 Task: Create a roof rack for outdoor enthusiasts.
Action: Mouse pressed left at (149, 98)
Screenshot: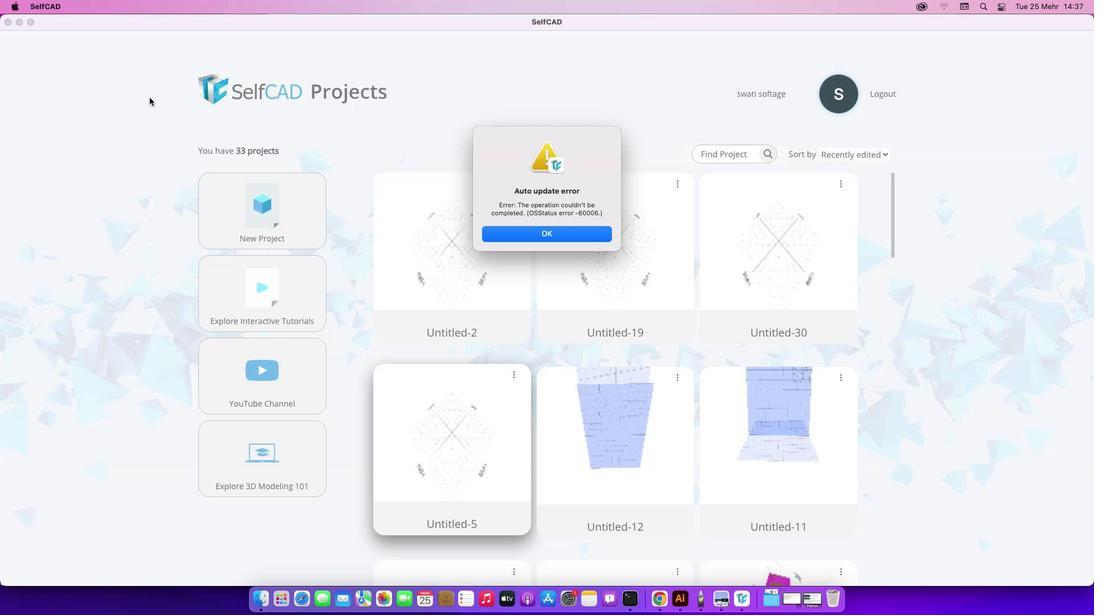 
Action: Mouse moved to (531, 236)
Screenshot: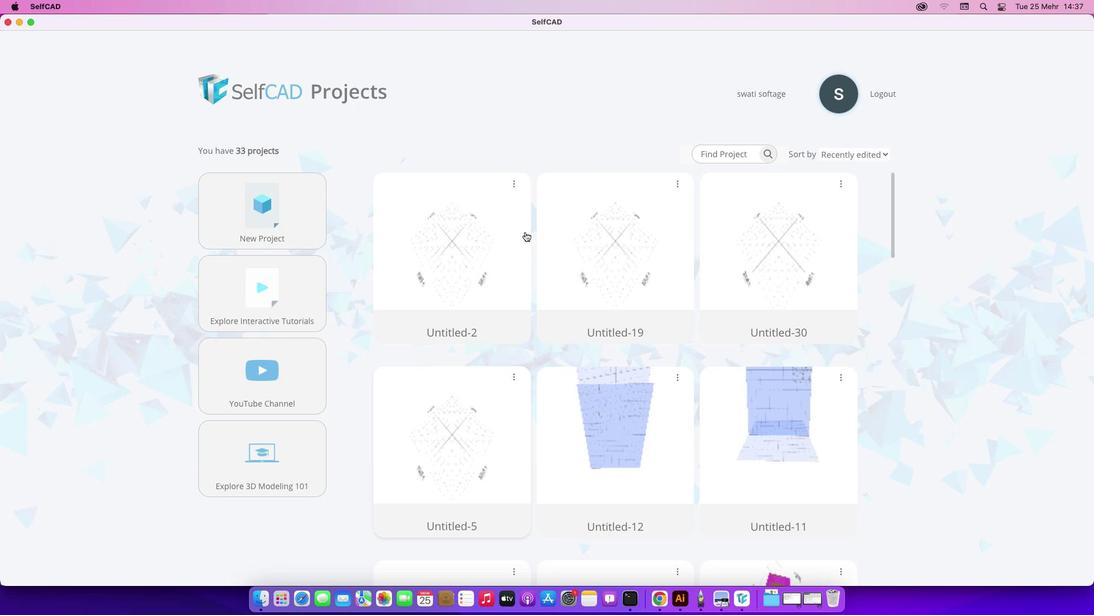 
Action: Mouse pressed left at (531, 236)
Screenshot: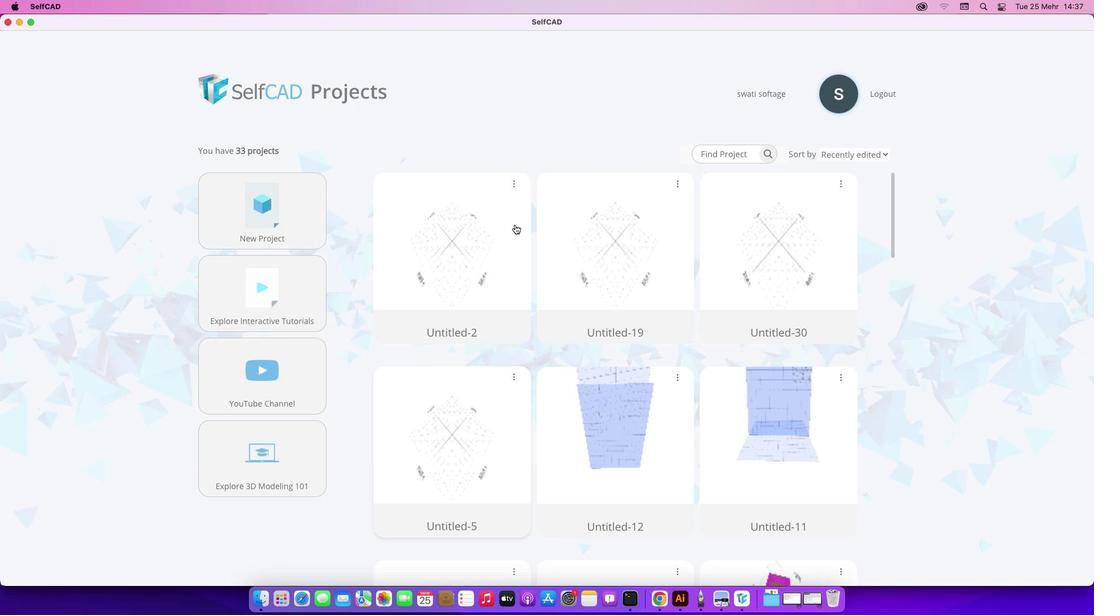
Action: Mouse moved to (263, 125)
Screenshot: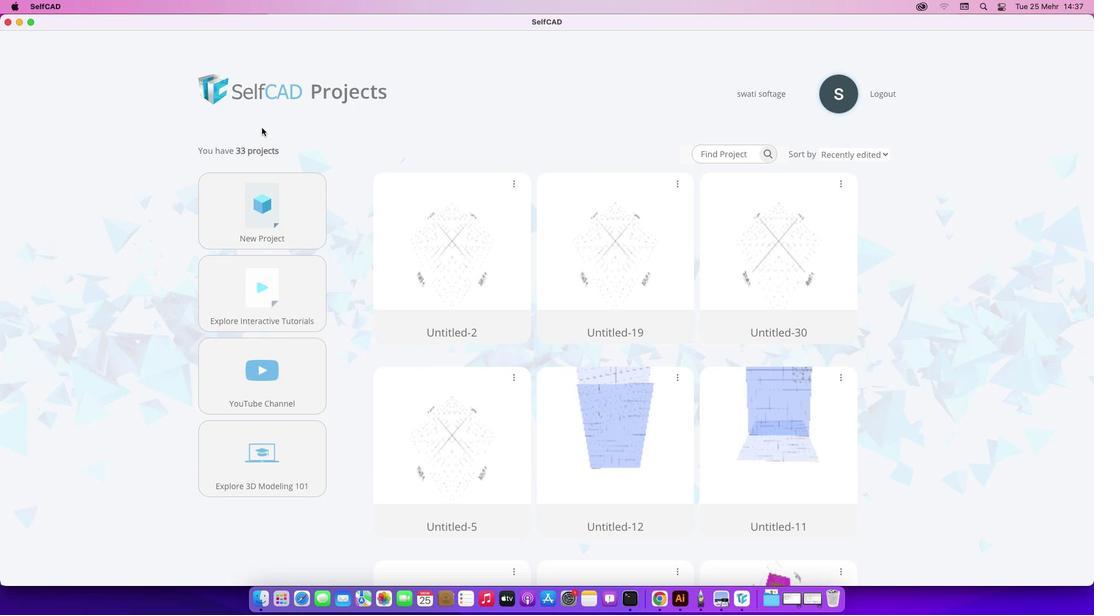 
Action: Mouse pressed left at (263, 125)
Screenshot: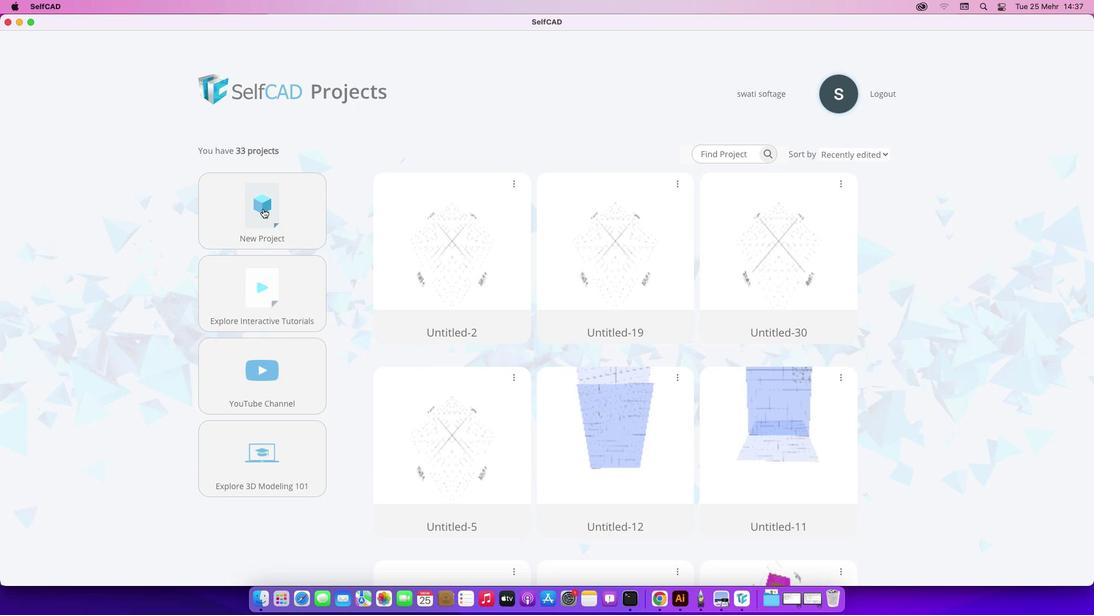 
Action: Mouse moved to (263, 210)
Screenshot: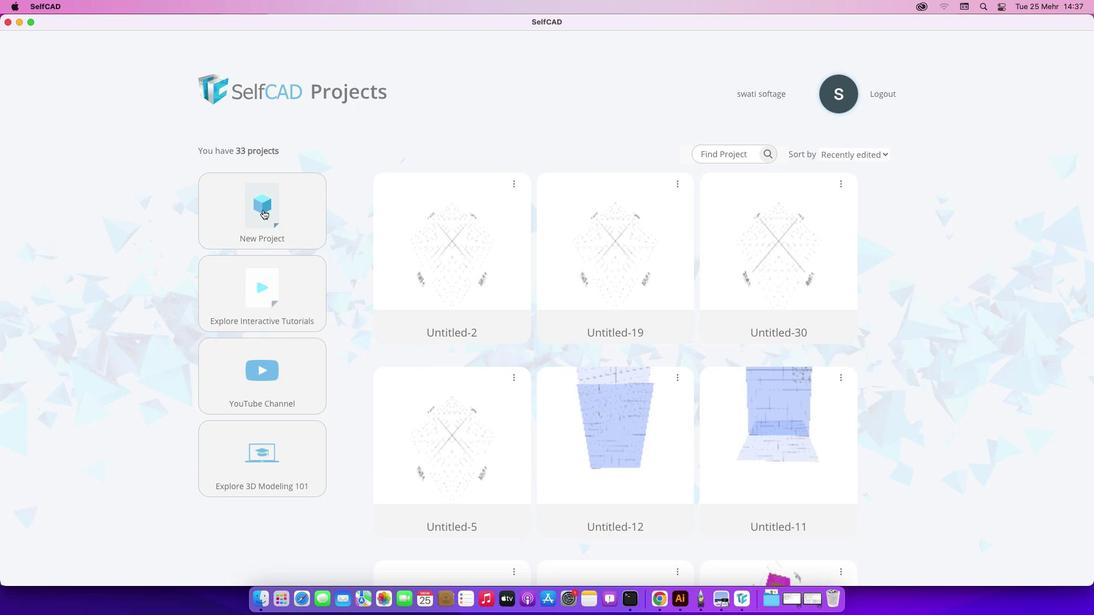 
Action: Mouse pressed left at (263, 210)
Screenshot: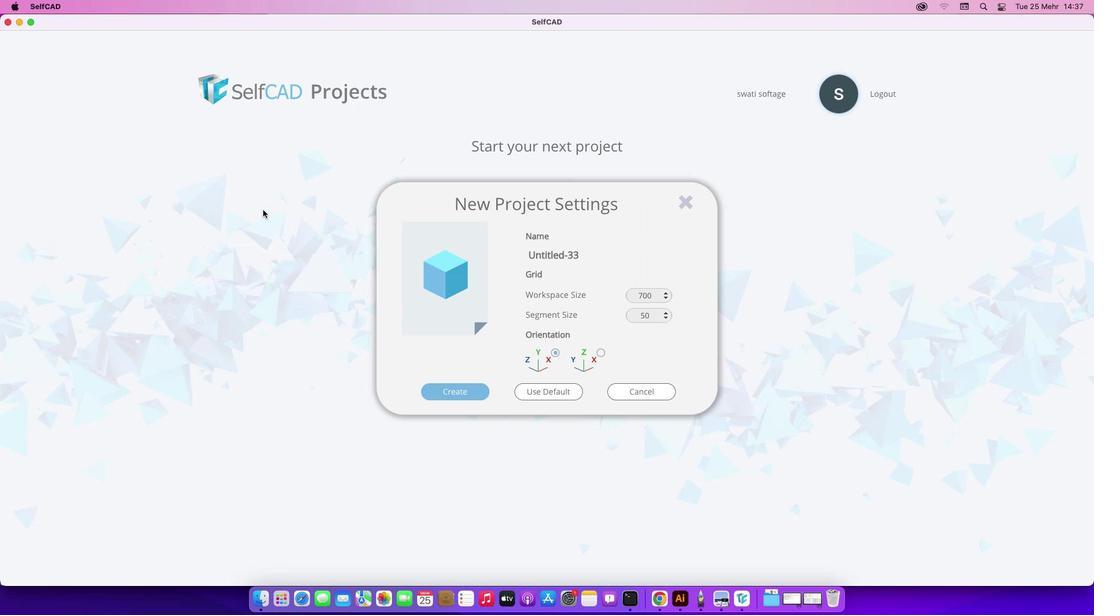 
Action: Mouse moved to (454, 389)
Screenshot: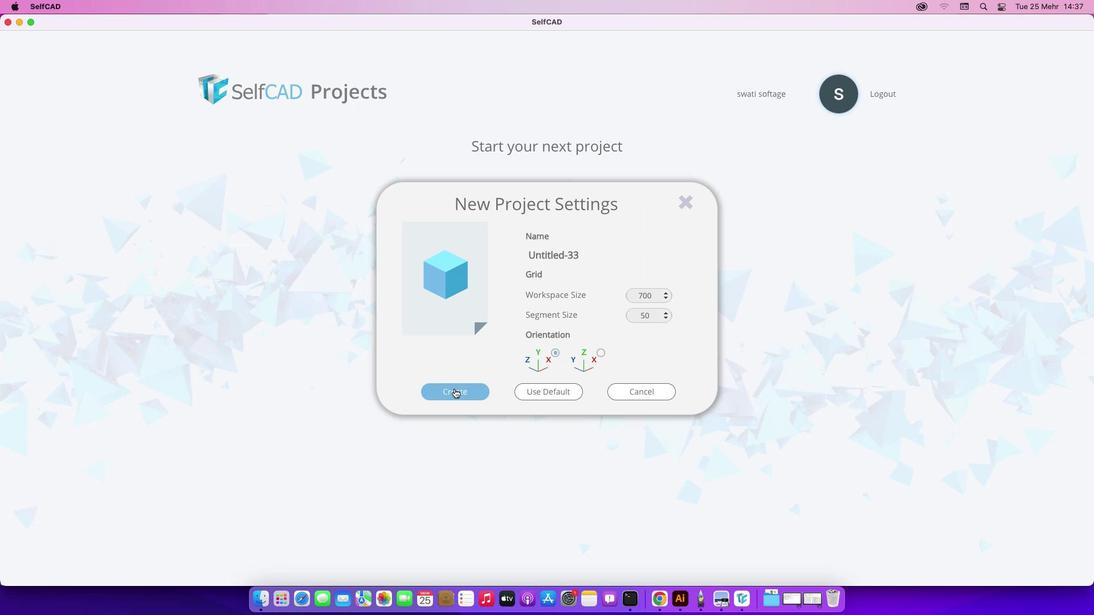 
Action: Mouse pressed left at (454, 389)
Screenshot: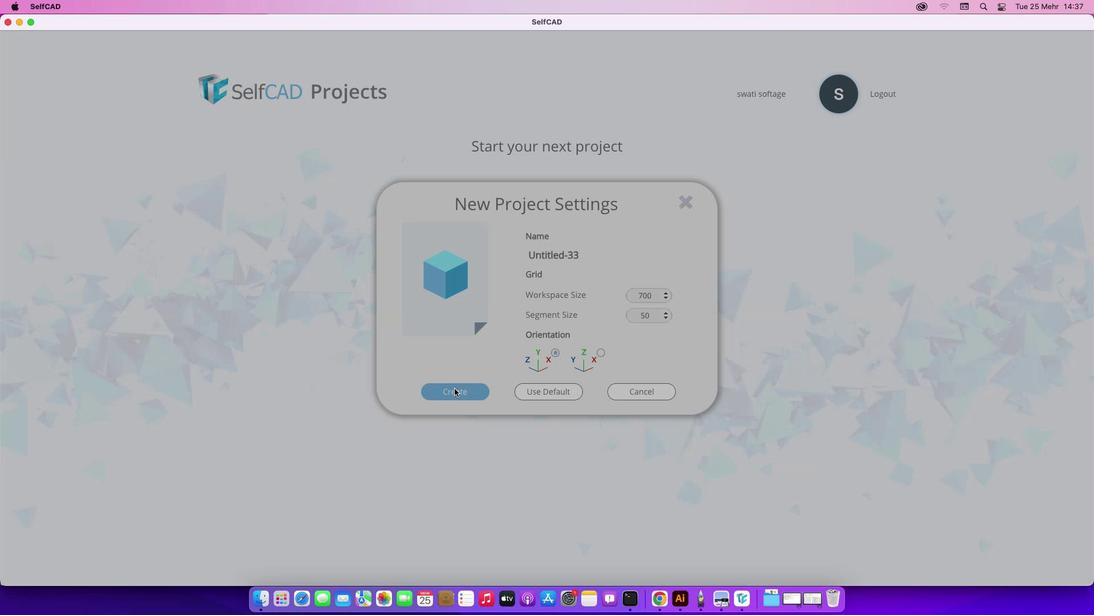 
Action: Mouse moved to (399, 490)
Screenshot: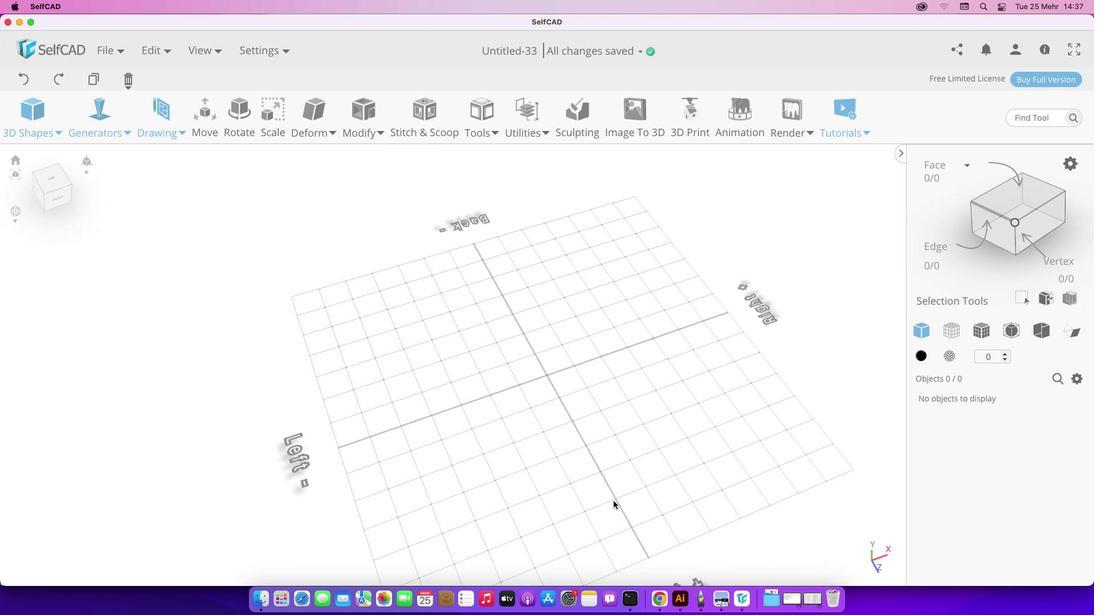 
Action: Mouse pressed left at (399, 490)
Screenshot: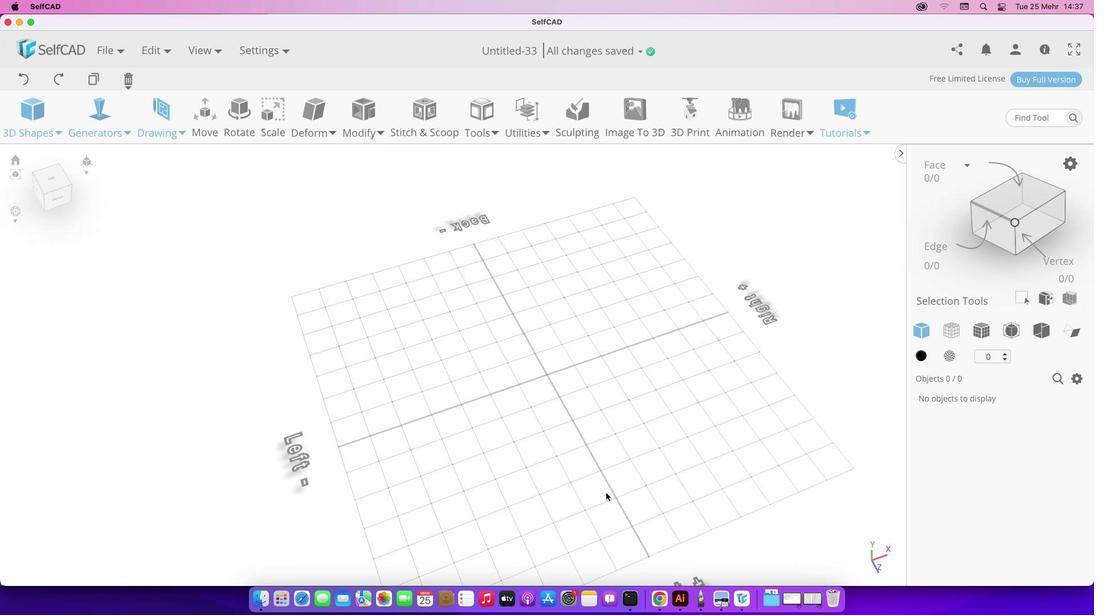 
Action: Mouse moved to (131, 171)
Screenshot: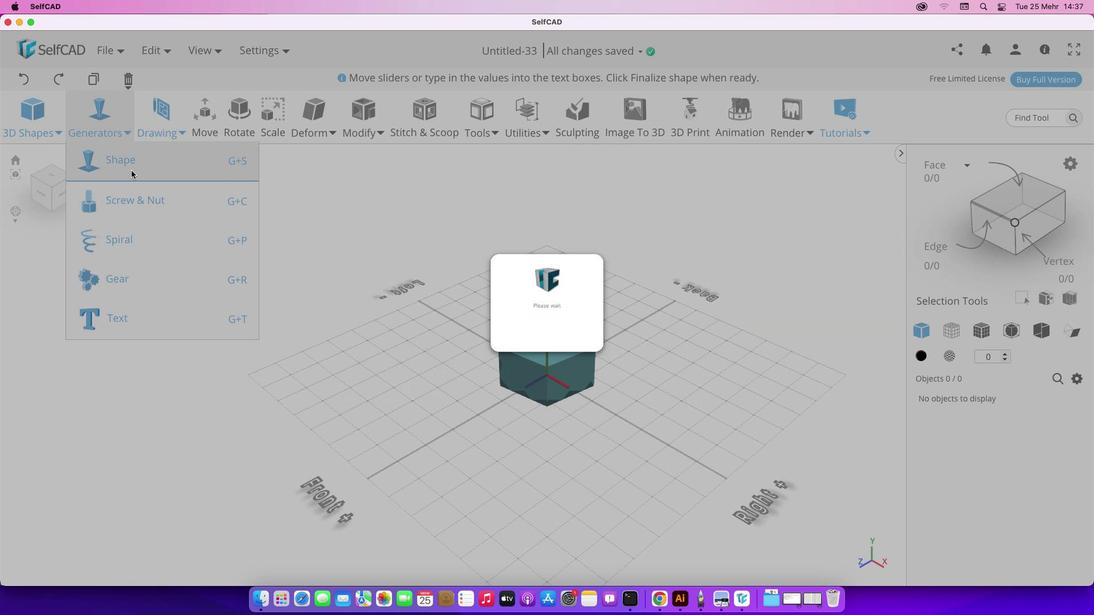 
Action: Mouse pressed left at (131, 171)
Screenshot: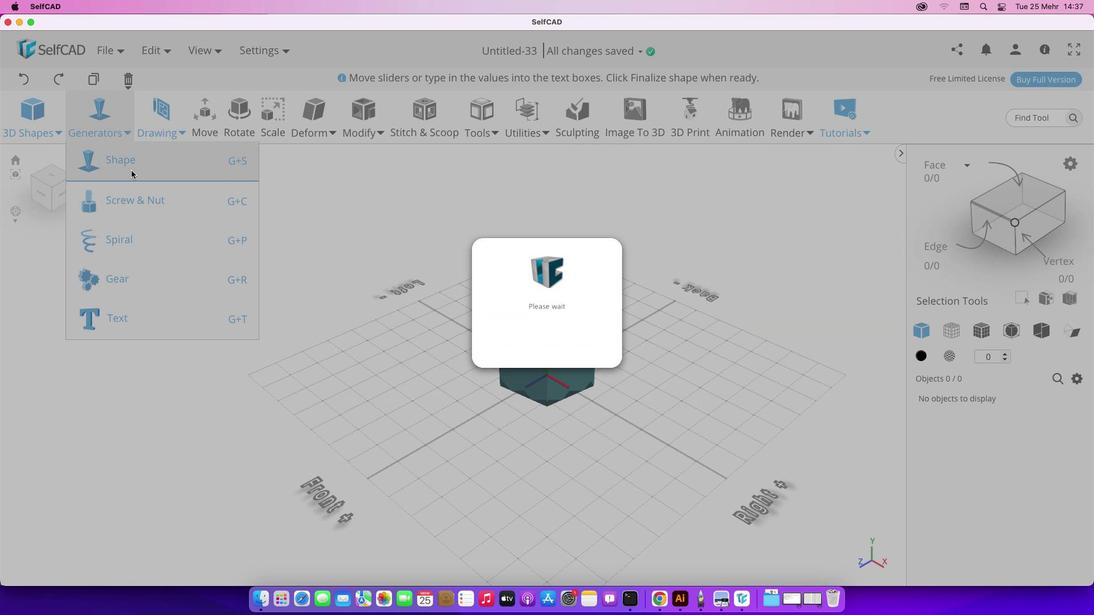 
Action: Mouse moved to (419, 480)
Screenshot: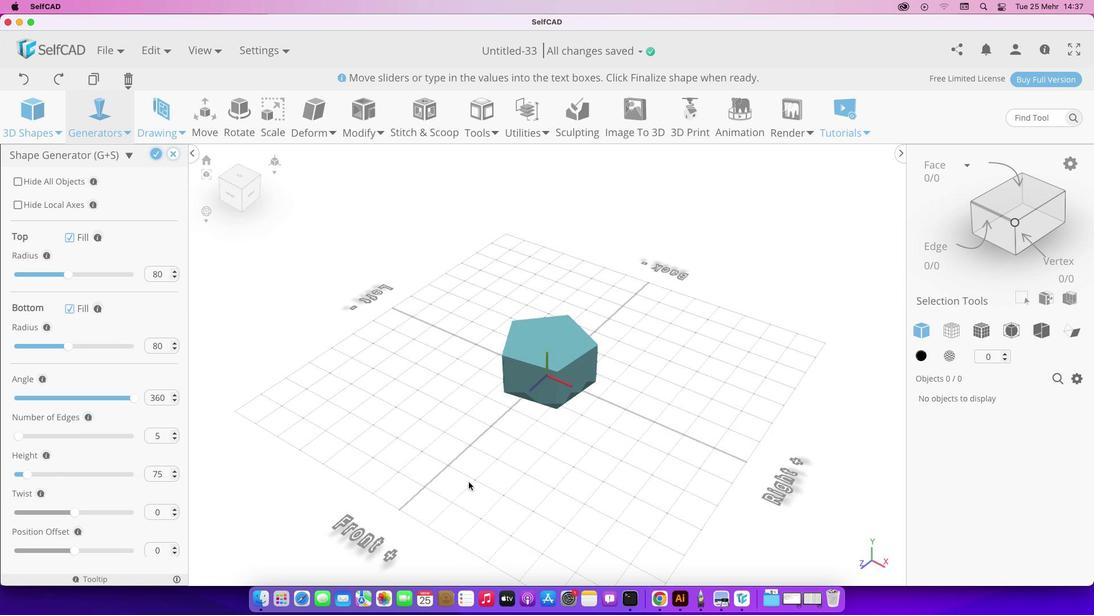 
Action: Mouse pressed left at (419, 480)
Screenshot: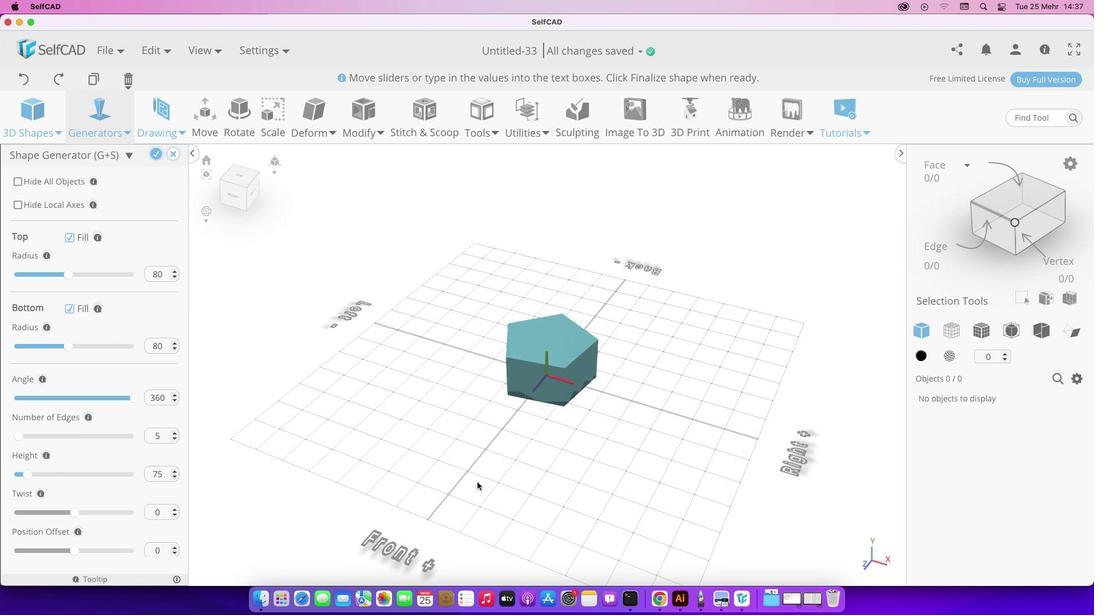 
Action: Mouse moved to (64, 273)
Screenshot: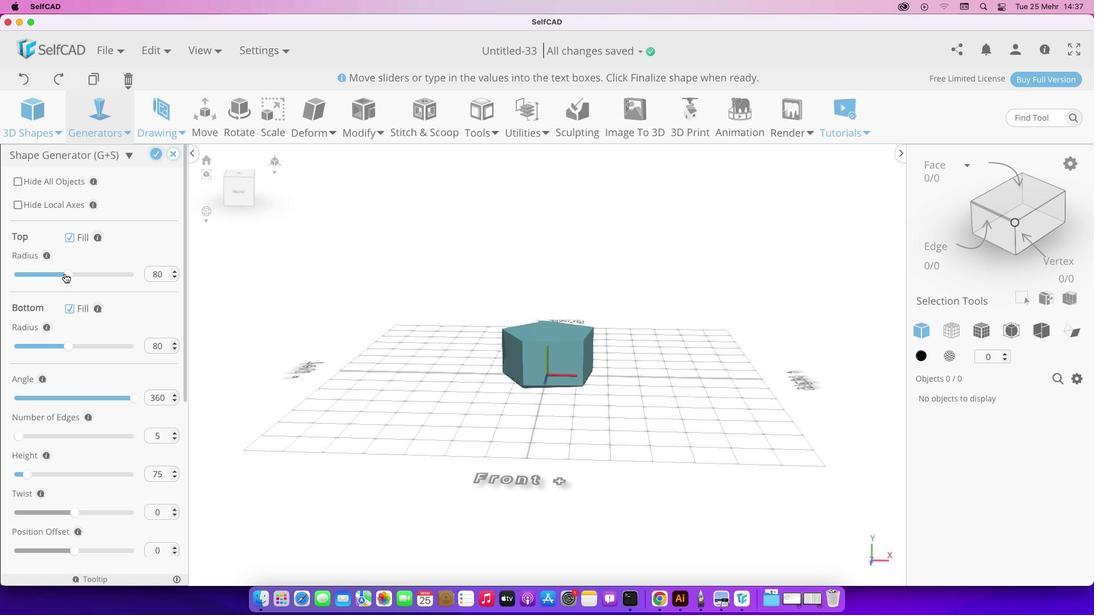 
Action: Mouse pressed left at (64, 273)
Screenshot: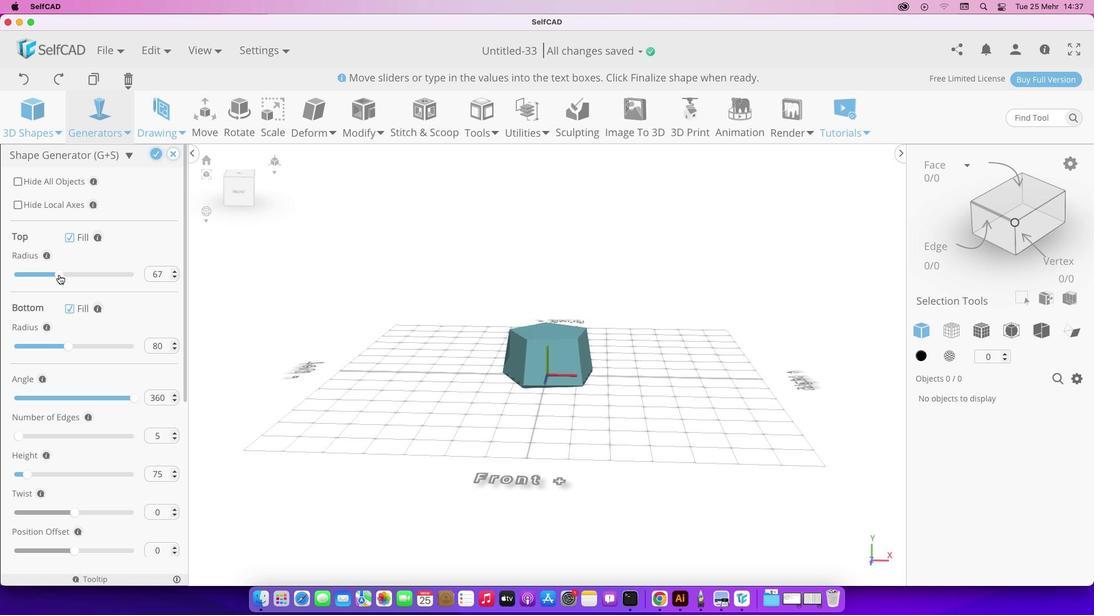 
Action: Mouse moved to (66, 344)
Screenshot: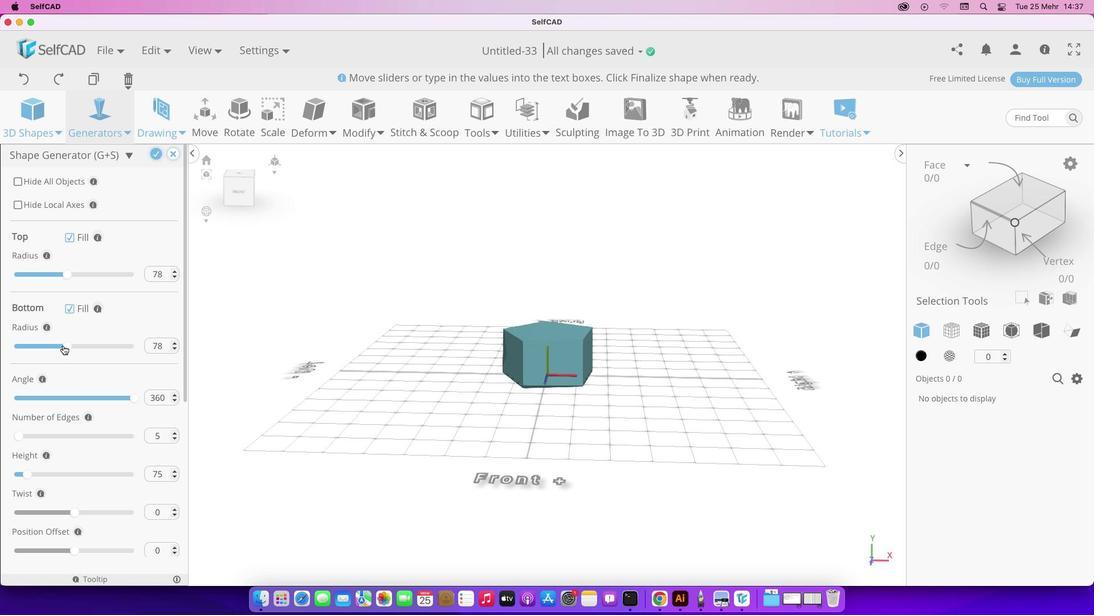 
Action: Mouse pressed left at (66, 344)
Screenshot: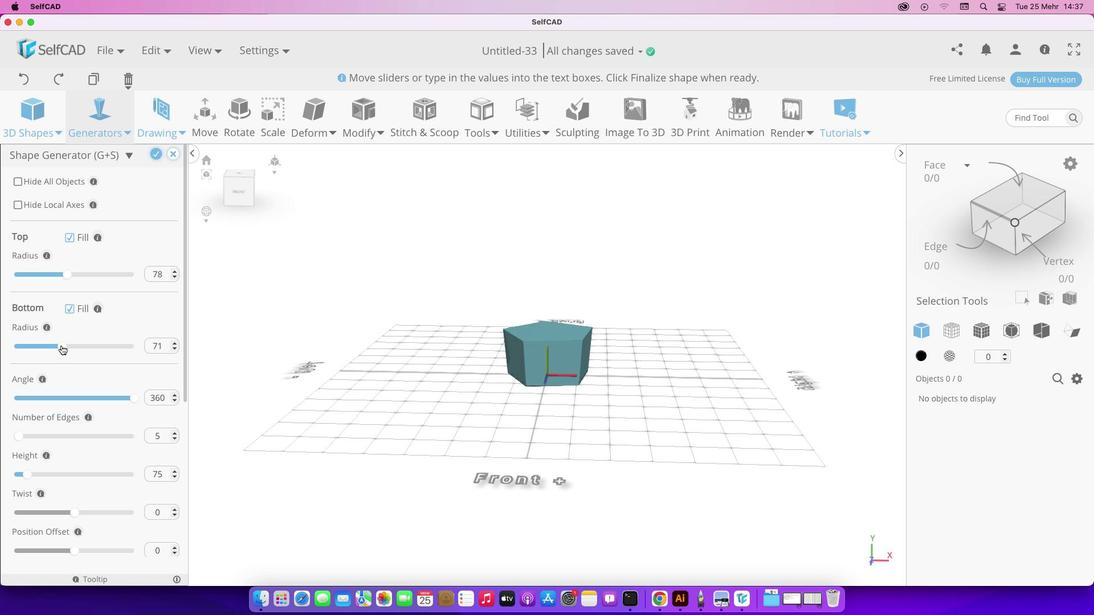 
Action: Mouse moved to (134, 397)
Screenshot: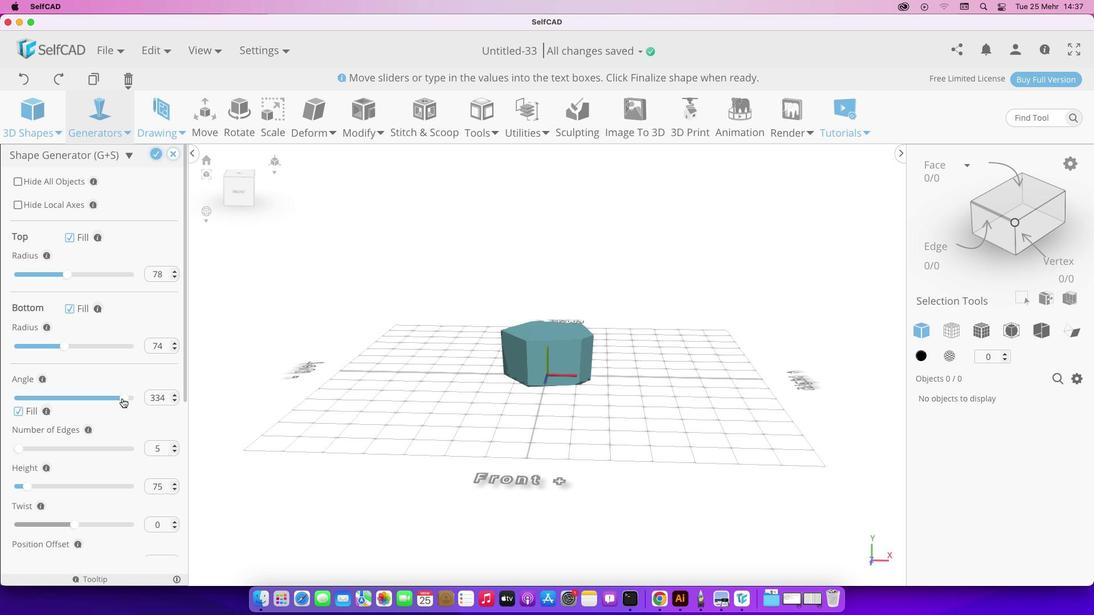 
Action: Mouse pressed left at (134, 397)
Screenshot: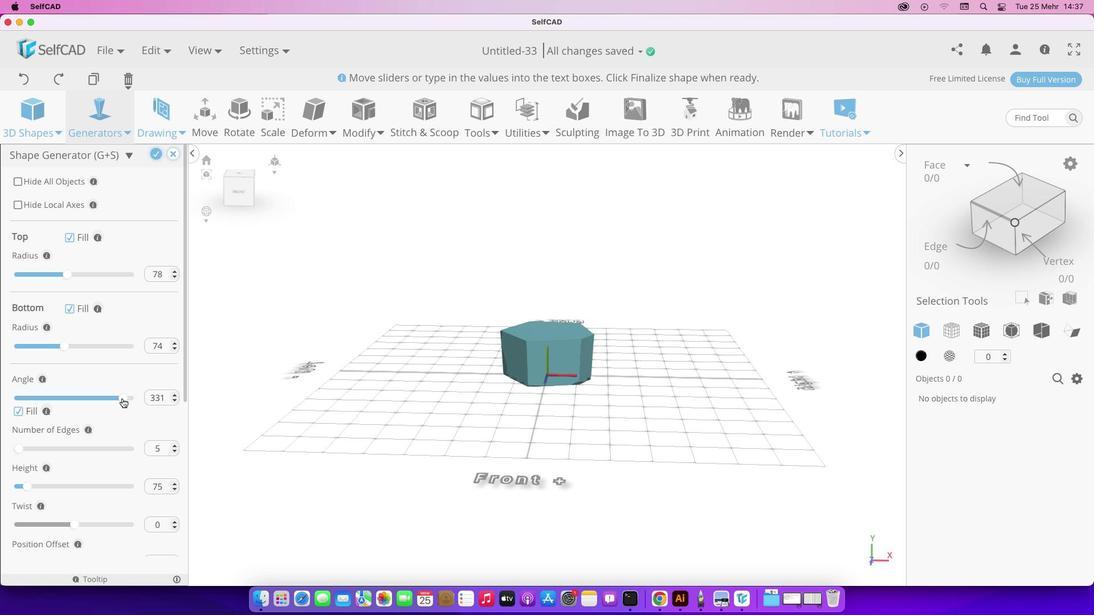 
Action: Mouse moved to (17, 449)
Screenshot: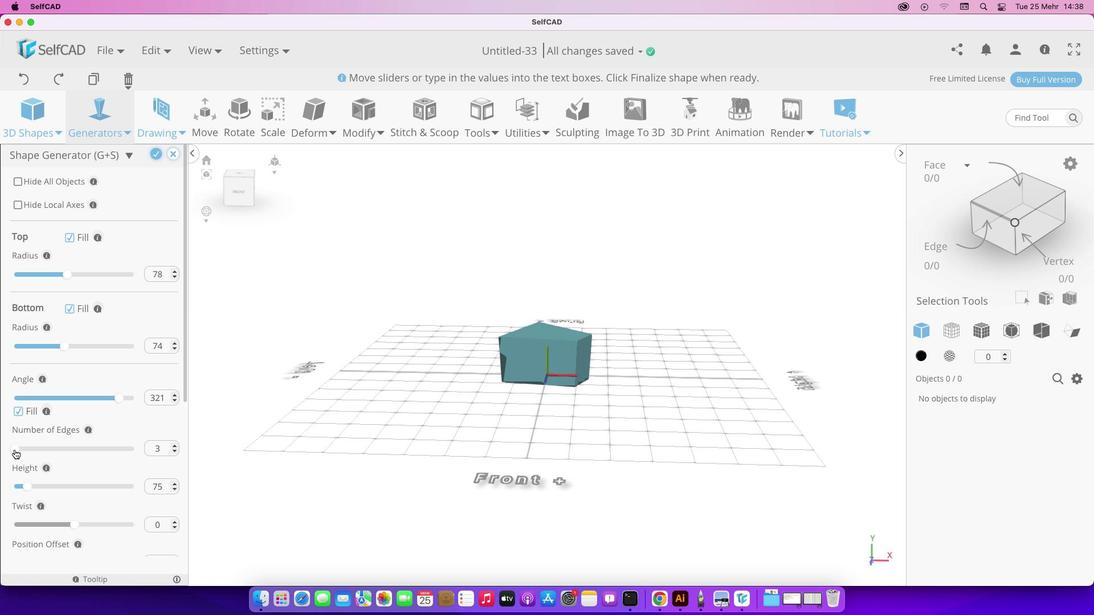 
Action: Mouse pressed left at (17, 449)
Screenshot: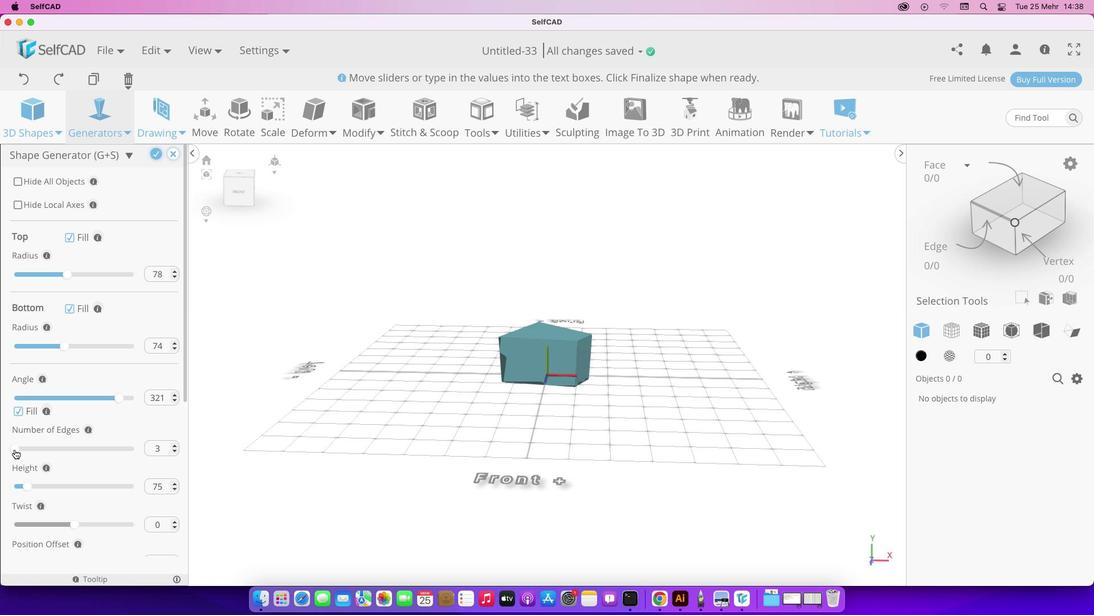 
Action: Mouse moved to (332, 425)
Screenshot: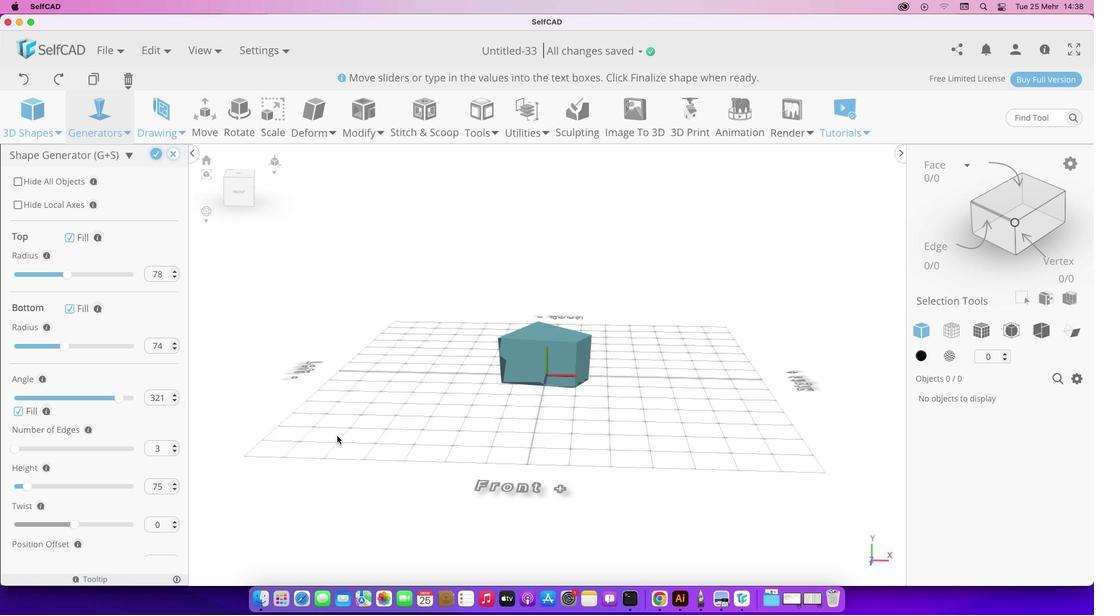 
Action: Mouse pressed left at (332, 425)
Screenshot: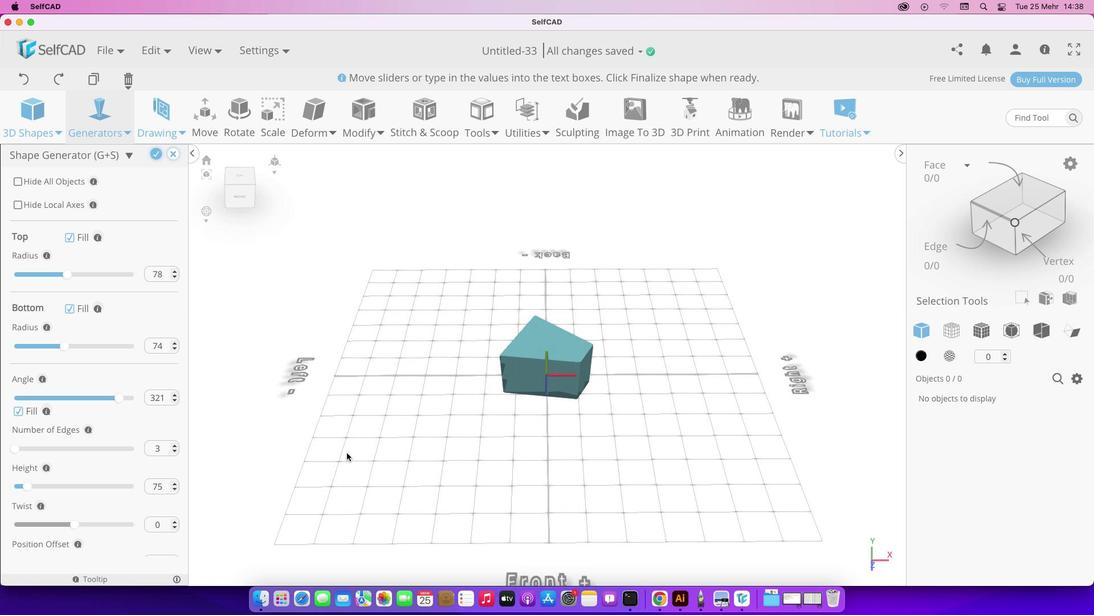 
Action: Mouse moved to (76, 471)
Screenshot: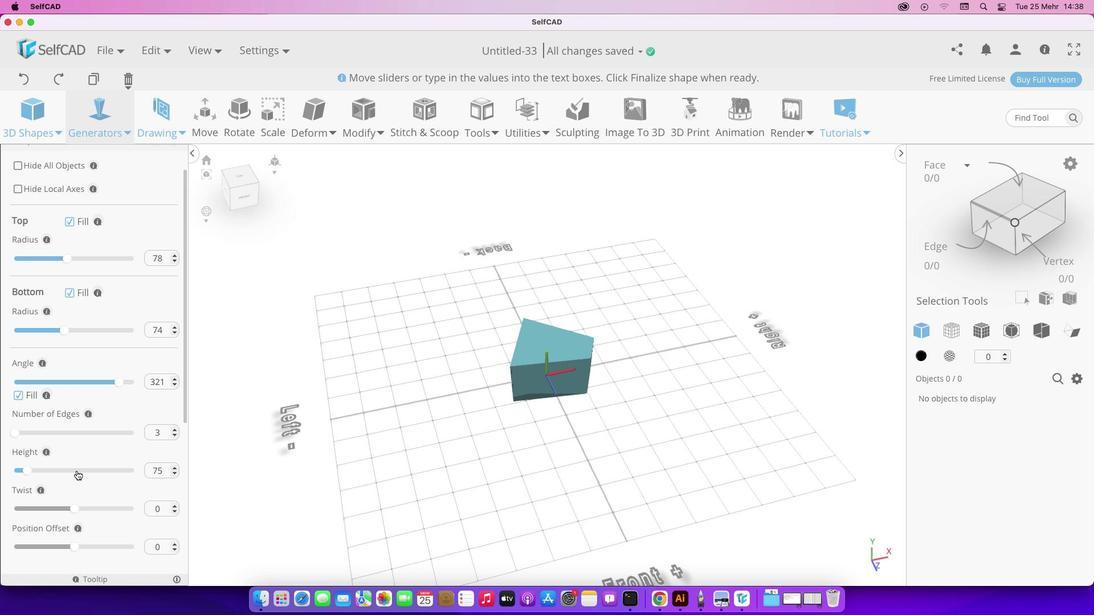 
Action: Mouse scrolled (76, 471) with delta (0, 0)
Screenshot: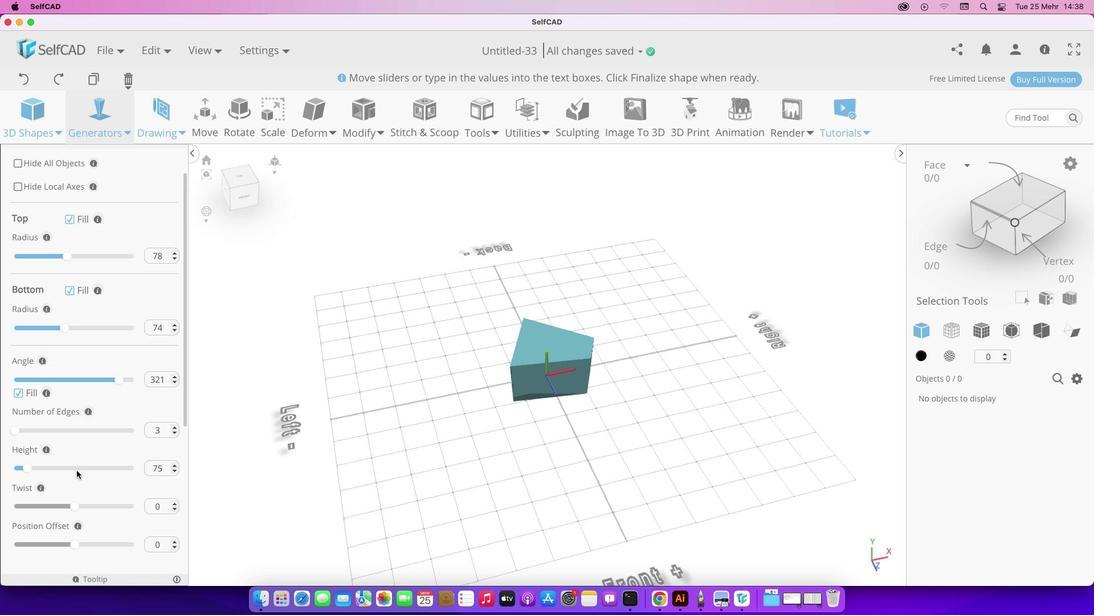
Action: Mouse scrolled (76, 471) with delta (0, 0)
Screenshot: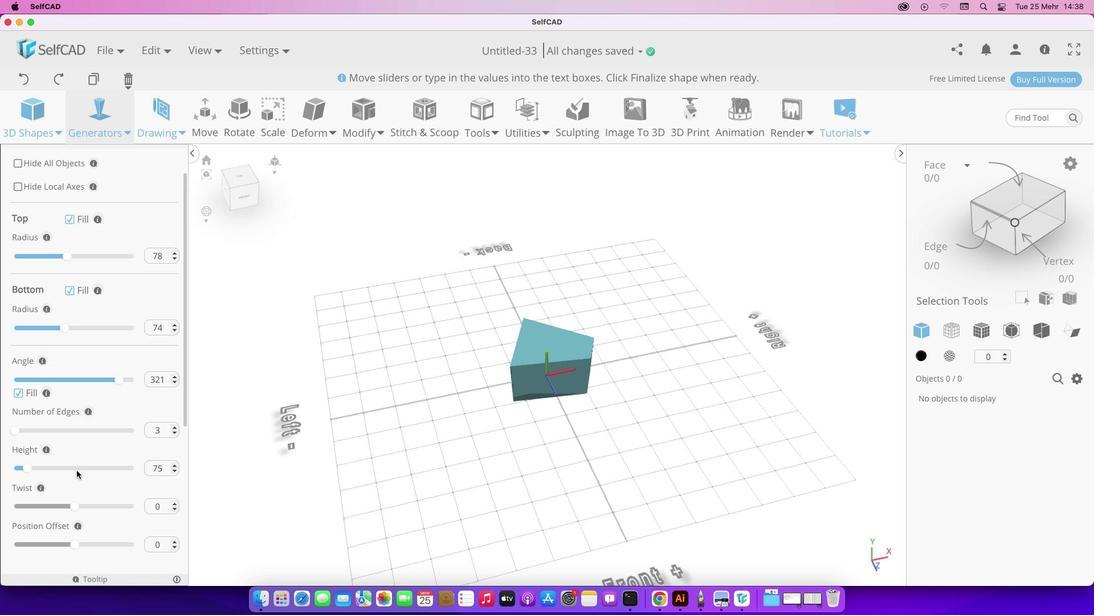 
Action: Mouse scrolled (76, 471) with delta (0, 0)
Screenshot: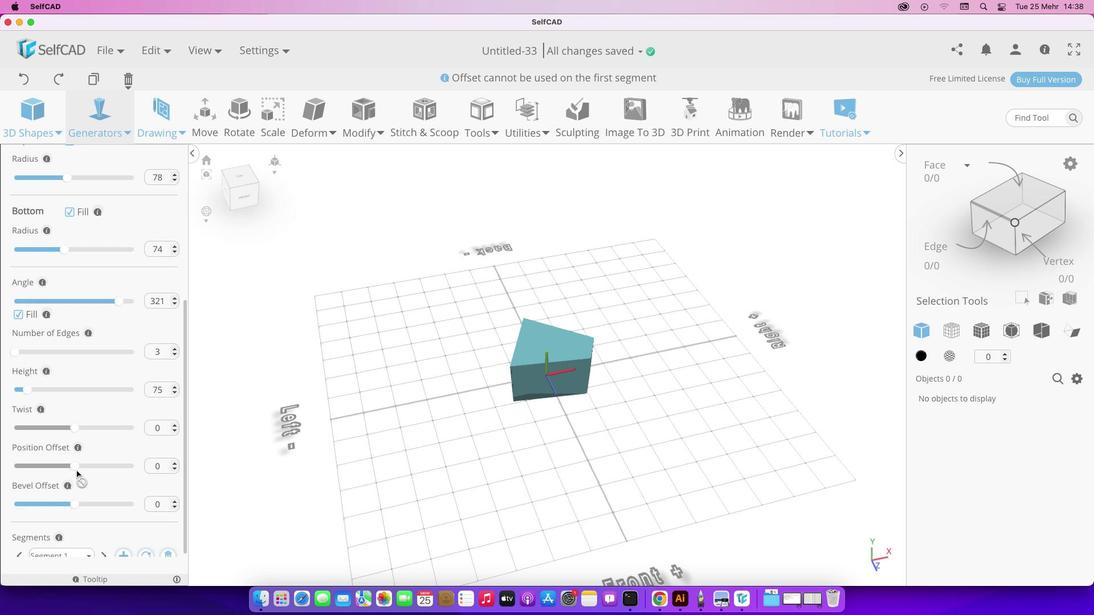 
Action: Mouse scrolled (76, 471) with delta (0, 0)
Screenshot: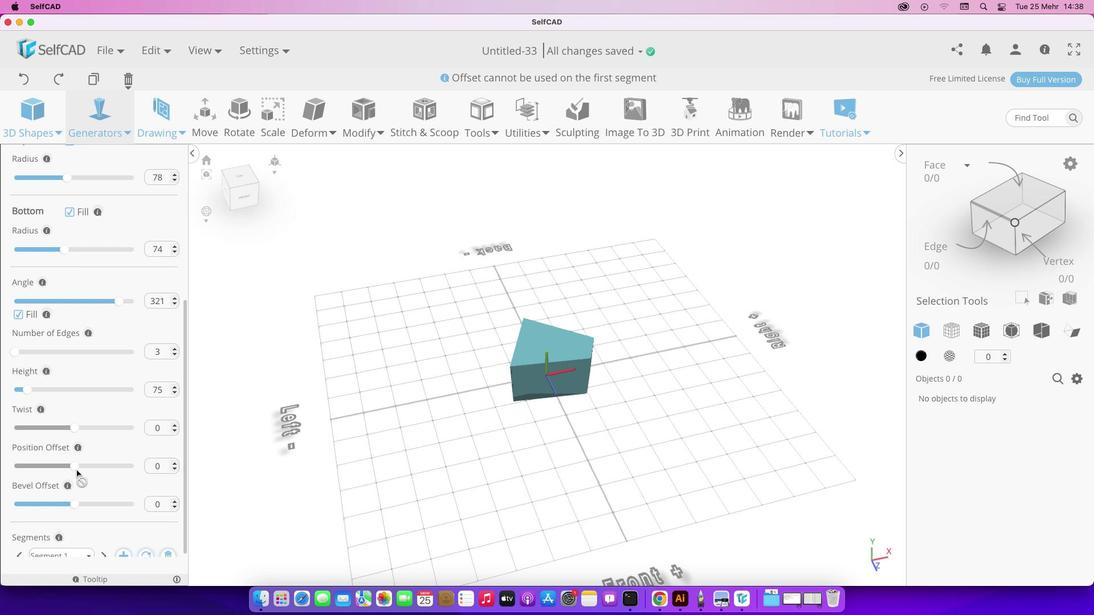 
Action: Mouse scrolled (76, 471) with delta (0, 0)
Screenshot: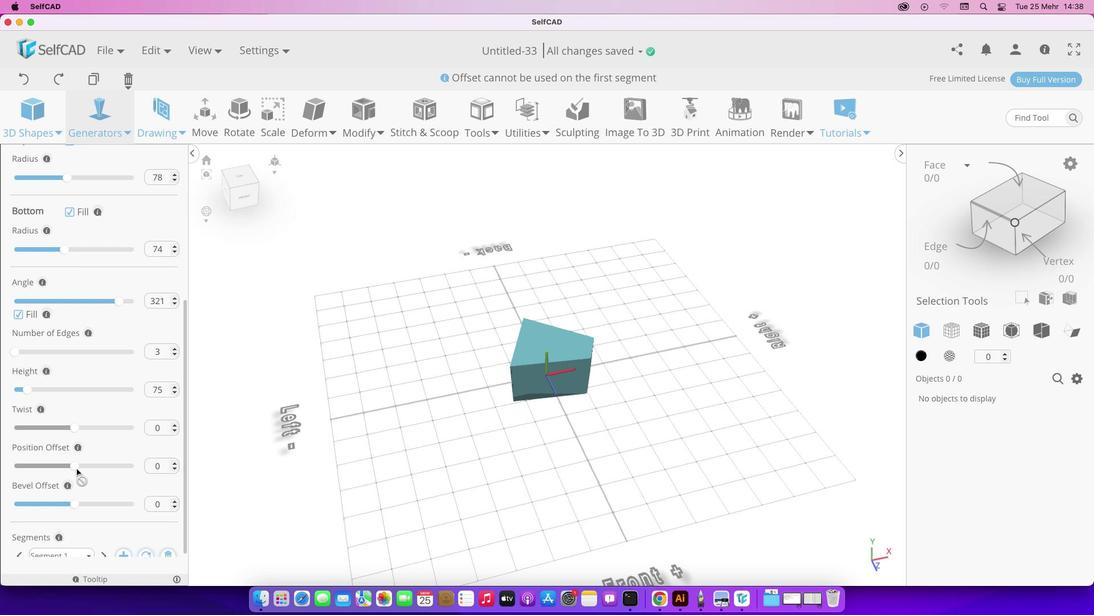 
Action: Mouse scrolled (76, 471) with delta (0, -1)
Screenshot: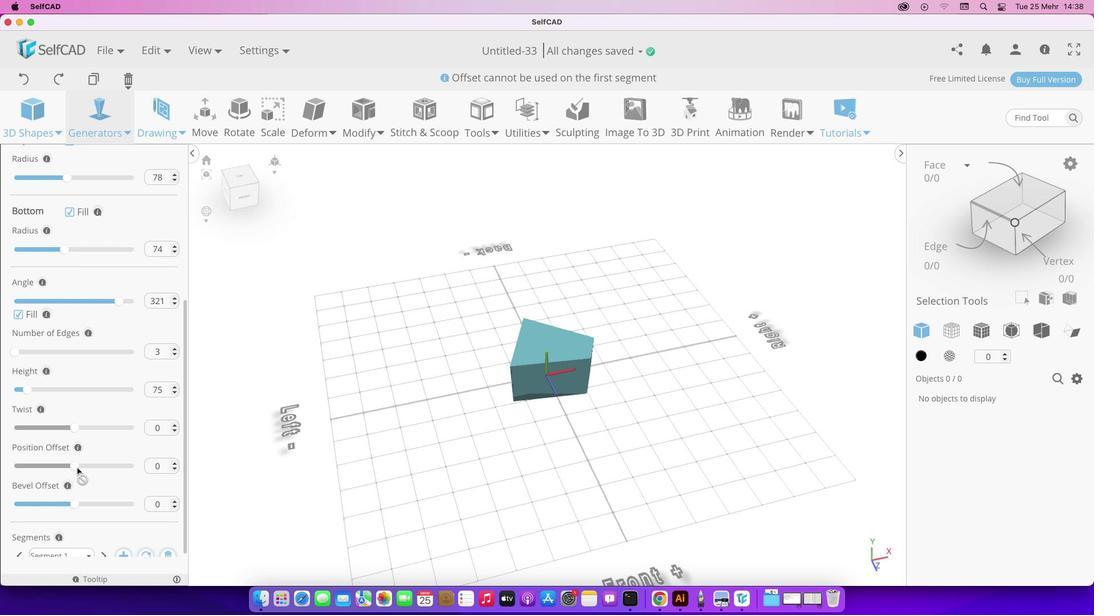 
Action: Mouse moved to (63, 305)
Screenshot: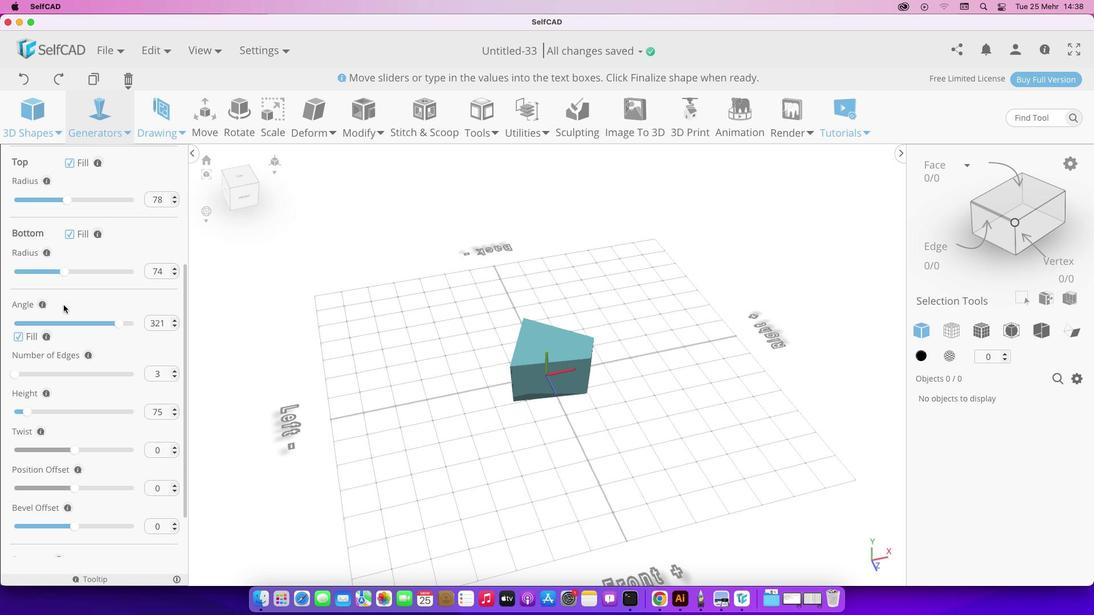 
Action: Mouse scrolled (63, 305) with delta (0, 0)
Screenshot: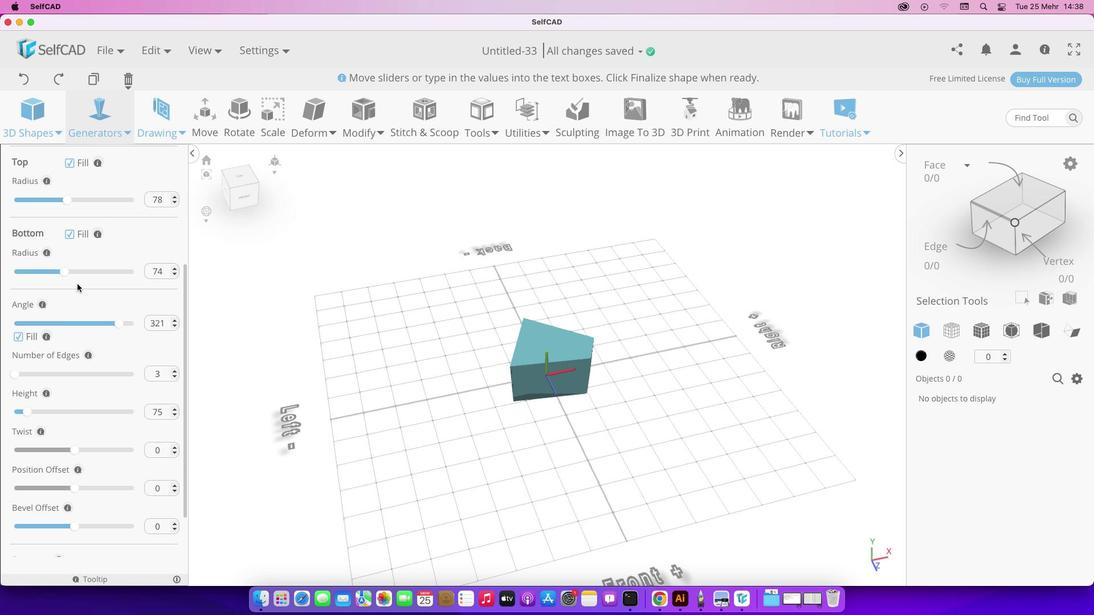 
Action: Mouse scrolled (63, 305) with delta (0, 0)
Screenshot: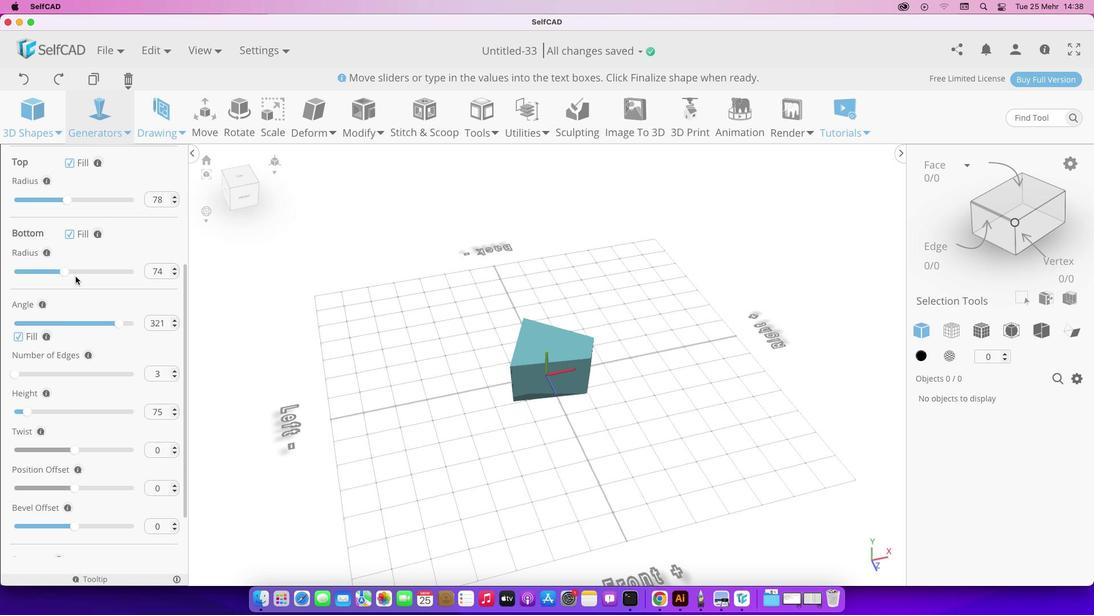 
Action: Mouse moved to (62, 271)
Screenshot: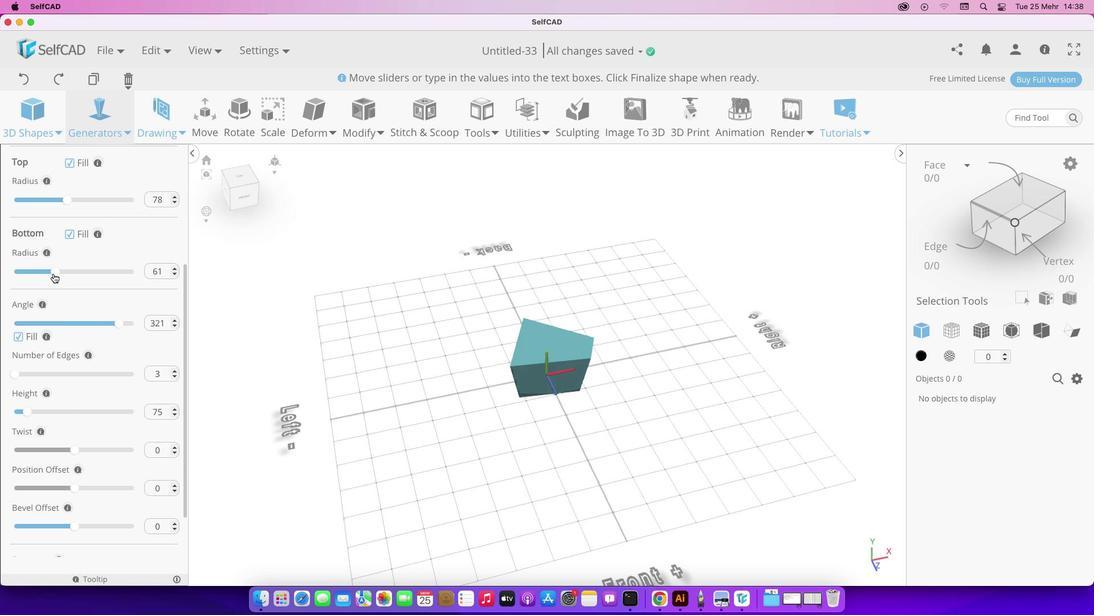 
Action: Mouse pressed left at (62, 271)
Screenshot: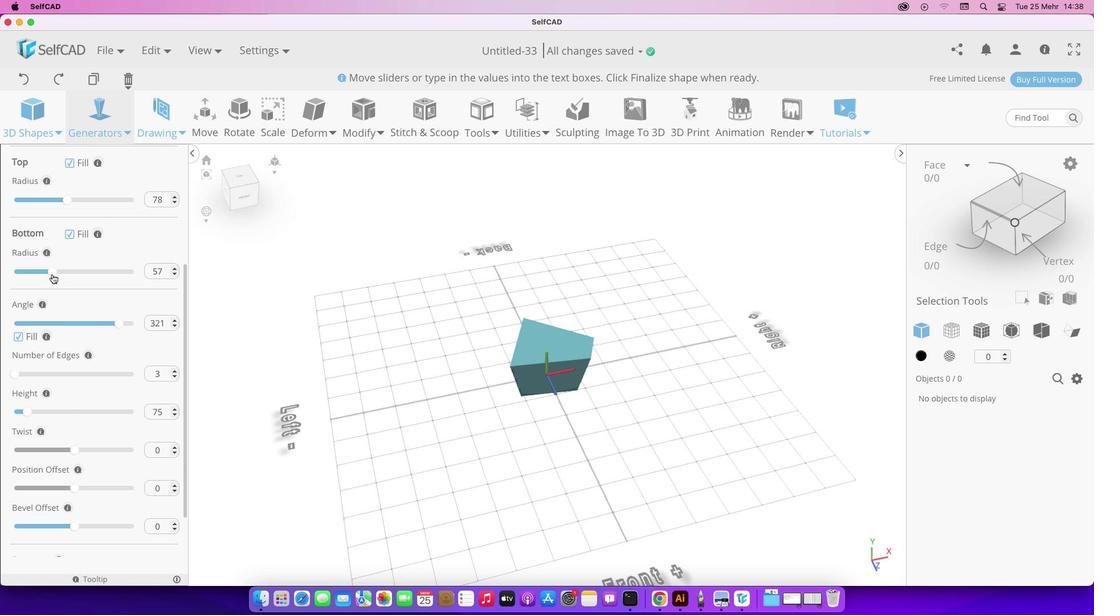 
Action: Mouse moved to (64, 200)
Screenshot: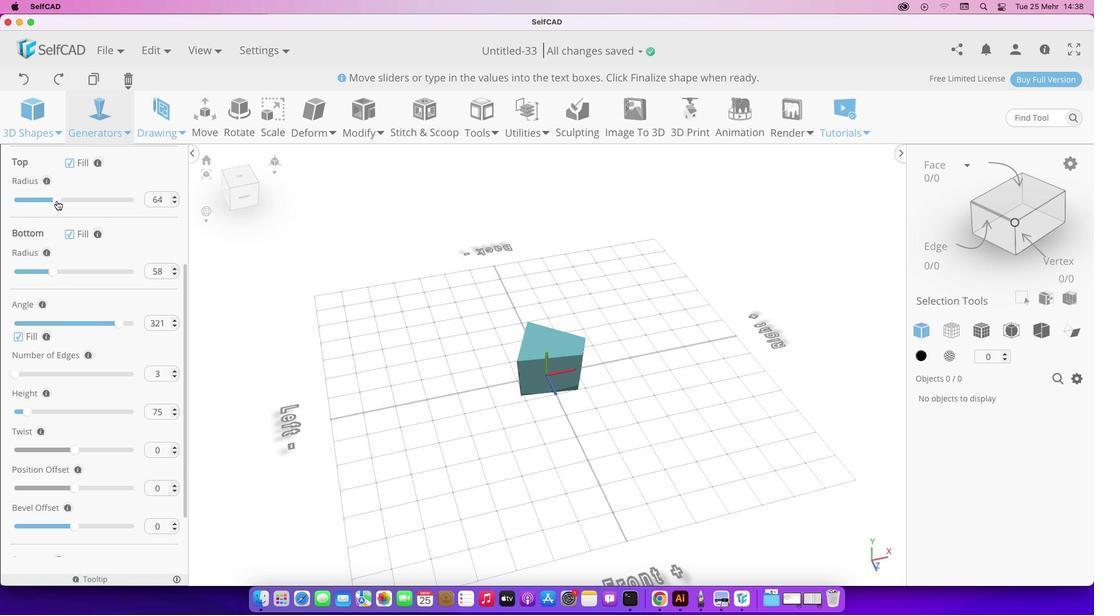 
Action: Mouse pressed left at (64, 200)
Screenshot: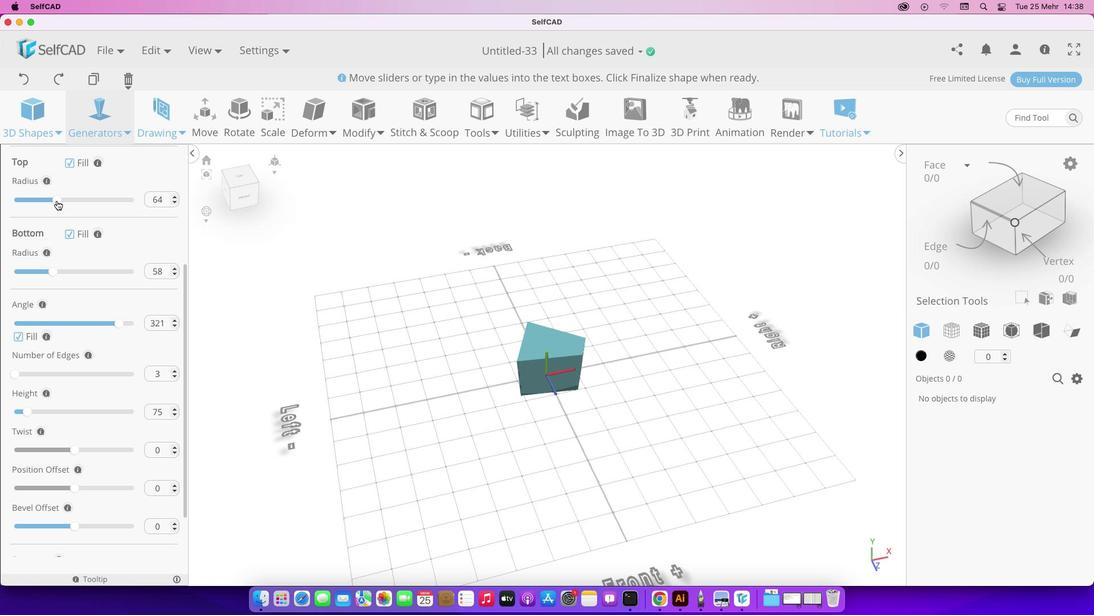 
Action: Mouse moved to (114, 268)
Screenshot: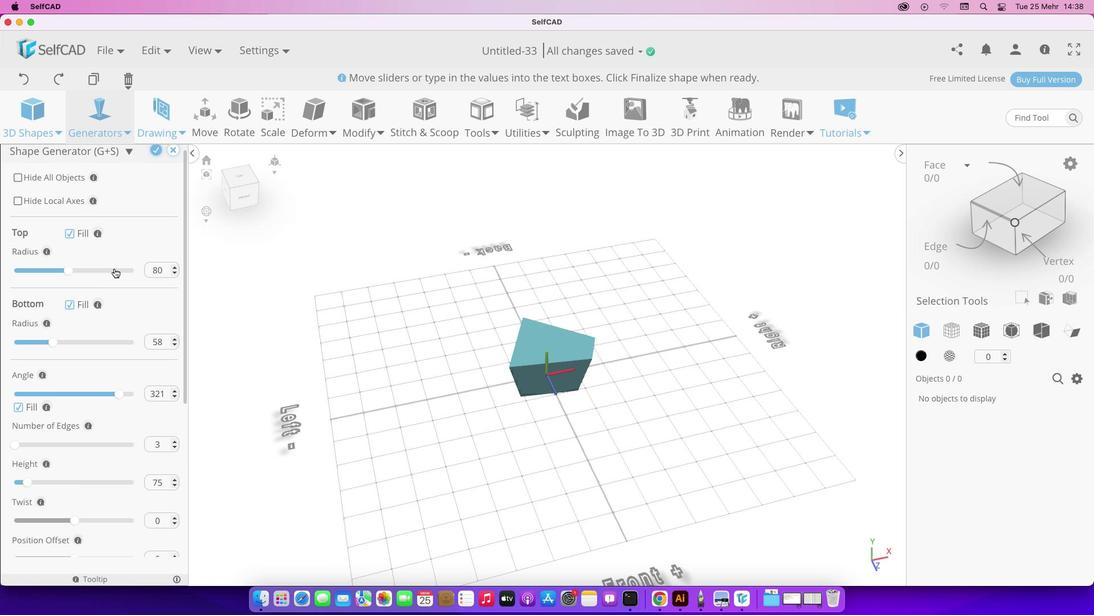 
Action: Mouse scrolled (114, 268) with delta (0, 0)
Screenshot: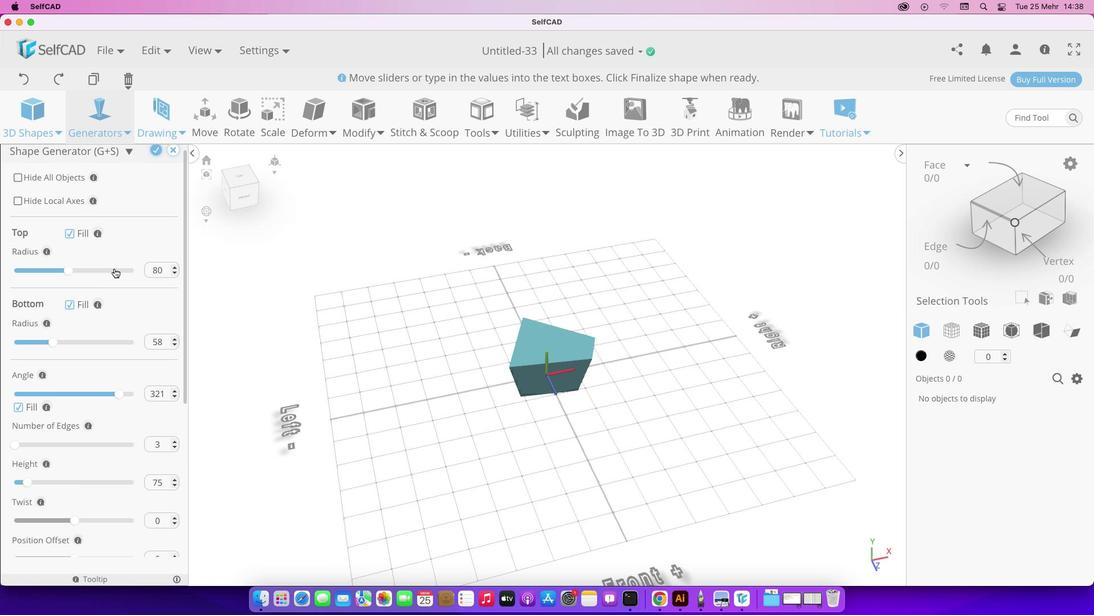 
Action: Mouse scrolled (114, 268) with delta (0, 0)
Screenshot: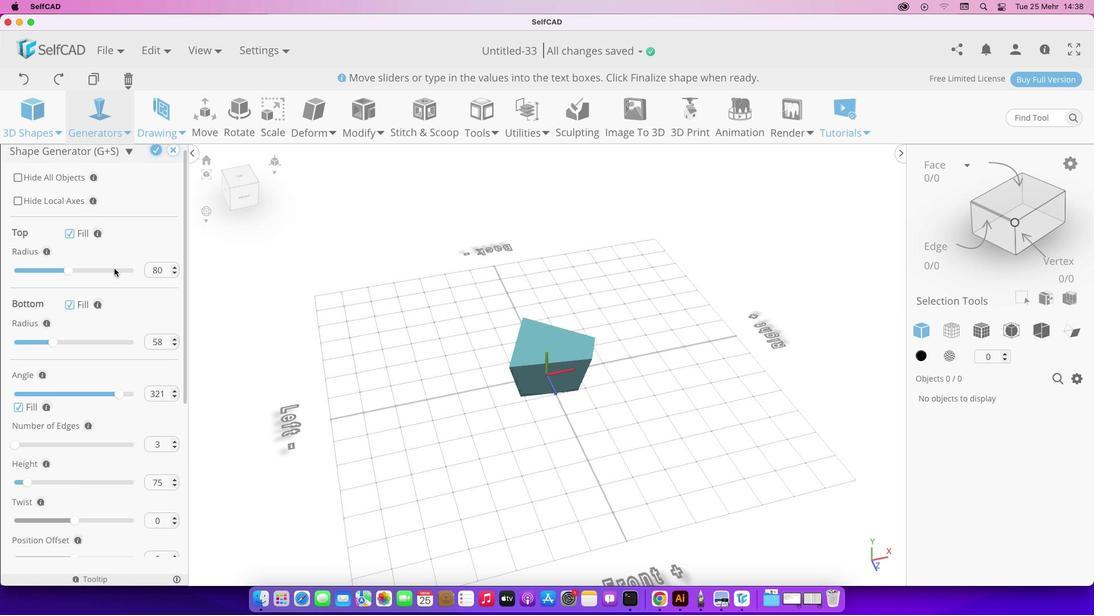 
Action: Mouse scrolled (114, 268) with delta (0, 1)
Screenshot: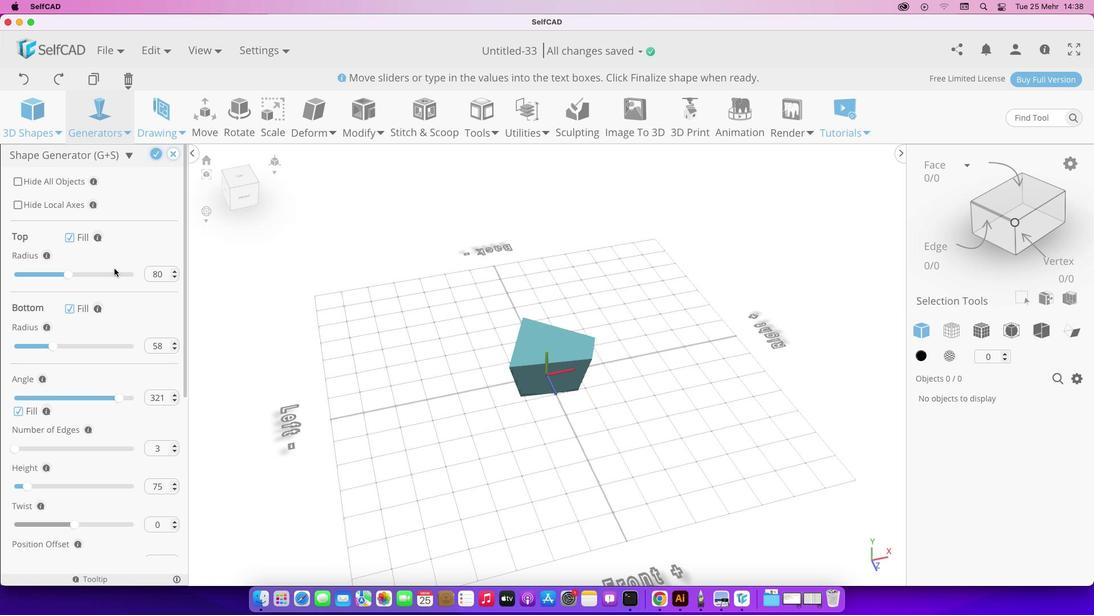 
Action: Mouse scrolled (114, 268) with delta (0, 0)
Screenshot: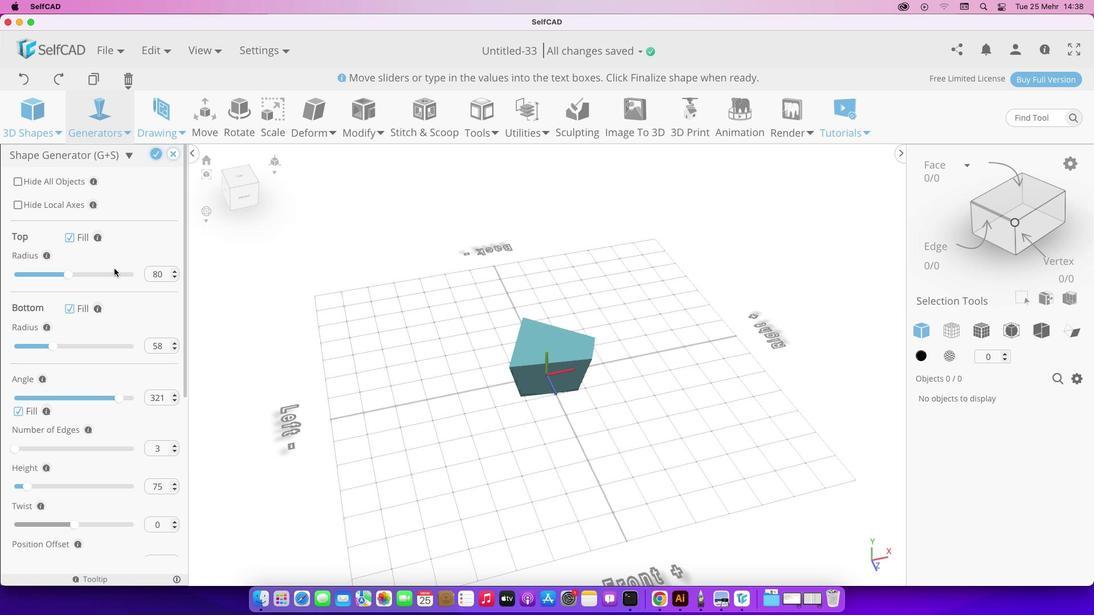 
Action: Mouse scrolled (114, 268) with delta (0, 0)
Screenshot: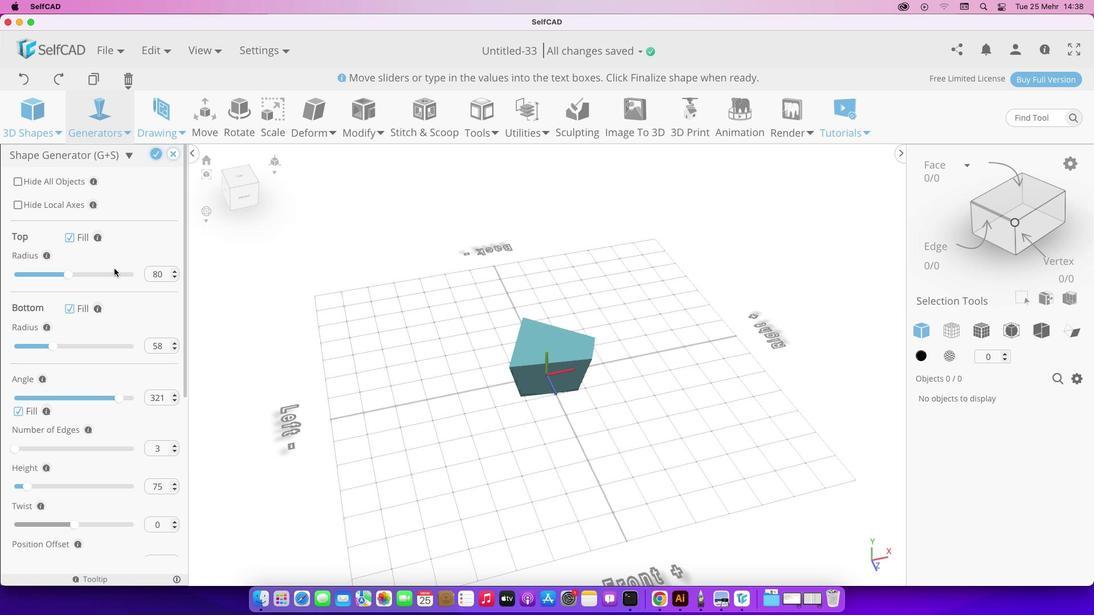 
Action: Mouse scrolled (114, 268) with delta (0, 1)
Screenshot: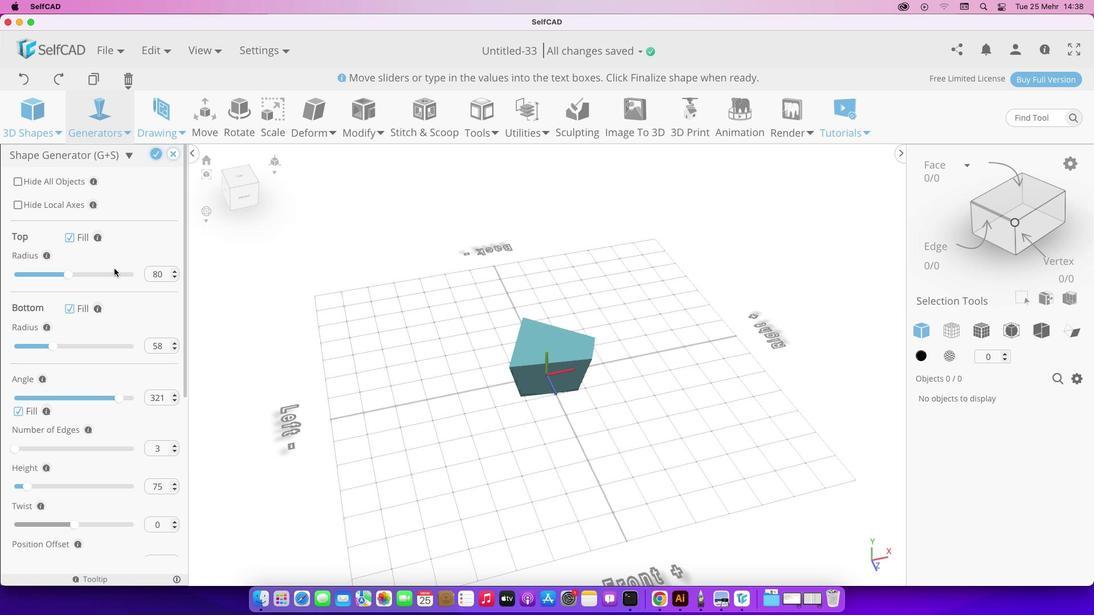
Action: Mouse moved to (114, 269)
Screenshot: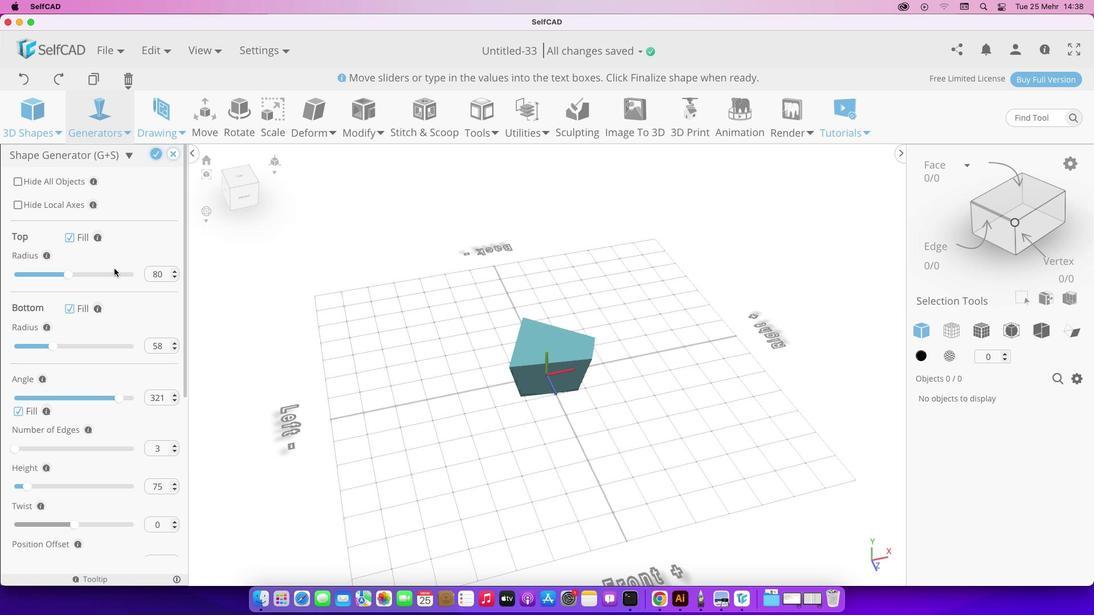 
Action: Mouse scrolled (114, 269) with delta (0, 2)
Screenshot: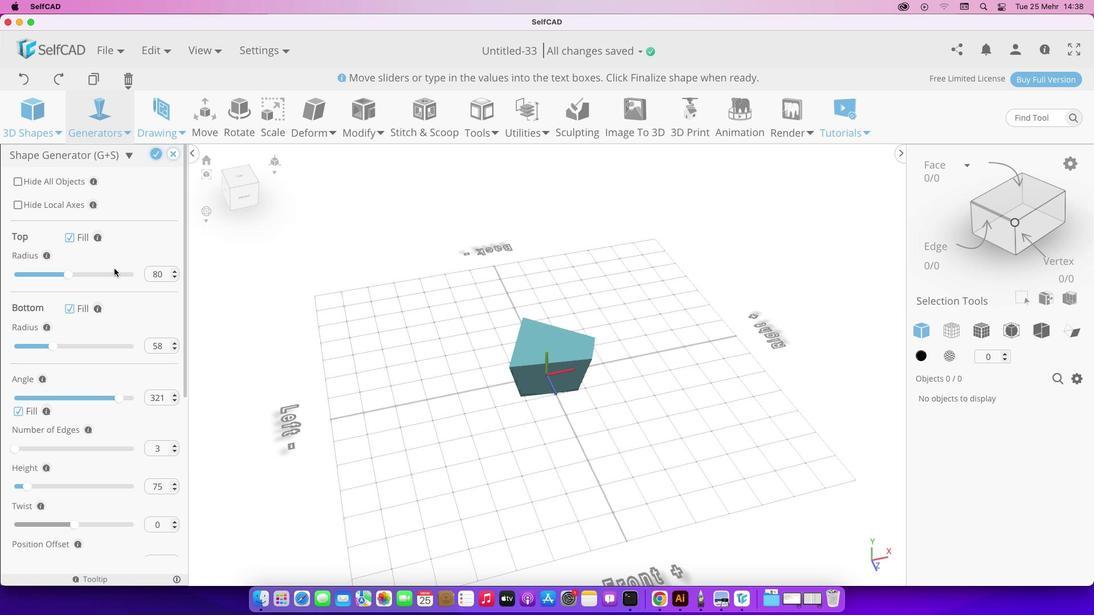 
Action: Mouse moved to (51, 343)
Screenshot: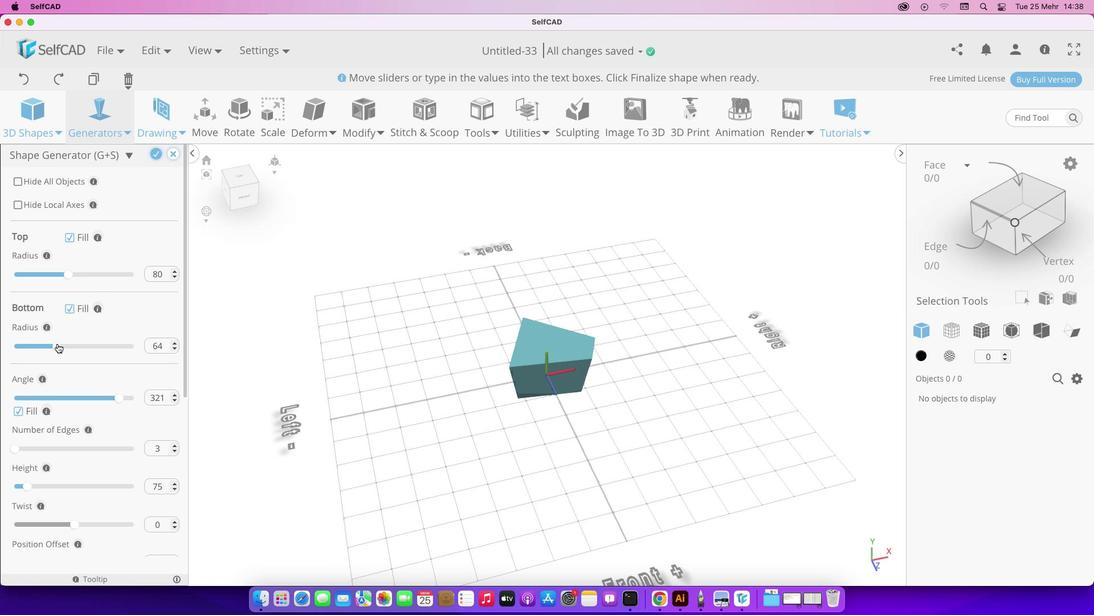 
Action: Mouse pressed left at (51, 343)
Screenshot: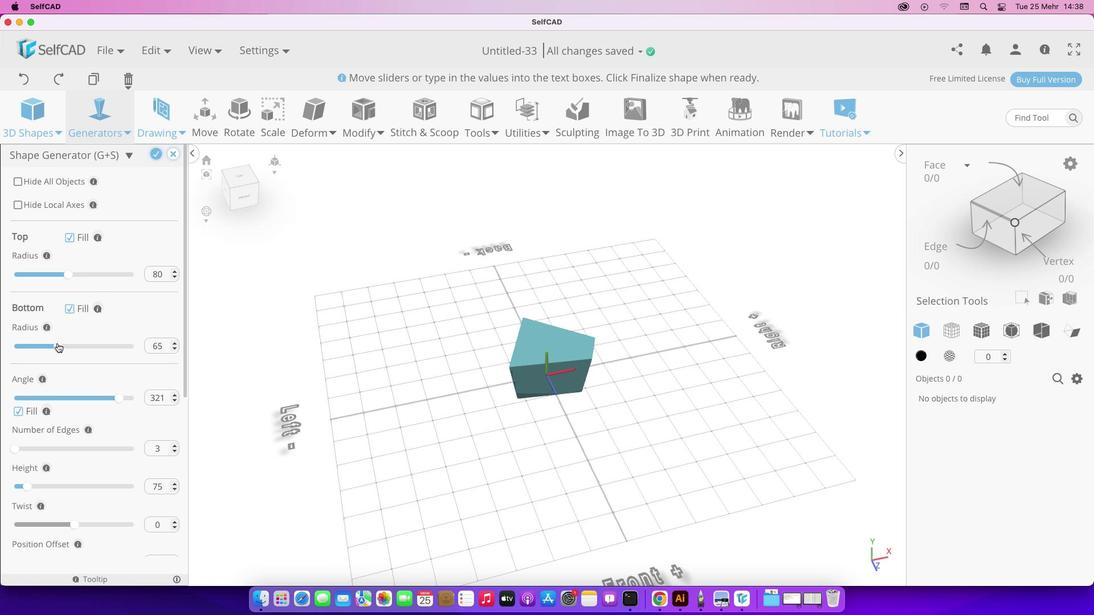 
Action: Mouse moved to (63, 420)
Screenshot: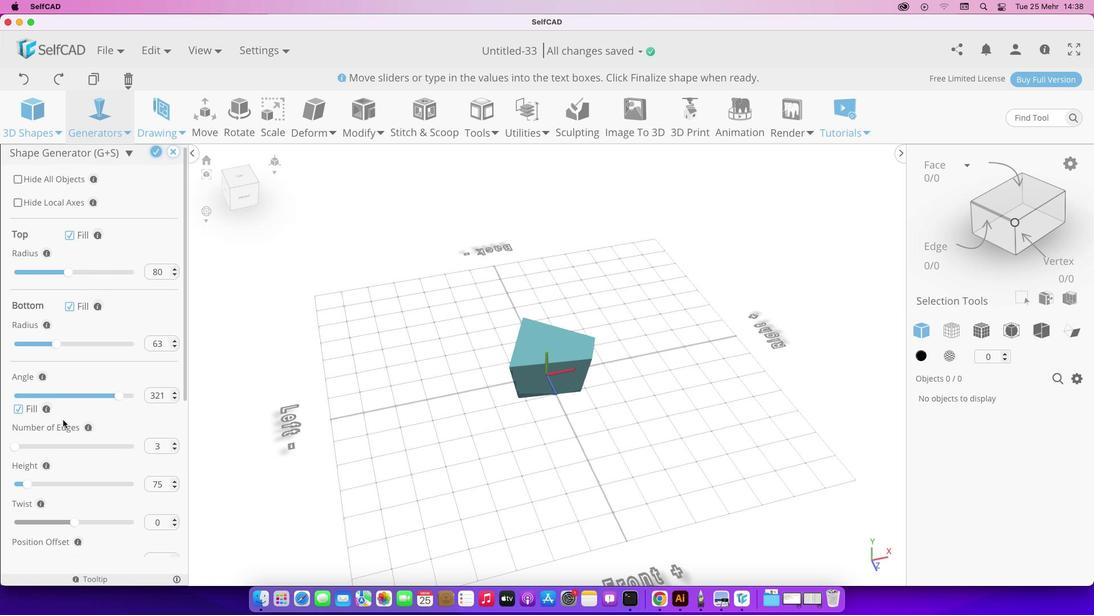 
Action: Mouse scrolled (63, 420) with delta (0, 0)
Screenshot: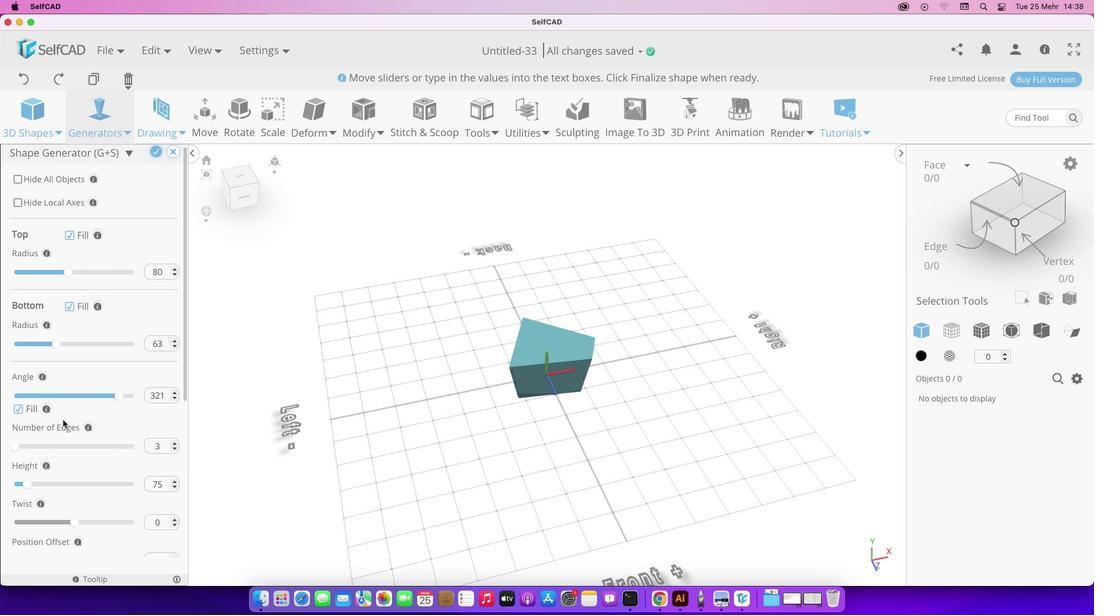 
Action: Mouse scrolled (63, 420) with delta (0, 0)
Screenshot: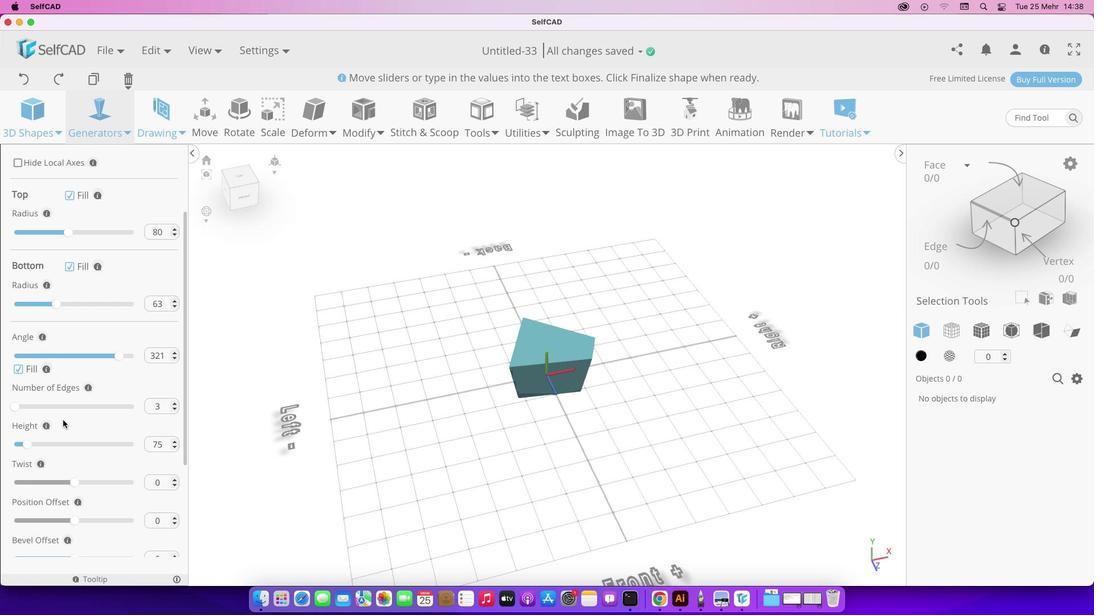 
Action: Mouse scrolled (63, 420) with delta (0, 0)
Screenshot: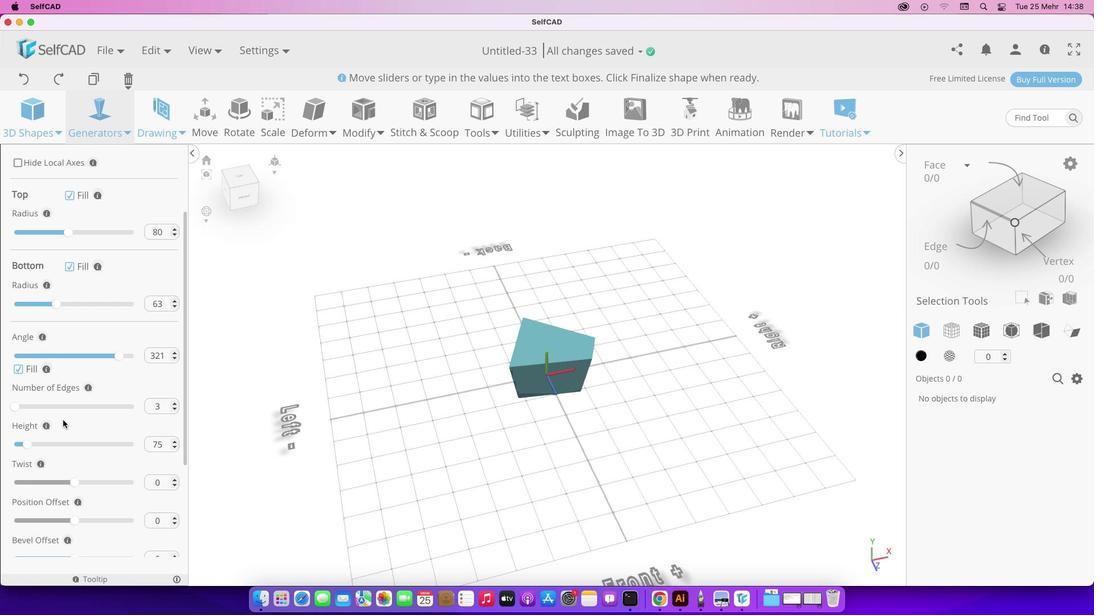 
Action: Mouse scrolled (63, 420) with delta (0, 0)
Screenshot: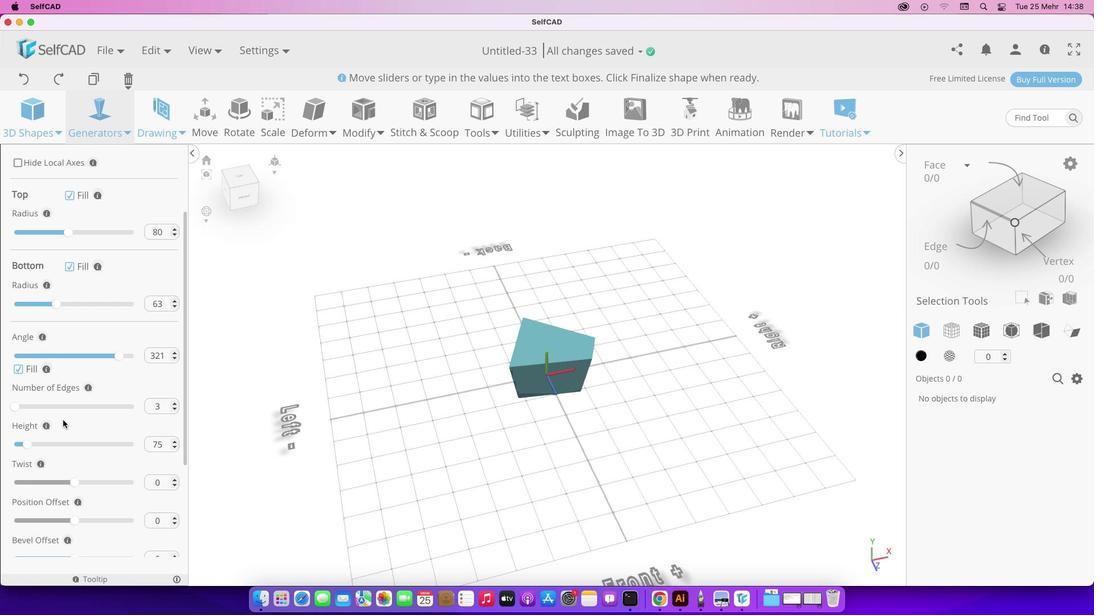 
Action: Mouse scrolled (63, 420) with delta (0, 0)
Screenshot: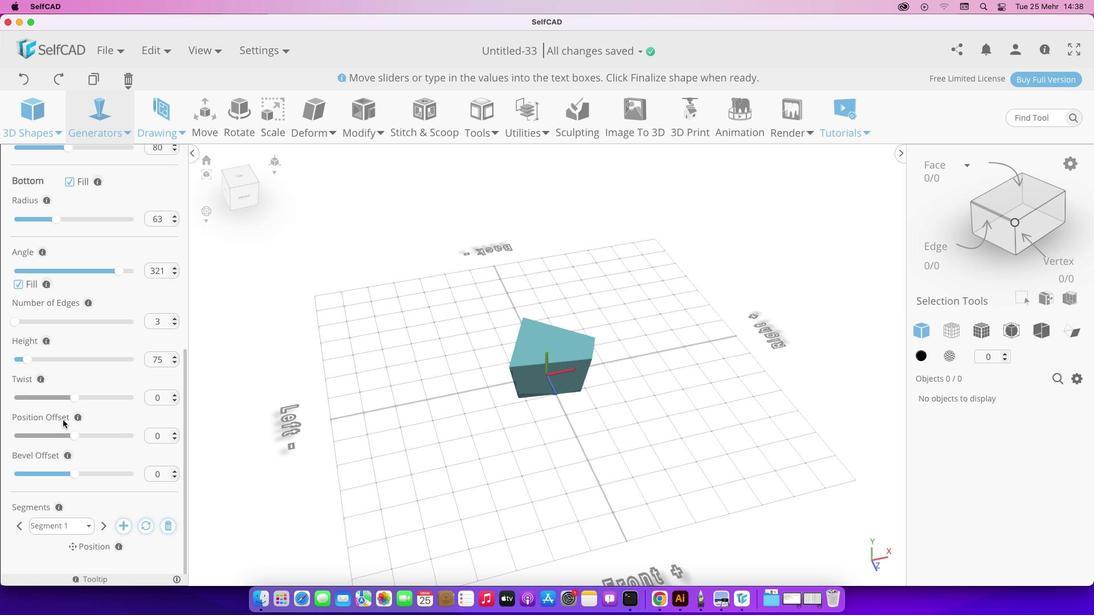 
Action: Mouse scrolled (63, 420) with delta (0, 0)
Screenshot: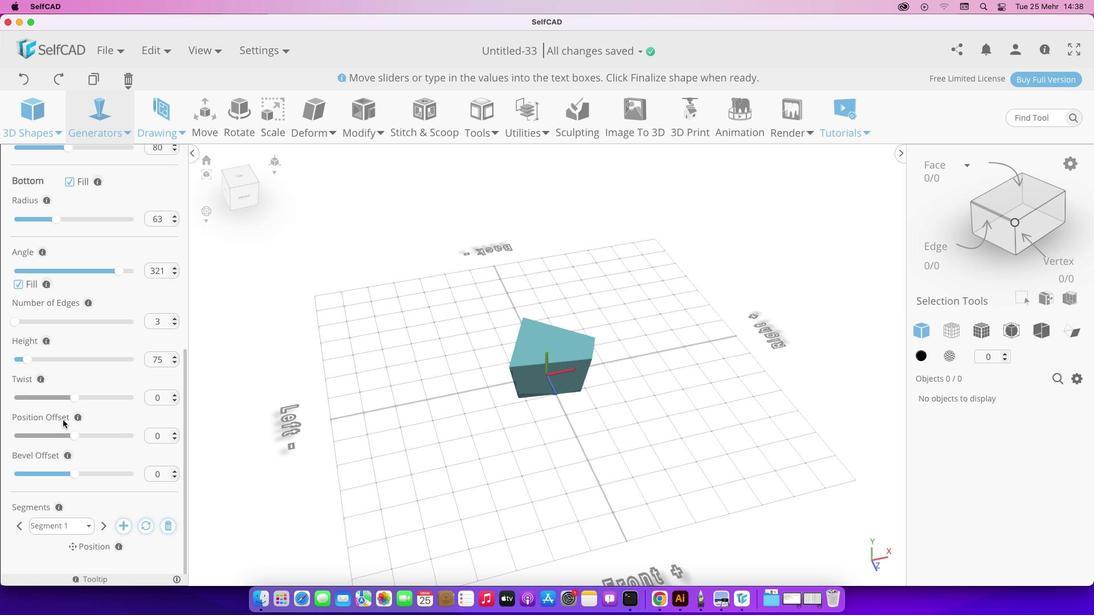 
Action: Mouse scrolled (63, 420) with delta (0, -1)
Screenshot: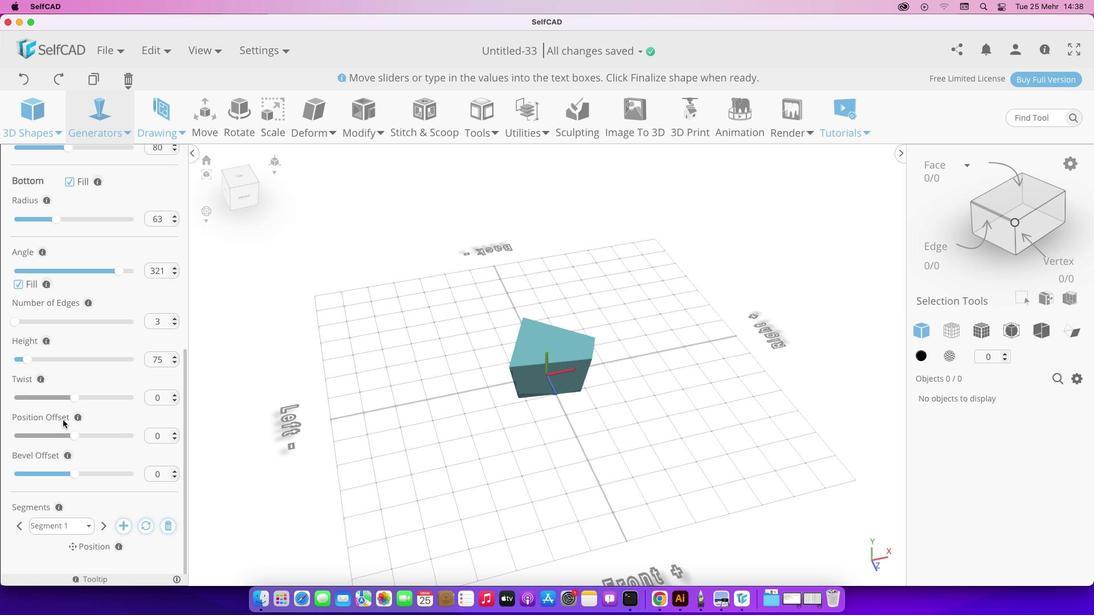 
Action: Mouse moved to (74, 397)
Screenshot: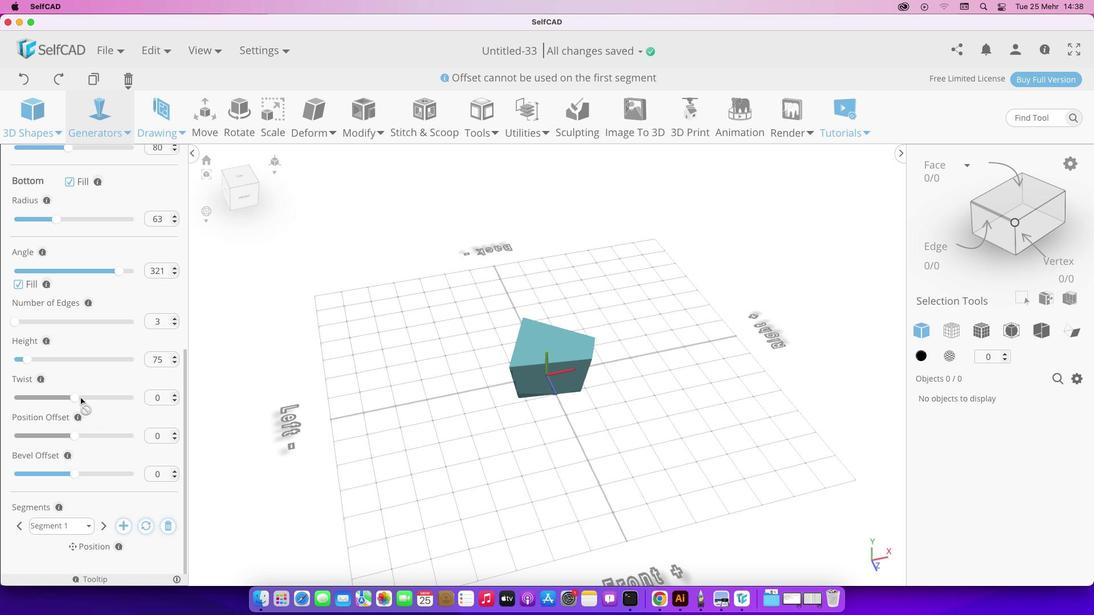 
Action: Mouse pressed left at (74, 397)
Screenshot: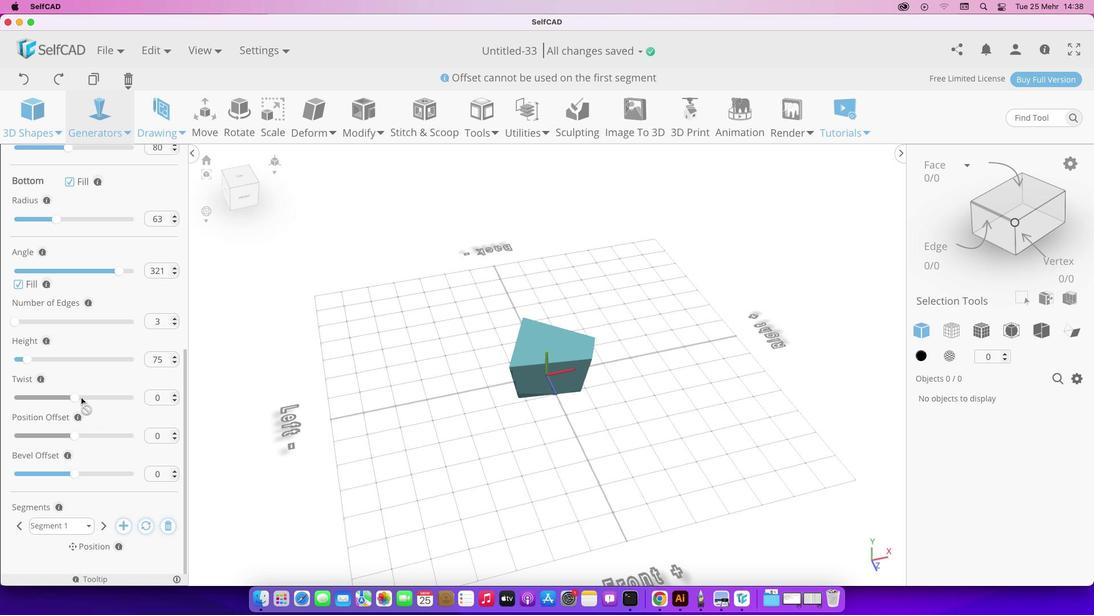 
Action: Mouse moved to (75, 475)
Screenshot: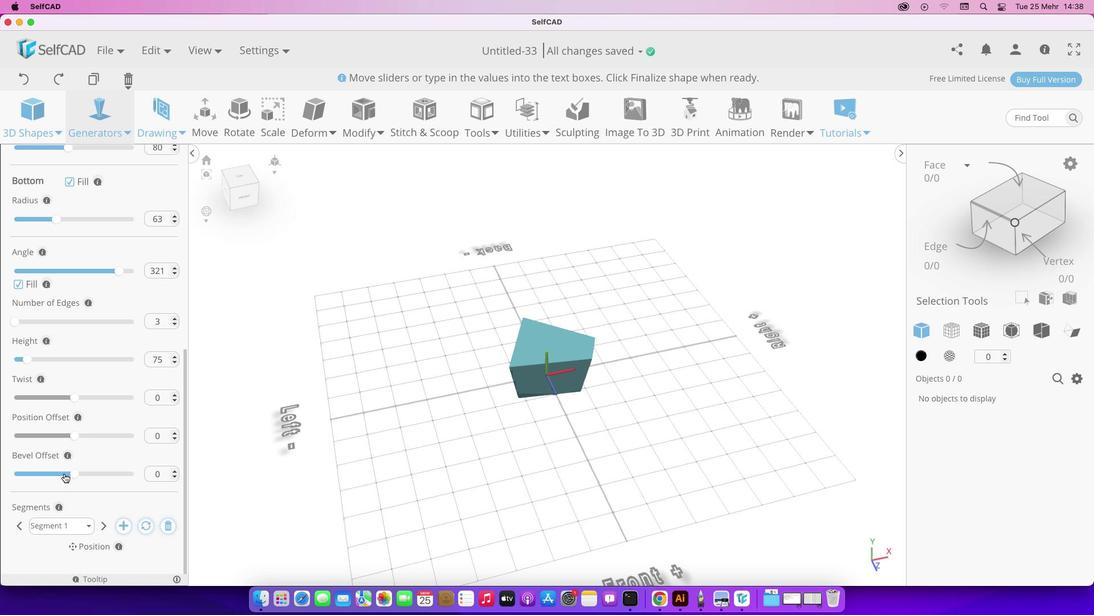 
Action: Mouse pressed left at (75, 475)
Screenshot: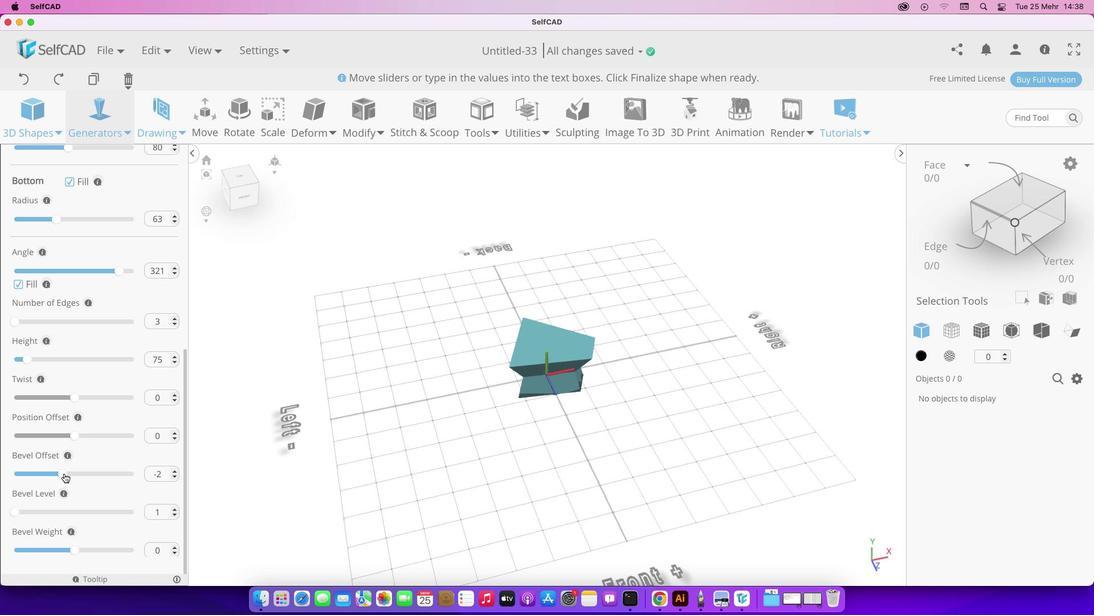 
Action: Mouse moved to (127, 474)
Screenshot: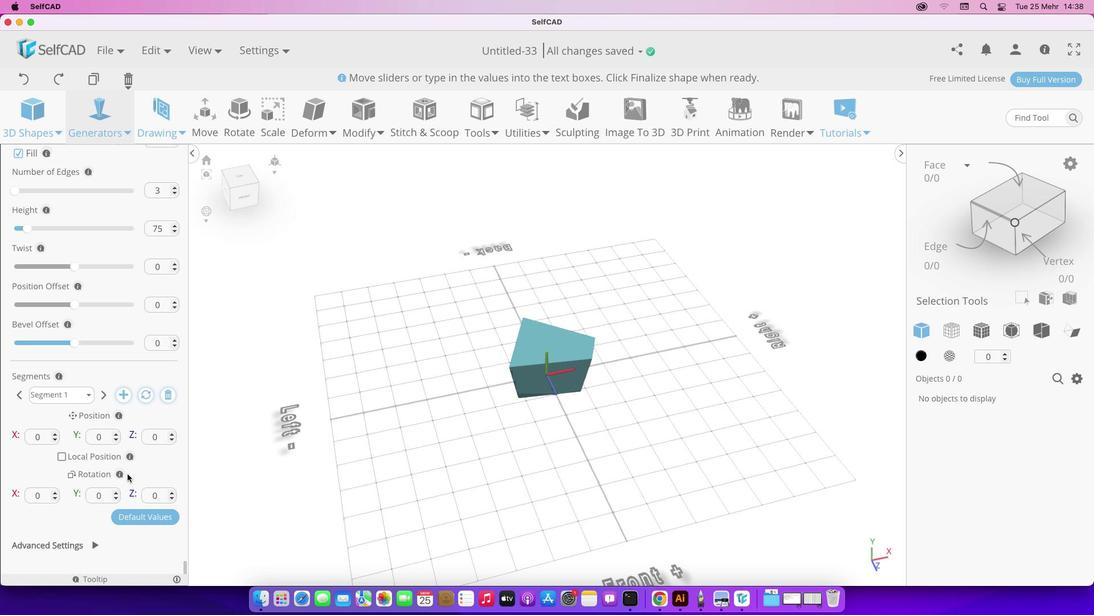 
Action: Mouse scrolled (127, 474) with delta (0, 0)
Screenshot: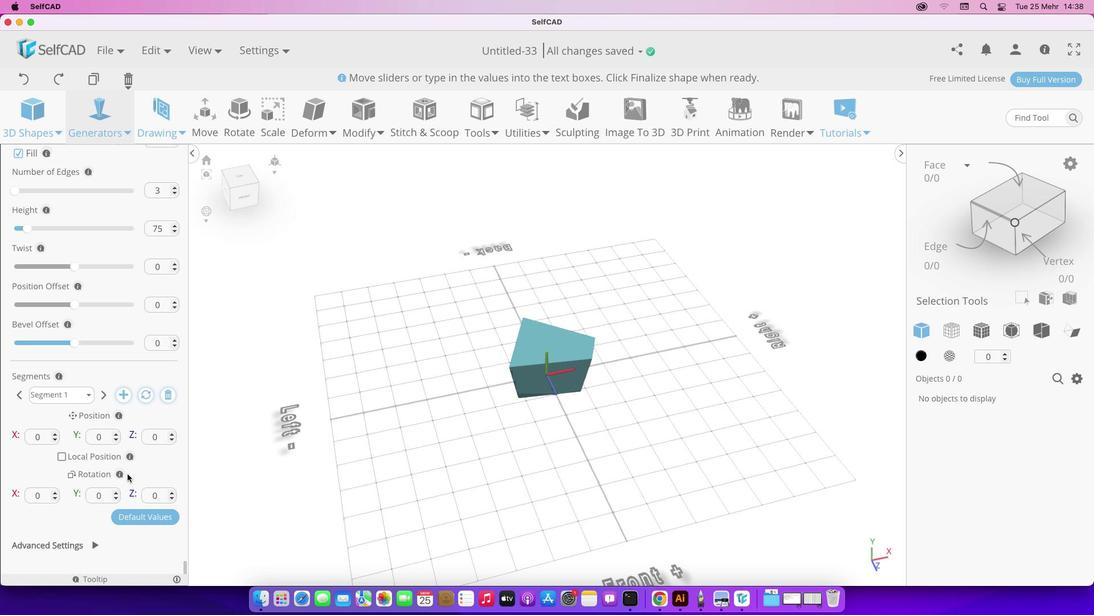 
Action: Mouse scrolled (127, 474) with delta (0, 0)
Screenshot: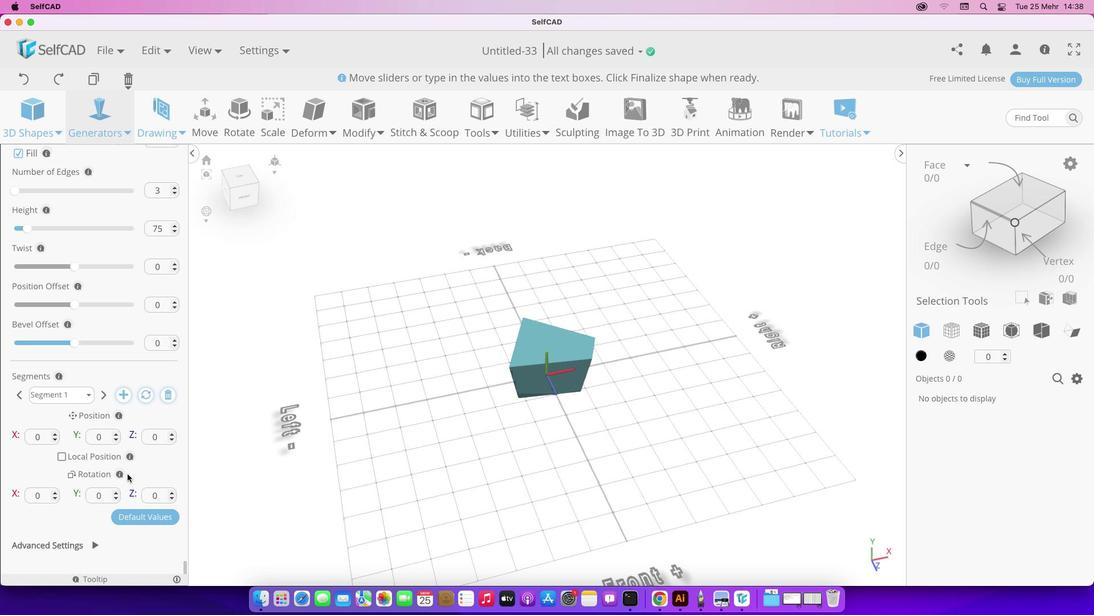 
Action: Mouse scrolled (127, 474) with delta (0, -1)
Screenshot: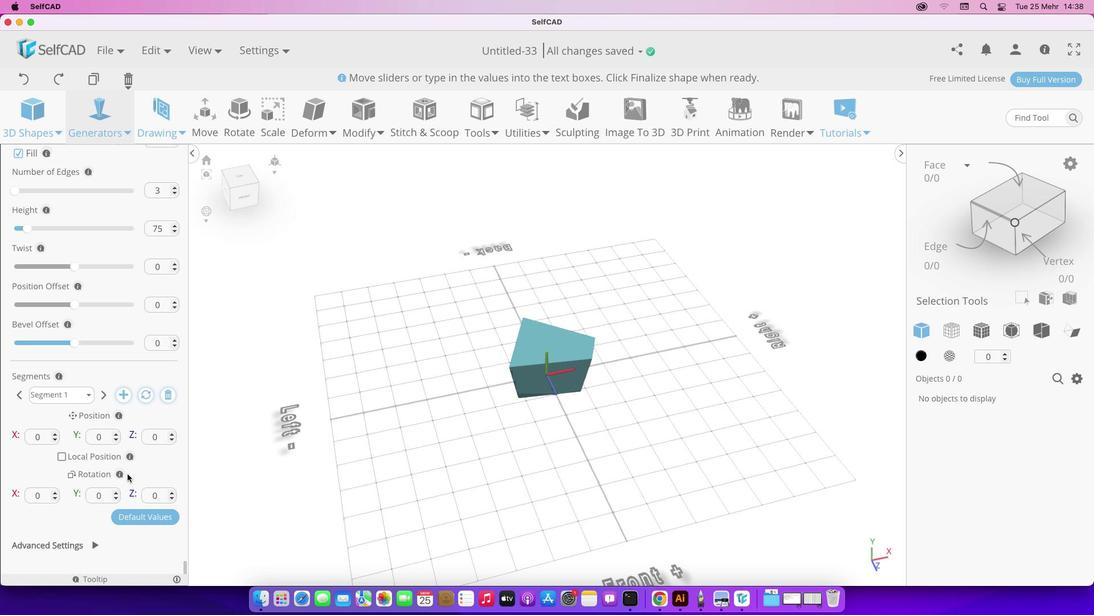 
Action: Mouse scrolled (127, 474) with delta (0, -2)
Screenshot: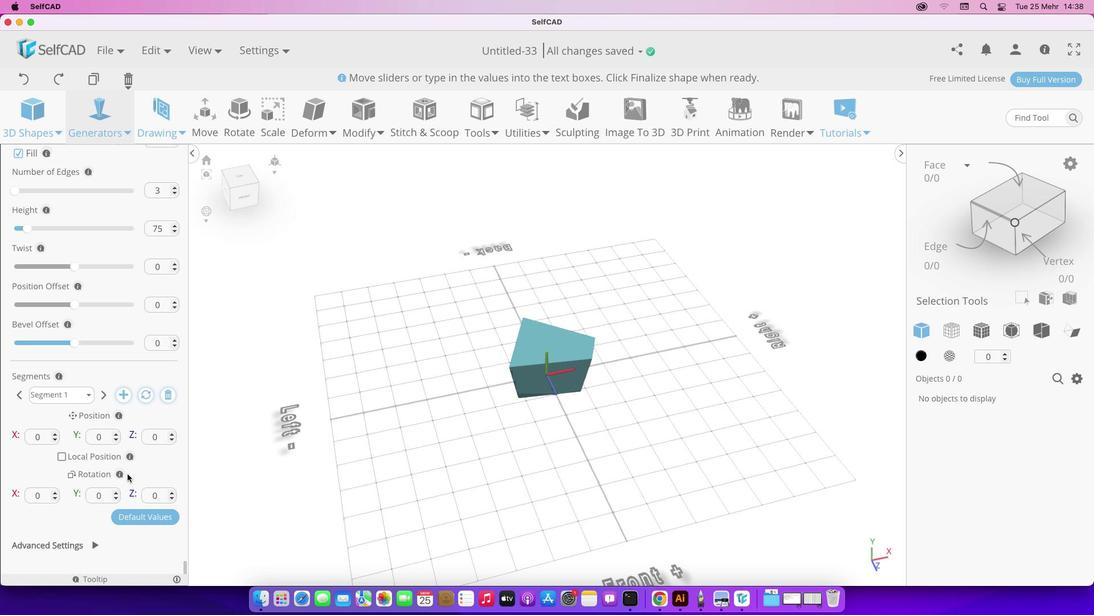 
Action: Mouse moved to (127, 474)
Screenshot: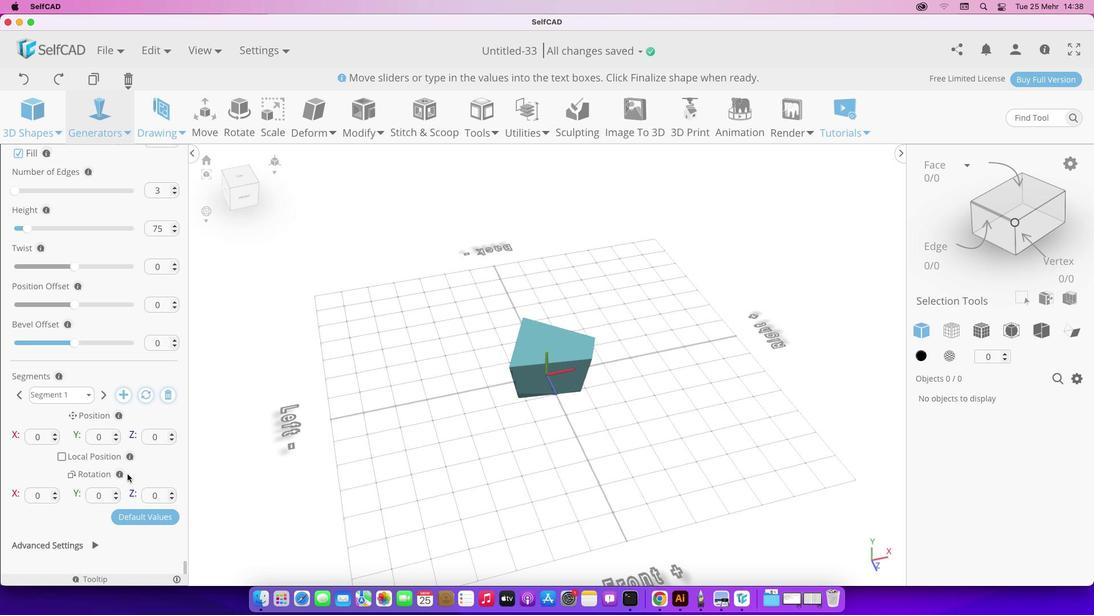 
Action: Mouse scrolled (127, 474) with delta (0, 0)
Screenshot: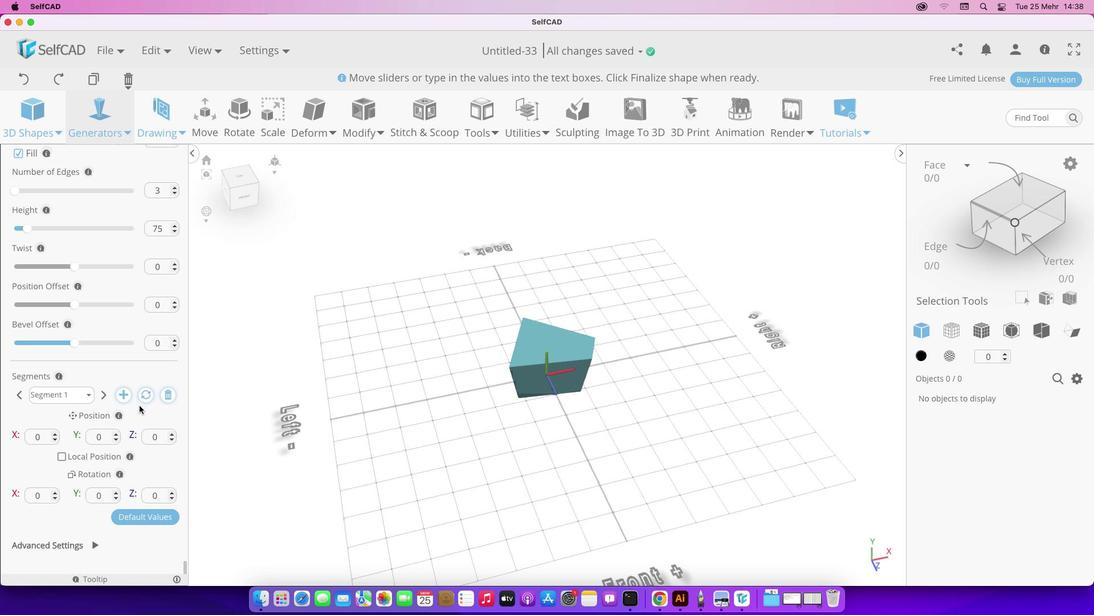 
Action: Mouse scrolled (127, 474) with delta (0, 0)
Screenshot: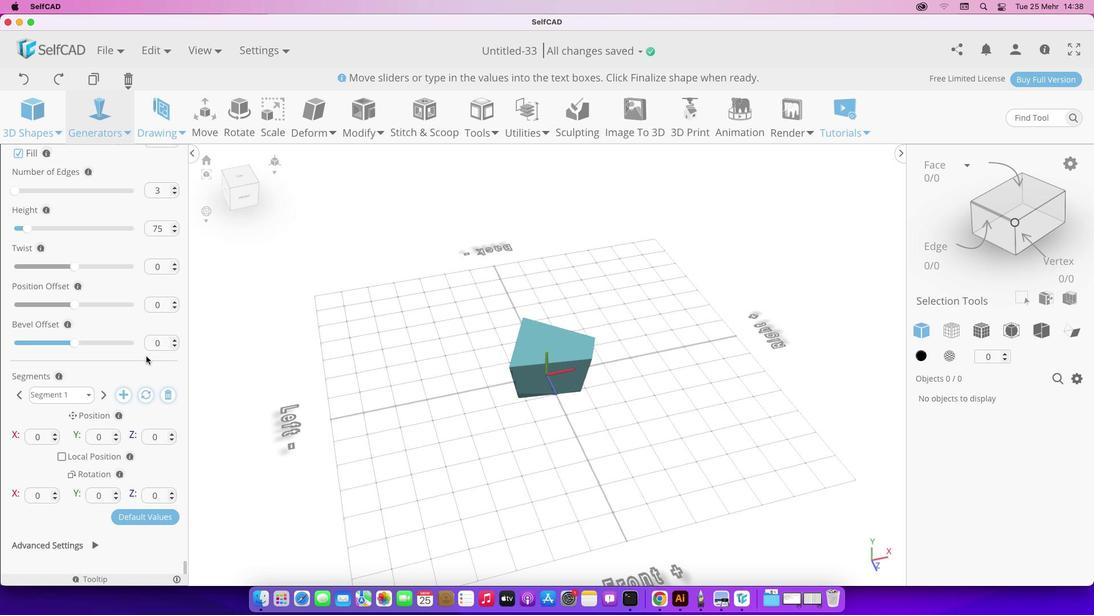 
Action: Mouse scrolled (127, 474) with delta (0, -1)
Screenshot: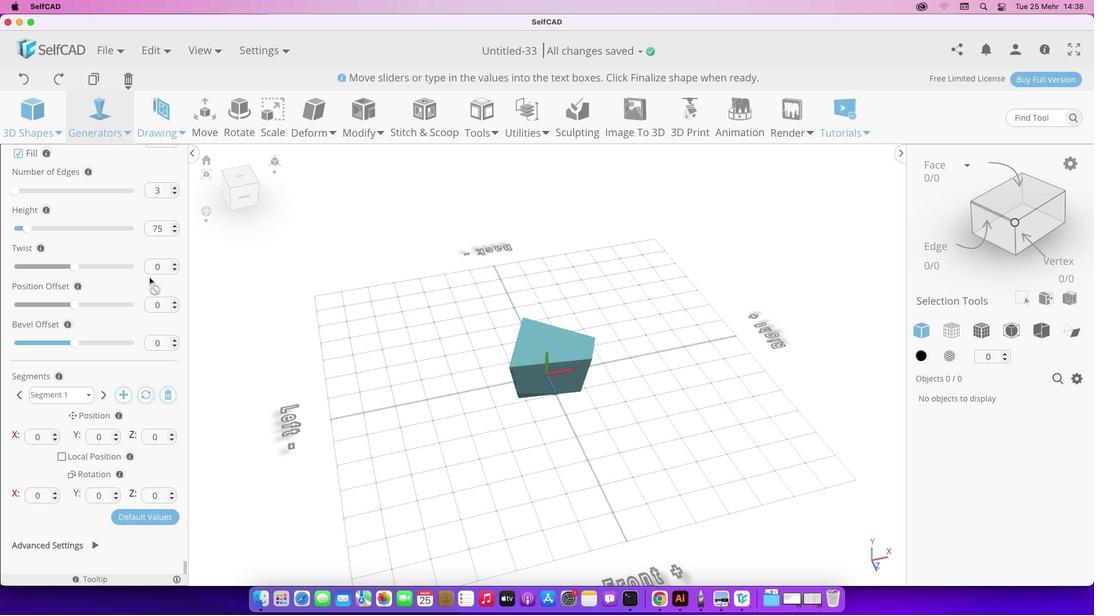 
Action: Mouse scrolled (127, 474) with delta (0, -2)
Screenshot: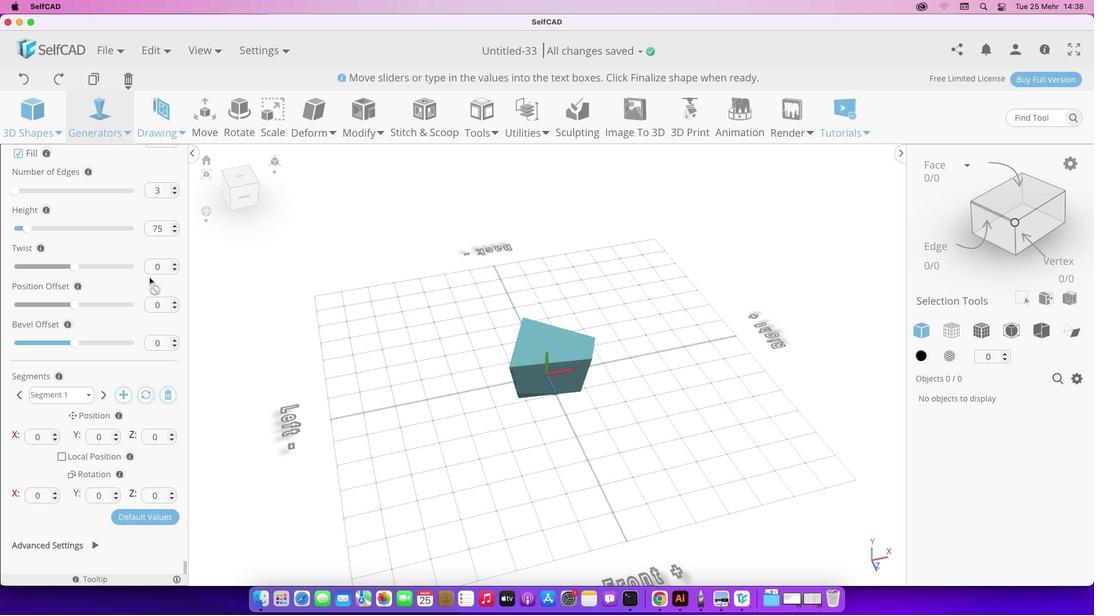 
Action: Mouse moved to (418, 485)
Screenshot: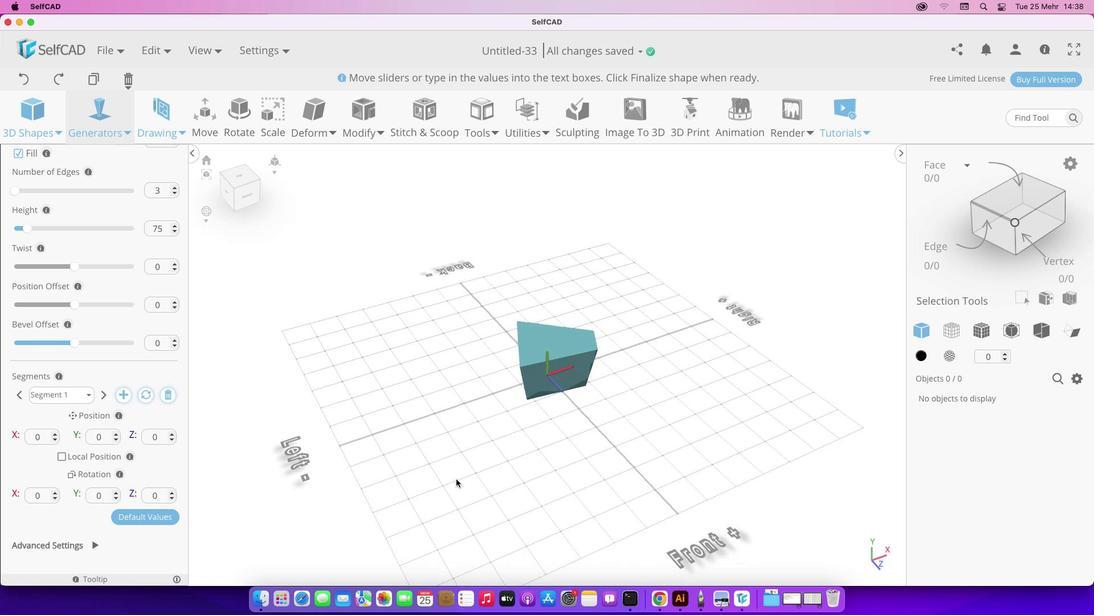 
Action: Mouse pressed left at (418, 485)
Screenshot: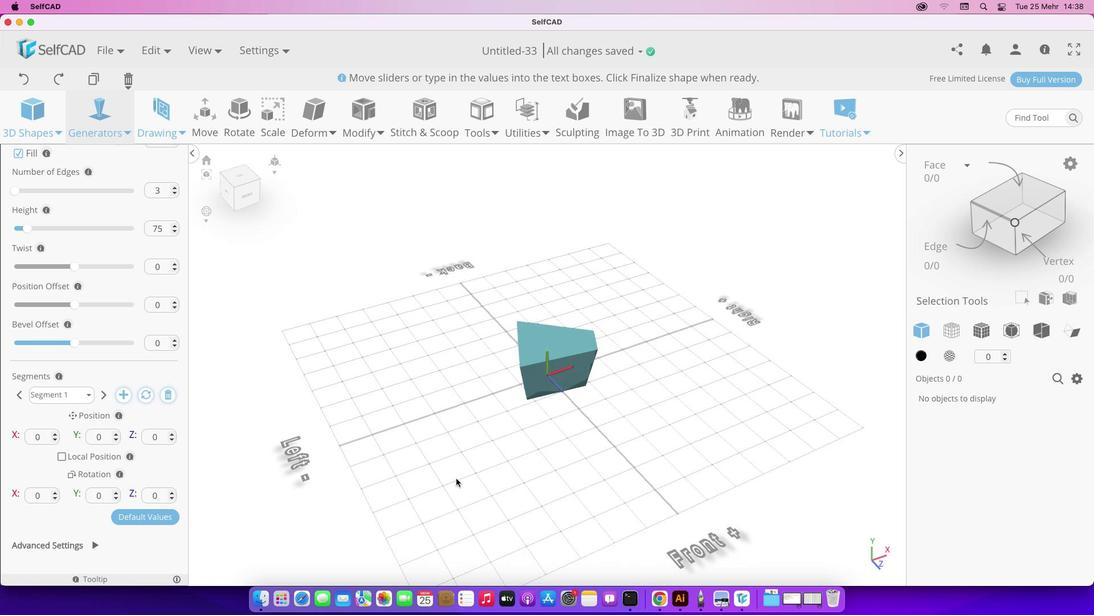 
Action: Mouse moved to (163, 349)
Screenshot: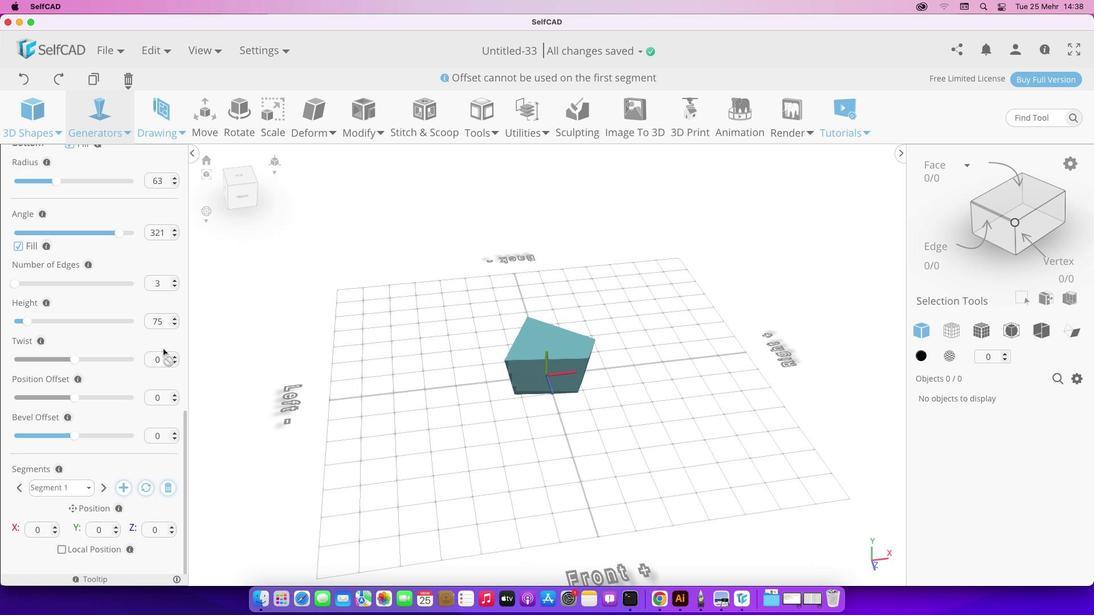 
Action: Mouse scrolled (163, 349) with delta (0, 0)
Screenshot: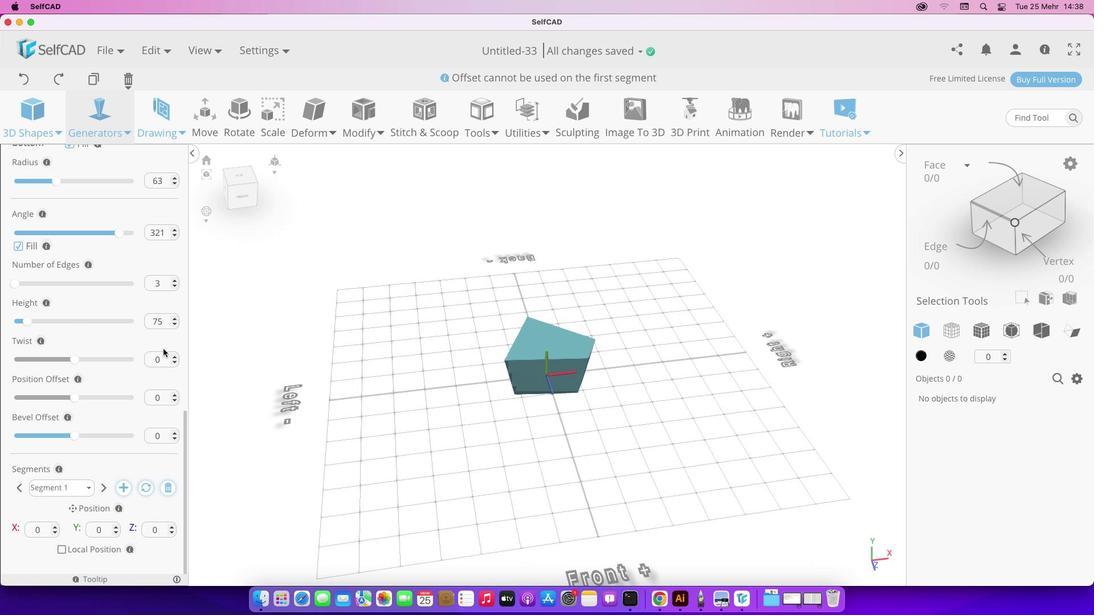 
Action: Mouse scrolled (163, 349) with delta (0, 0)
Screenshot: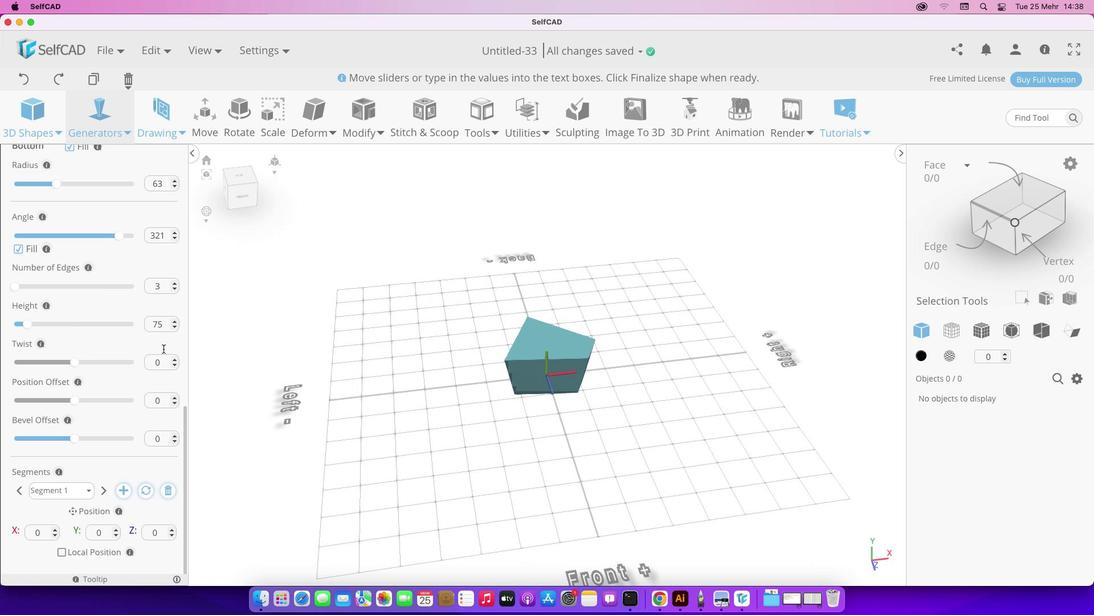 
Action: Mouse scrolled (163, 349) with delta (0, 1)
Screenshot: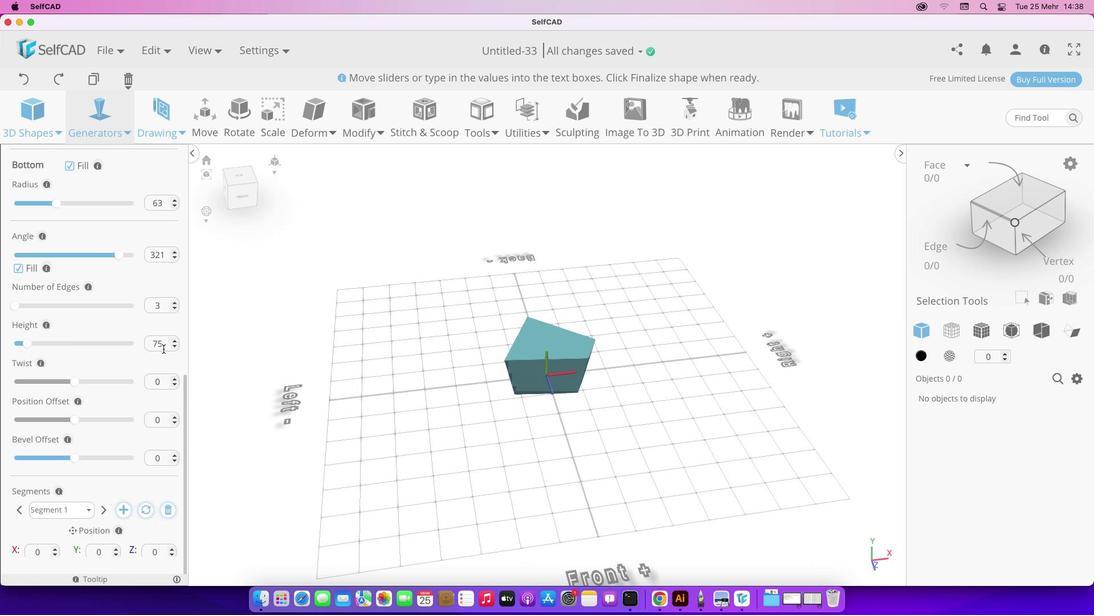 
Action: Mouse scrolled (163, 349) with delta (0, 0)
Screenshot: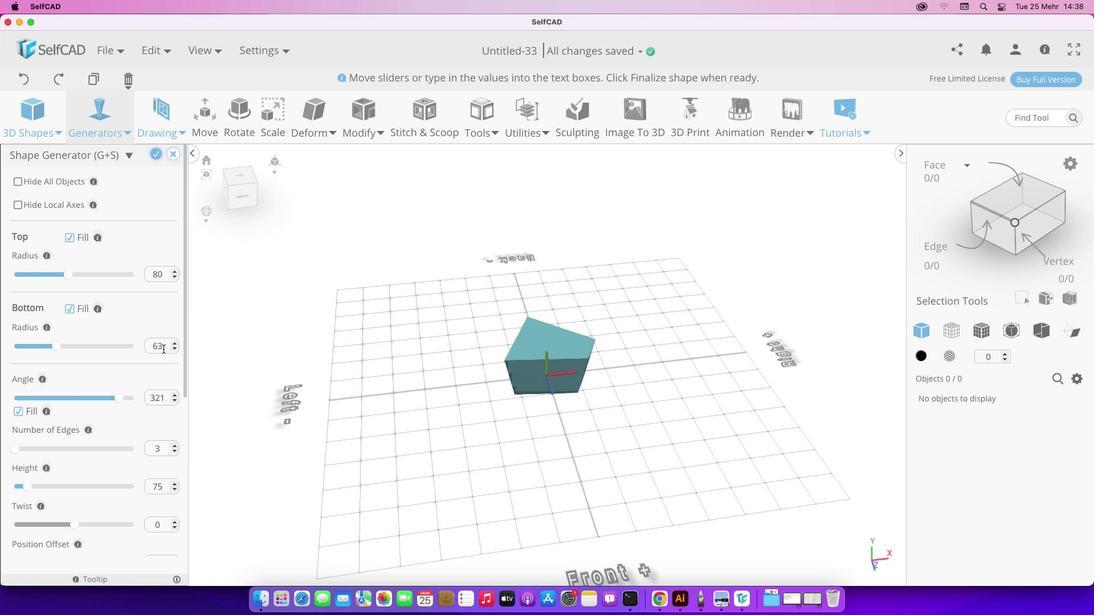 
Action: Mouse scrolled (163, 349) with delta (0, 0)
Screenshot: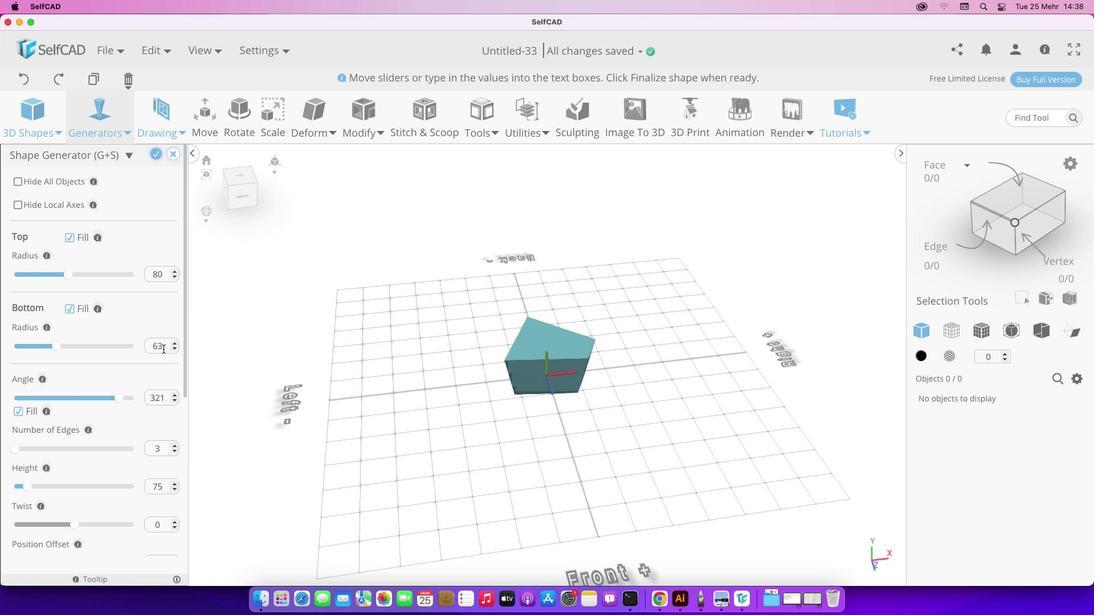 
Action: Mouse scrolled (163, 349) with delta (0, 1)
Screenshot: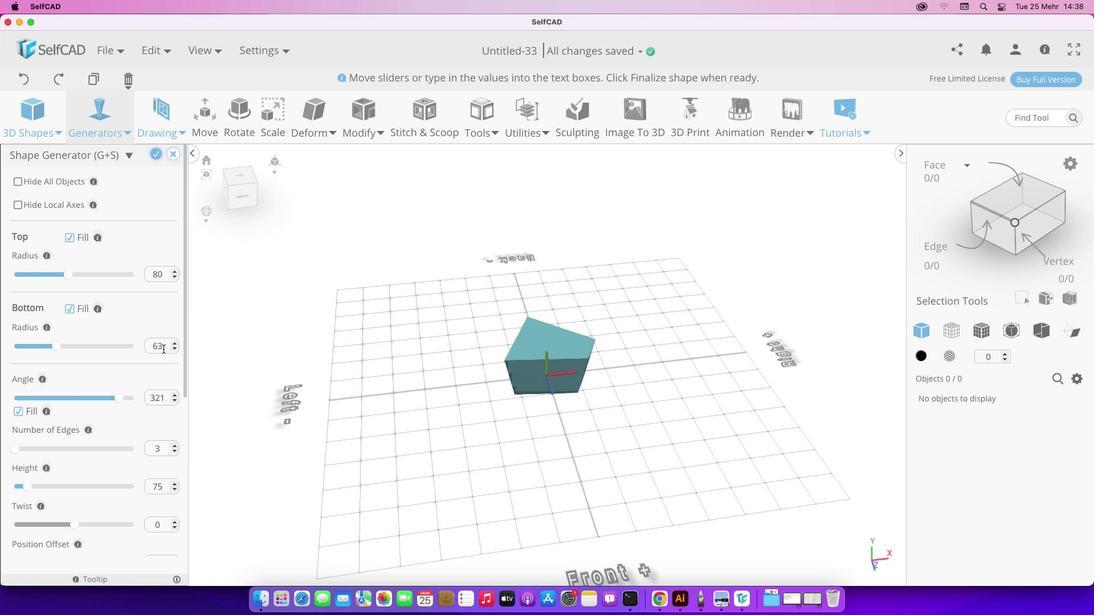 
Action: Mouse scrolled (163, 349) with delta (0, 2)
Screenshot: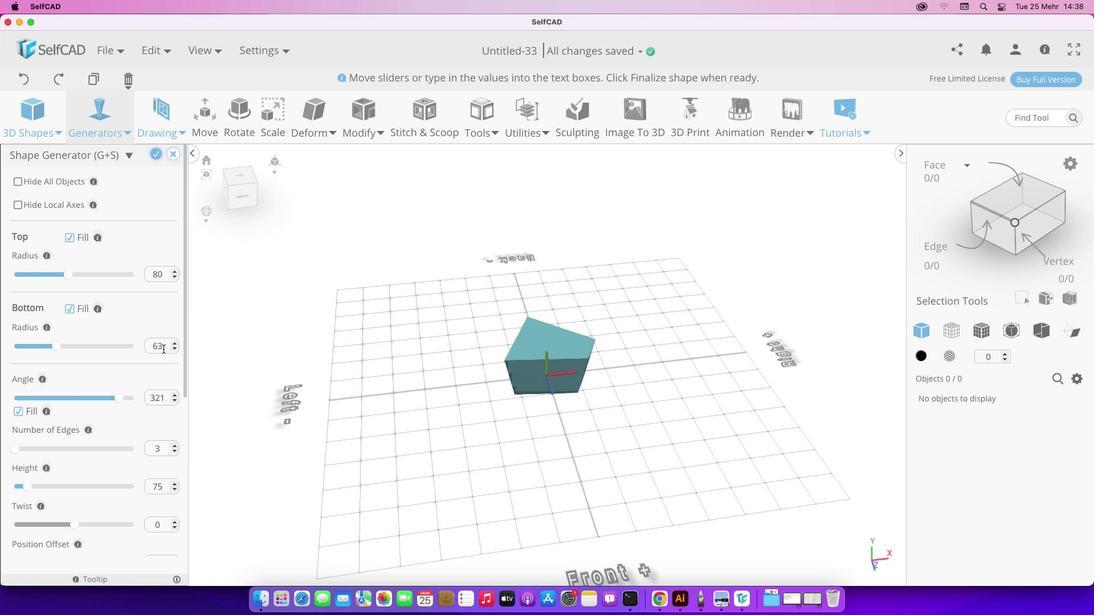 
Action: Mouse moved to (71, 238)
Screenshot: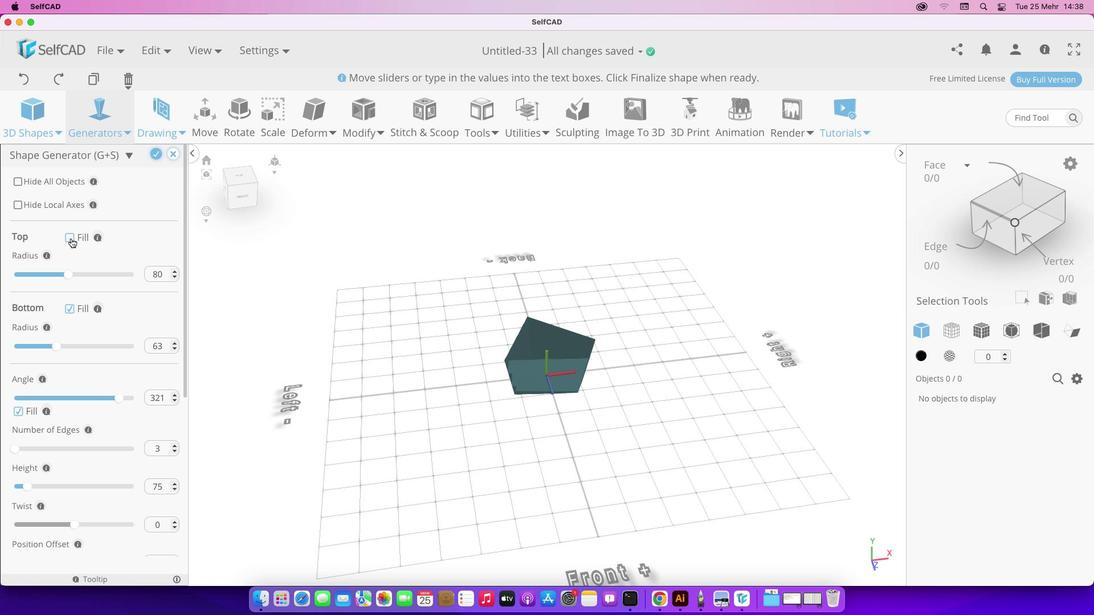 
Action: Mouse pressed left at (71, 238)
Screenshot: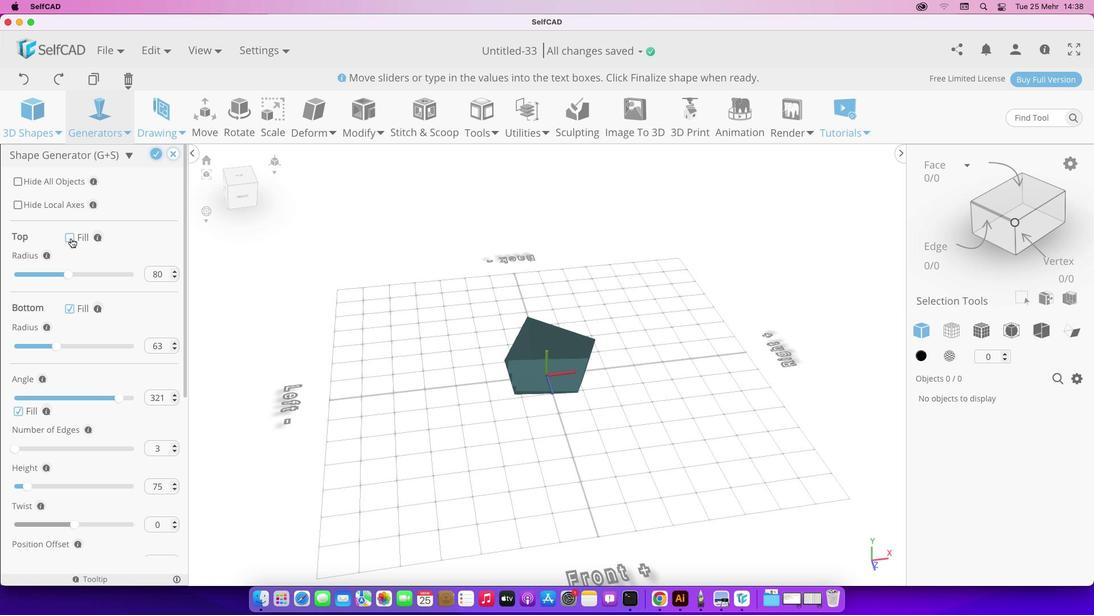 
Action: Mouse moved to (70, 276)
Screenshot: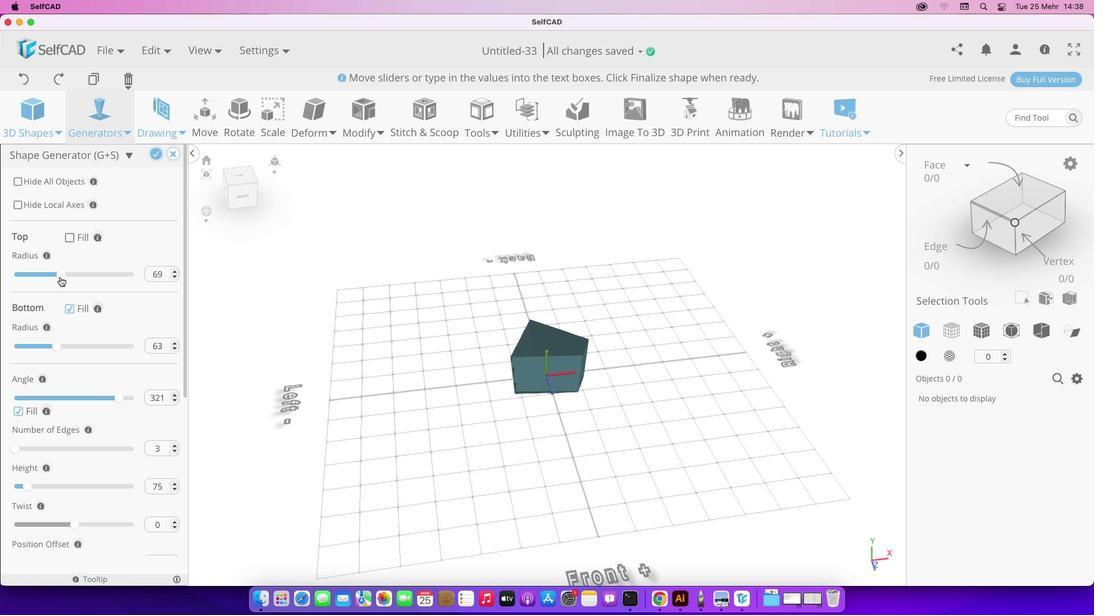 
Action: Mouse pressed left at (70, 276)
Screenshot: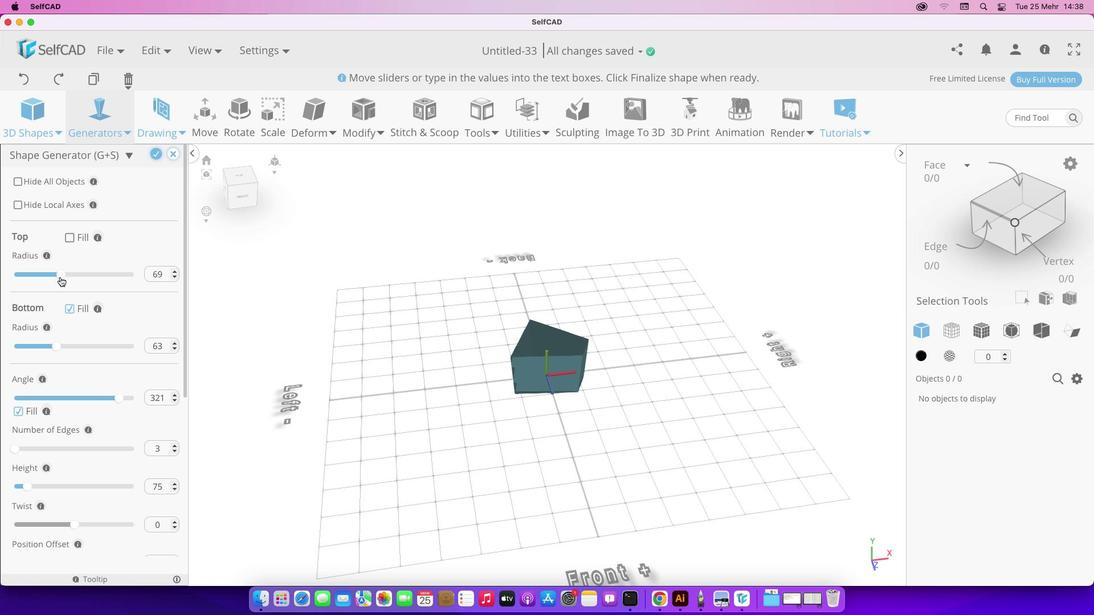 
Action: Mouse moved to (71, 308)
Screenshot: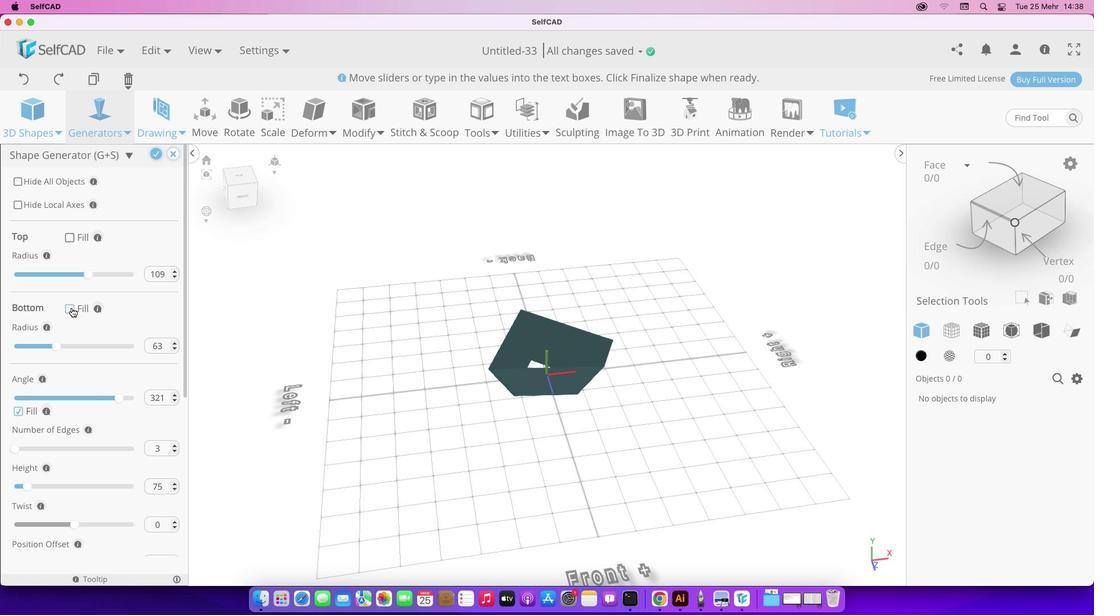 
Action: Mouse pressed left at (71, 308)
Screenshot: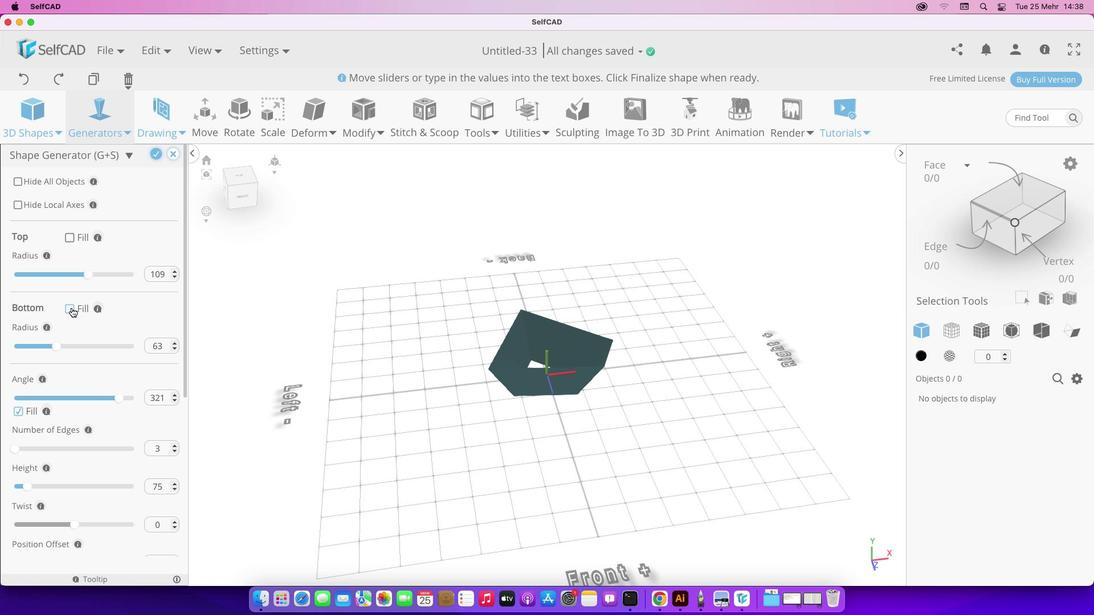 
Action: Mouse pressed left at (71, 308)
Screenshot: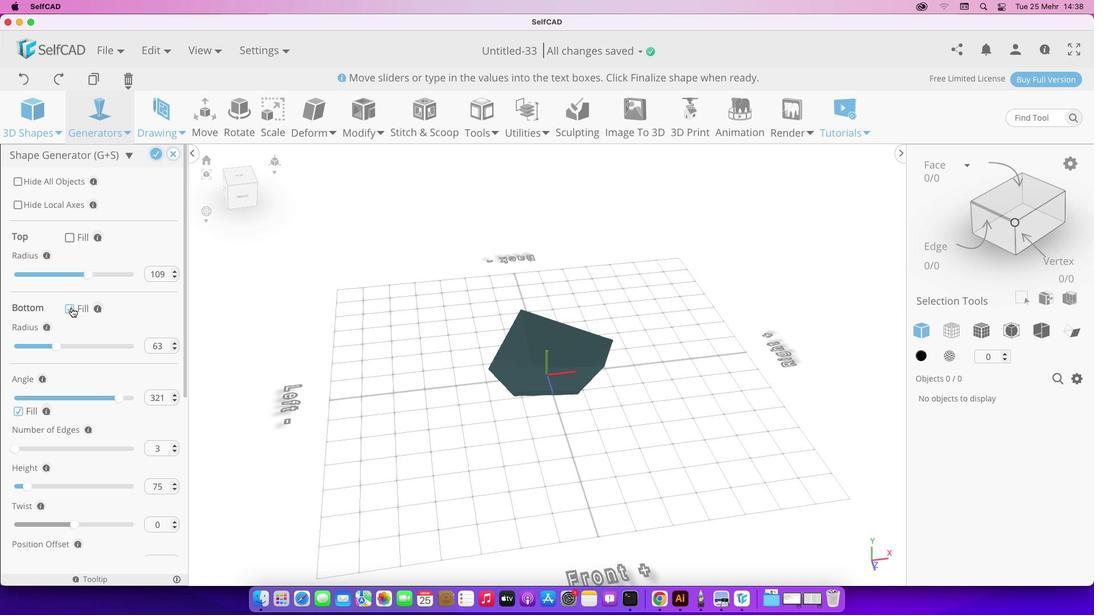 
Action: Mouse pressed left at (71, 308)
Screenshot: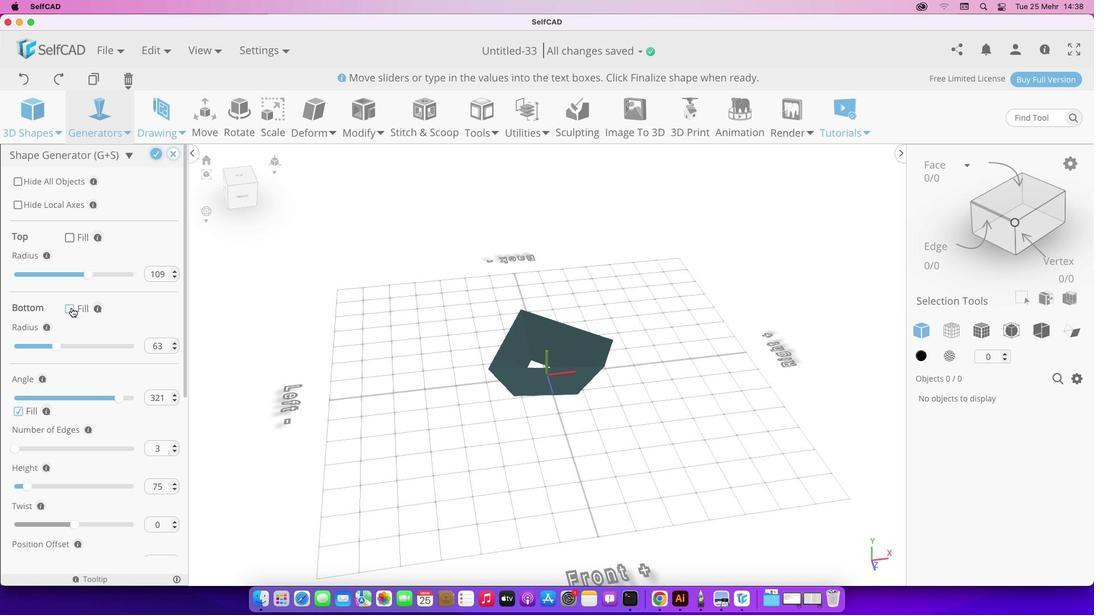 
Action: Mouse moved to (120, 399)
Screenshot: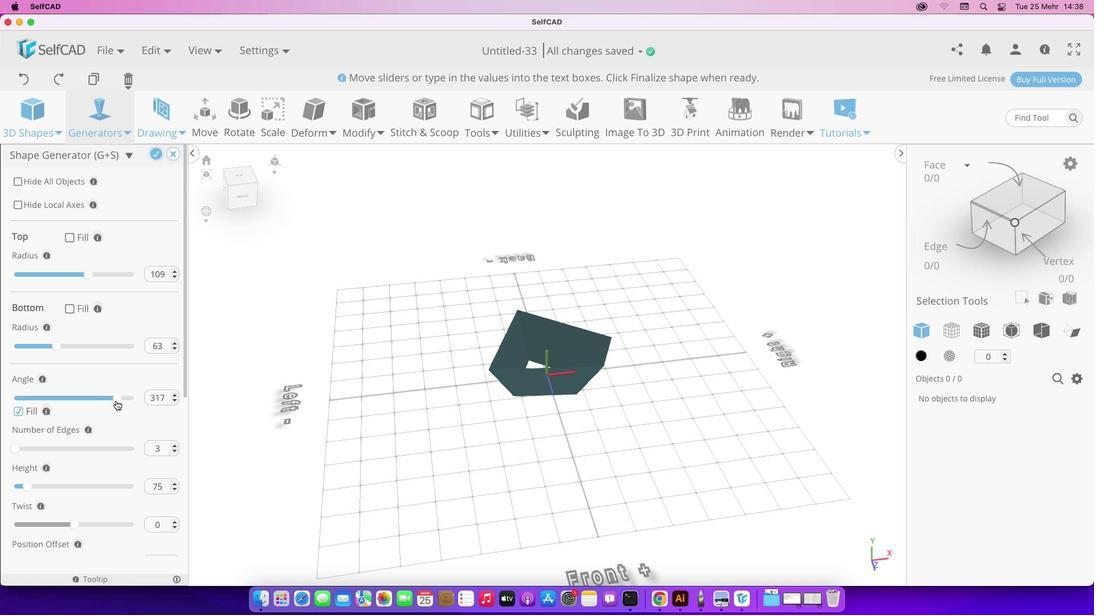 
Action: Mouse pressed left at (120, 399)
Screenshot: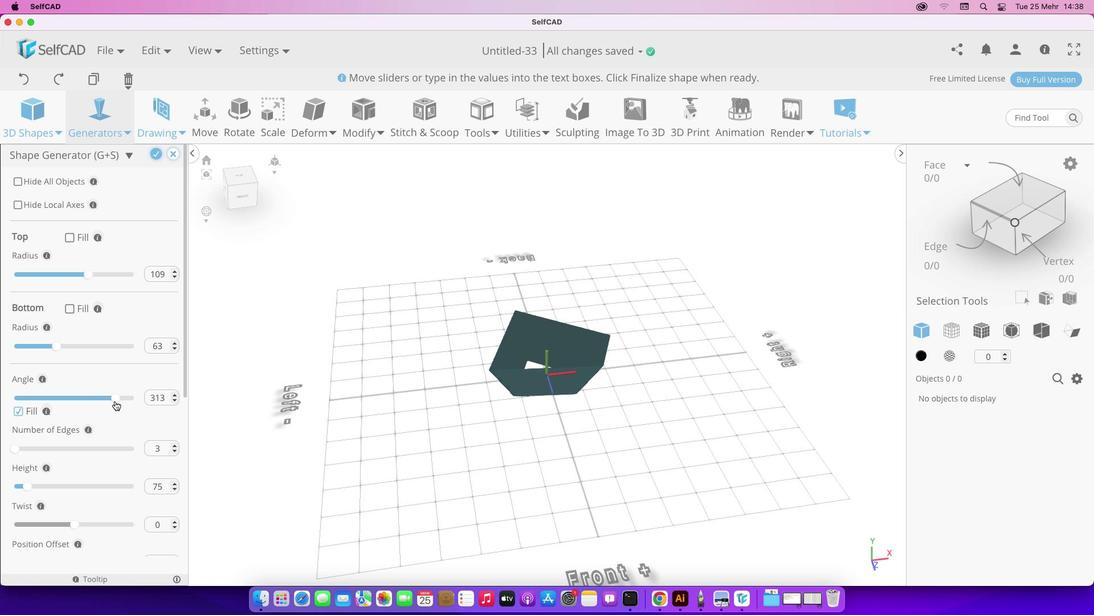 
Action: Mouse moved to (527, 464)
Screenshot: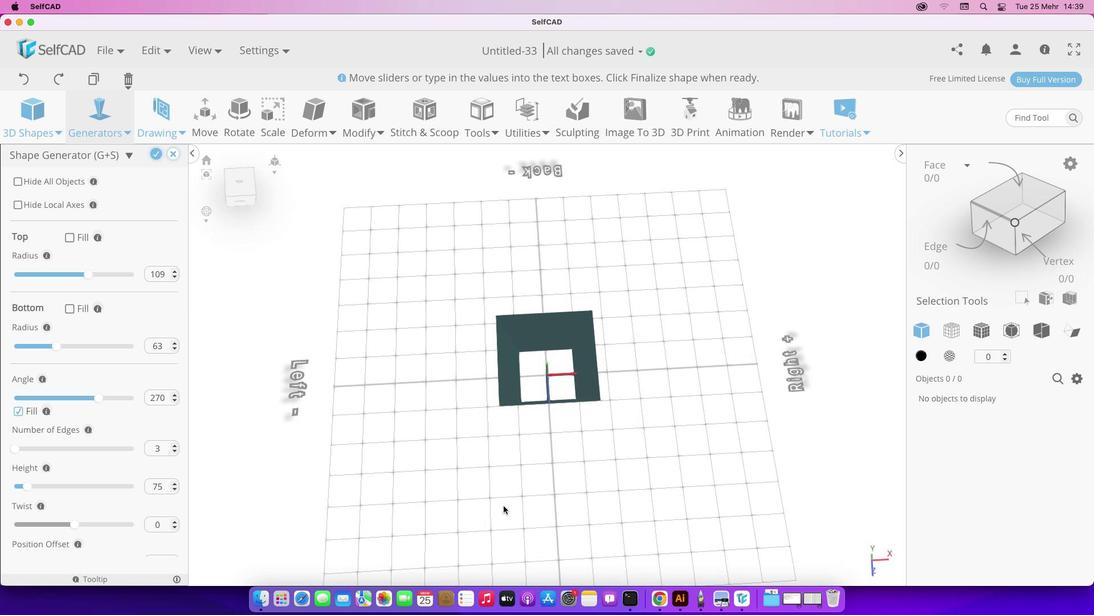 
Action: Mouse pressed left at (527, 464)
Screenshot: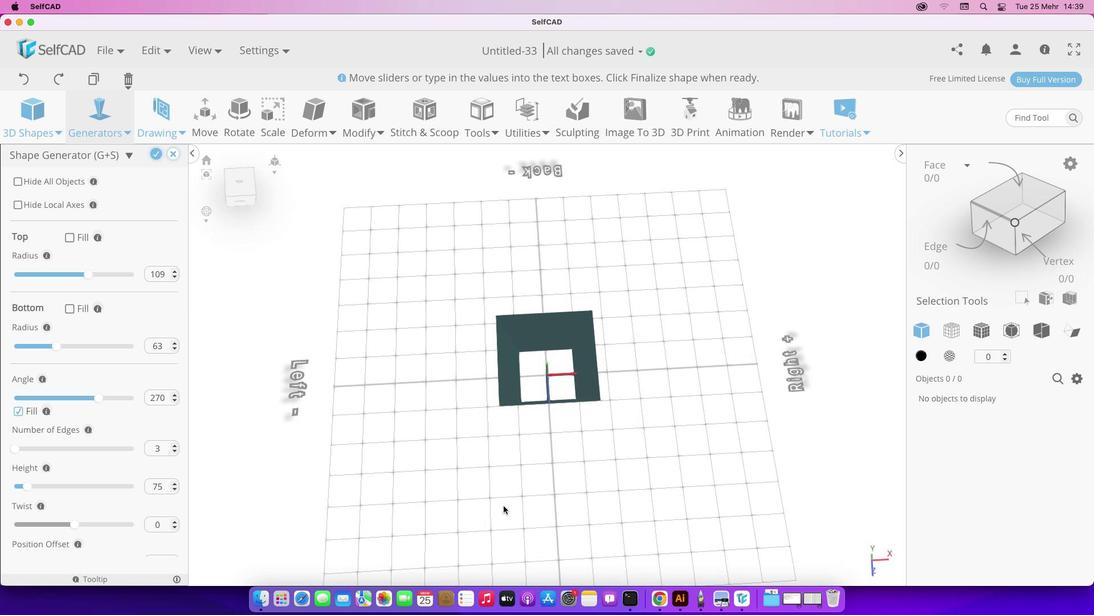 
Action: Mouse moved to (100, 398)
Screenshot: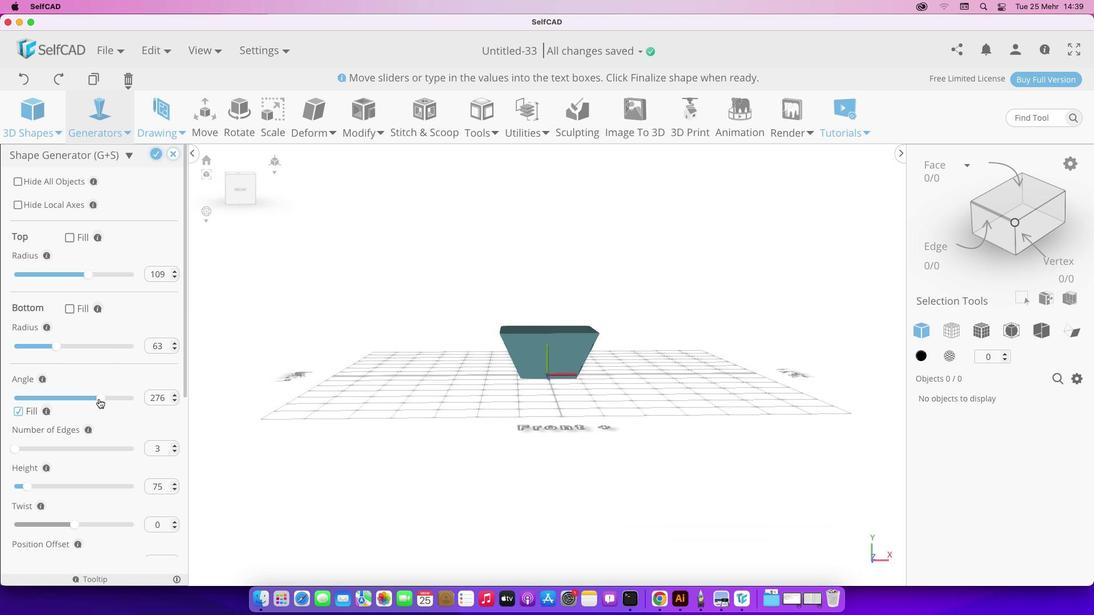 
Action: Mouse pressed left at (100, 398)
Screenshot: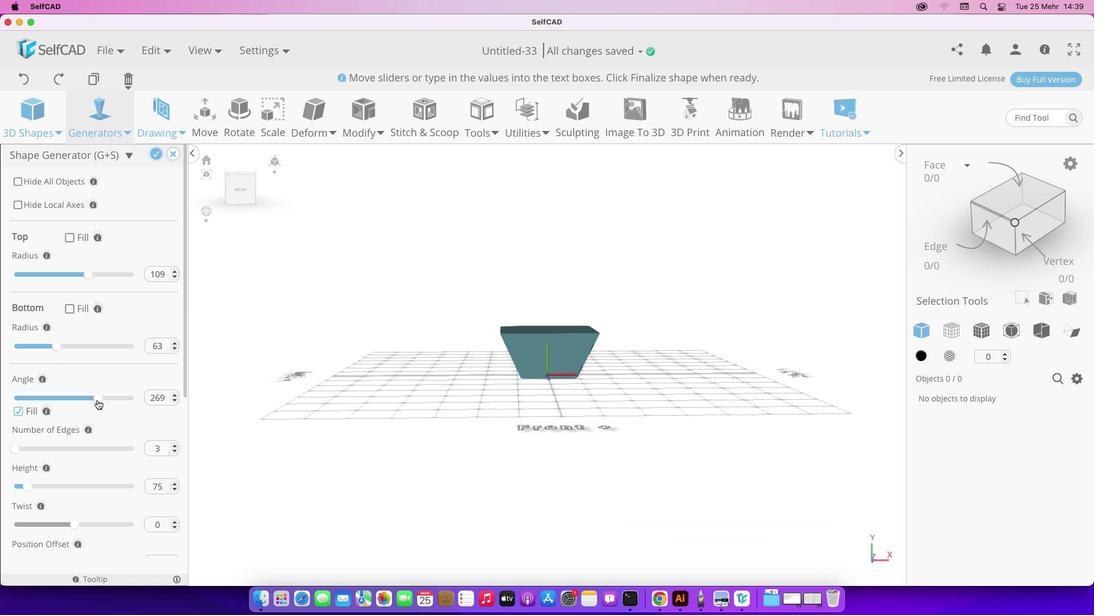 
Action: Mouse moved to (54, 346)
Screenshot: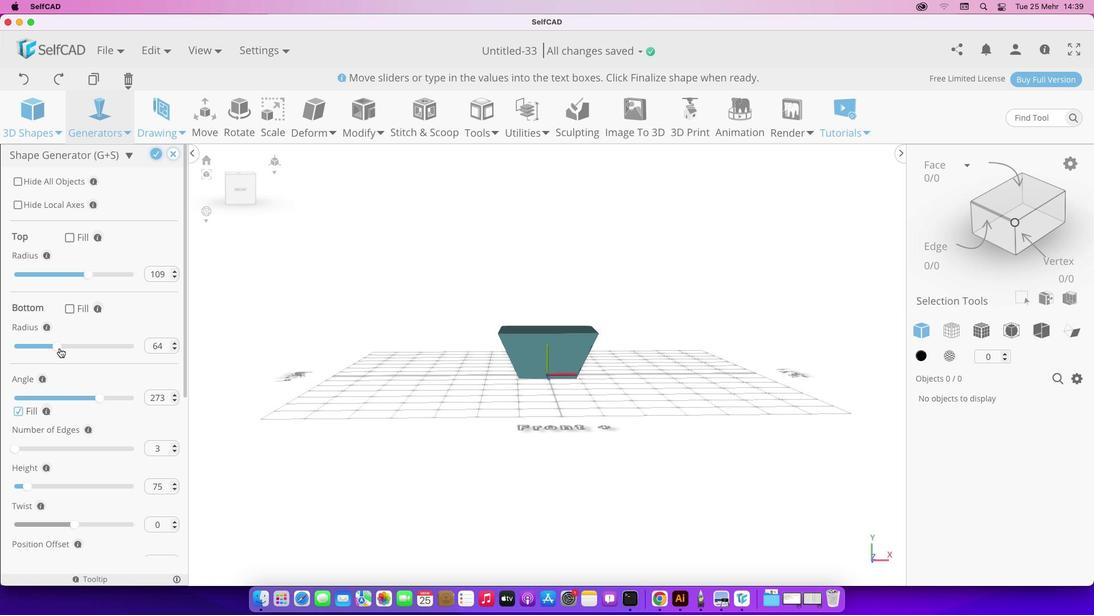 
Action: Mouse pressed left at (54, 346)
Screenshot: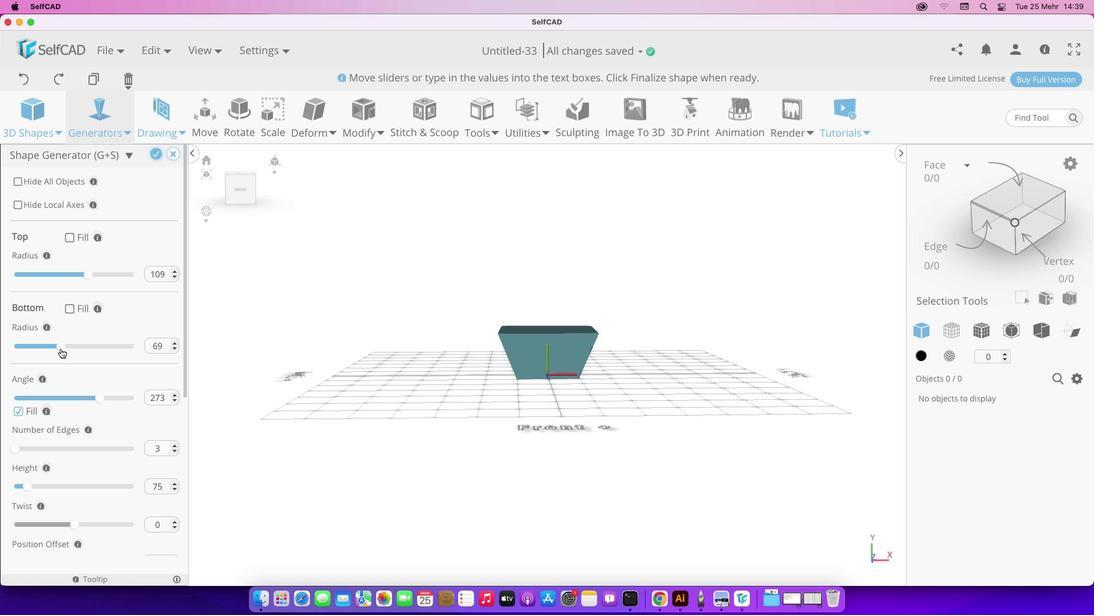 
Action: Mouse moved to (409, 401)
Screenshot: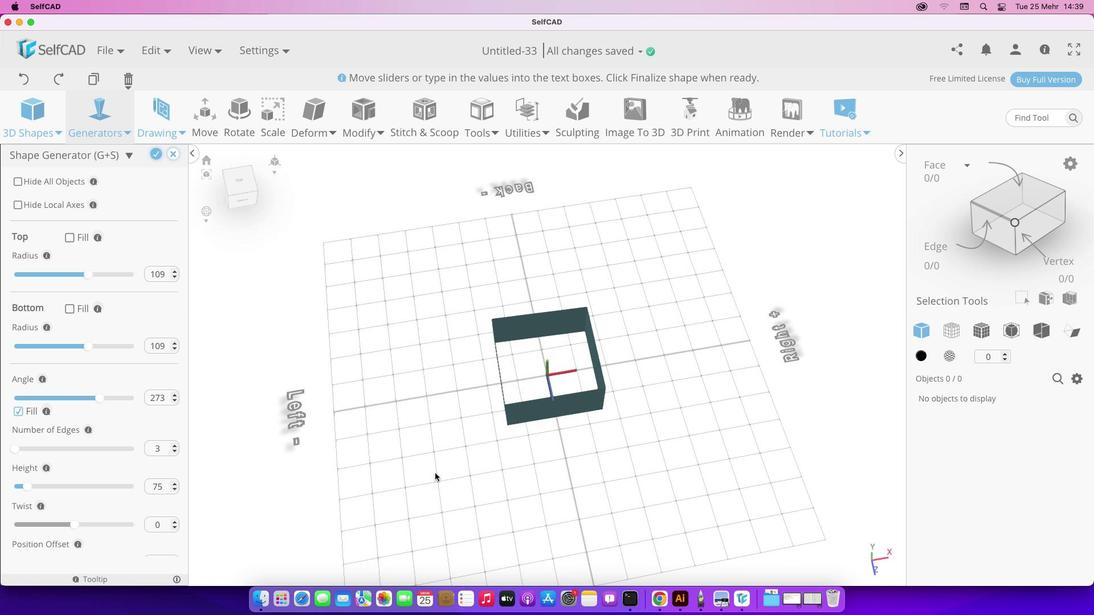 
Action: Mouse pressed left at (409, 401)
Screenshot: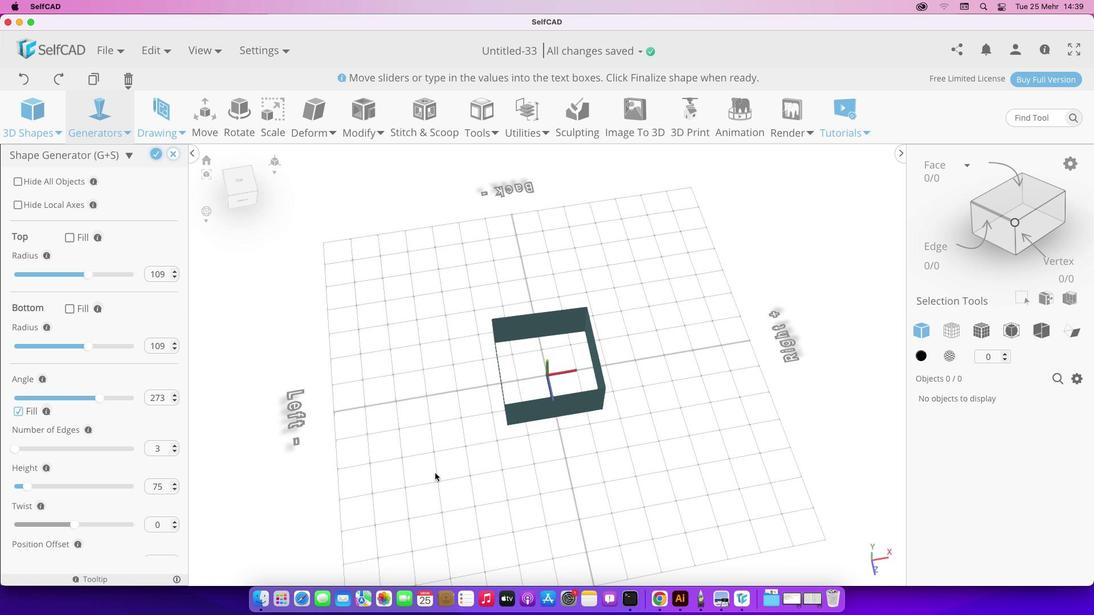 
Action: Mouse moved to (27, 488)
Screenshot: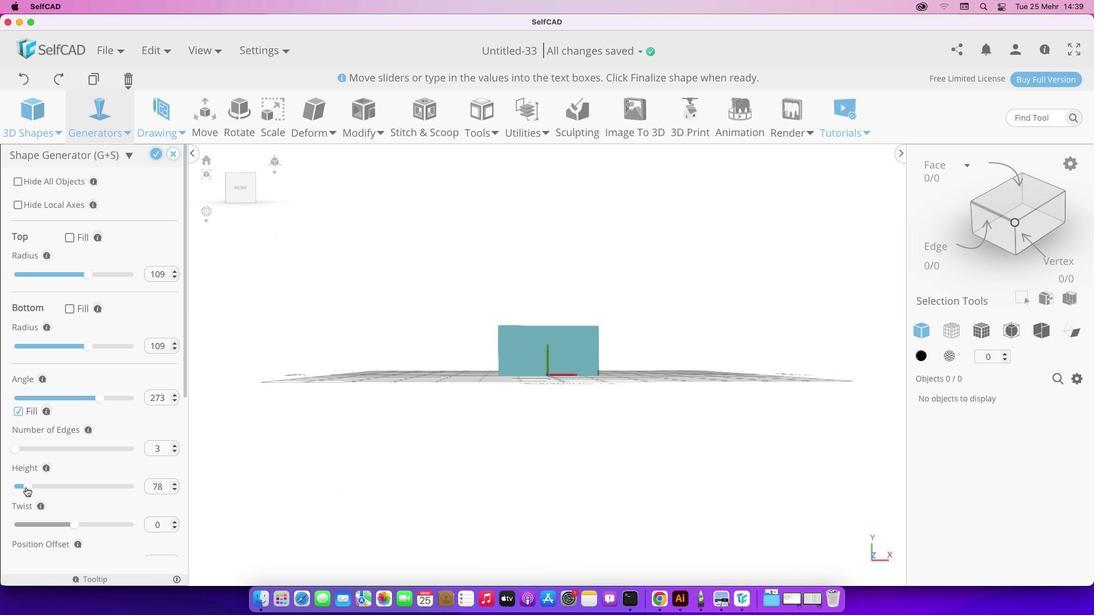 
Action: Mouse pressed left at (27, 488)
Screenshot: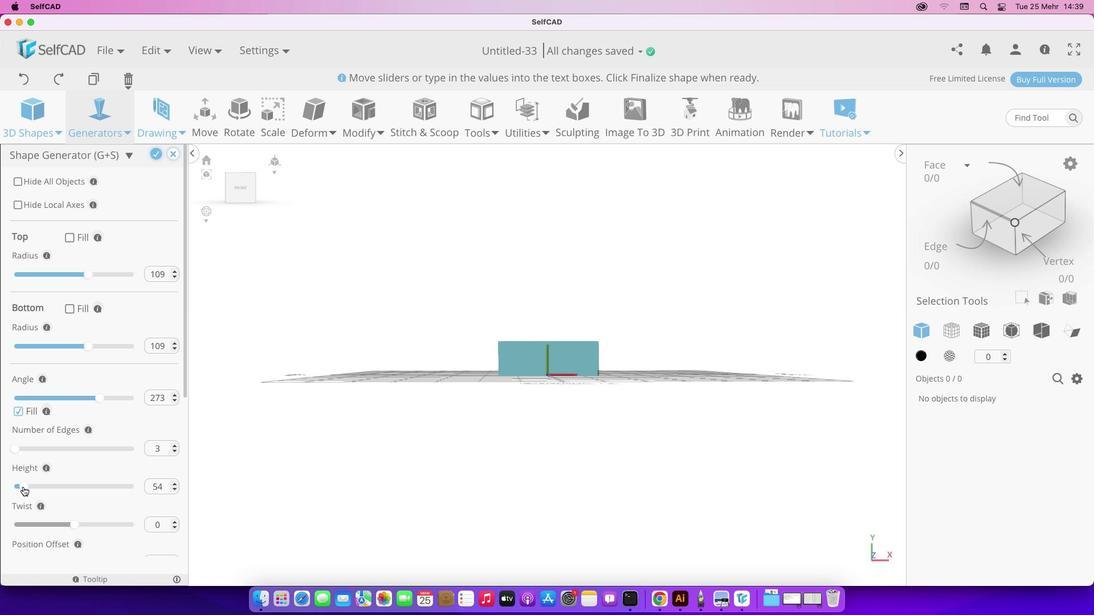 
Action: Mouse moved to (454, 417)
Screenshot: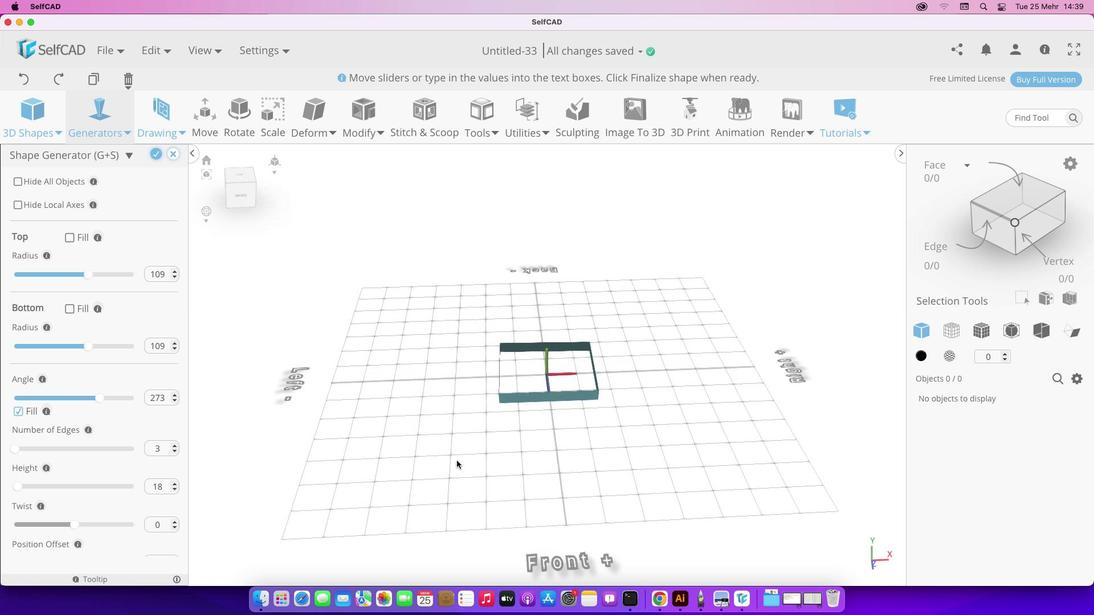 
Action: Mouse pressed left at (454, 417)
Screenshot: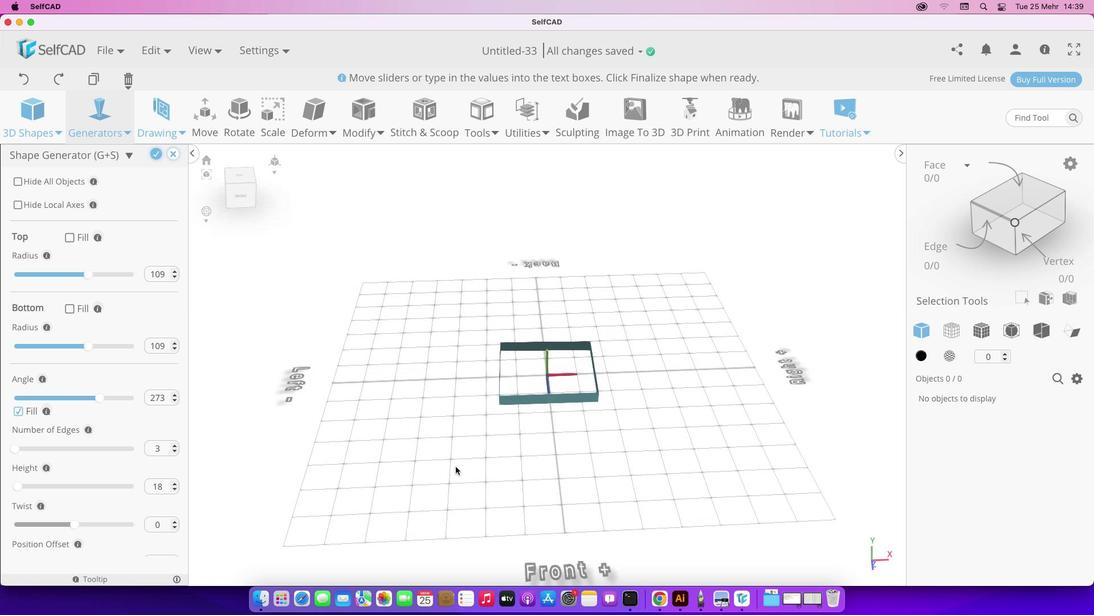 
Action: Mouse moved to (71, 240)
Screenshot: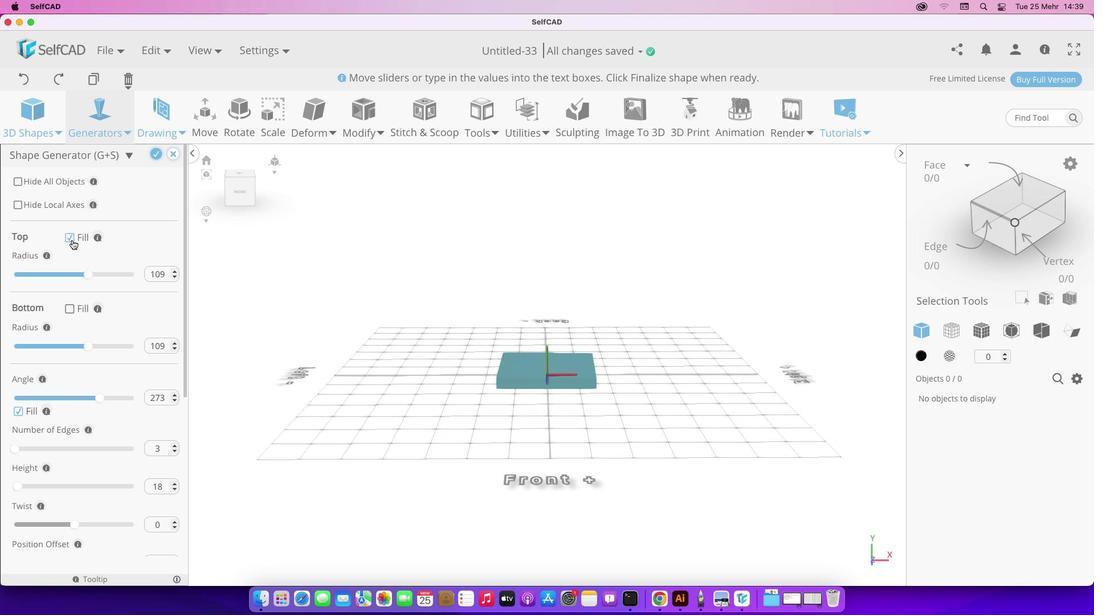 
Action: Mouse pressed left at (71, 240)
Screenshot: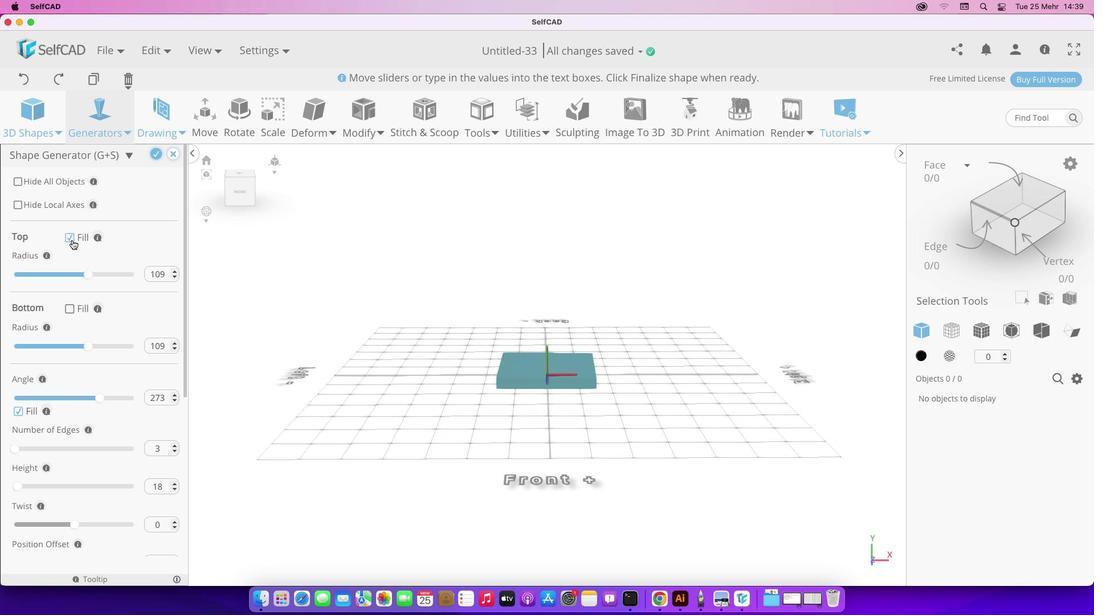 
Action: Mouse moved to (441, 436)
Screenshot: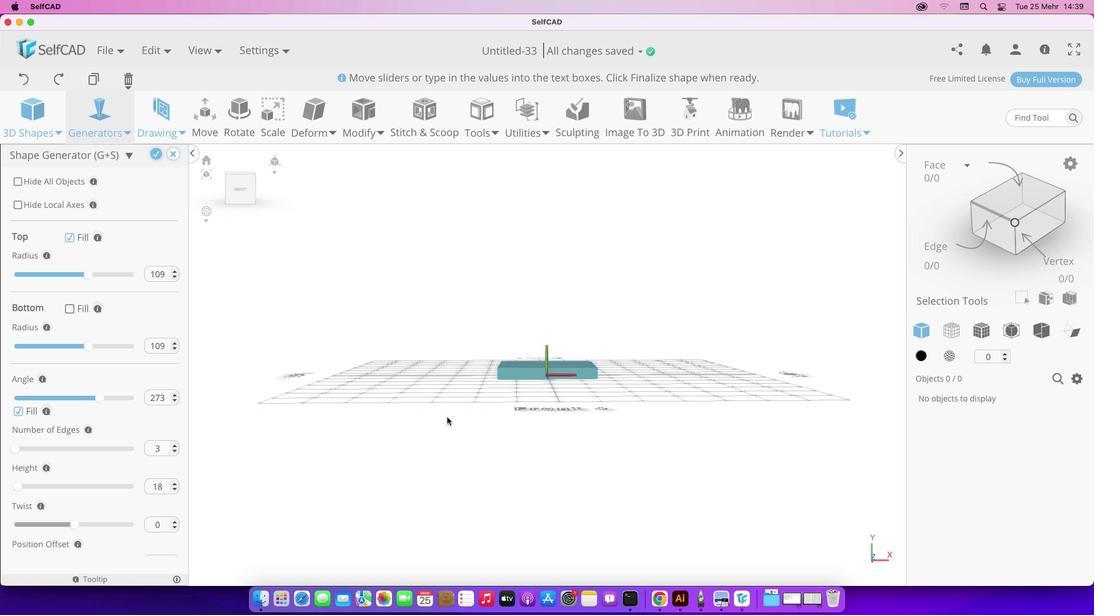 
Action: Mouse pressed left at (441, 436)
Screenshot: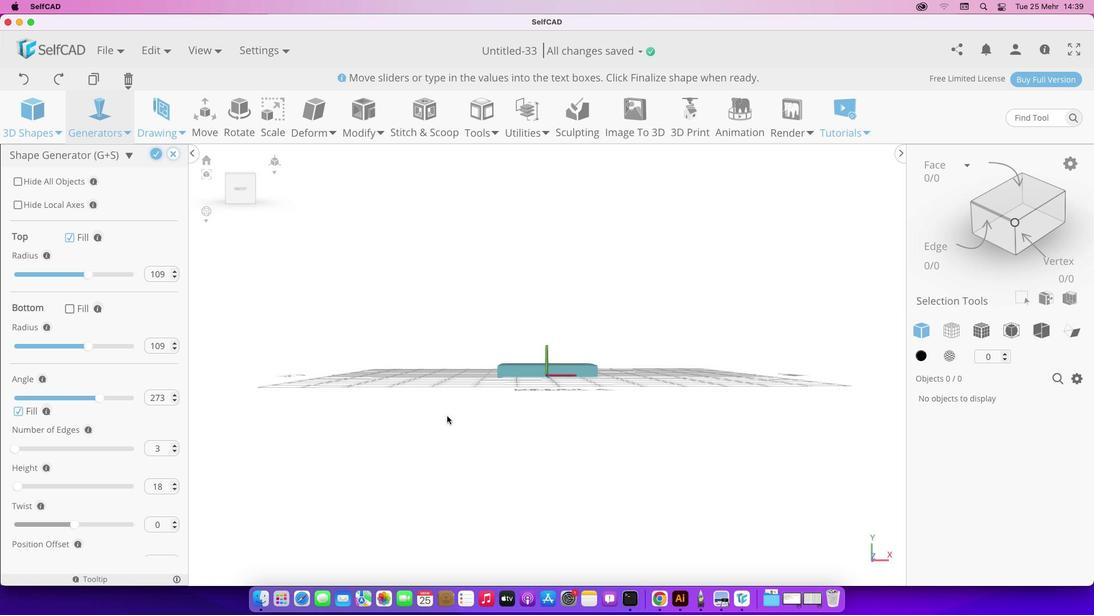 
Action: Mouse moved to (68, 235)
Screenshot: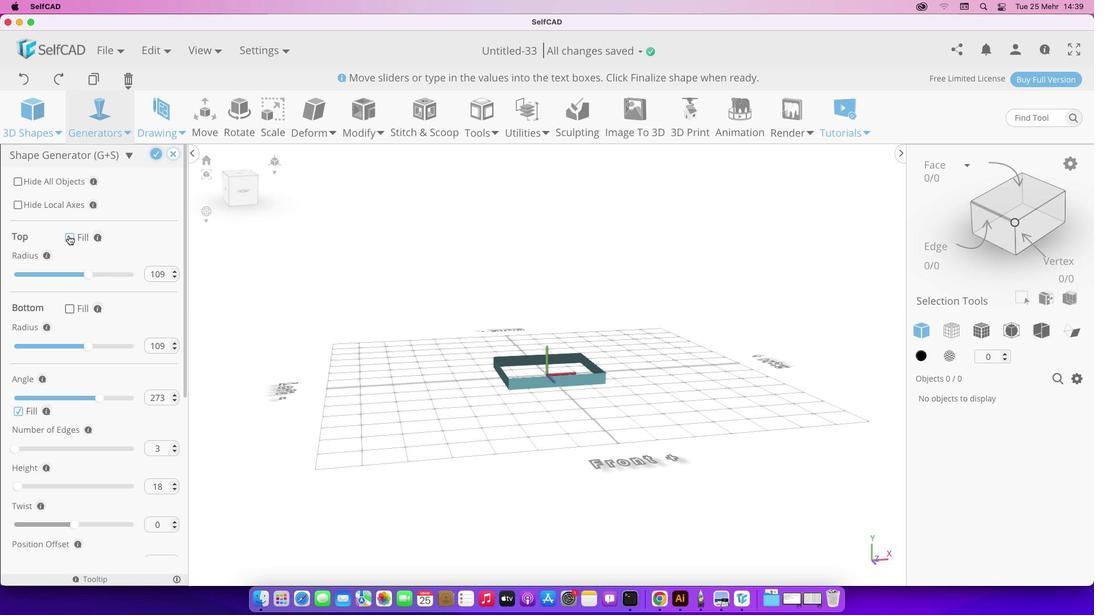 
Action: Mouse pressed left at (68, 235)
Screenshot: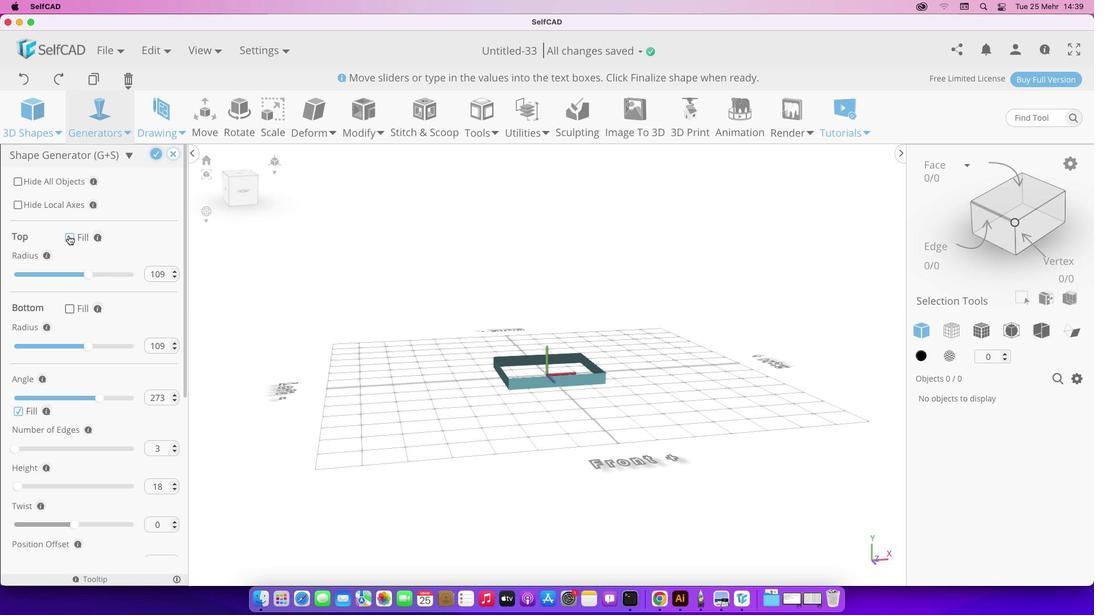 
Action: Mouse moved to (526, 452)
Screenshot: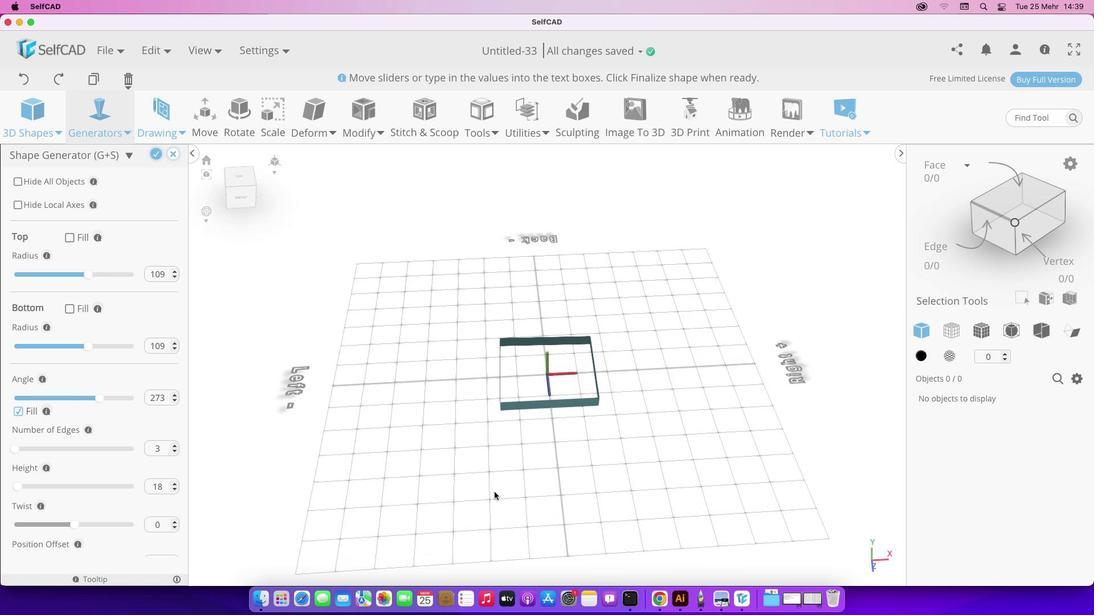
Action: Mouse pressed left at (526, 452)
Screenshot: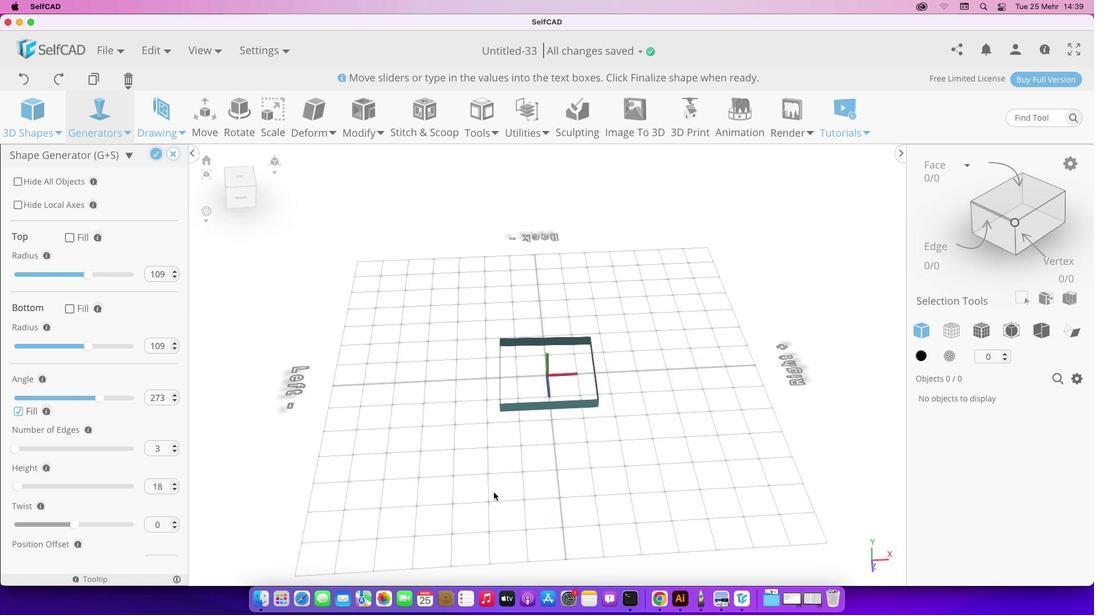 
Action: Mouse moved to (14, 449)
Screenshot: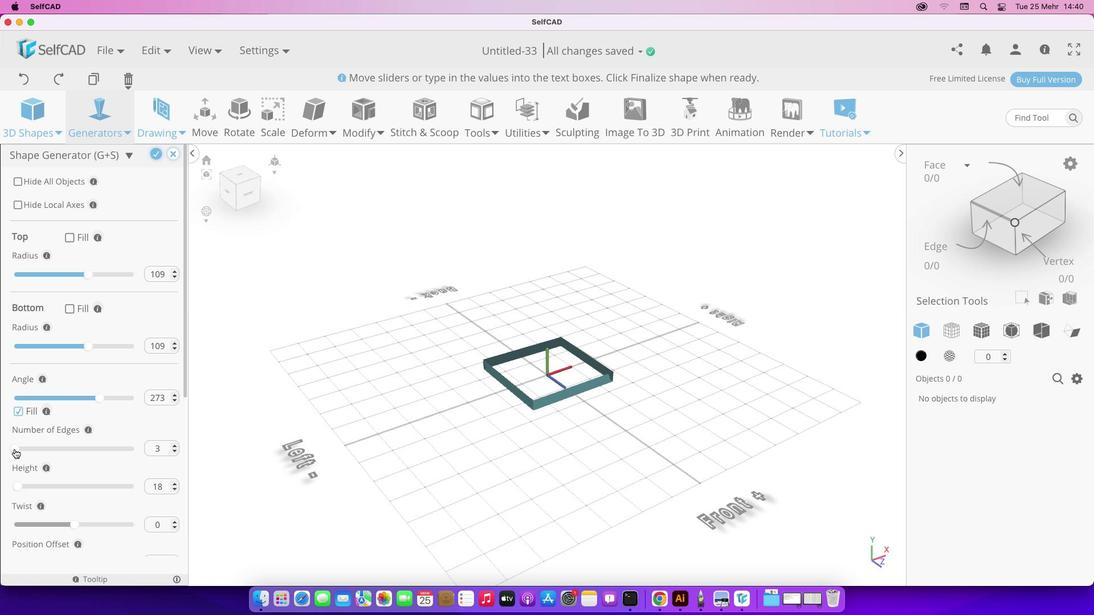 
Action: Mouse pressed left at (14, 449)
Screenshot: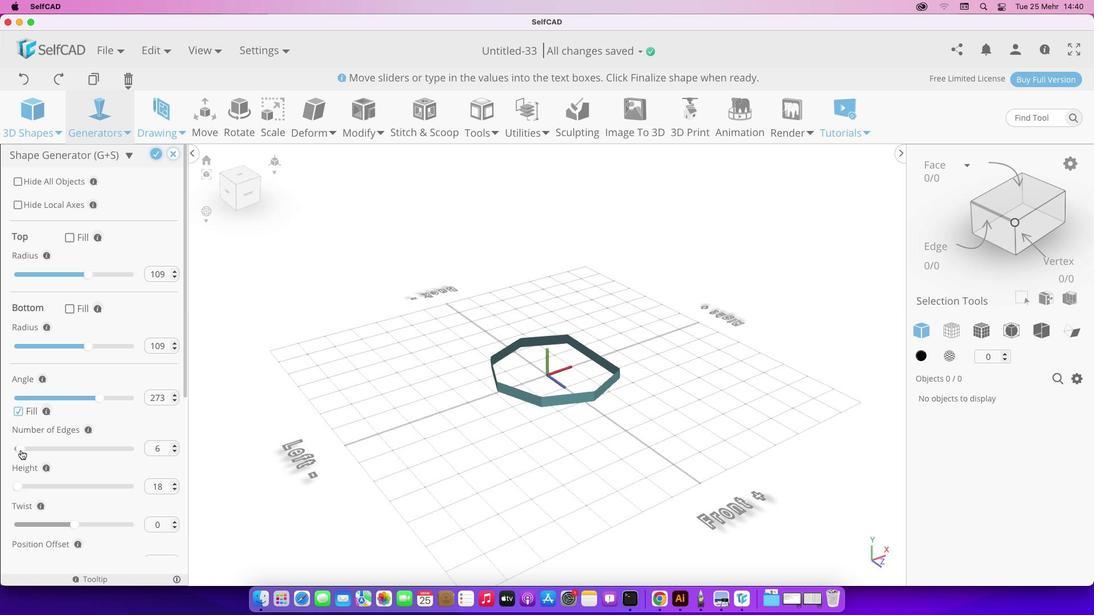 
Action: Mouse moved to (485, 444)
Screenshot: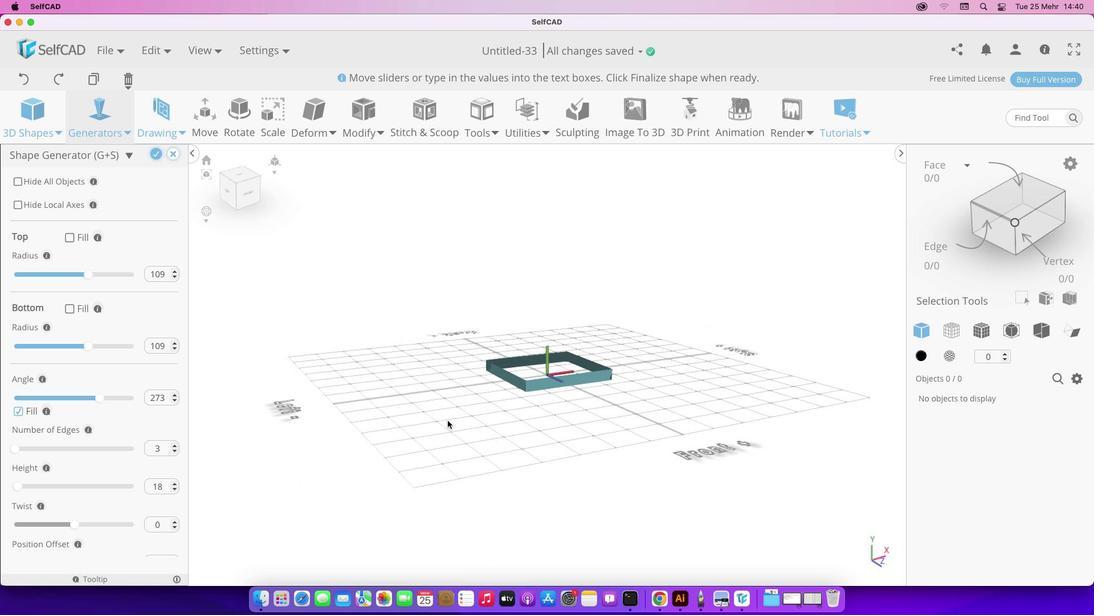 
Action: Mouse pressed left at (485, 444)
Screenshot: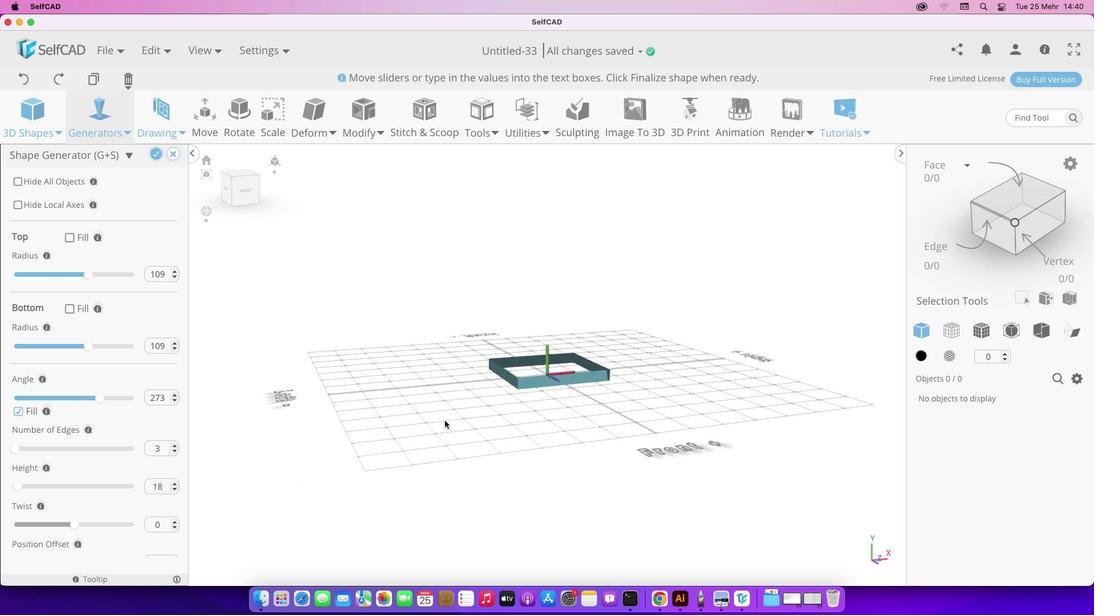 
Action: Mouse moved to (335, 327)
Screenshot: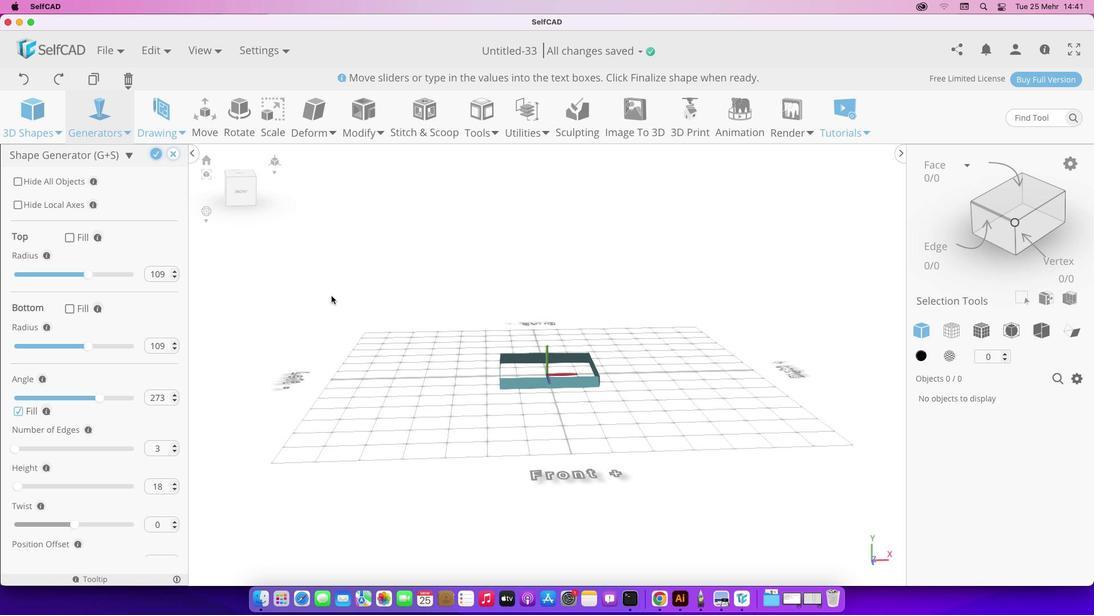 
Action: Mouse pressed left at (335, 327)
Screenshot: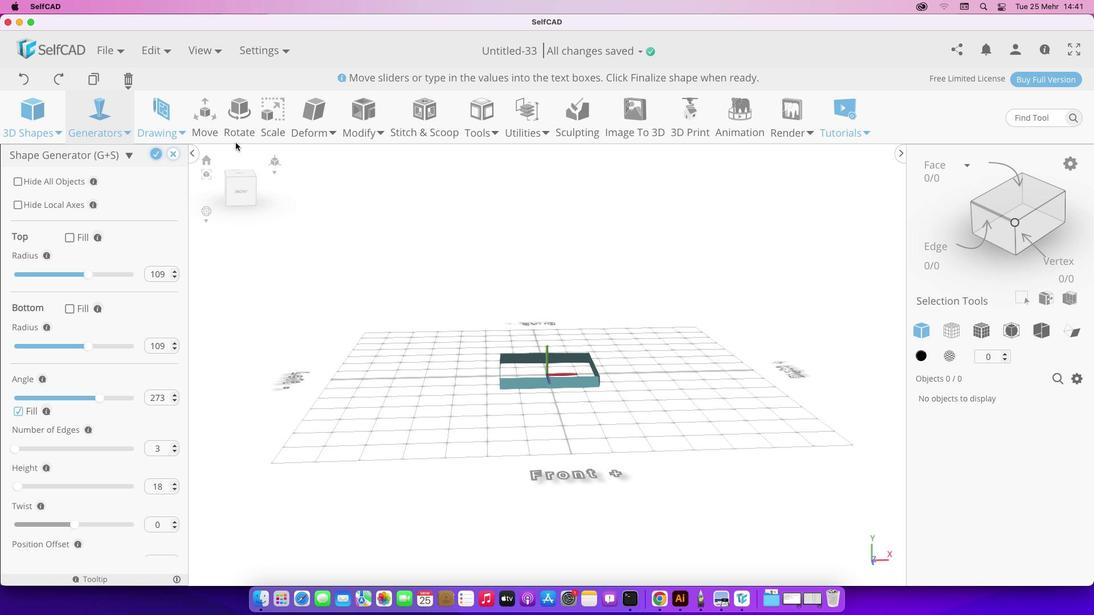 
Action: Mouse moved to (153, 149)
Screenshot: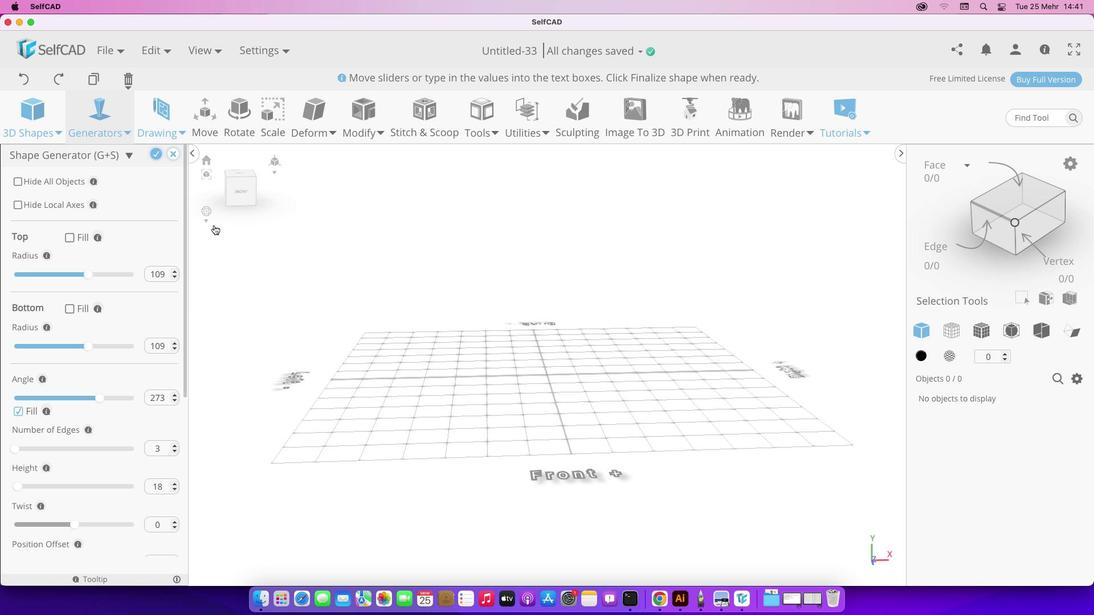 
Action: Mouse pressed left at (153, 149)
Screenshot: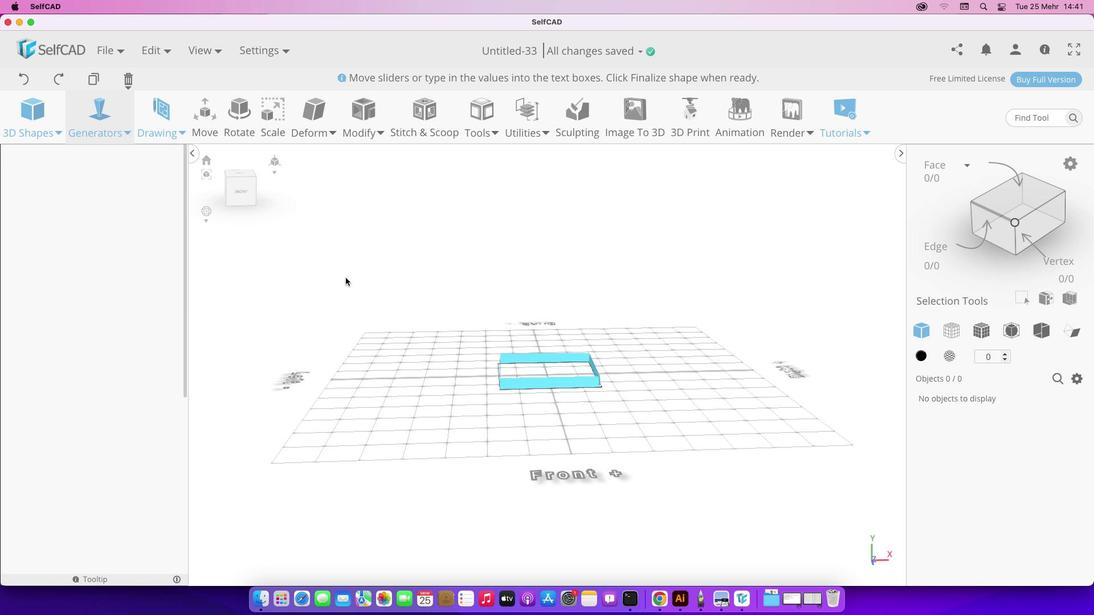 
Action: Mouse moved to (401, 291)
Screenshot: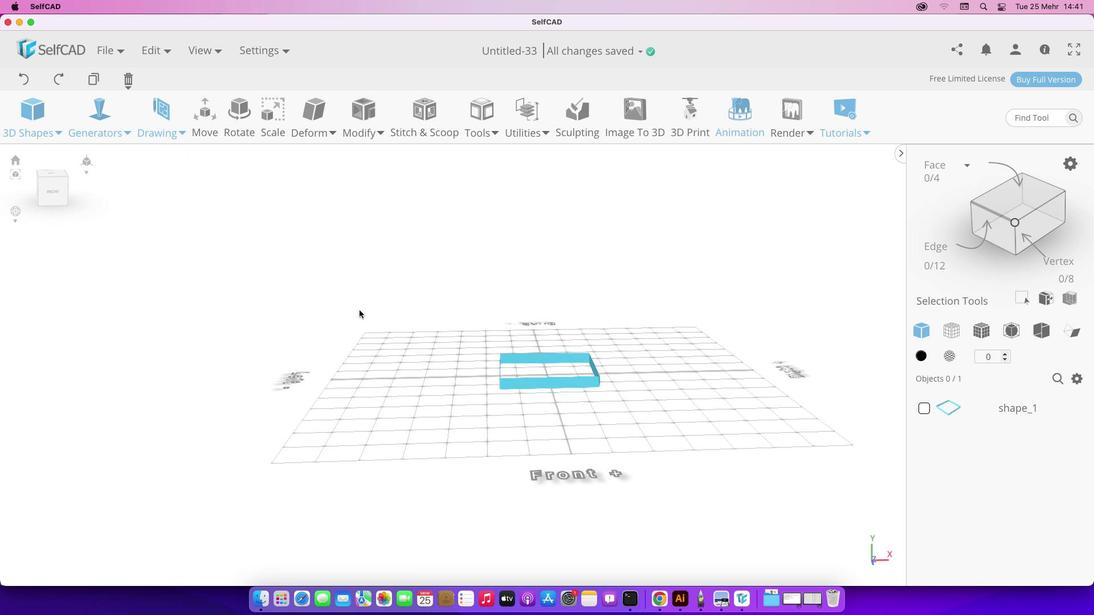 
Action: Mouse pressed left at (401, 291)
Screenshot: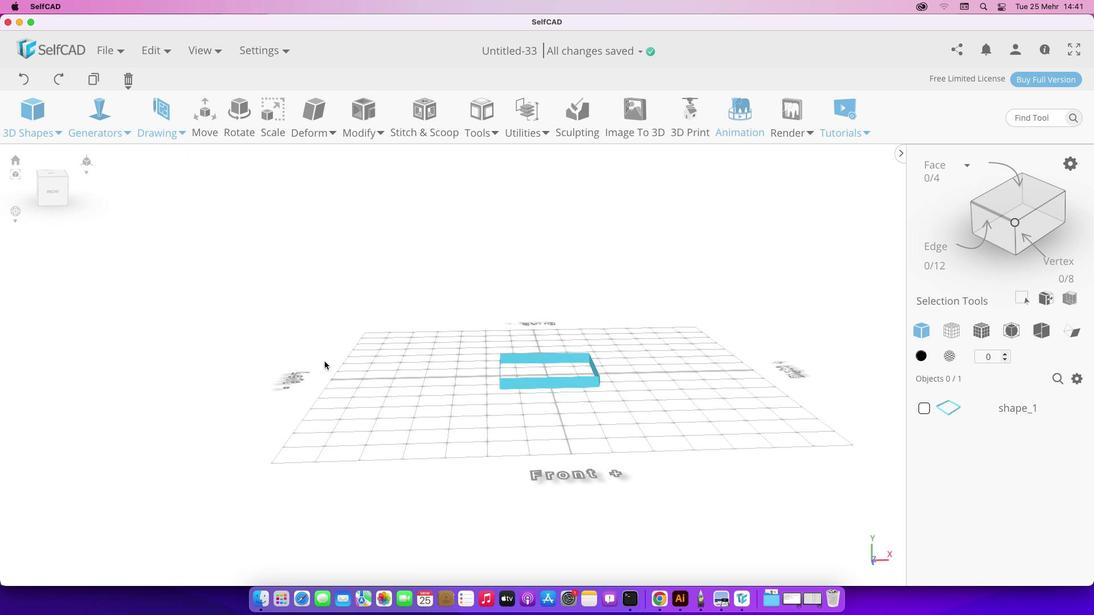 
Action: Mouse moved to (473, 441)
Screenshot: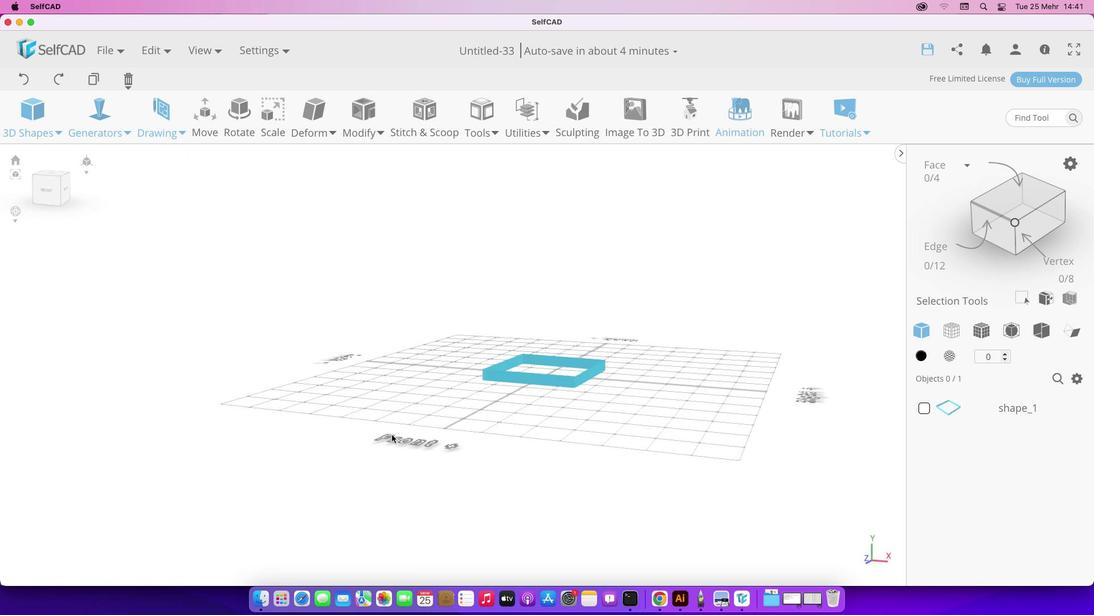 
Action: Mouse pressed left at (473, 441)
Screenshot: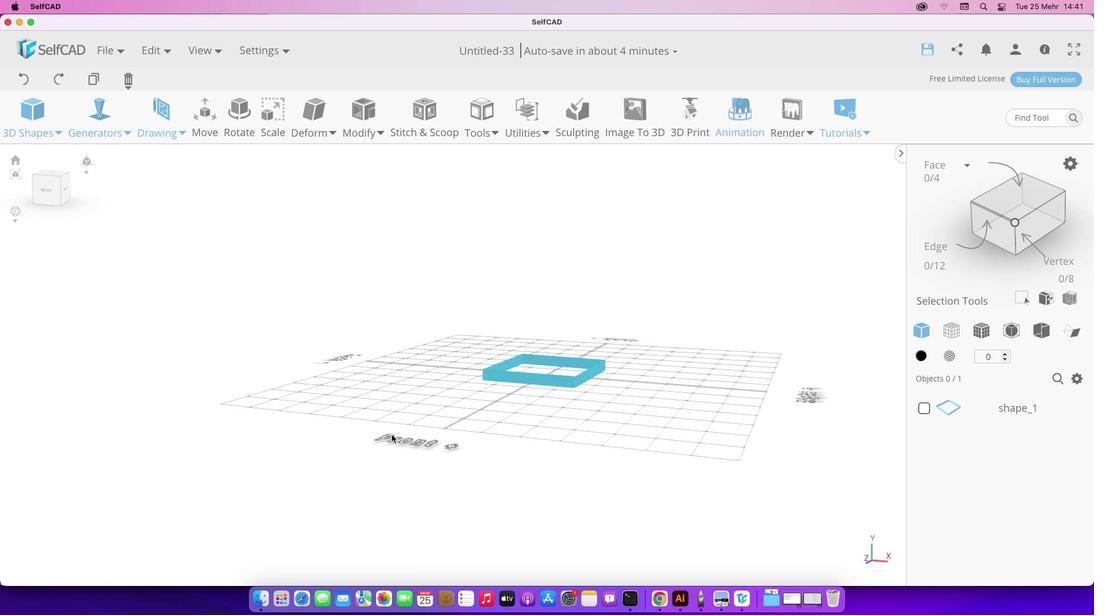 
Action: Mouse moved to (533, 405)
Screenshot: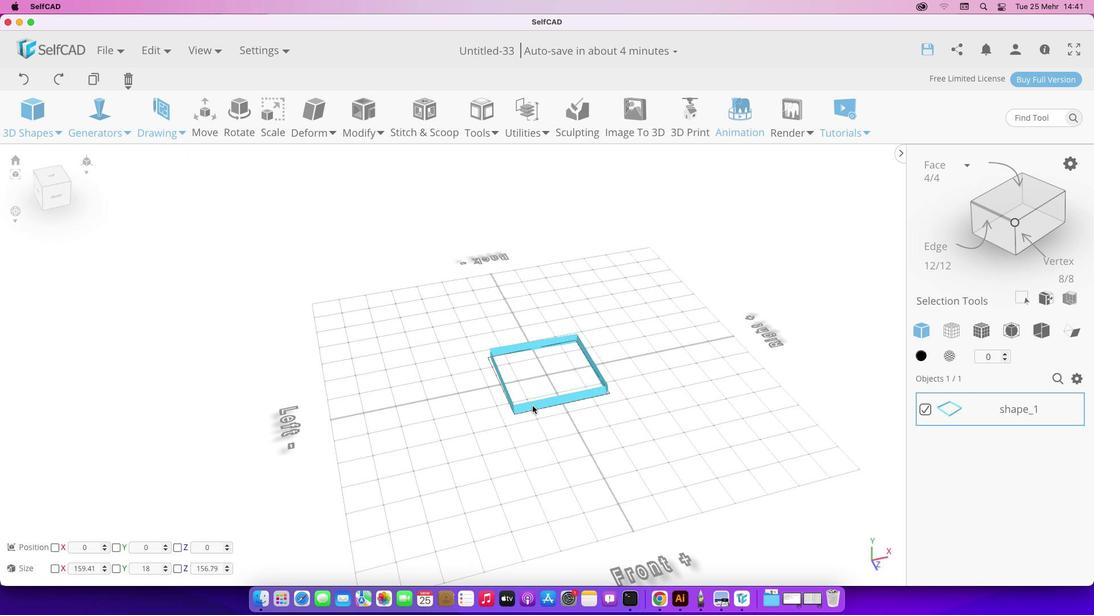 
Action: Mouse pressed left at (533, 405)
Screenshot: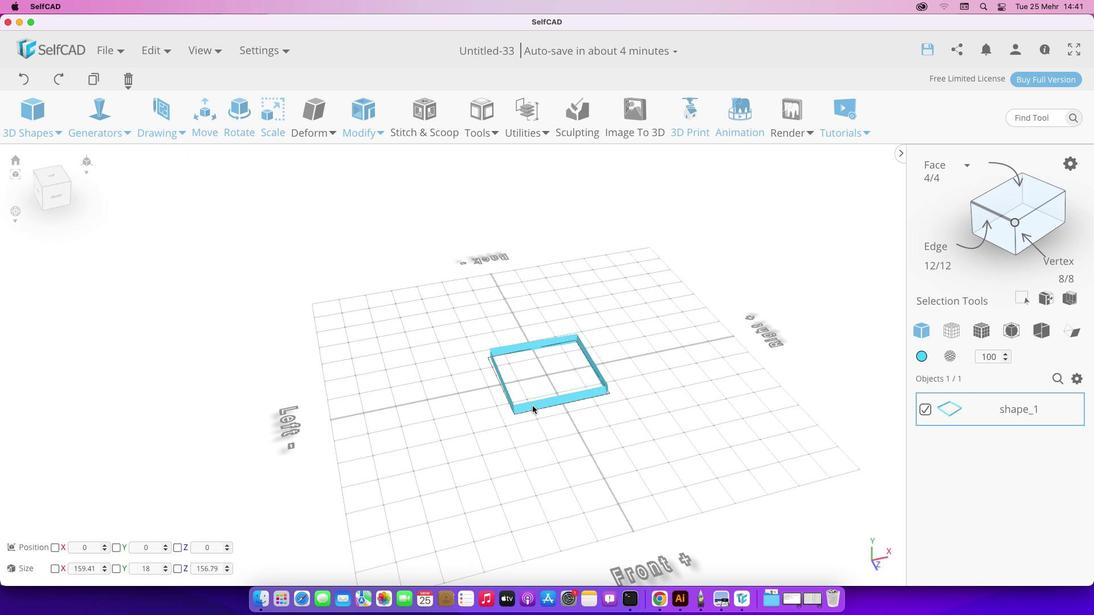 
Action: Mouse moved to (179, 124)
Screenshot: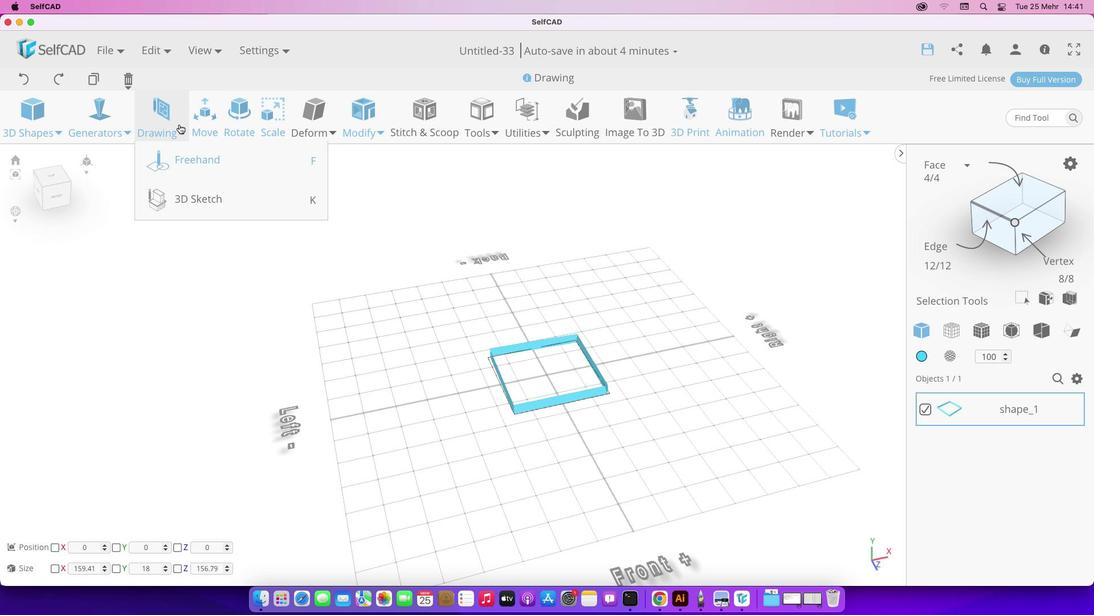 
Action: Mouse pressed left at (179, 124)
Screenshot: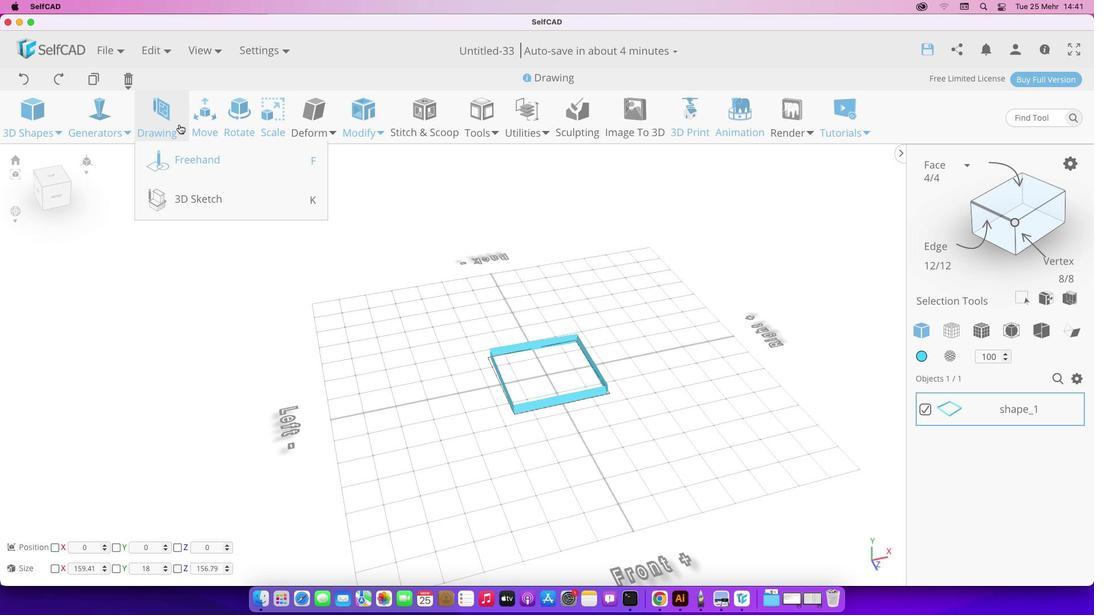 
Action: Mouse moved to (332, 135)
Screenshot: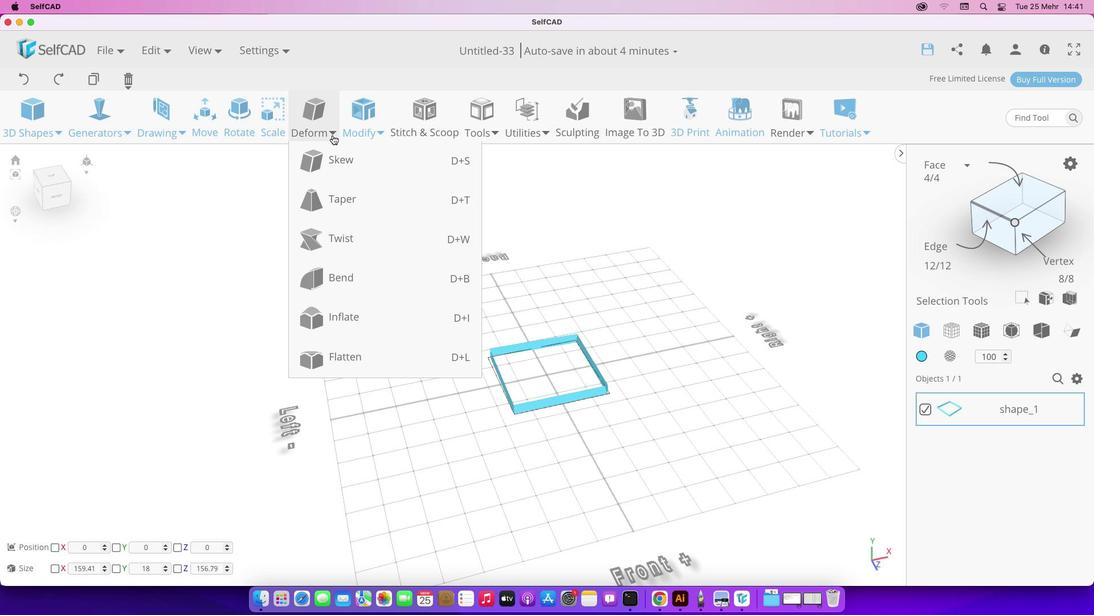 
Action: Mouse pressed left at (332, 135)
Screenshot: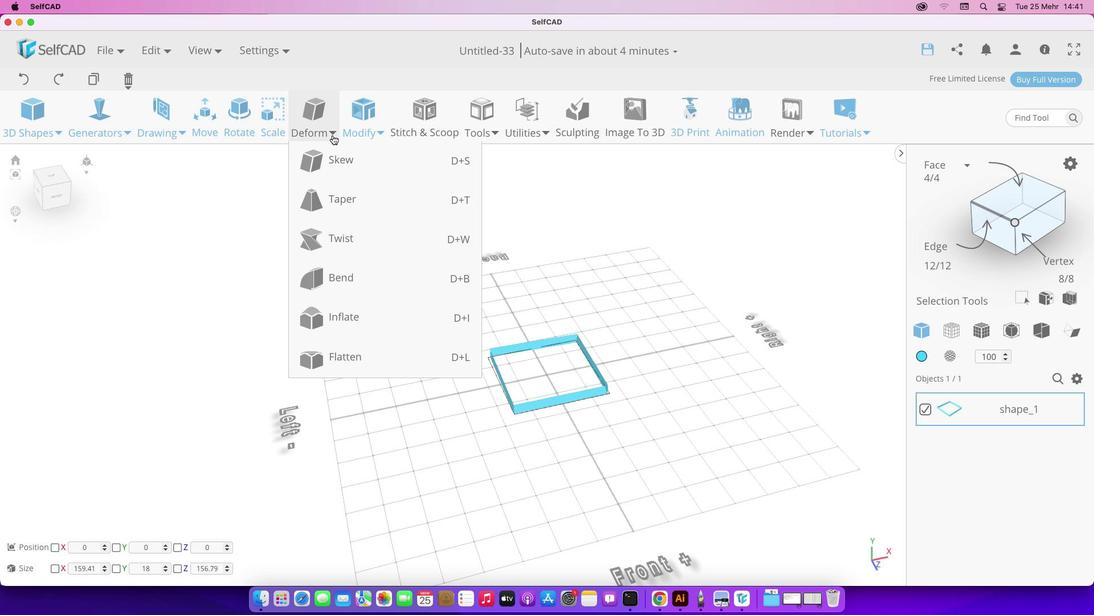 
Action: Mouse moved to (313, 116)
Screenshot: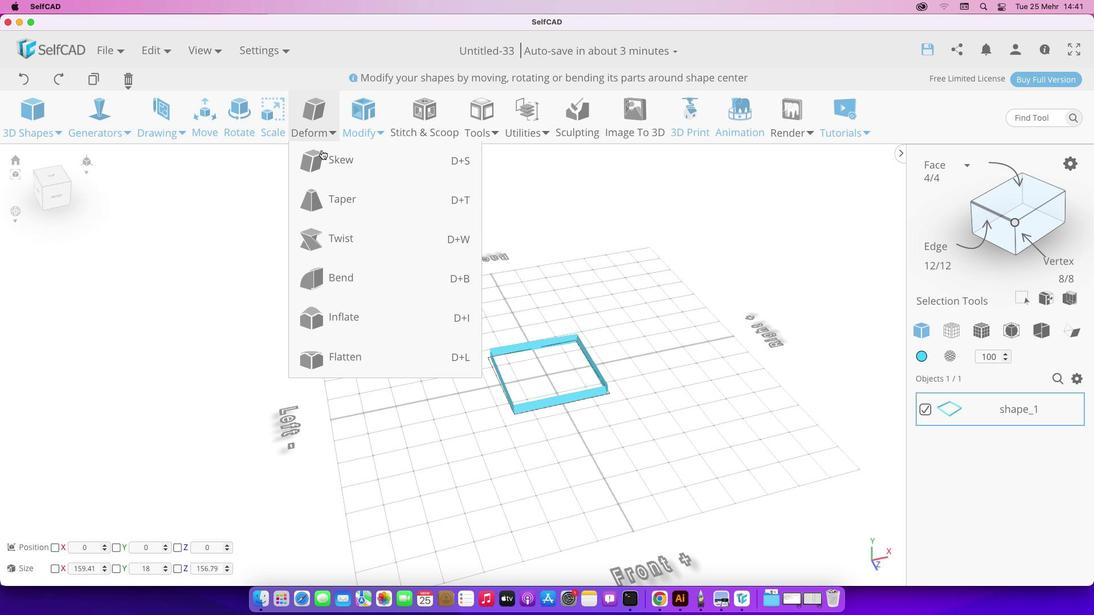 
Action: Mouse pressed left at (313, 116)
Screenshot: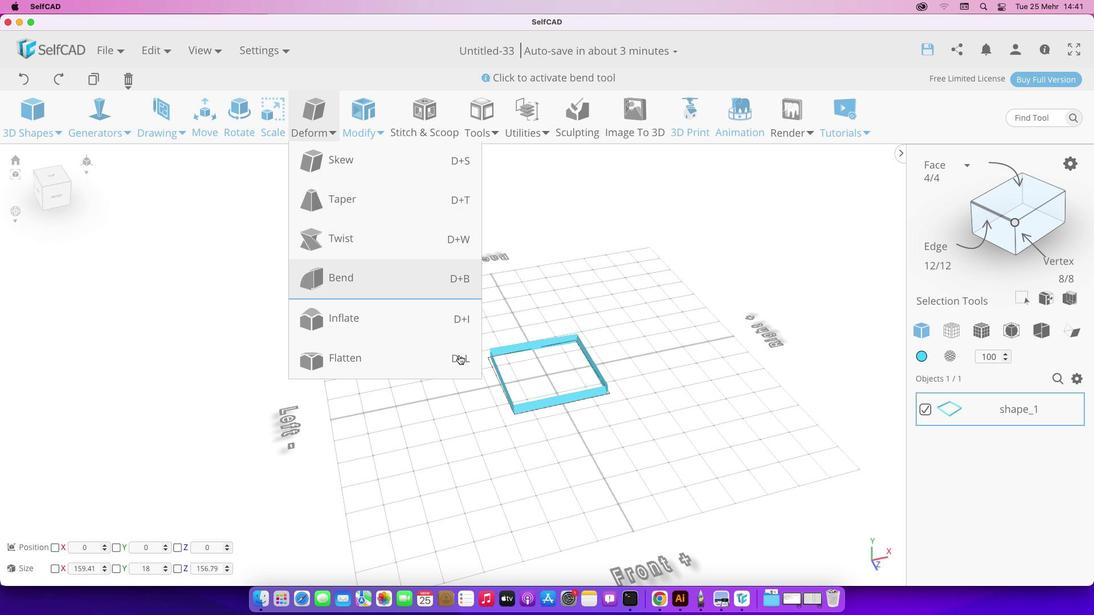 
Action: Mouse moved to (506, 350)
Screenshot: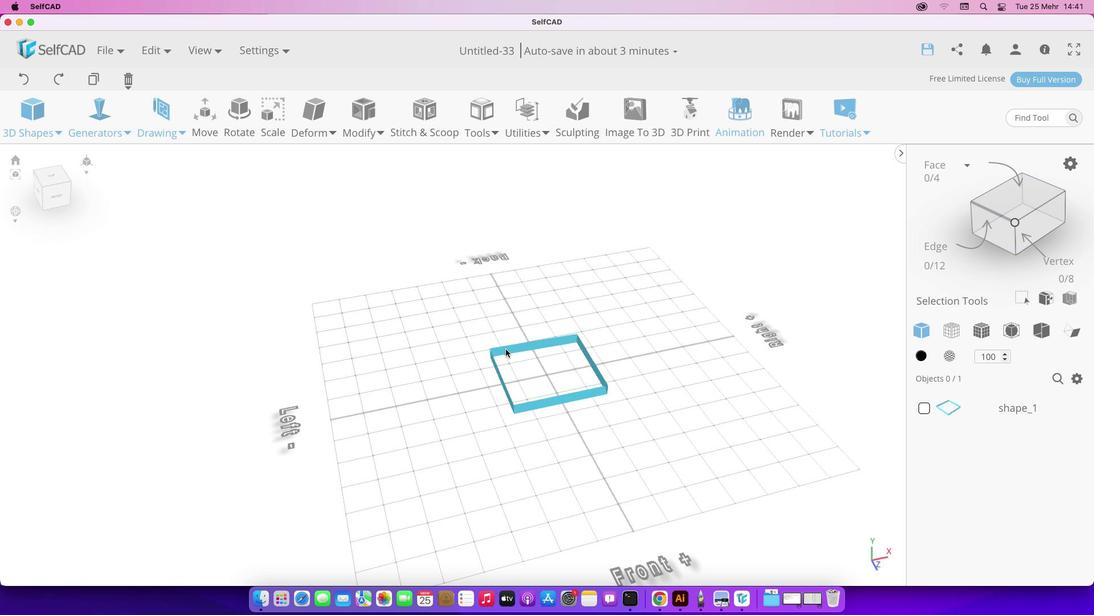 
Action: Mouse pressed left at (506, 350)
Screenshot: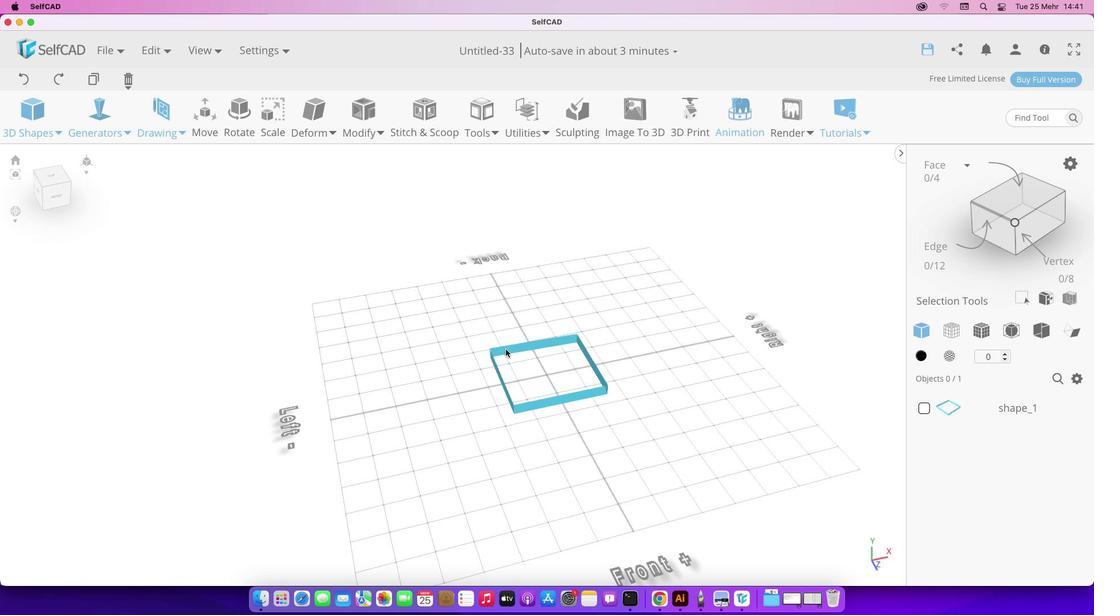 
Action: Mouse pressed left at (506, 350)
Screenshot: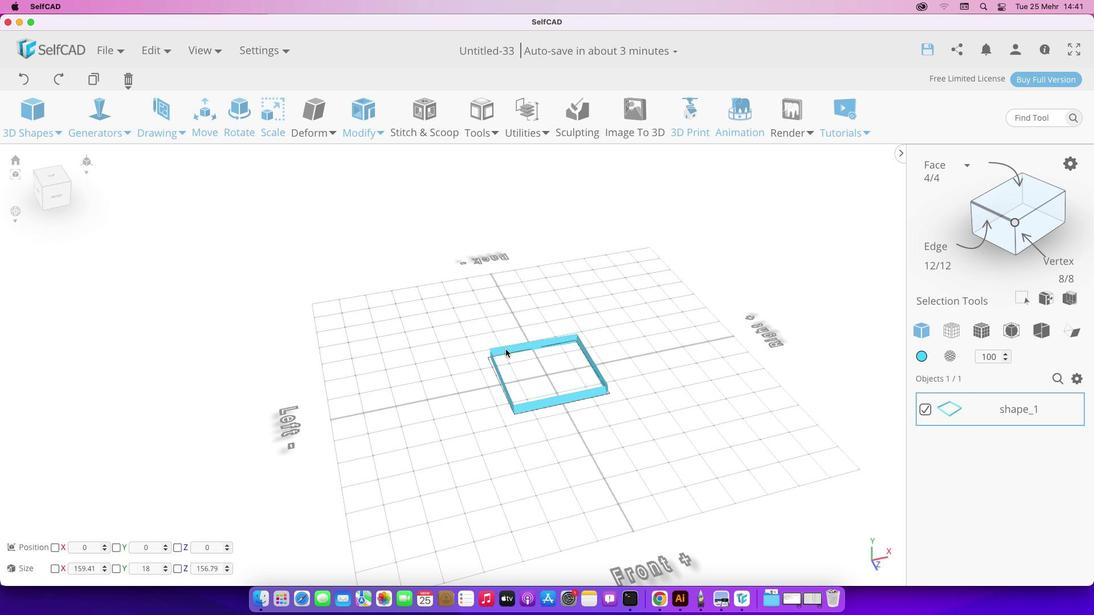 
Action: Mouse moved to (315, 128)
Screenshot: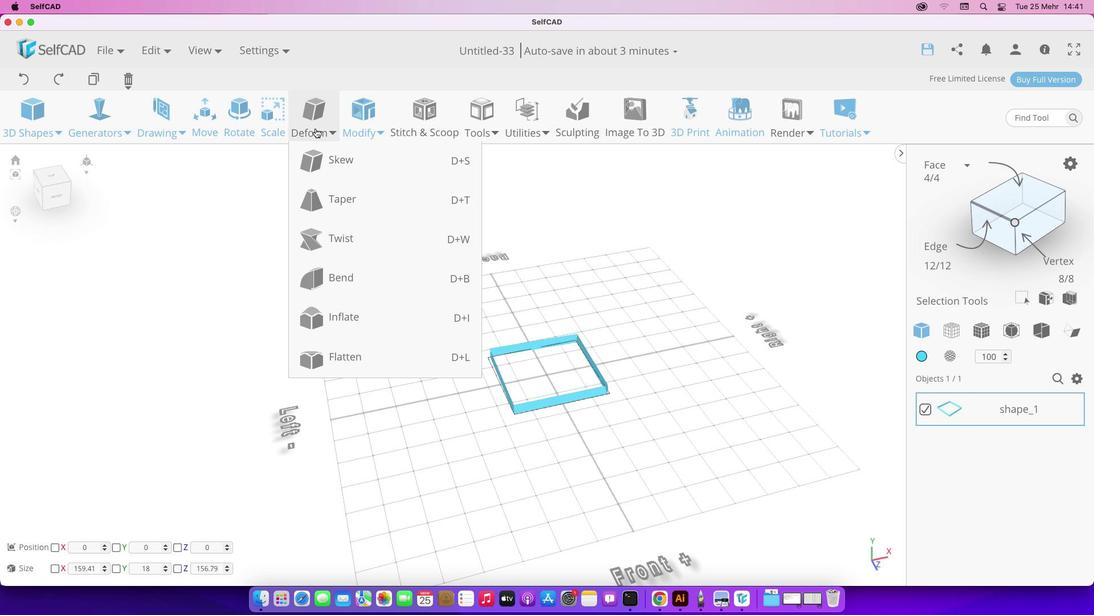 
Action: Mouse pressed left at (315, 128)
Screenshot: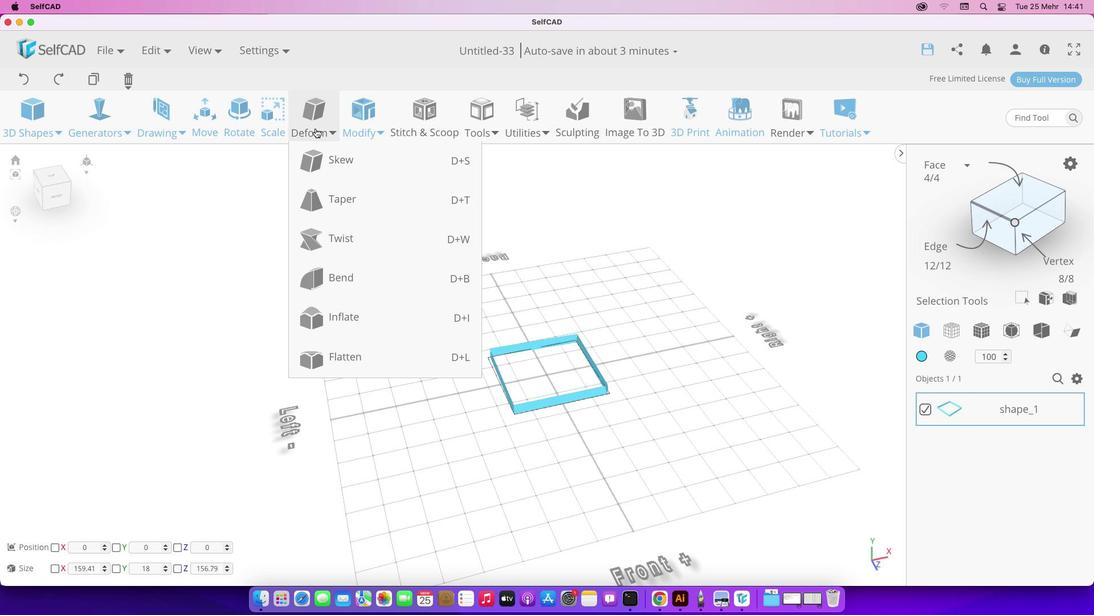
Action: Mouse moved to (379, 121)
Screenshot: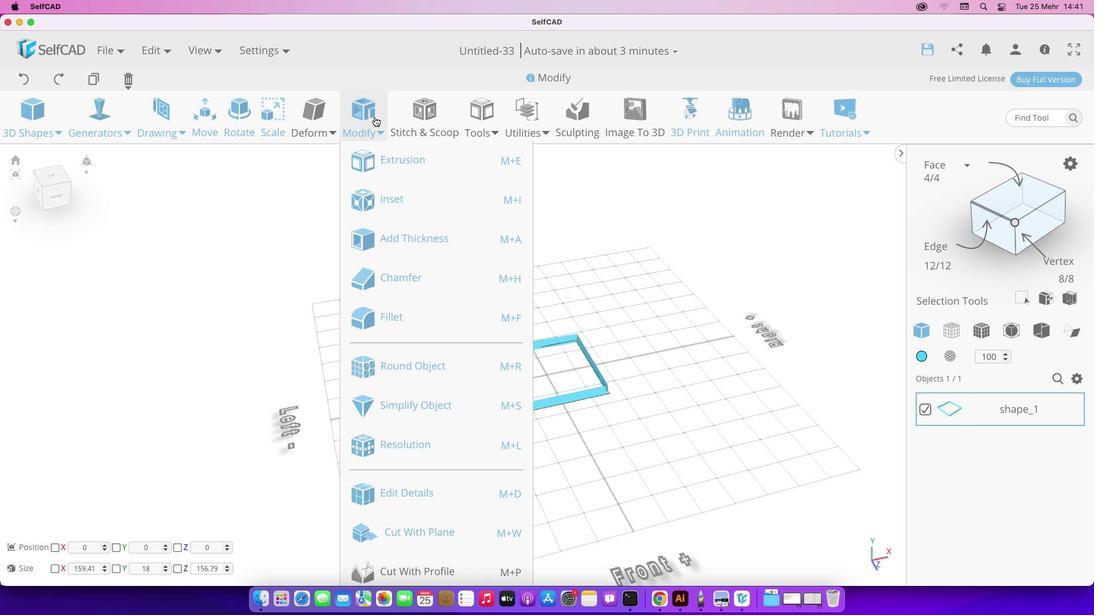 
Action: Mouse pressed left at (379, 121)
Screenshot: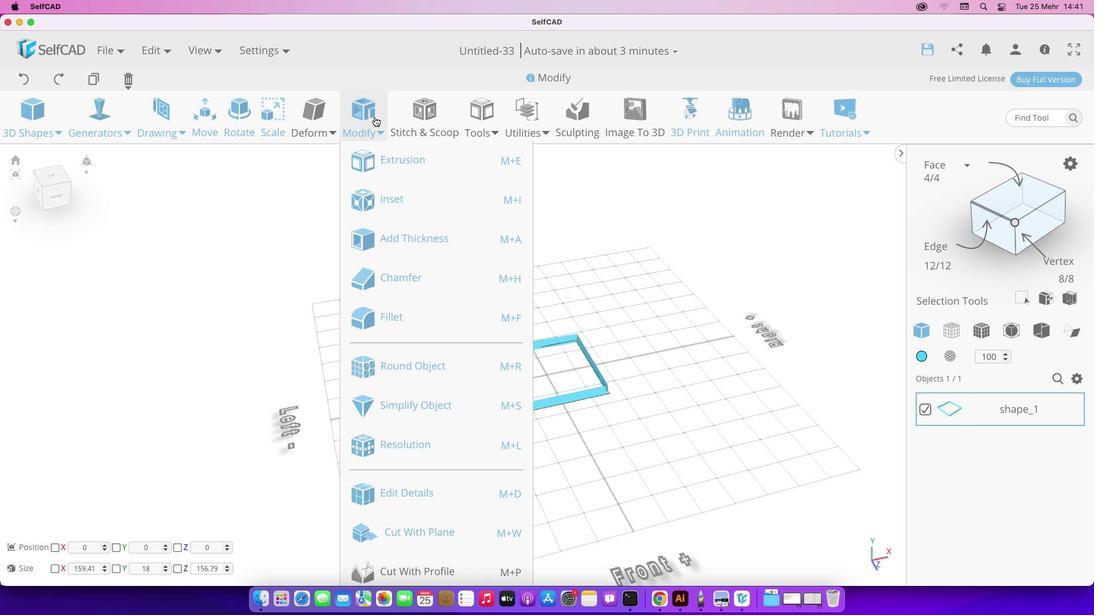 
Action: Mouse moved to (368, 118)
Screenshot: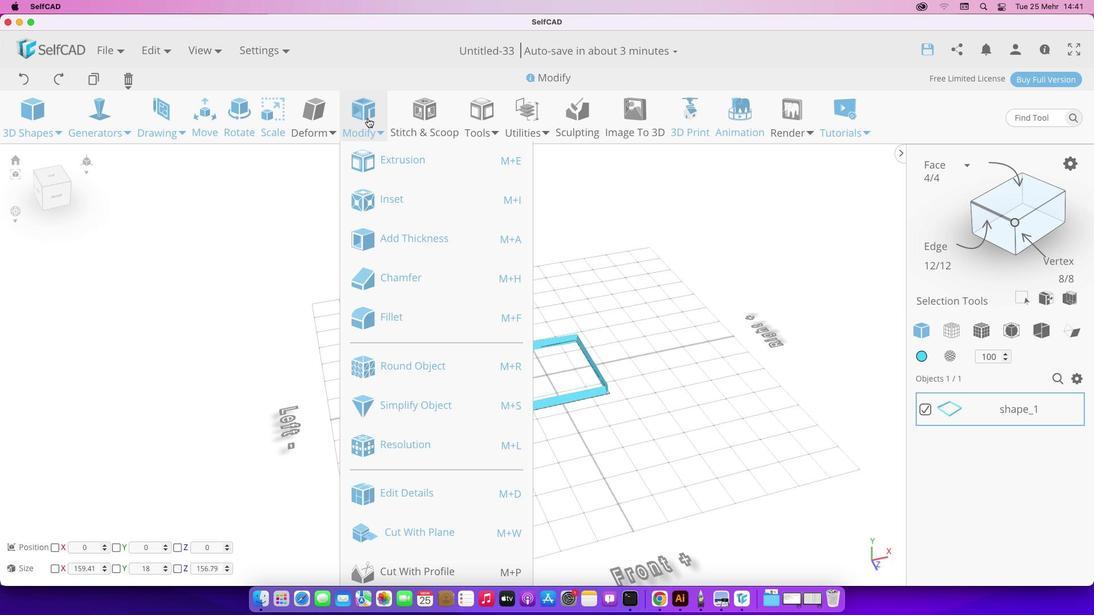 
Action: Mouse pressed left at (368, 118)
Screenshot: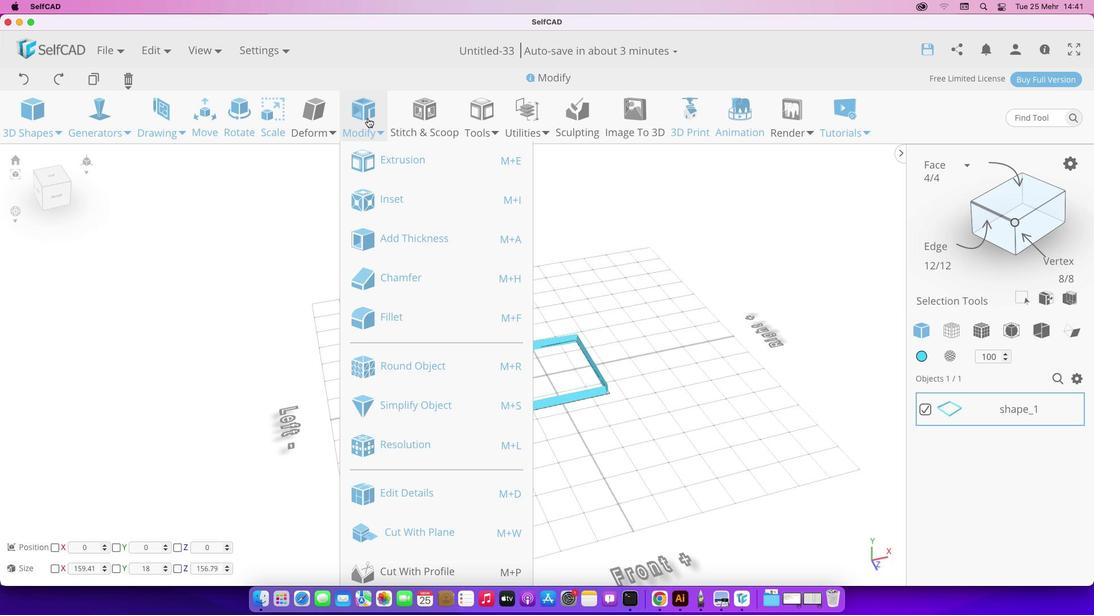 
Action: Mouse moved to (363, 119)
Screenshot: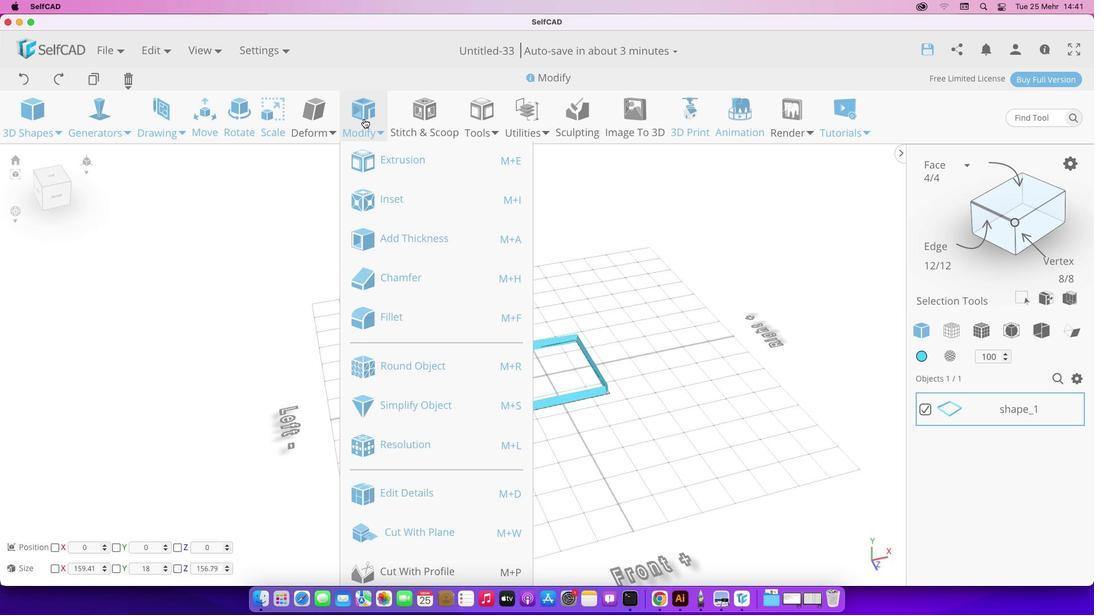 
Action: Mouse pressed left at (363, 119)
Screenshot: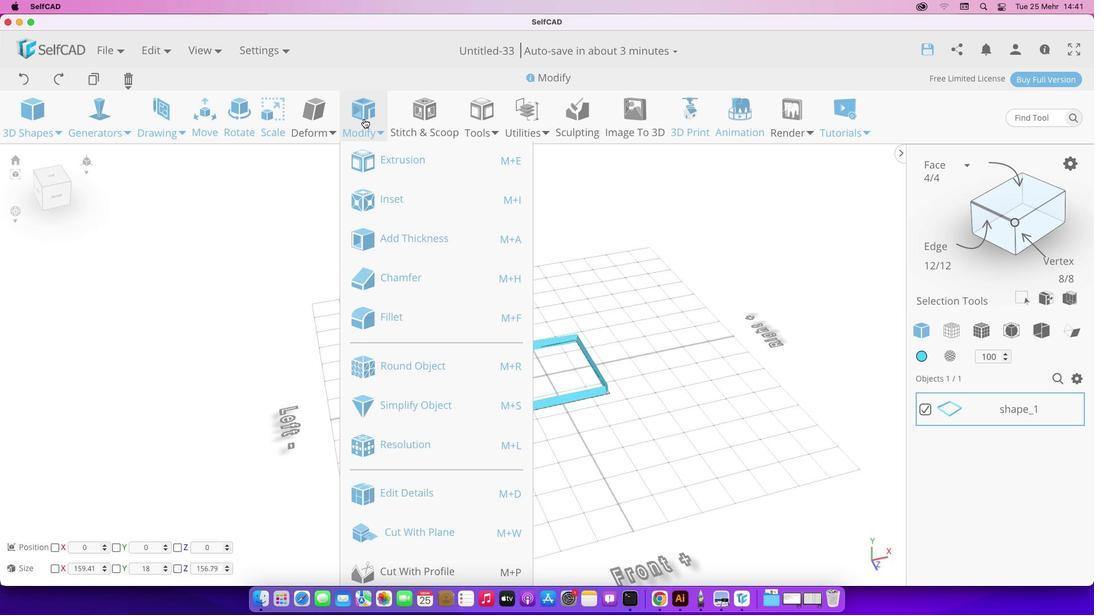 
Action: Mouse moved to (275, 208)
Screenshot: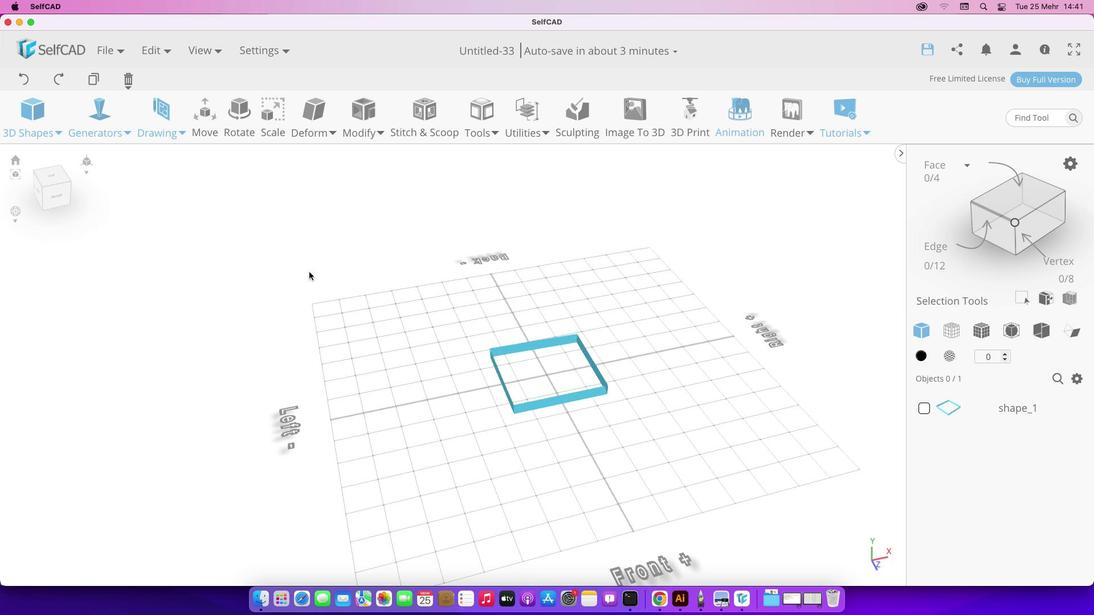 
Action: Mouse pressed left at (275, 208)
Screenshot: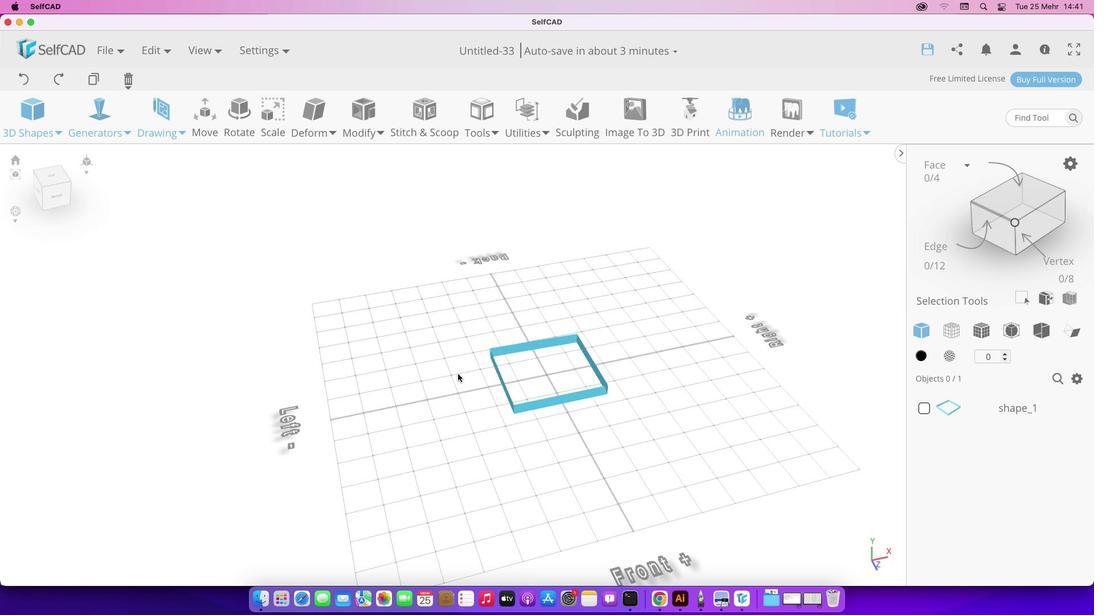 
Action: Mouse moved to (586, 441)
Screenshot: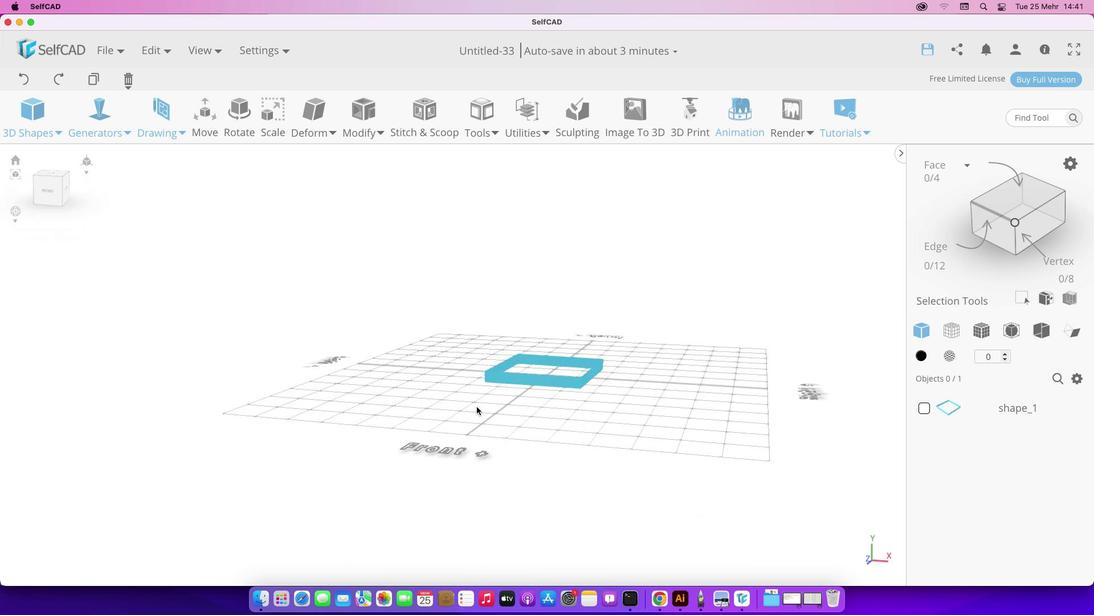 
Action: Mouse pressed left at (586, 441)
Screenshot: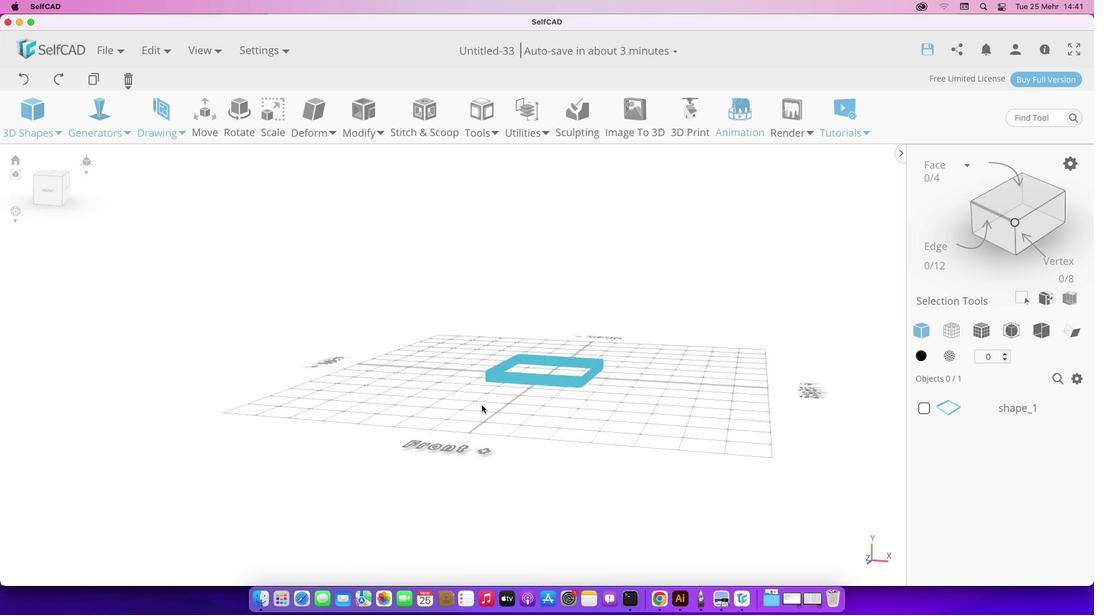 
Action: Mouse moved to (563, 380)
Screenshot: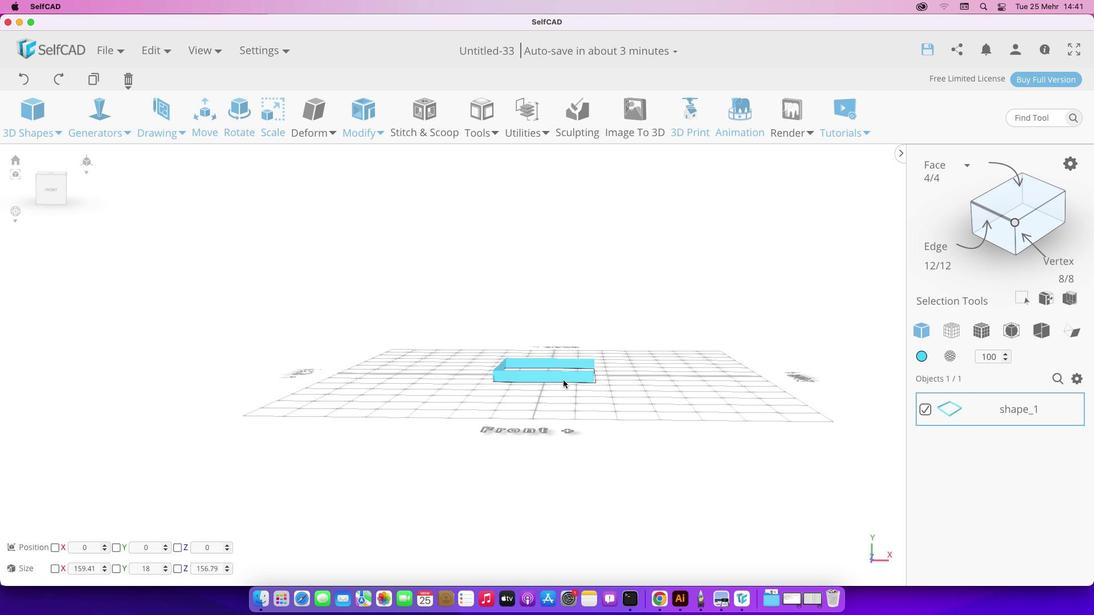 
Action: Mouse pressed left at (563, 380)
Screenshot: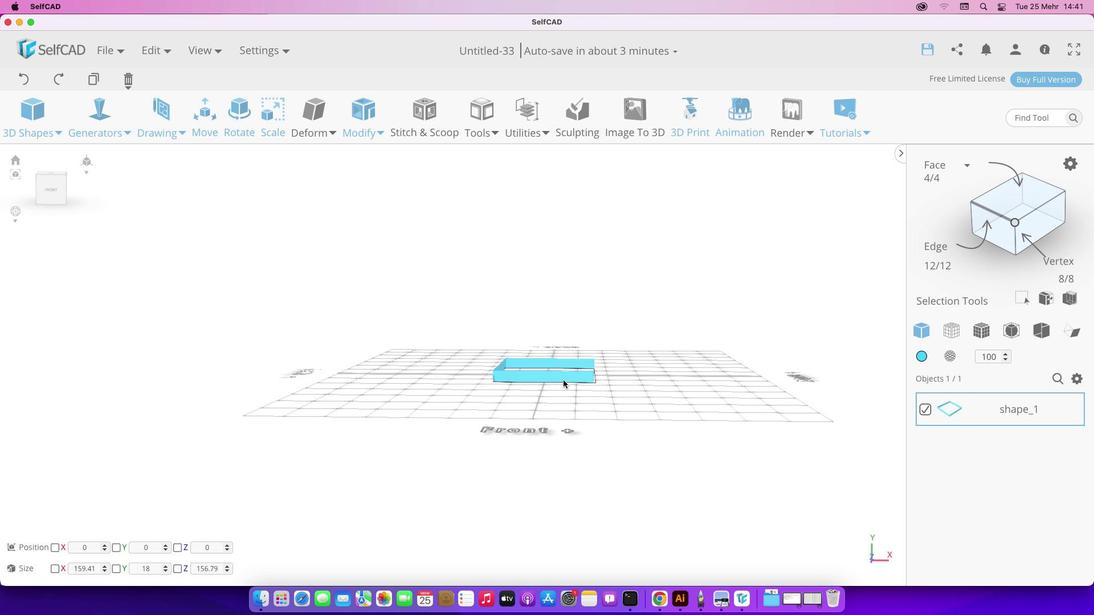 
Action: Key pressed Key.alt
Screenshot: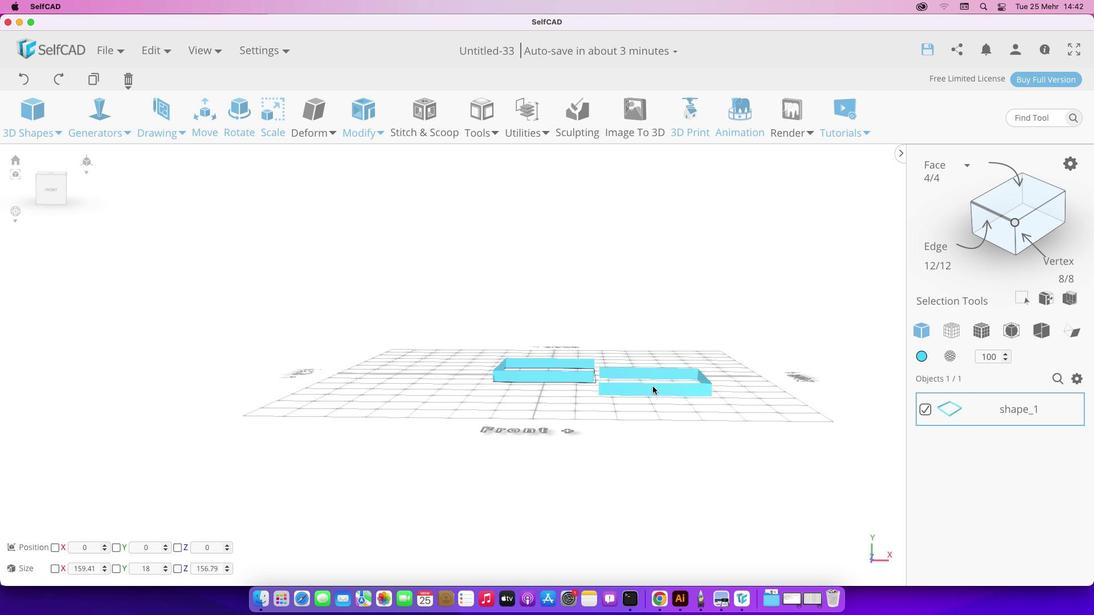 
Action: Mouse pressed left at (563, 380)
Screenshot: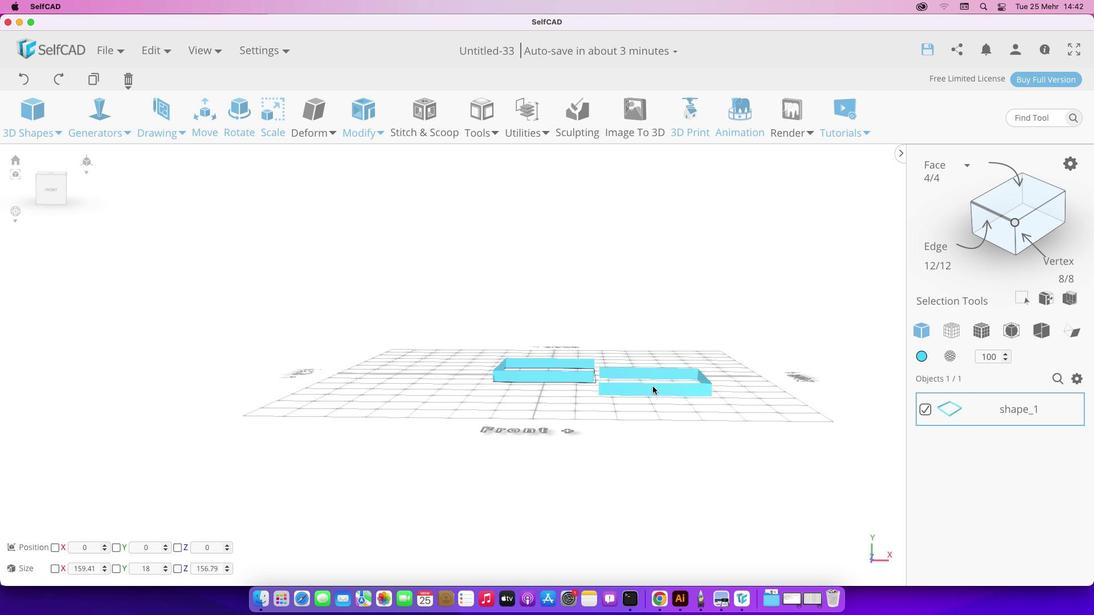 
Action: Mouse moved to (632, 476)
Screenshot: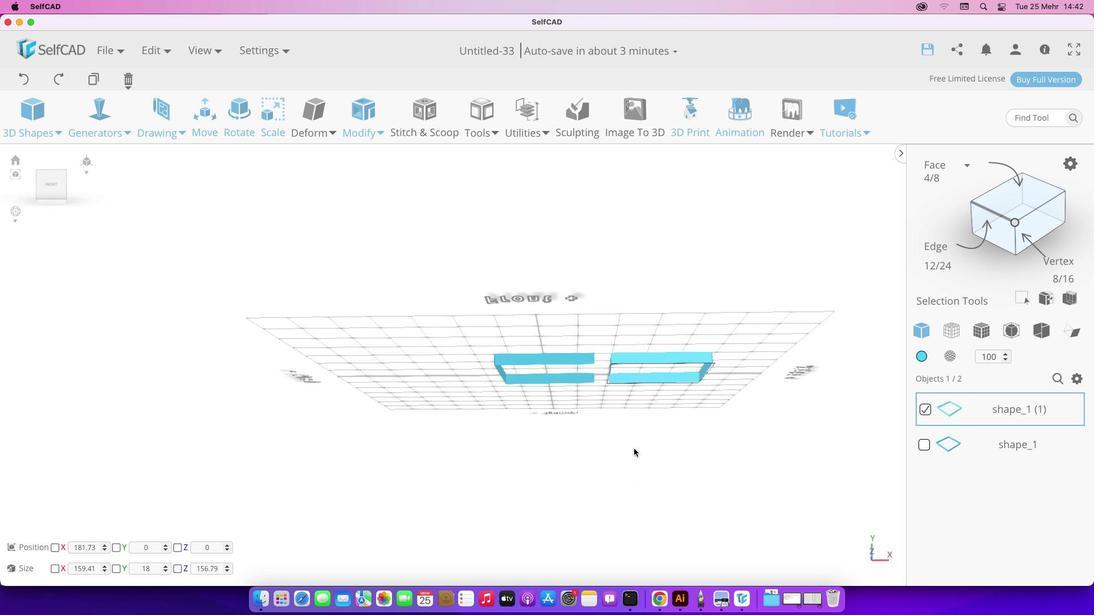 
Action: Mouse pressed left at (632, 476)
Screenshot: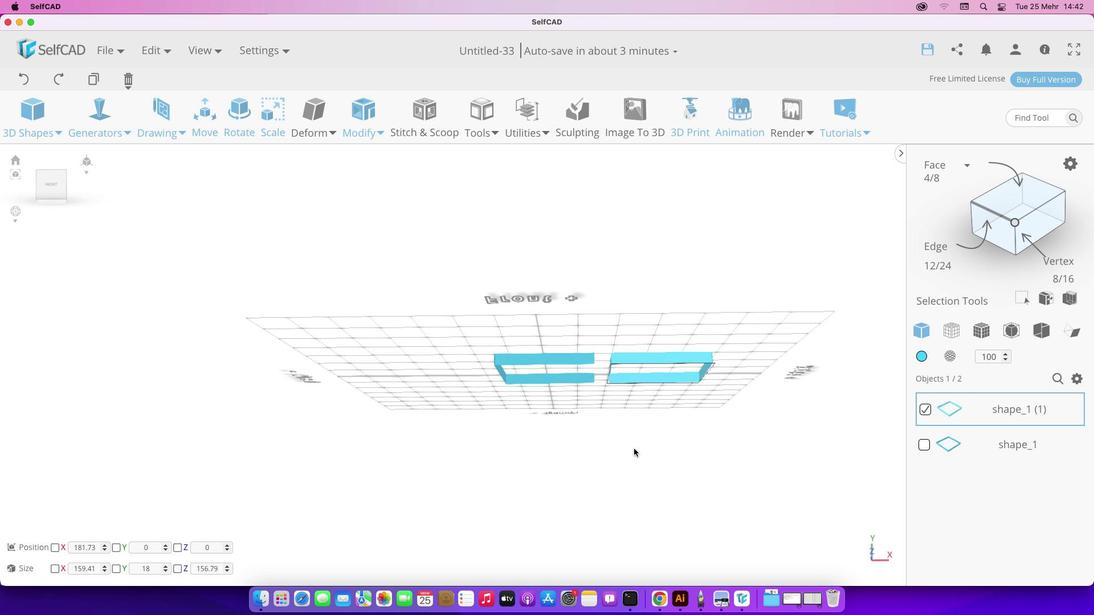 
Action: Mouse moved to (107, 547)
Screenshot: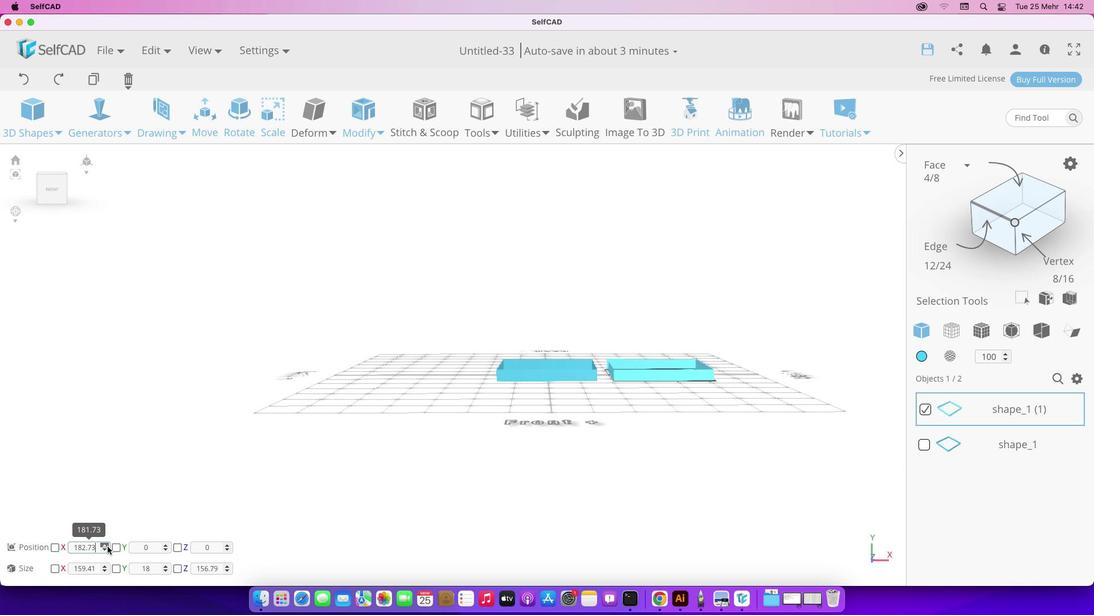 
Action: Mouse pressed left at (107, 547)
Screenshot: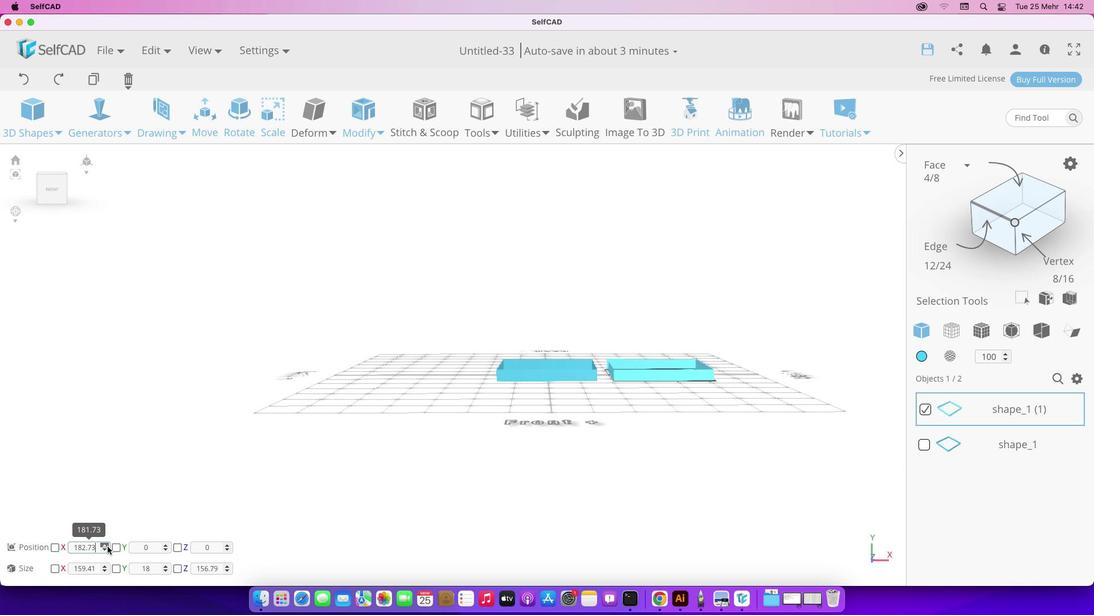 
Action: Mouse moved to (166, 547)
Screenshot: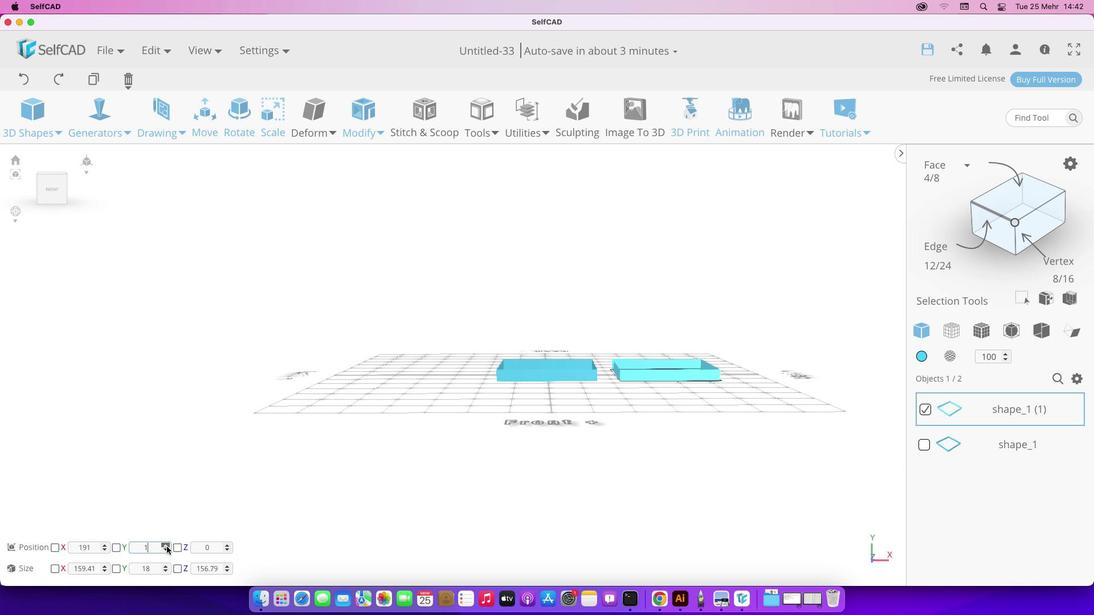 
Action: Mouse pressed left at (166, 547)
Screenshot: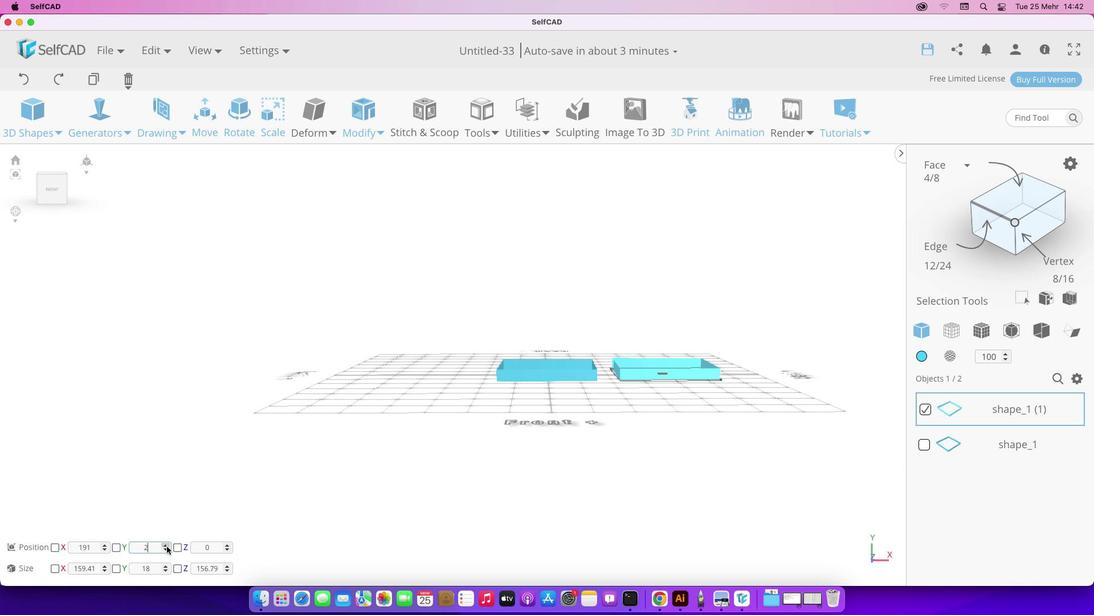 
Action: Mouse pressed left at (166, 547)
Screenshot: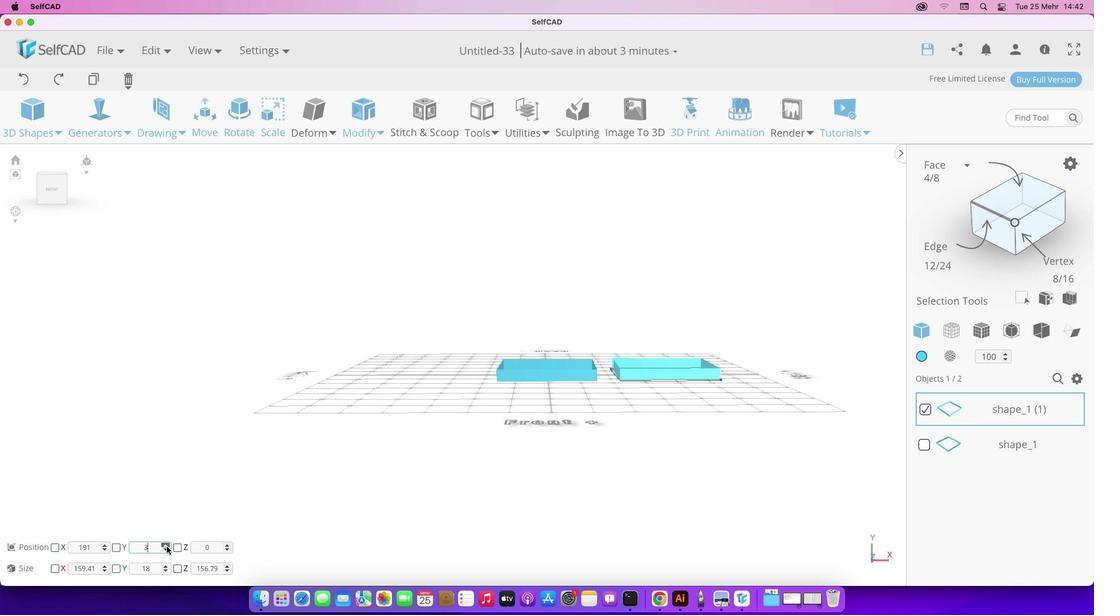 
Action: Mouse pressed left at (166, 547)
Screenshot: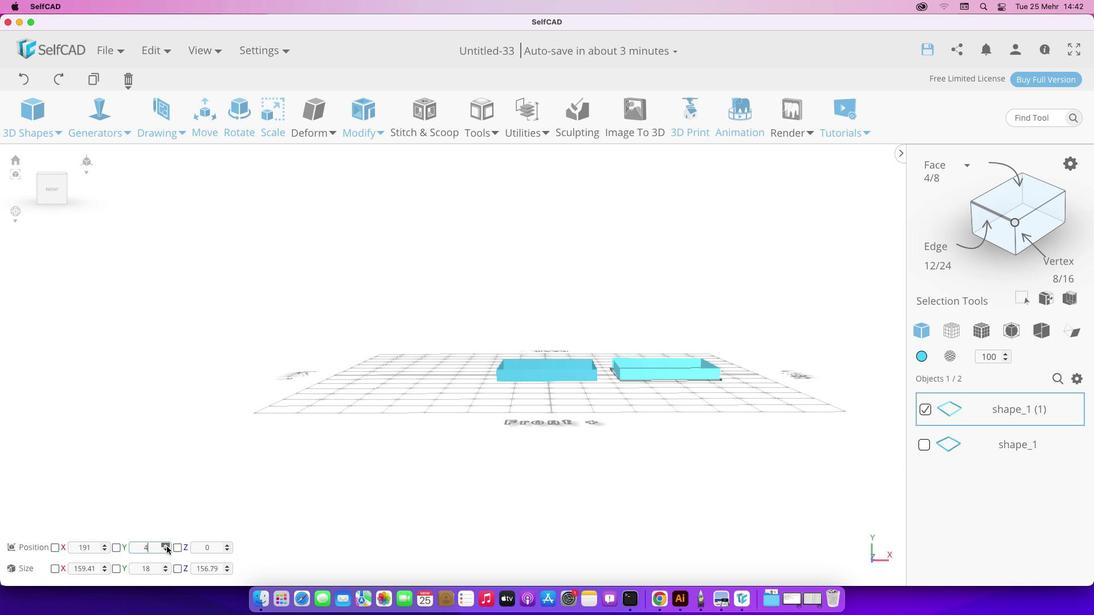 
Action: Mouse pressed left at (166, 547)
Screenshot: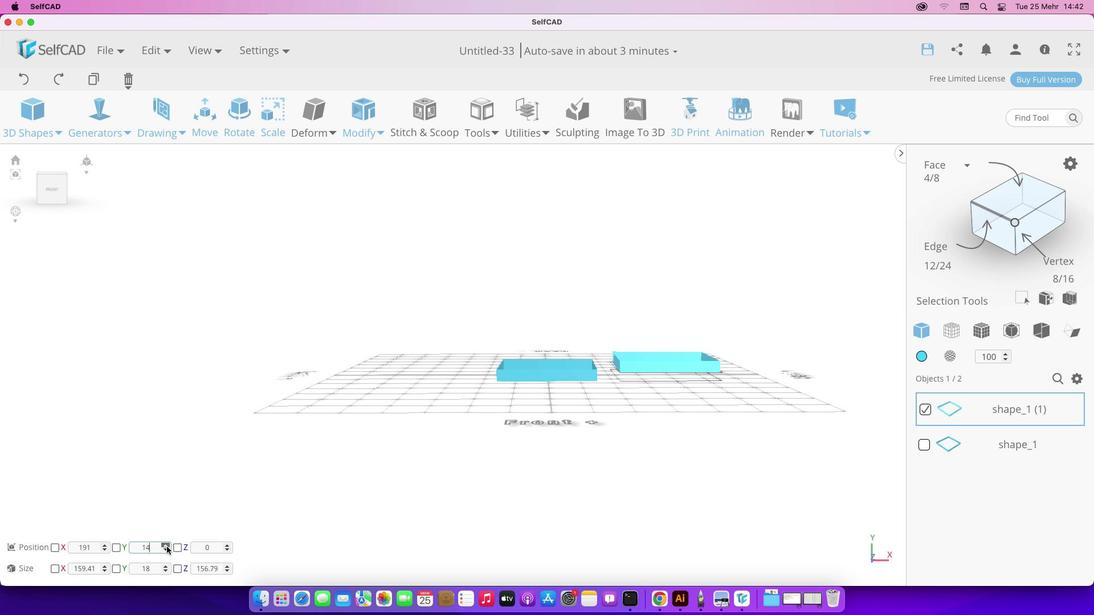 
Action: Mouse moved to (166, 547)
Screenshot: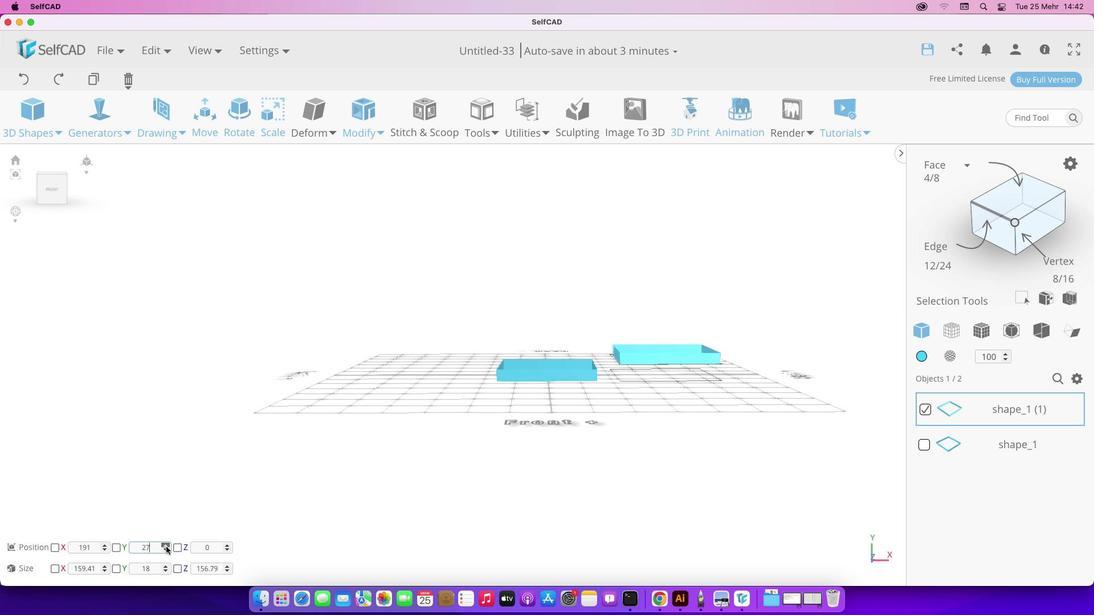 
Action: Mouse pressed left at (166, 547)
Screenshot: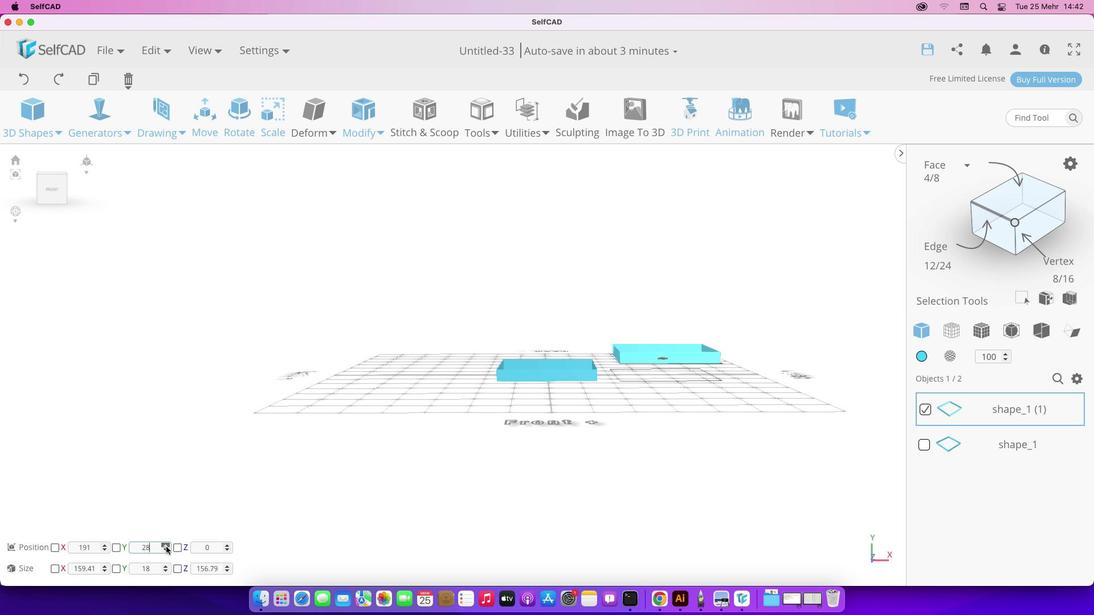 
Action: Mouse pressed left at (166, 547)
Screenshot: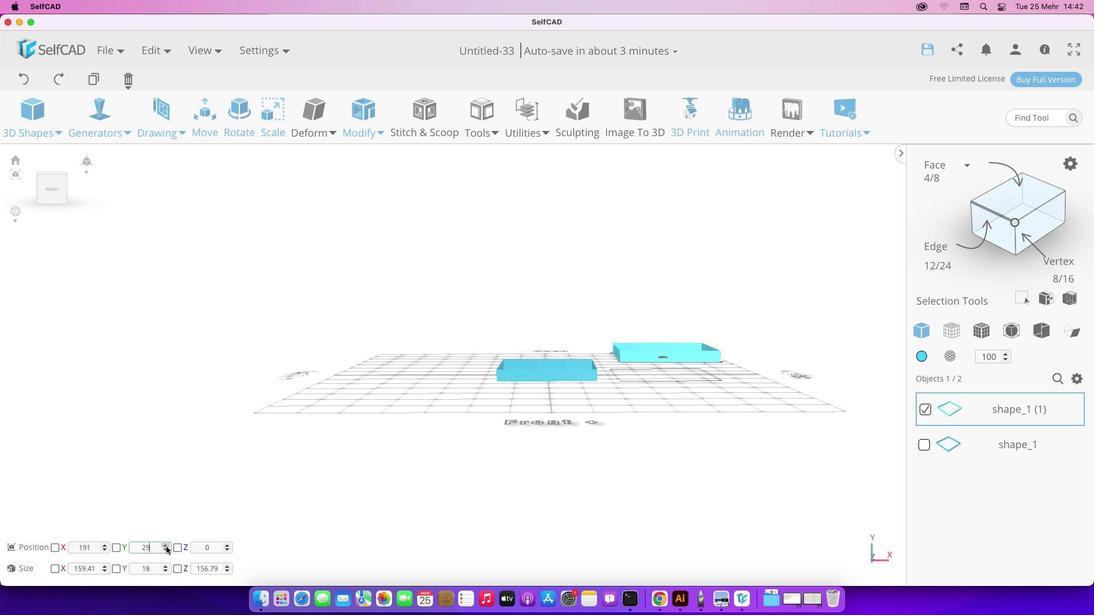 
Action: Mouse pressed left at (166, 547)
Screenshot: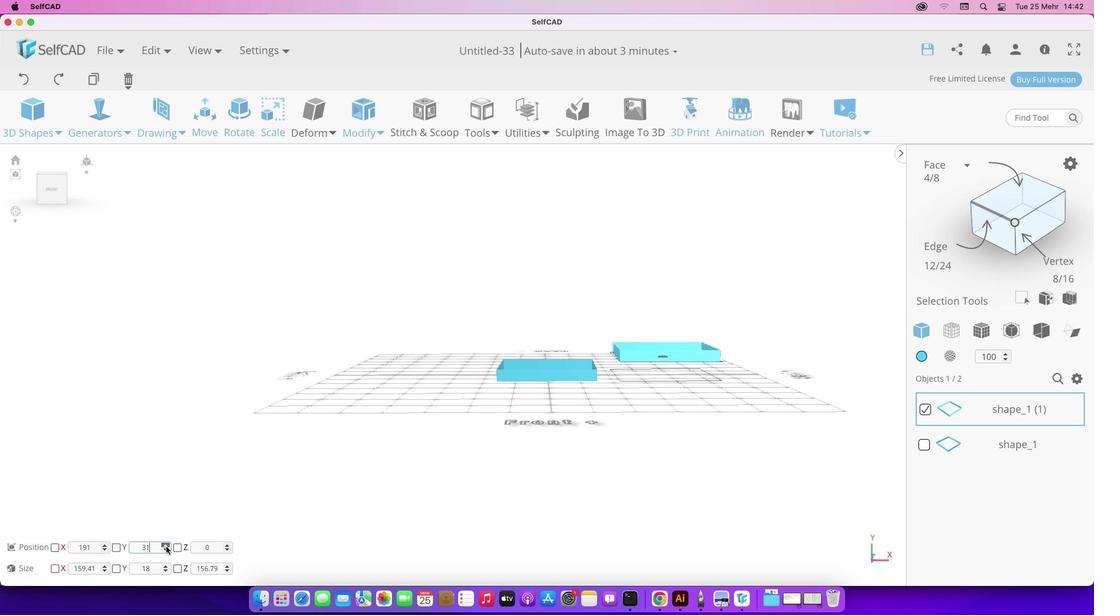 
Action: Mouse pressed left at (166, 547)
Screenshot: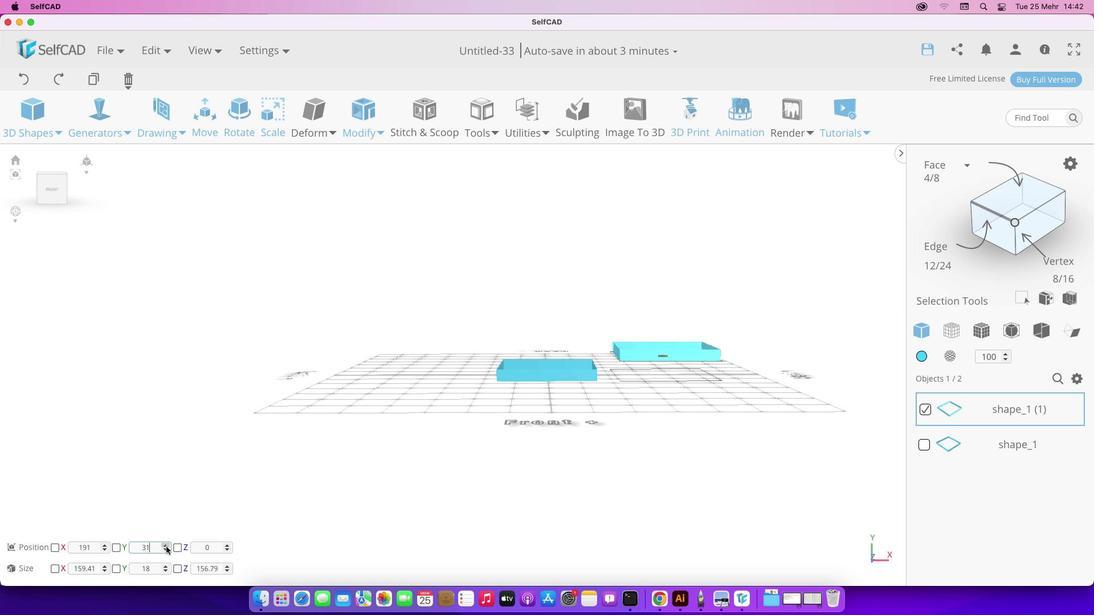 
Action: Mouse pressed left at (166, 547)
Screenshot: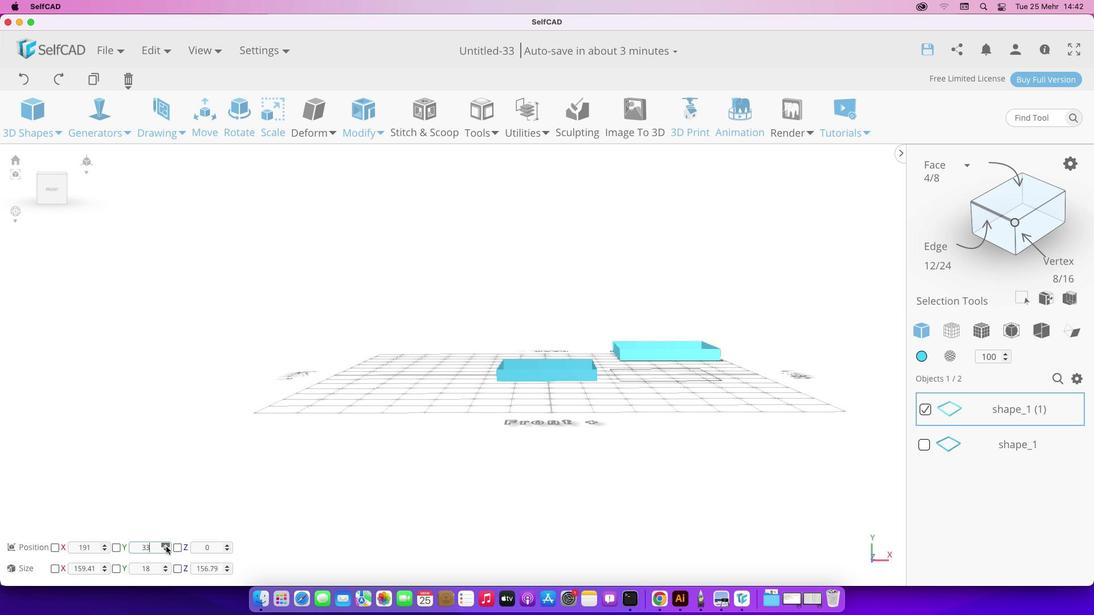 
Action: Mouse pressed left at (166, 547)
Screenshot: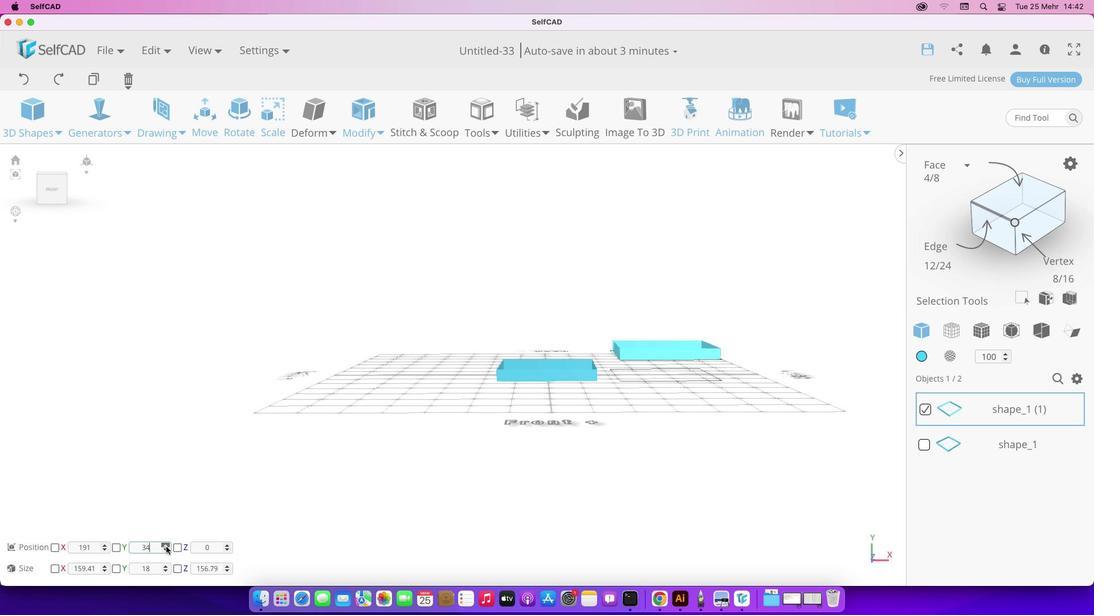
Action: Mouse pressed left at (166, 547)
Screenshot: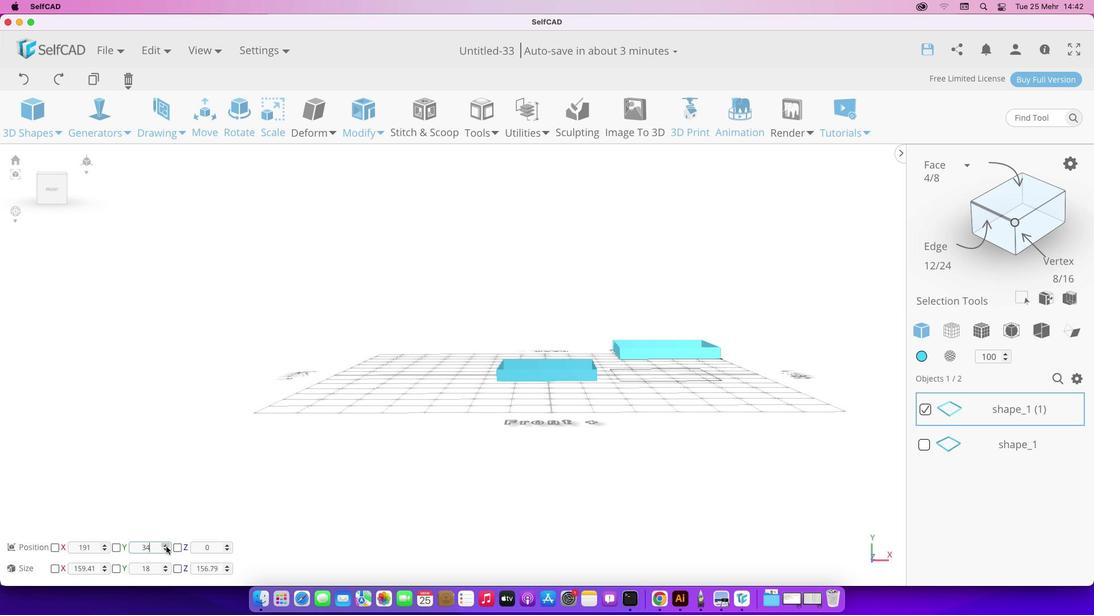 
Action: Mouse pressed left at (166, 547)
Screenshot: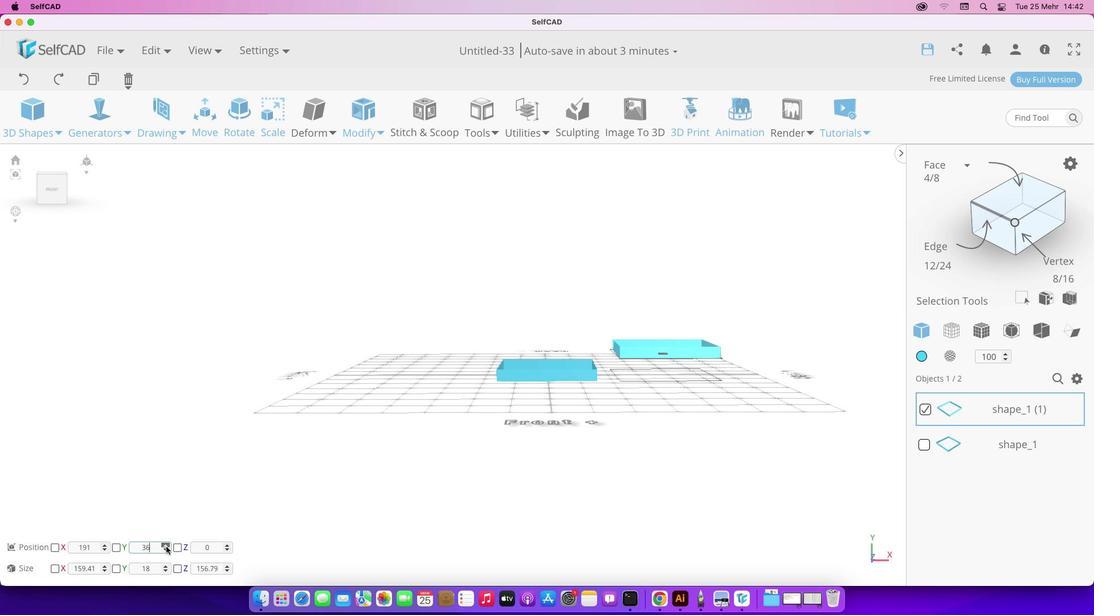 
Action: Mouse pressed left at (166, 547)
Screenshot: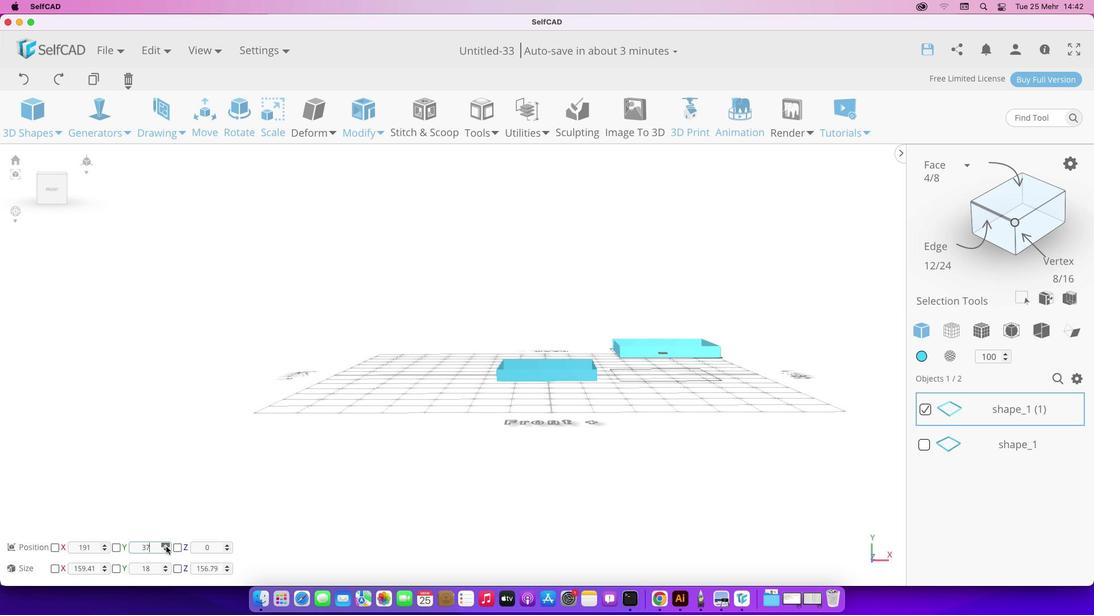 
Action: Mouse pressed left at (166, 547)
Screenshot: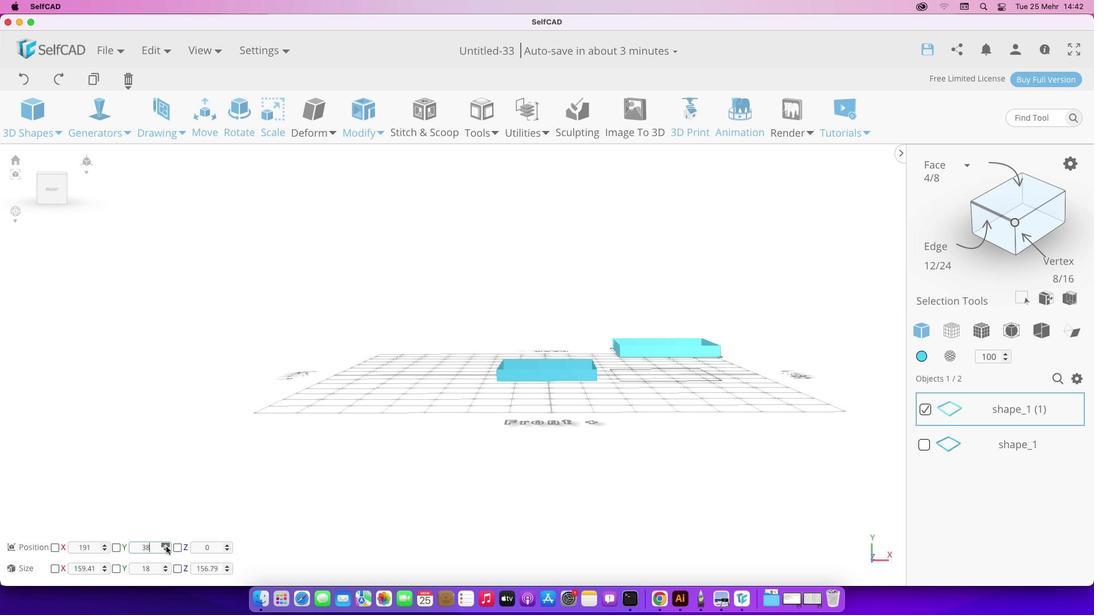
Action: Mouse pressed left at (166, 547)
Screenshot: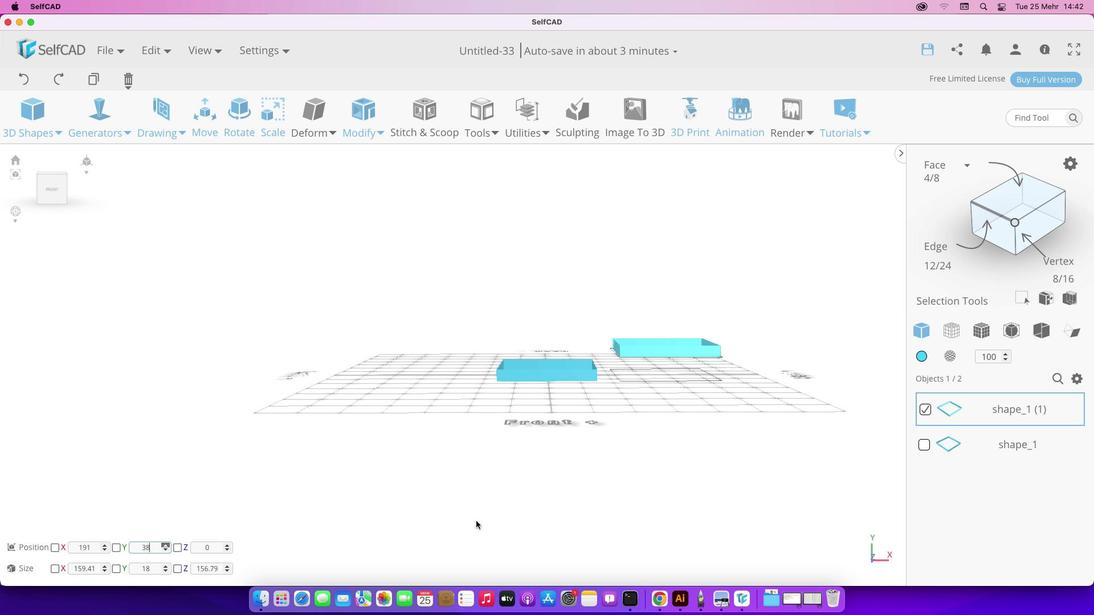 
Action: Mouse moved to (166, 547)
Screenshot: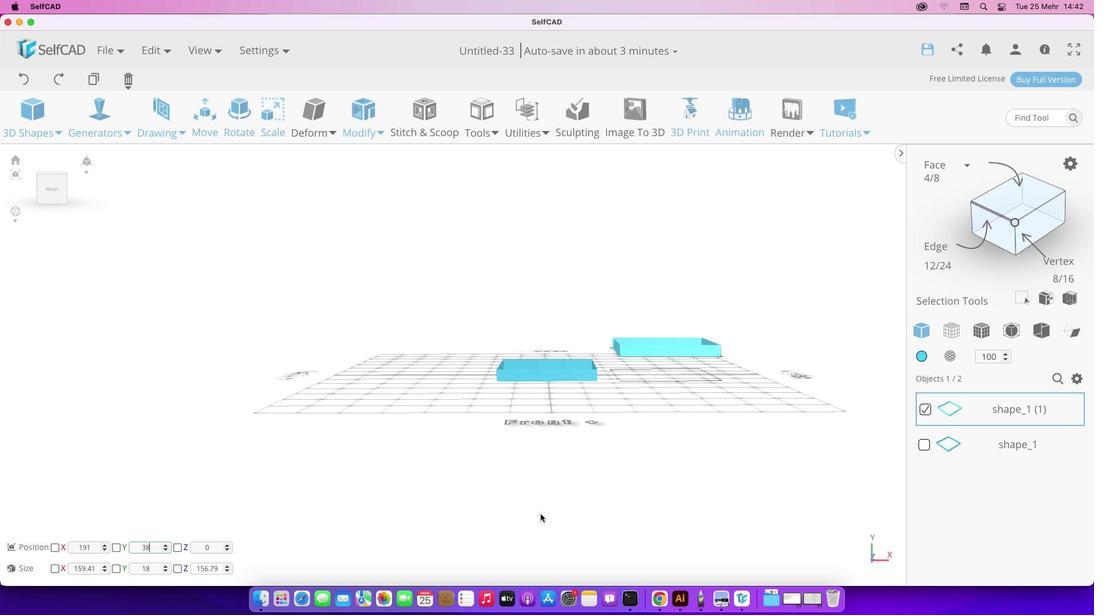 
Action: Mouse pressed left at (166, 547)
Screenshot: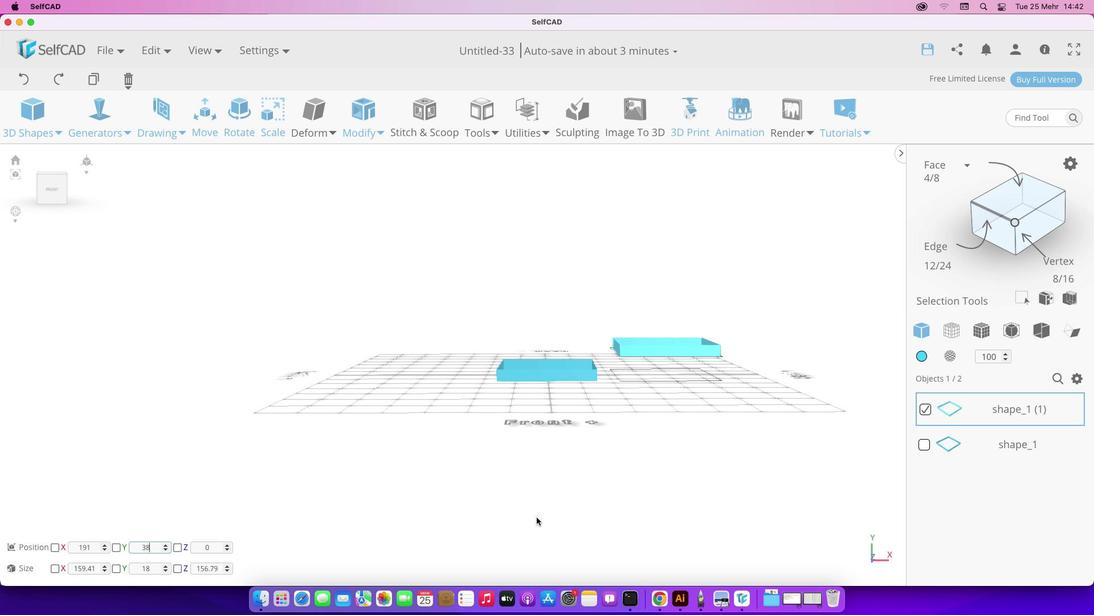 
Action: Mouse moved to (531, 526)
Screenshot: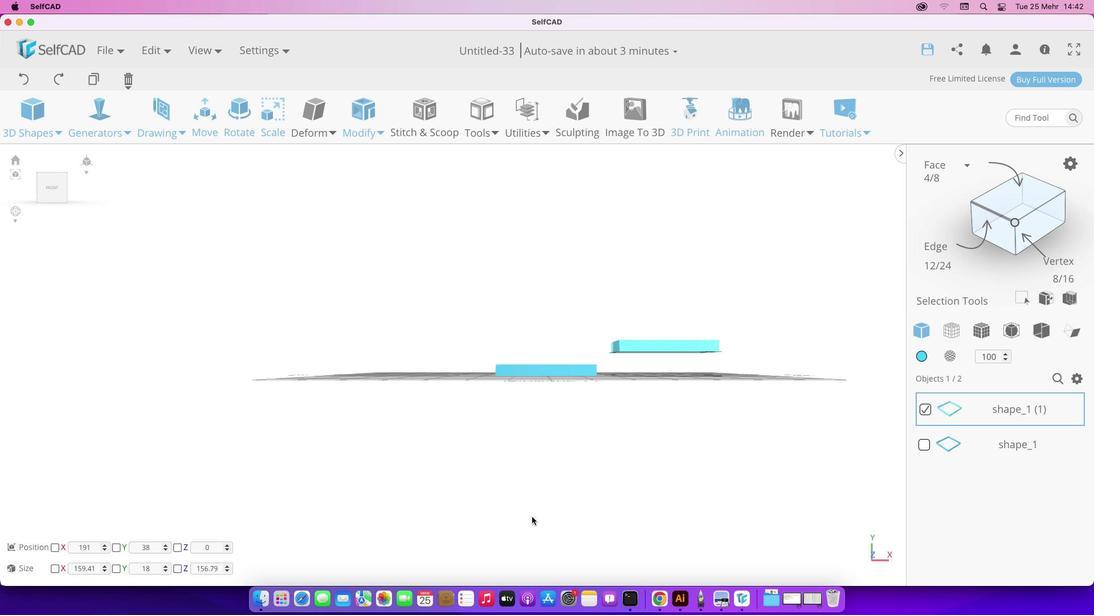 
Action: Mouse pressed left at (531, 526)
Screenshot: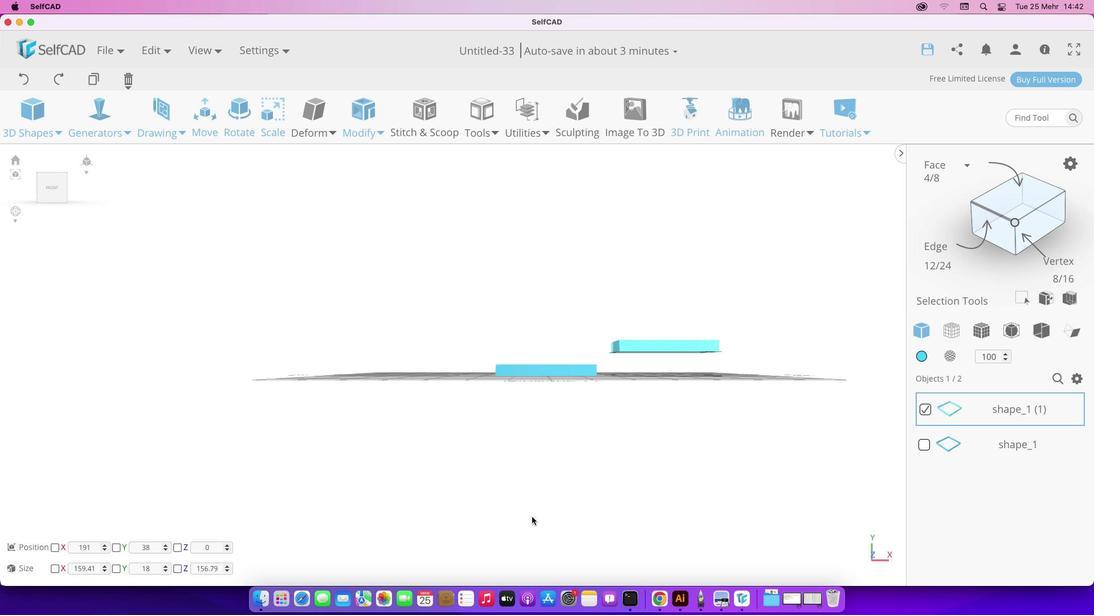 
Action: Mouse moved to (228, 550)
Screenshot: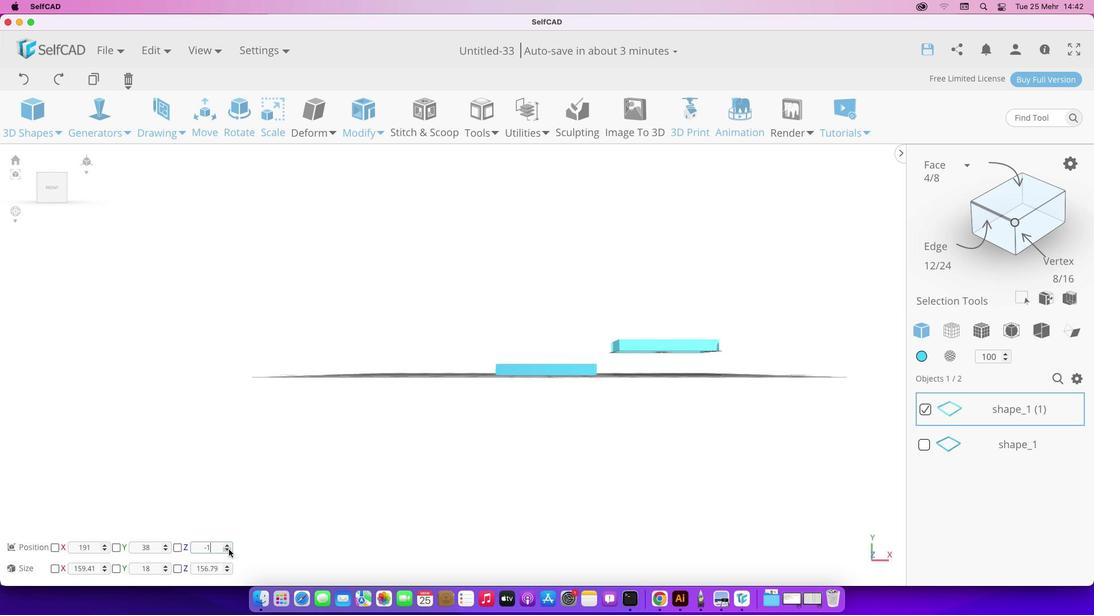 
Action: Mouse pressed left at (228, 550)
Screenshot: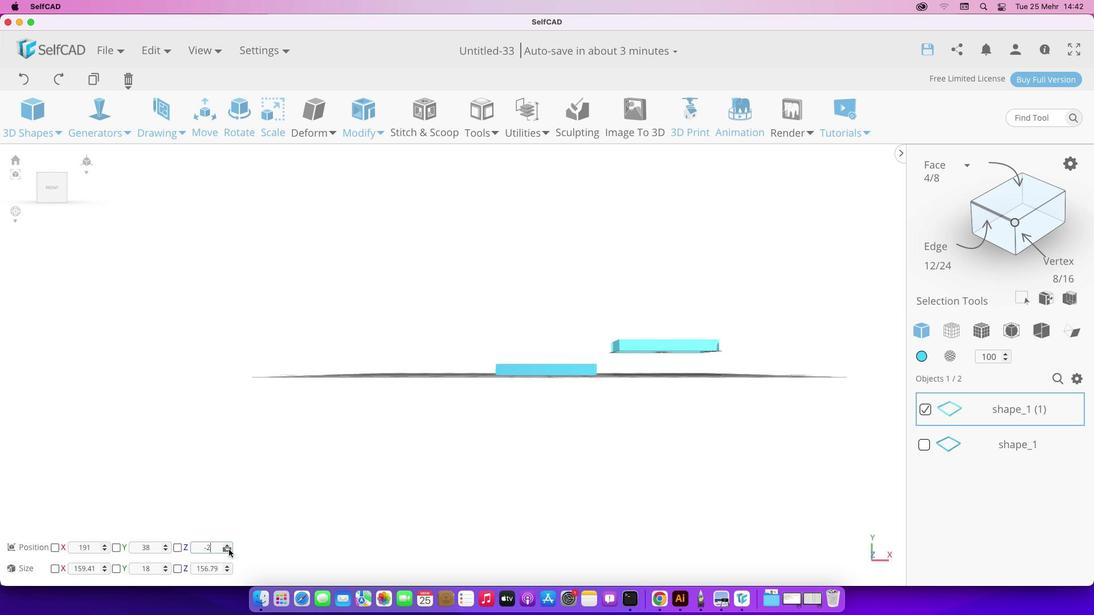 
Action: Mouse pressed left at (228, 550)
Screenshot: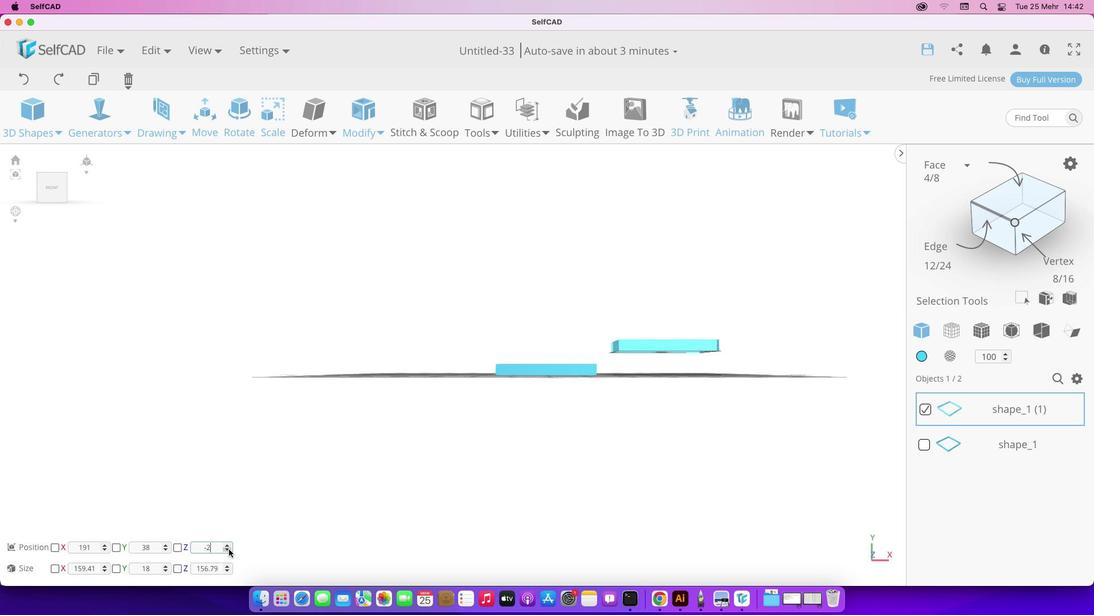 
Action: Mouse moved to (103, 549)
Screenshot: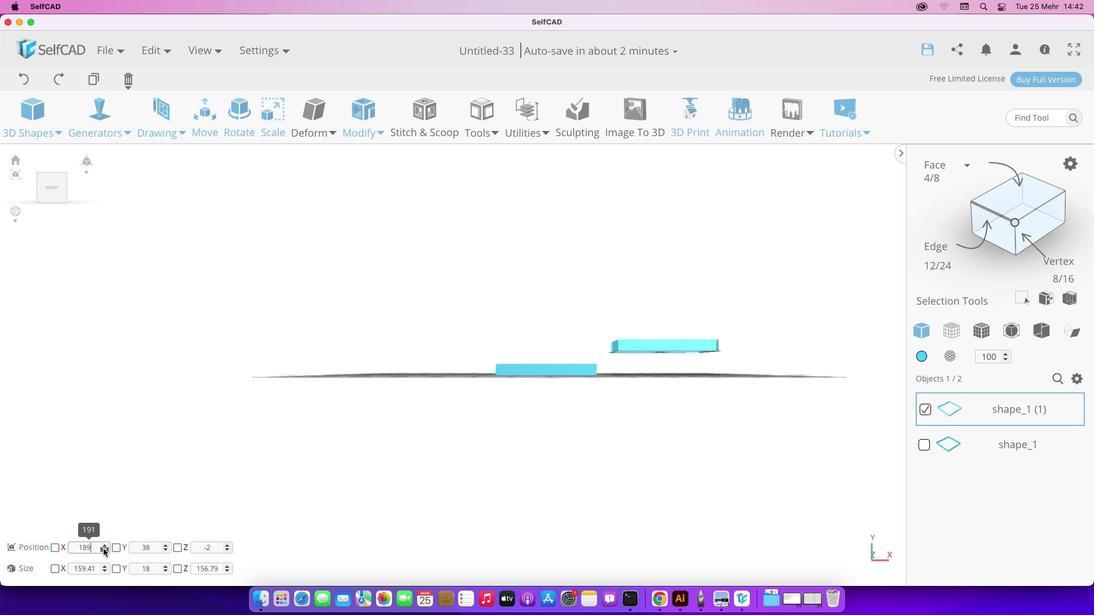 
Action: Mouse pressed left at (103, 549)
Screenshot: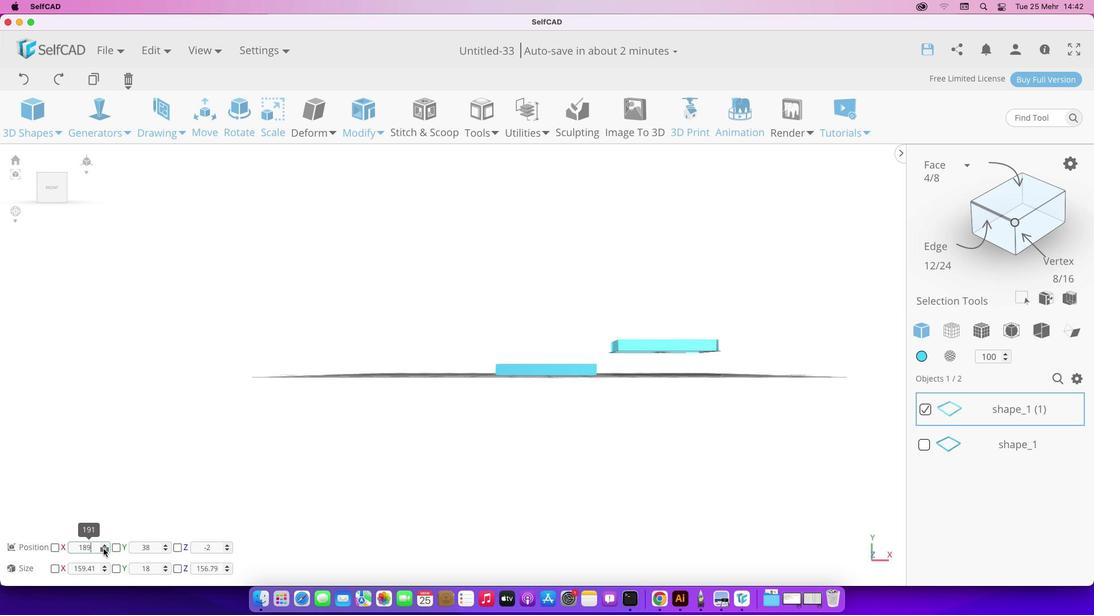 
Action: Mouse pressed left at (103, 549)
Screenshot: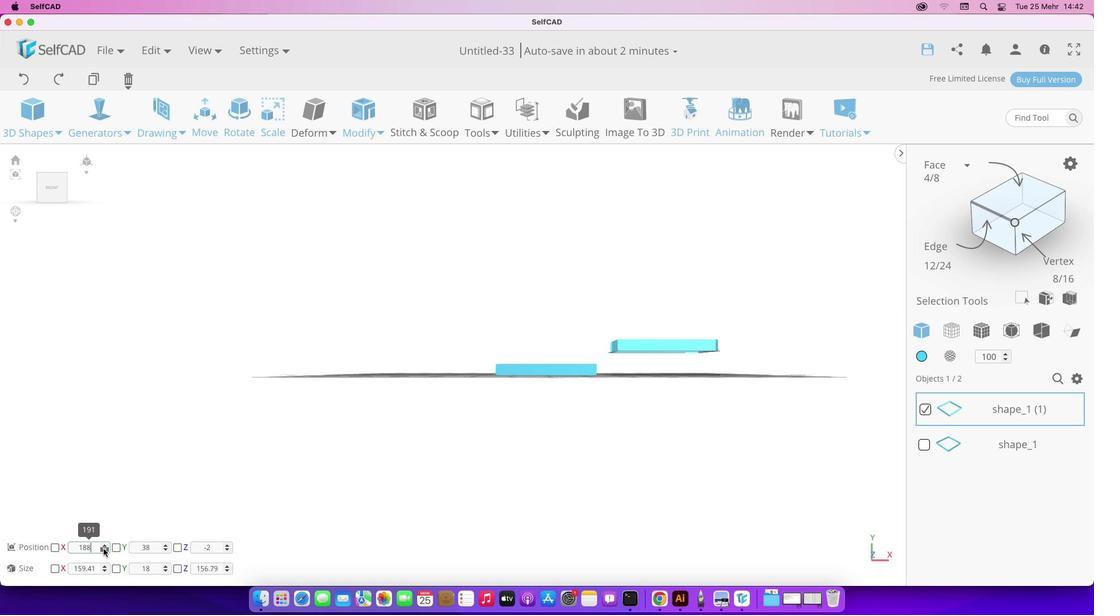 
Action: Mouse pressed left at (103, 549)
Screenshot: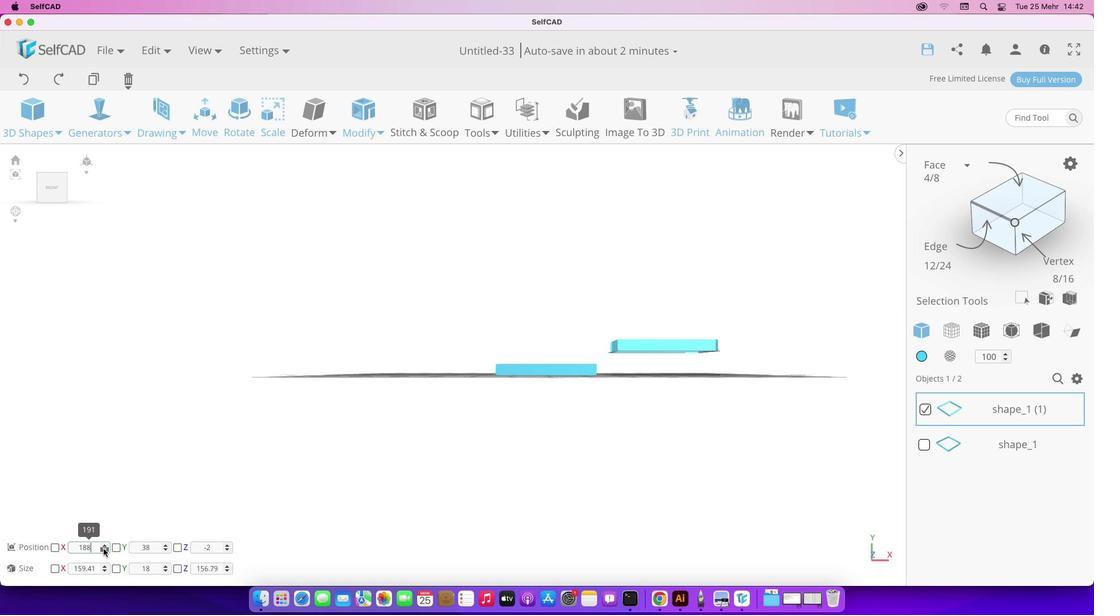 
Action: Mouse pressed left at (103, 549)
Screenshot: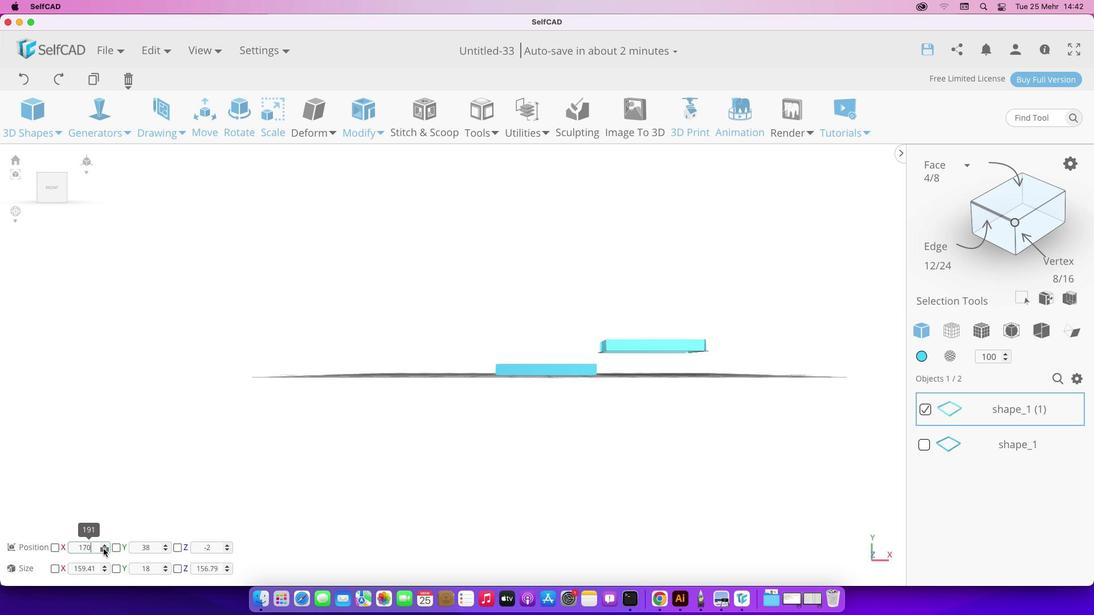 
Action: Mouse pressed left at (103, 549)
Screenshot: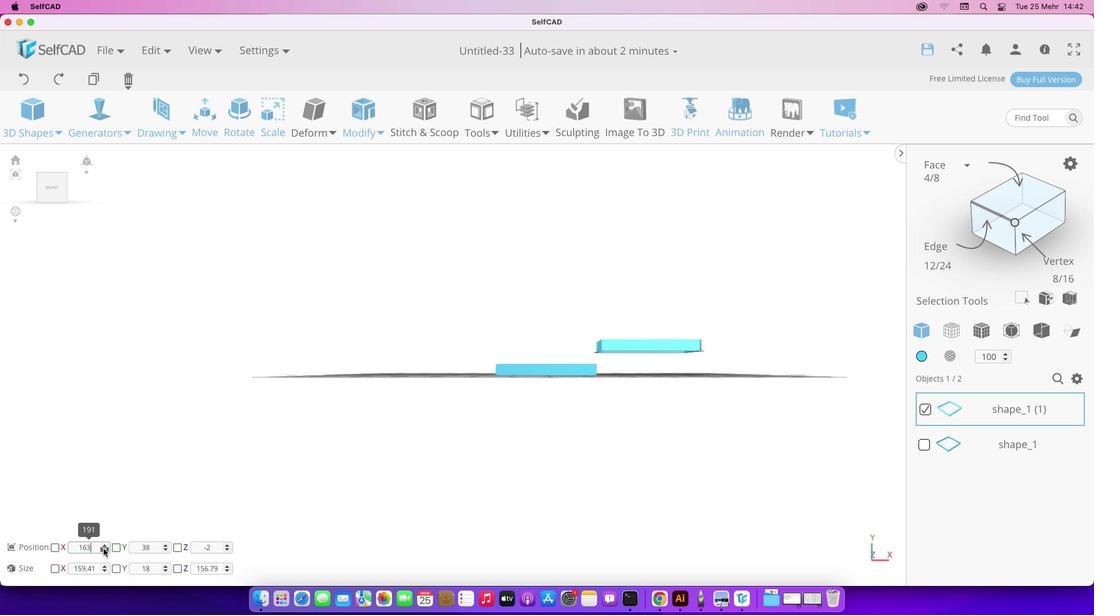 
Action: Mouse moved to (104, 549)
Screenshot: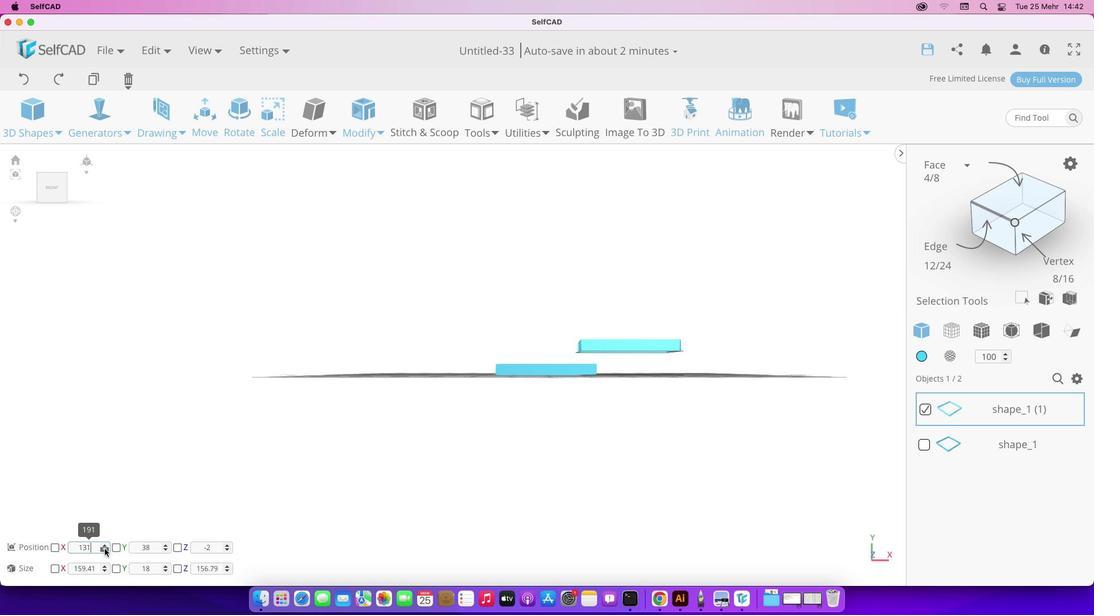 
Action: Mouse pressed left at (104, 549)
Screenshot: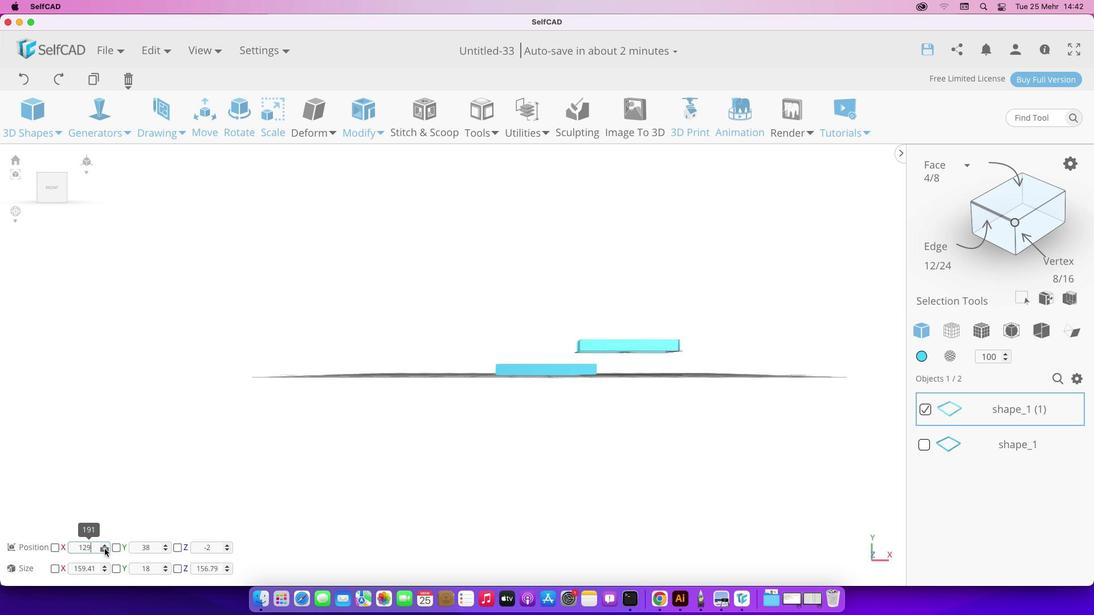
Action: Mouse pressed left at (104, 549)
Screenshot: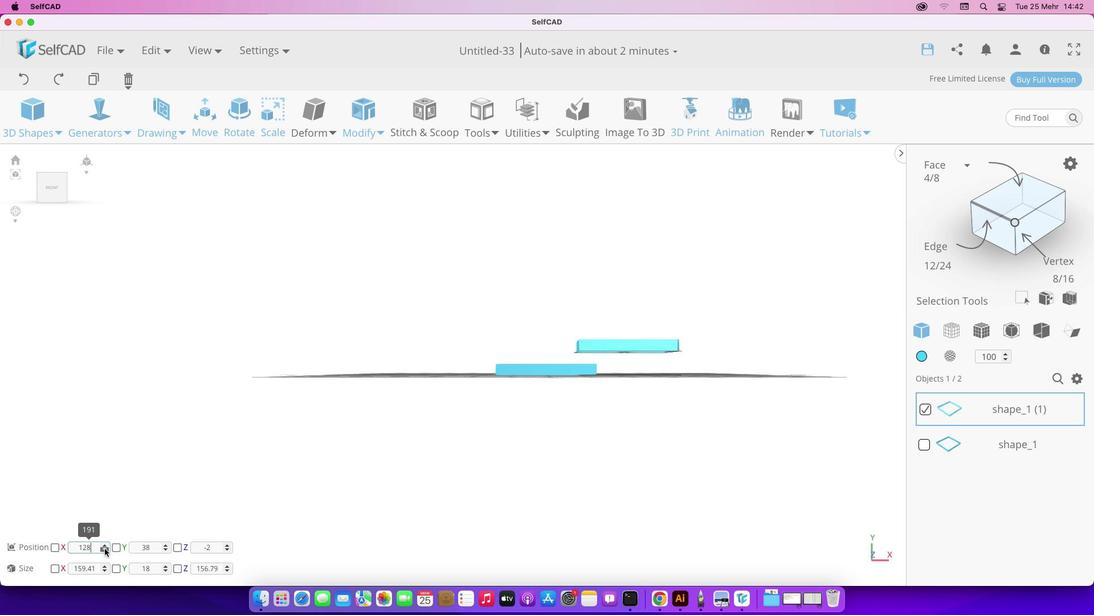 
Action: Mouse pressed left at (104, 549)
Screenshot: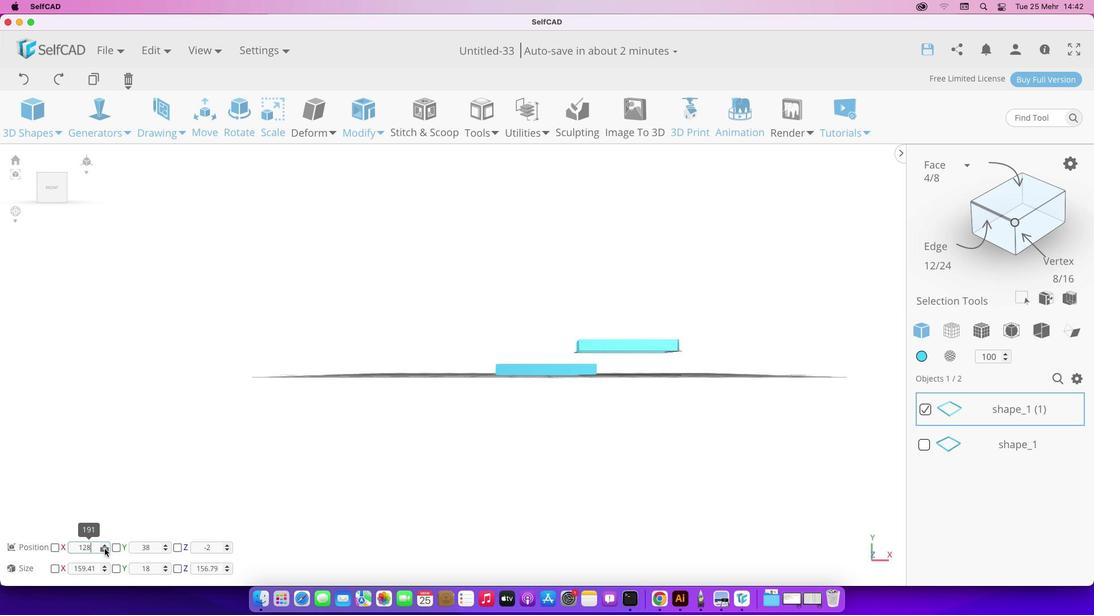 
Action: Mouse pressed left at (104, 549)
Screenshot: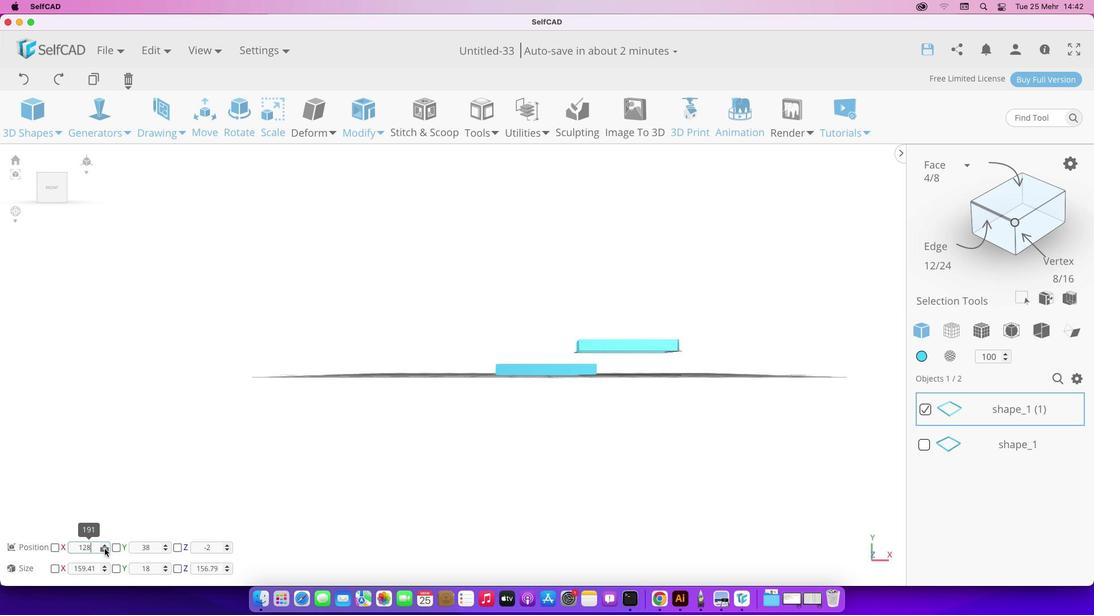 
Action: Mouse pressed left at (104, 549)
Screenshot: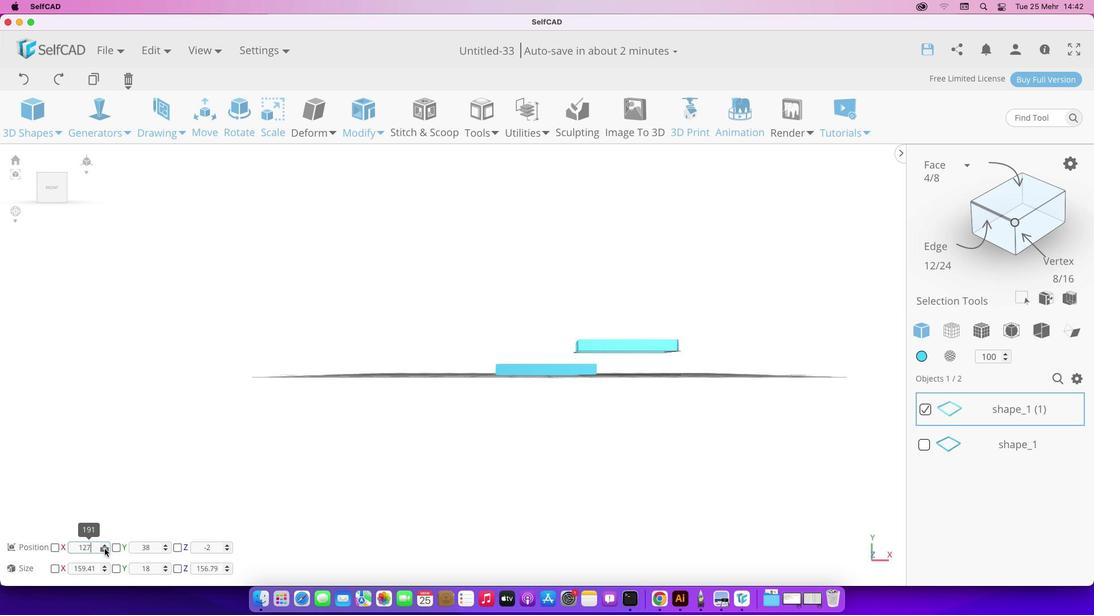 
Action: Mouse pressed left at (104, 549)
Screenshot: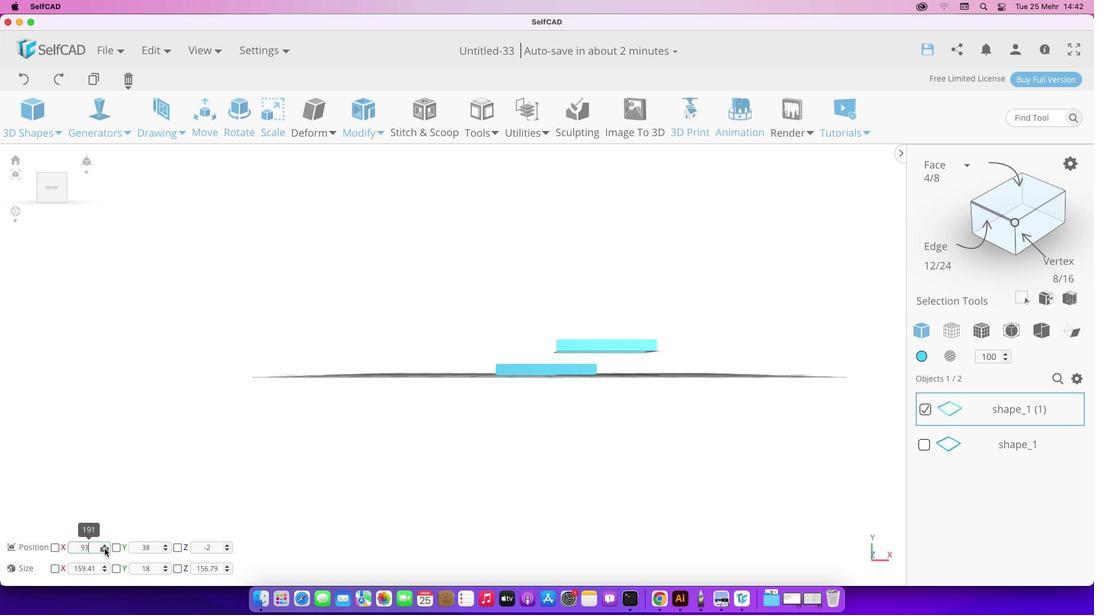 
Action: Mouse pressed left at (104, 549)
Screenshot: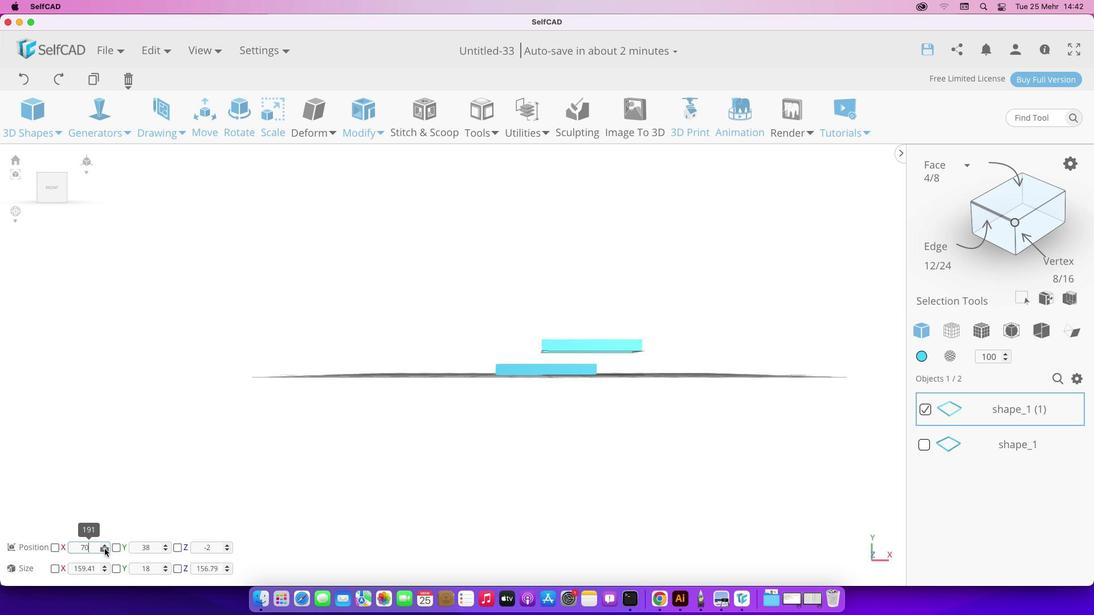 
Action: Mouse pressed left at (104, 549)
Screenshot: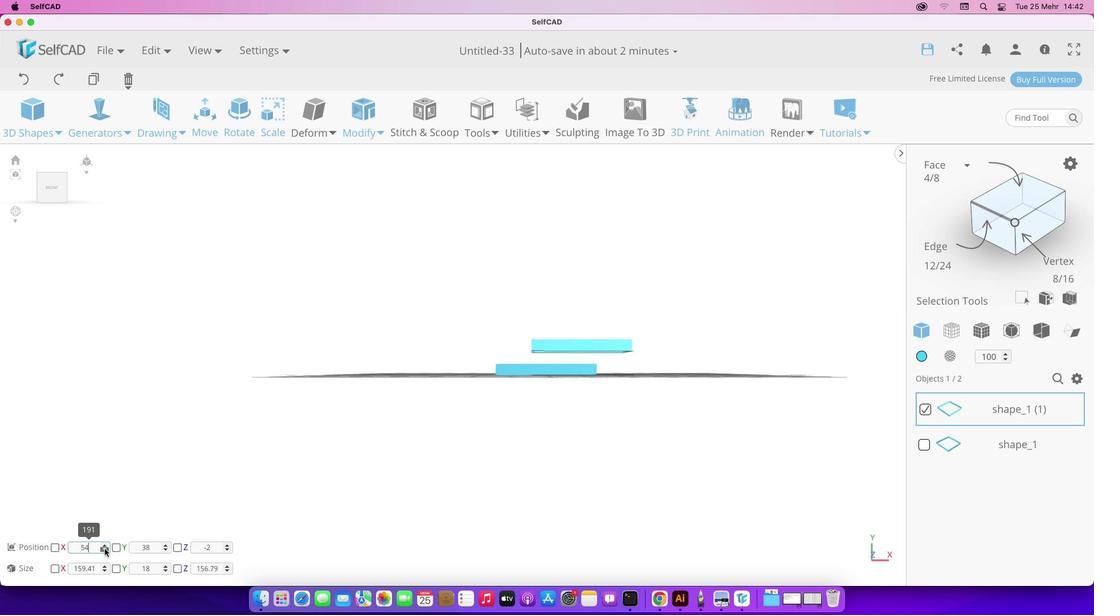 
Action: Mouse pressed left at (104, 549)
Screenshot: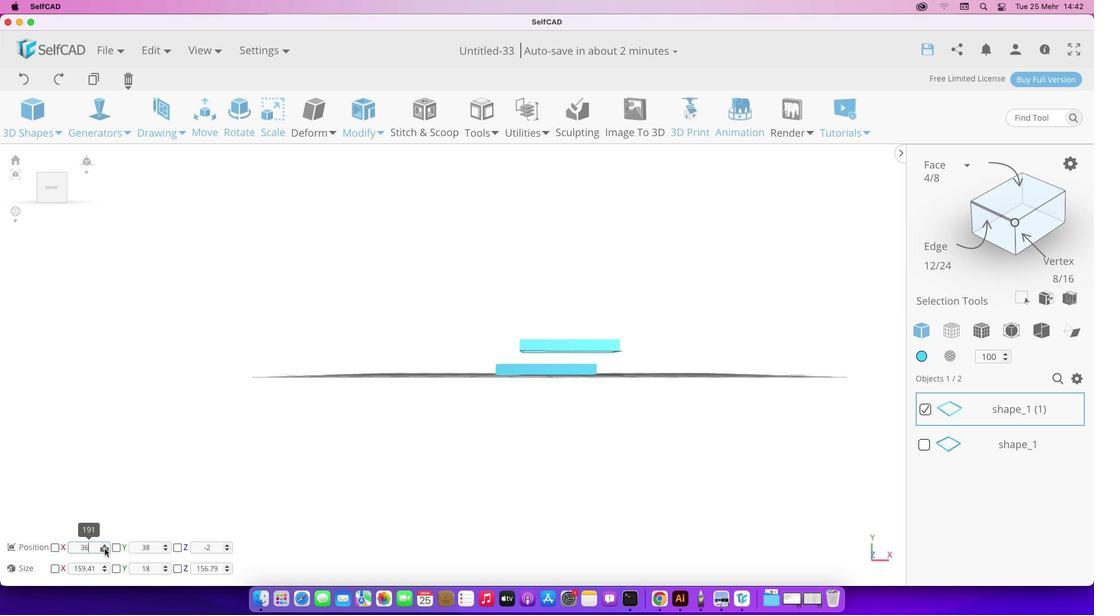 
Action: Mouse pressed left at (104, 549)
Screenshot: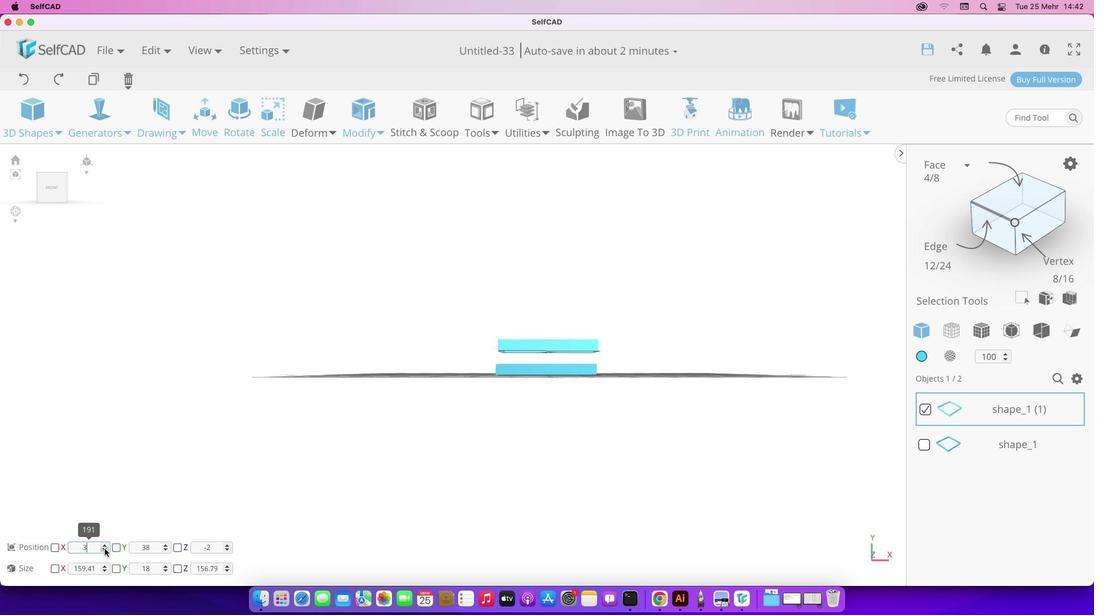 
Action: Mouse pressed left at (104, 549)
Screenshot: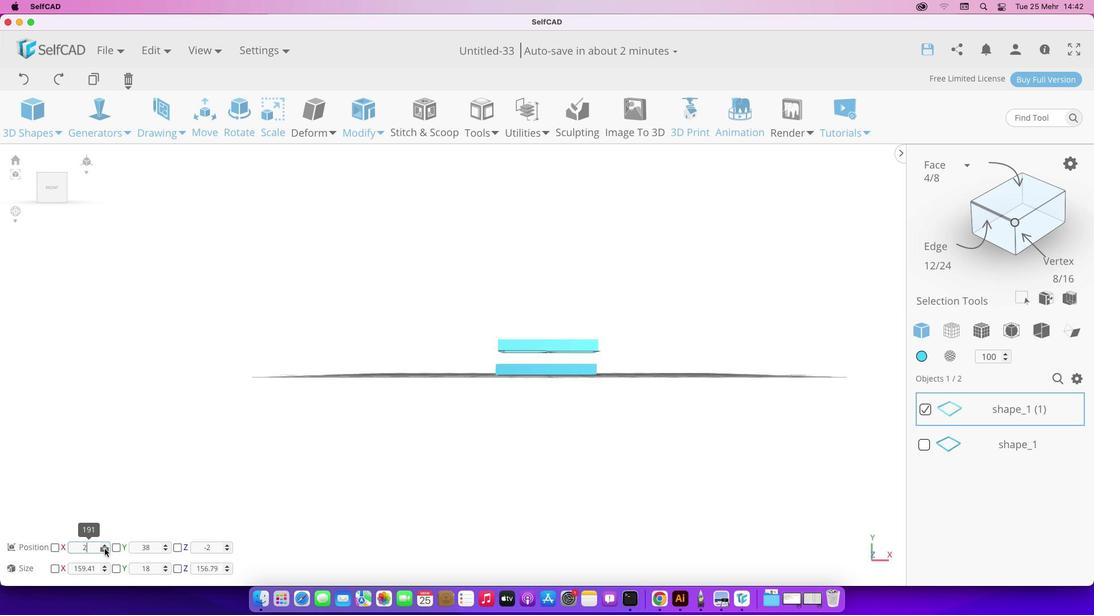 
Action: Mouse pressed left at (104, 549)
Screenshot: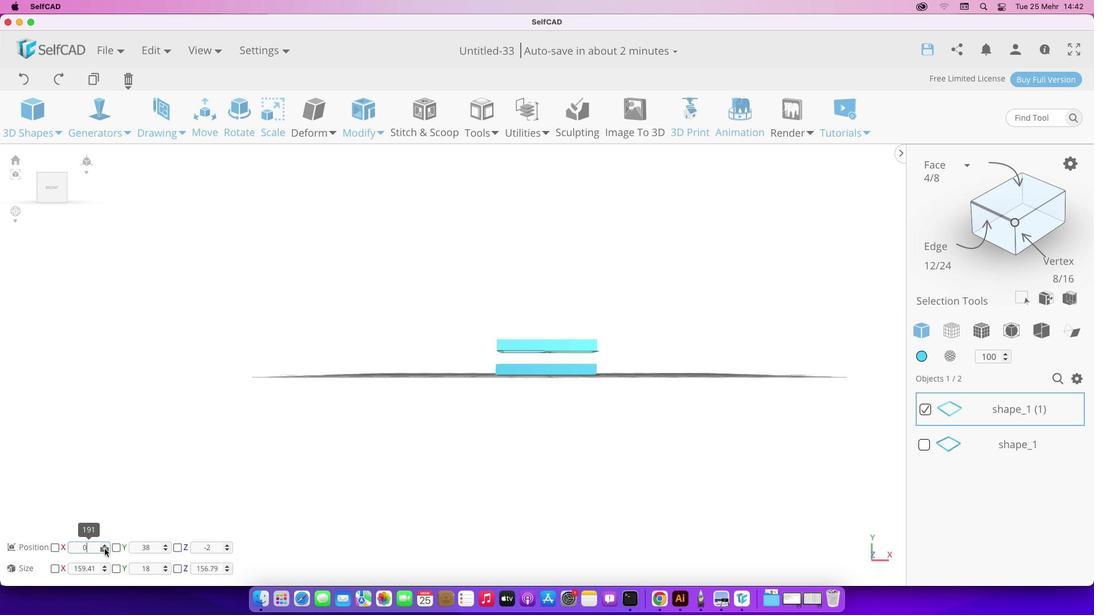 
Action: Mouse pressed left at (104, 549)
Screenshot: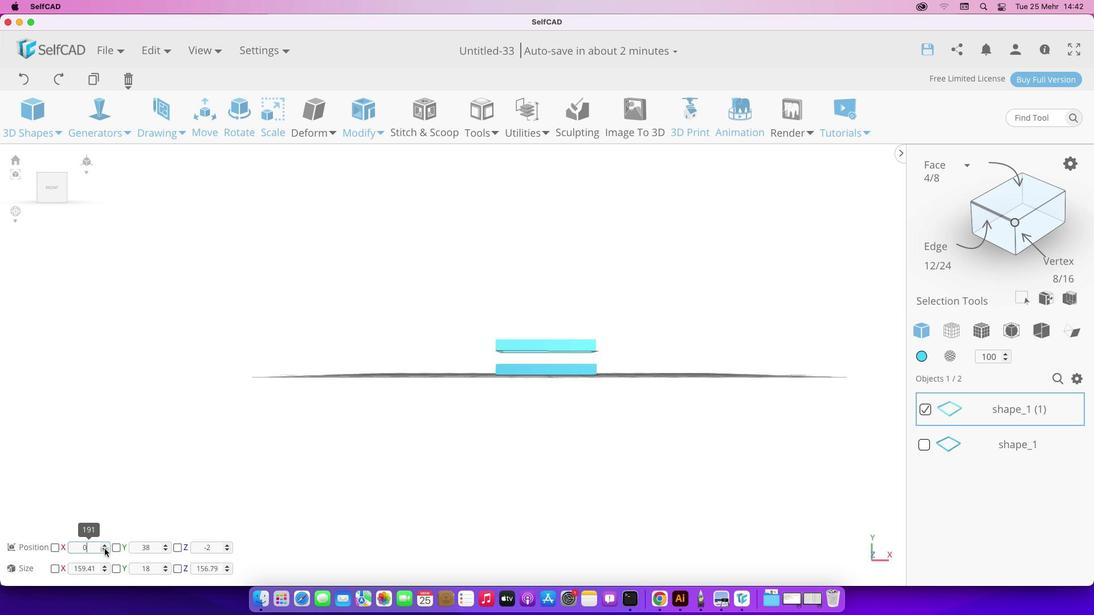 
Action: Mouse pressed left at (104, 549)
Screenshot: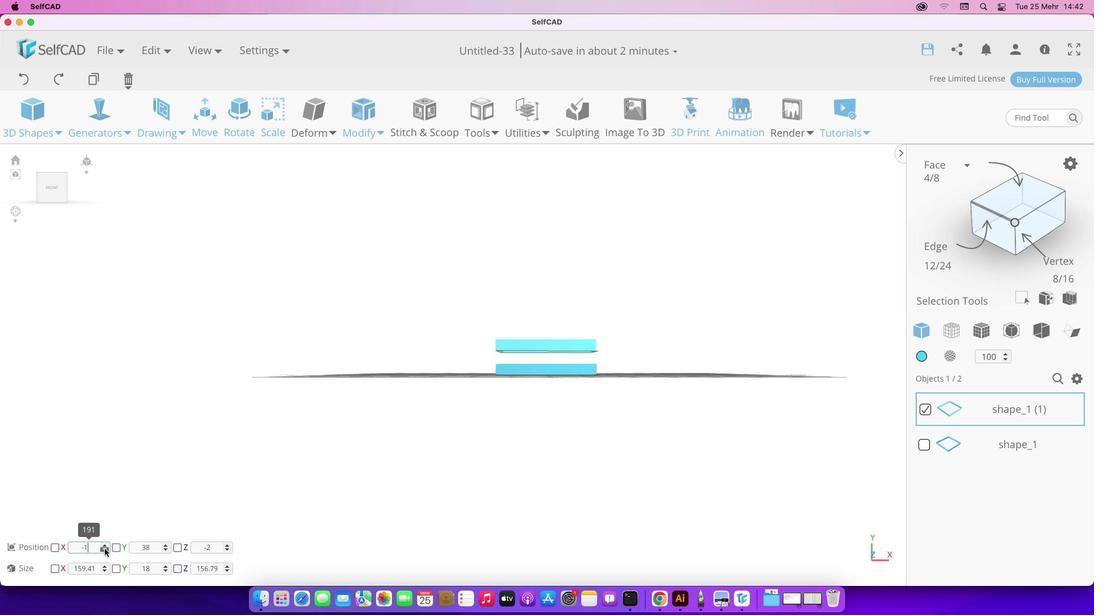 
Action: Mouse pressed left at (104, 549)
Screenshot: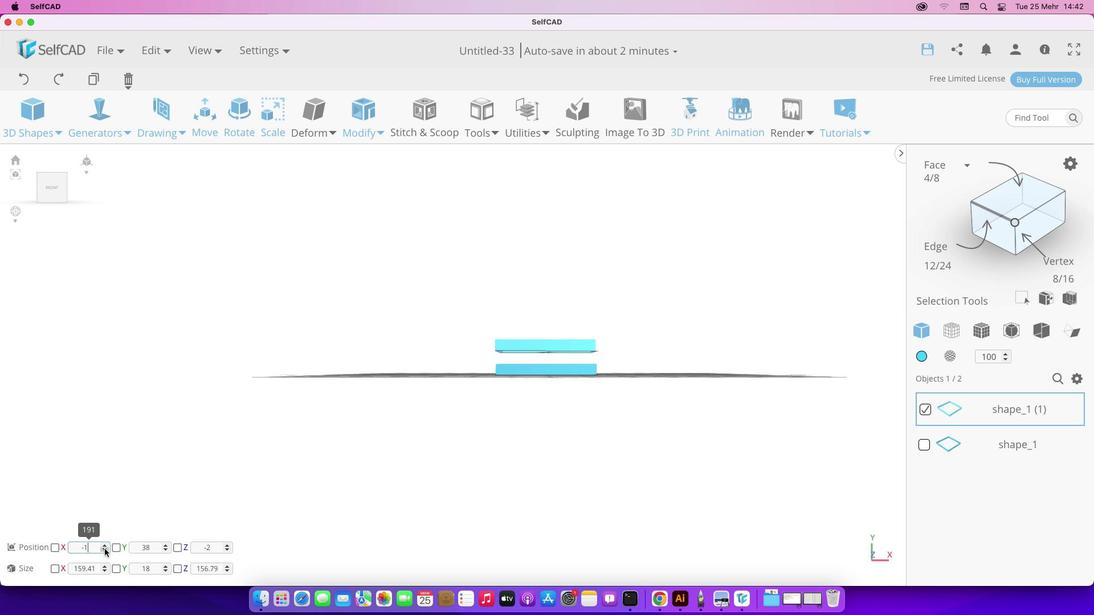 
Action: Mouse pressed left at (104, 549)
Screenshot: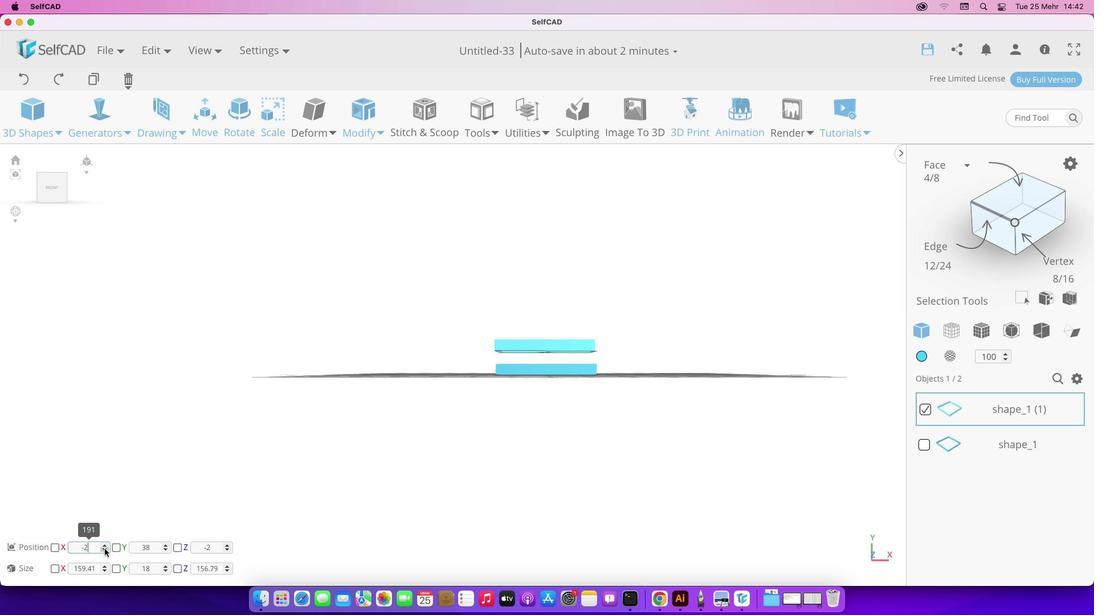 
Action: Mouse moved to (398, 450)
Screenshot: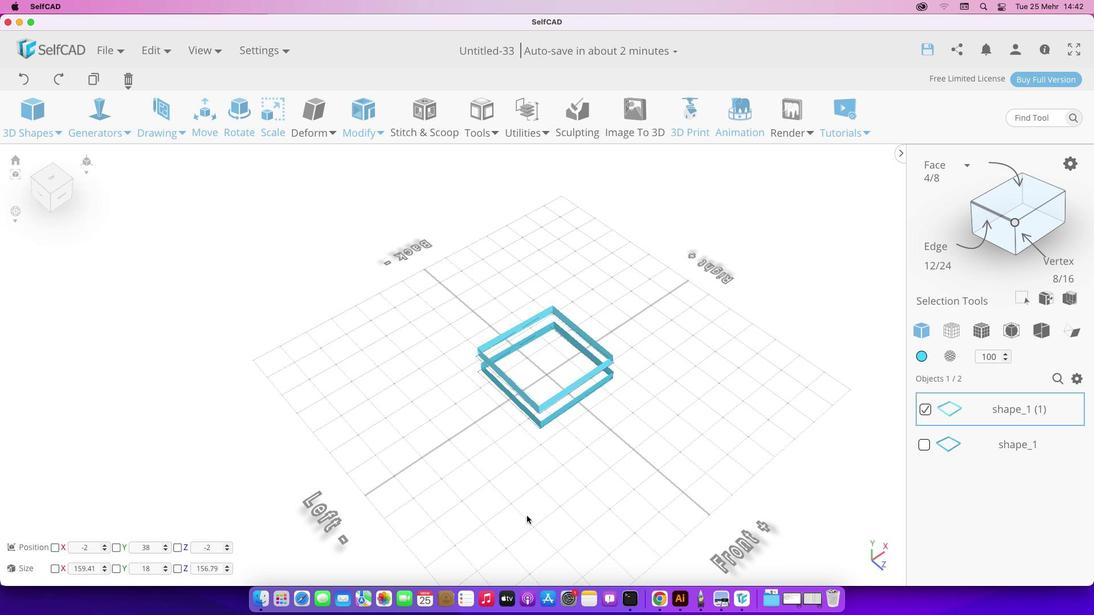
Action: Mouse pressed left at (398, 450)
Screenshot: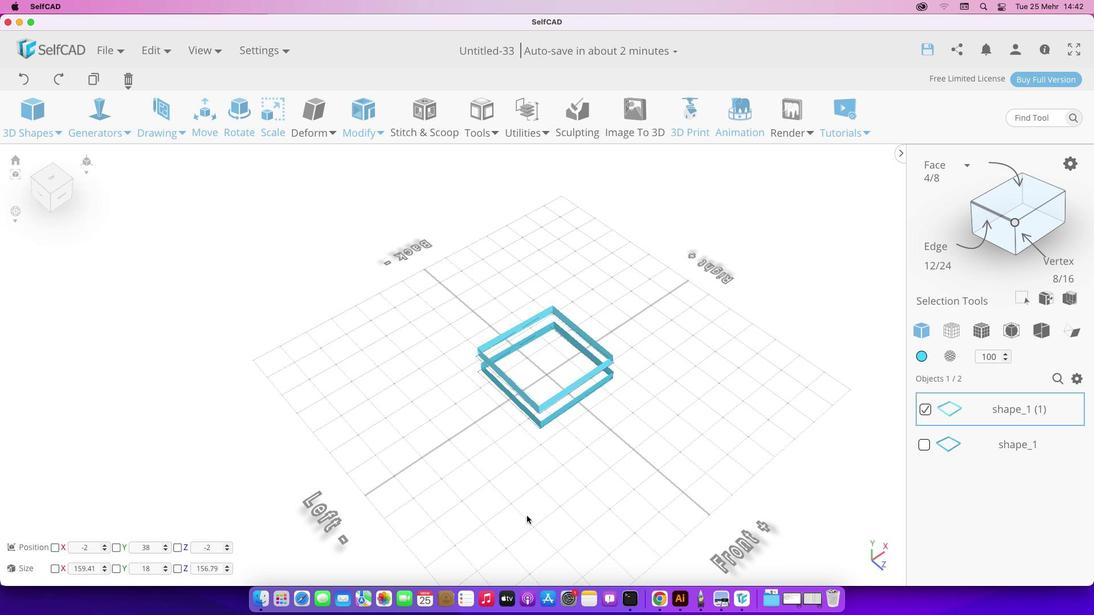 
Action: Mouse moved to (393, 444)
Screenshot: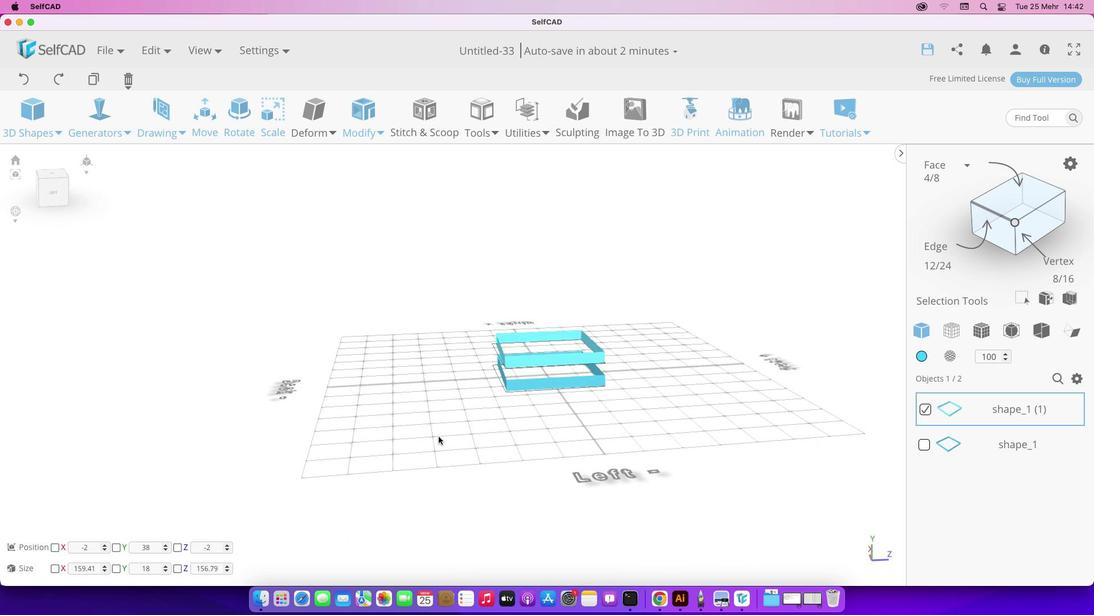 
Action: Mouse pressed left at (393, 444)
Screenshot: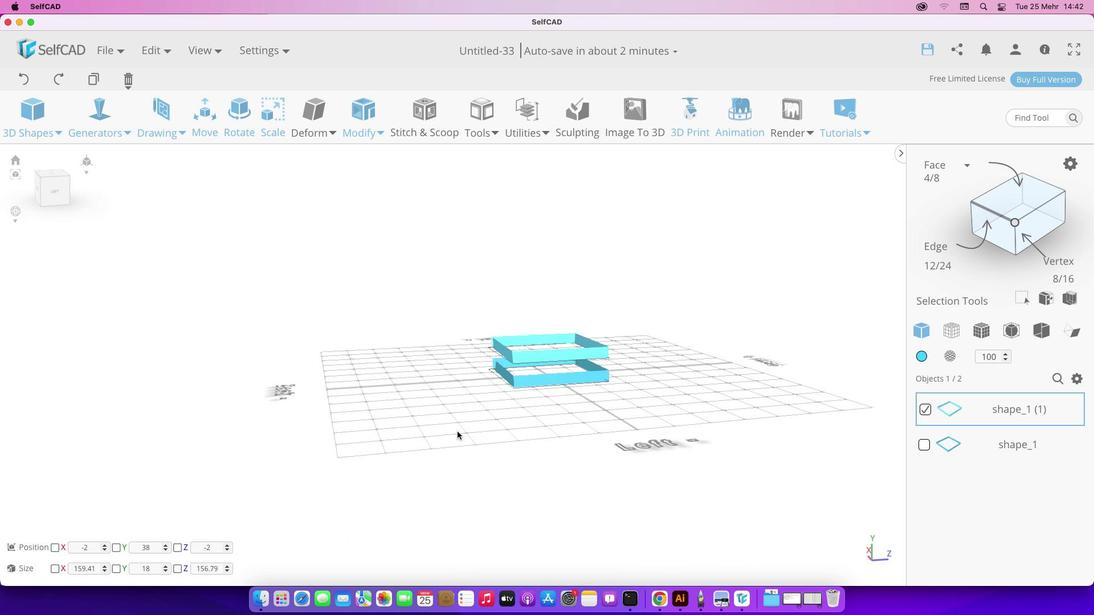 
Action: Mouse moved to (657, 474)
Screenshot: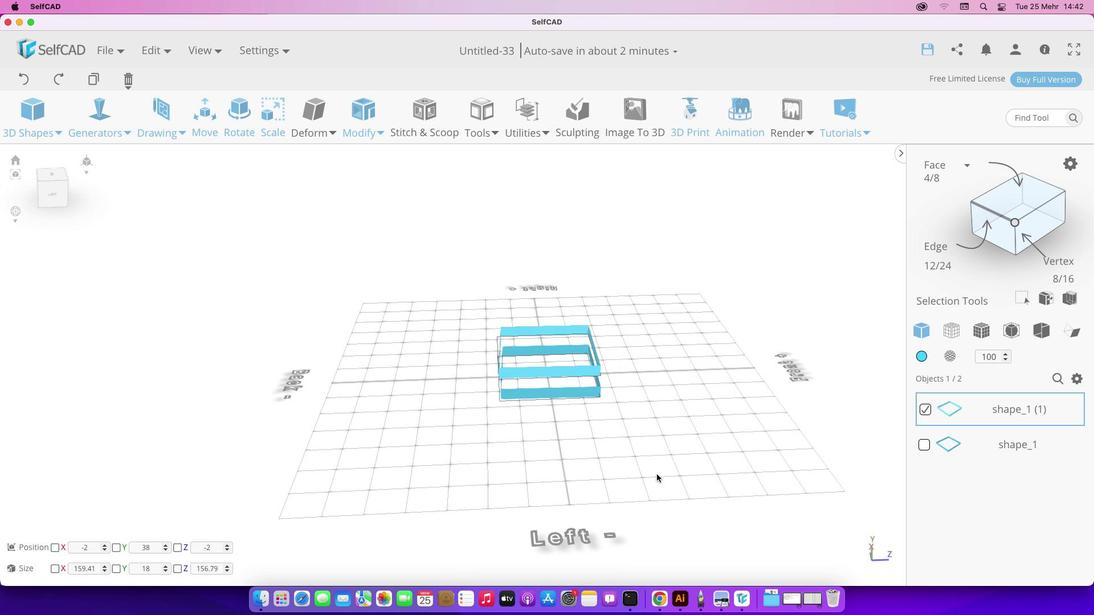 
Action: Mouse pressed left at (657, 474)
Screenshot: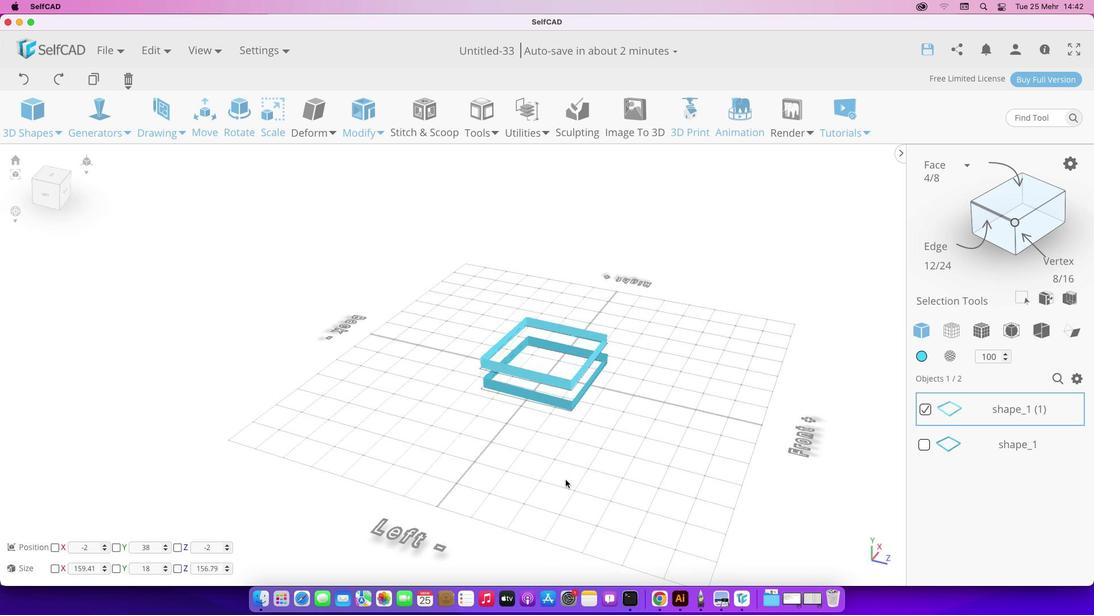 
Action: Mouse moved to (710, 383)
Screenshot: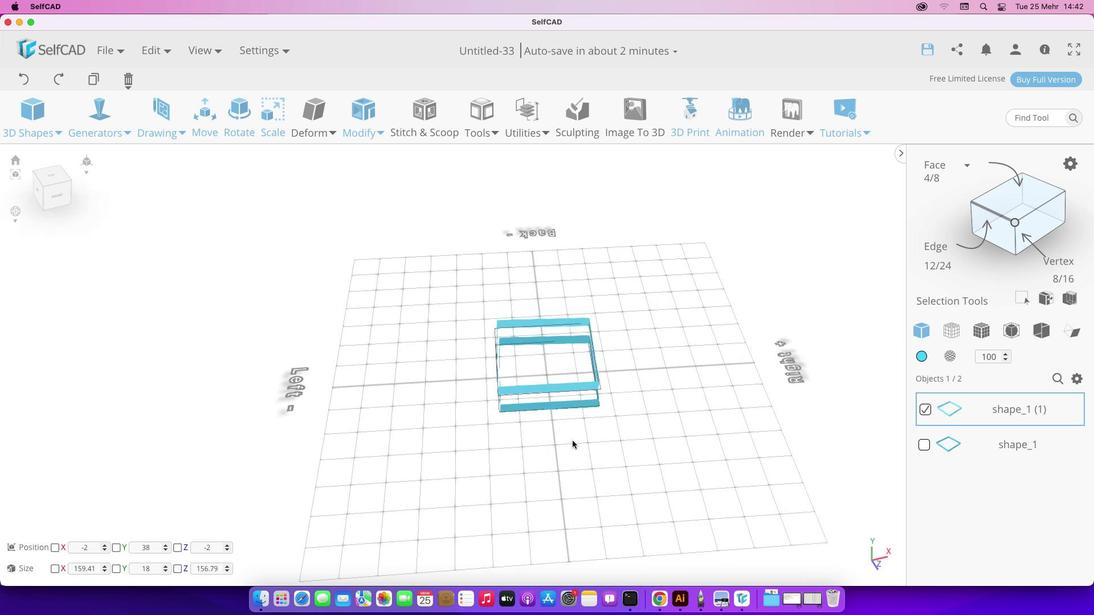 
Action: Mouse pressed left at (710, 383)
Screenshot: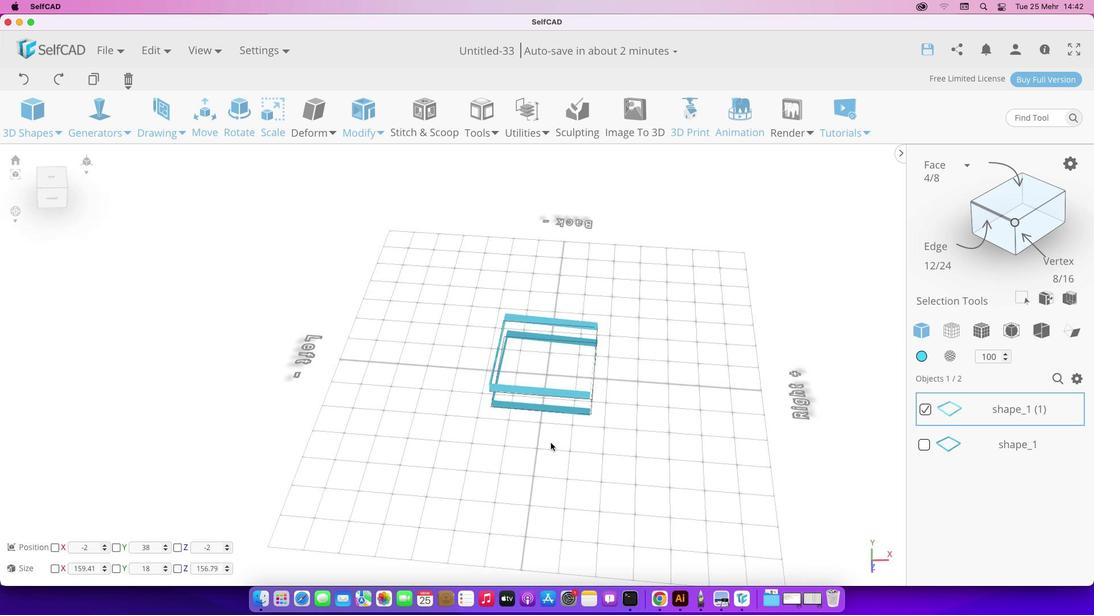 
Action: Mouse moved to (807, 411)
Screenshot: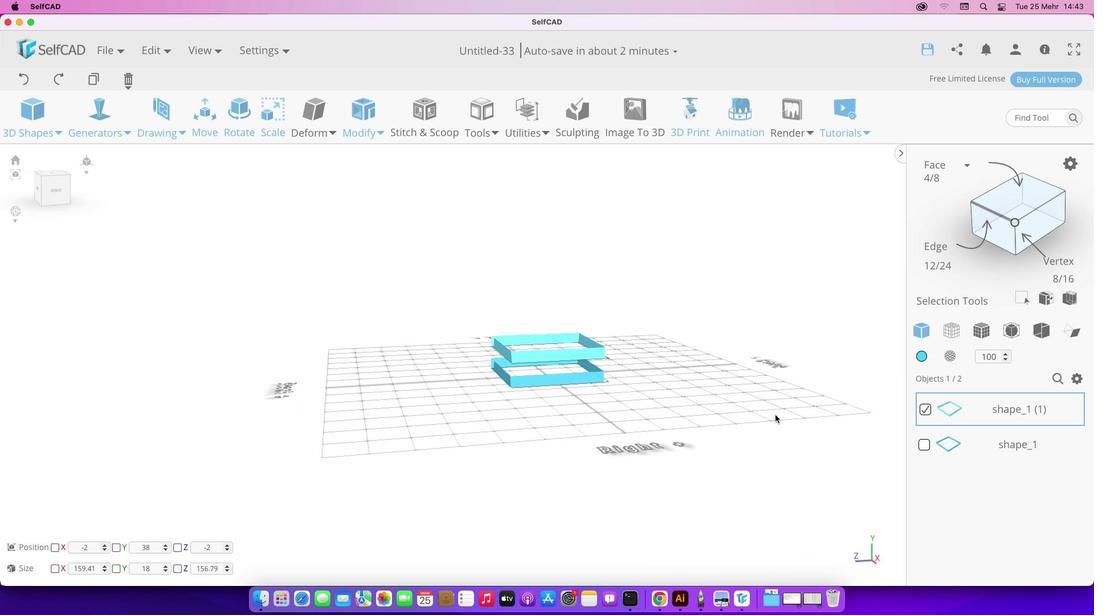 
Action: Mouse pressed left at (807, 411)
Screenshot: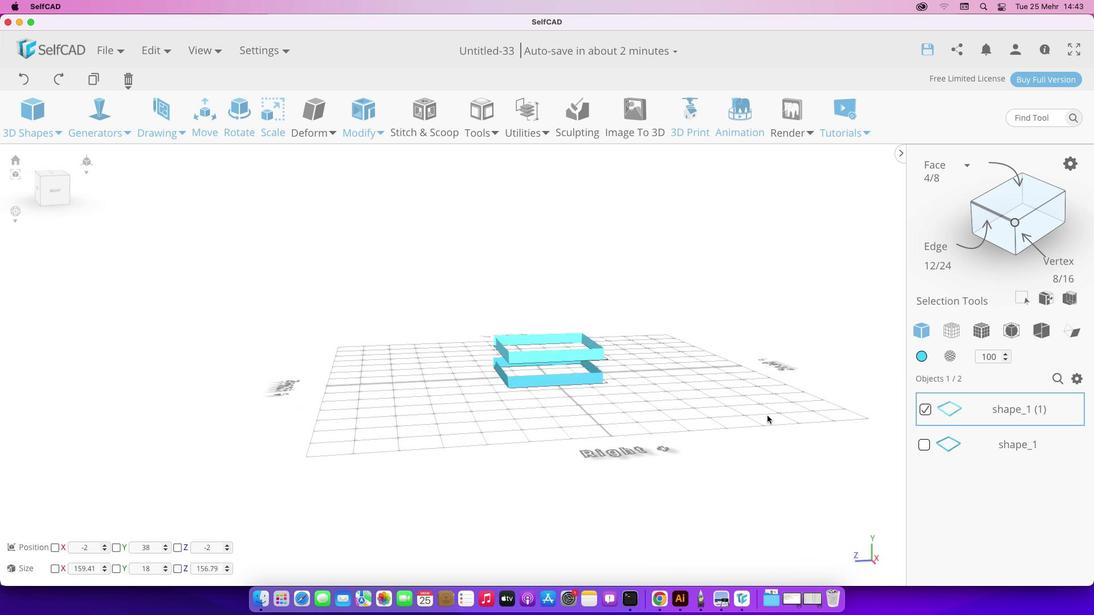 
Action: Mouse moved to (773, 417)
Screenshot: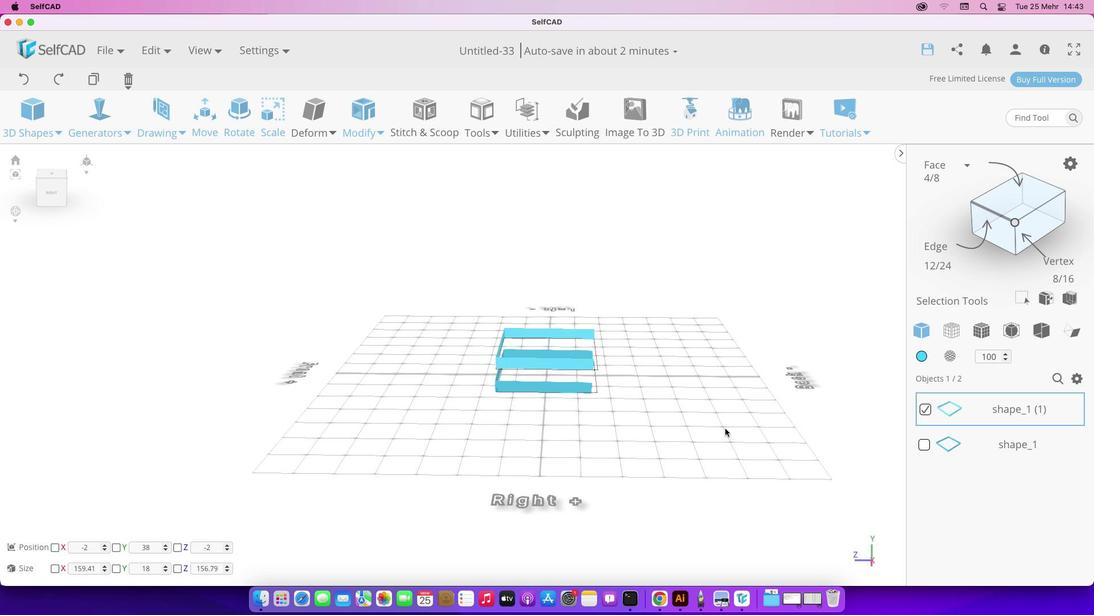 
Action: Mouse pressed left at (773, 417)
Screenshot: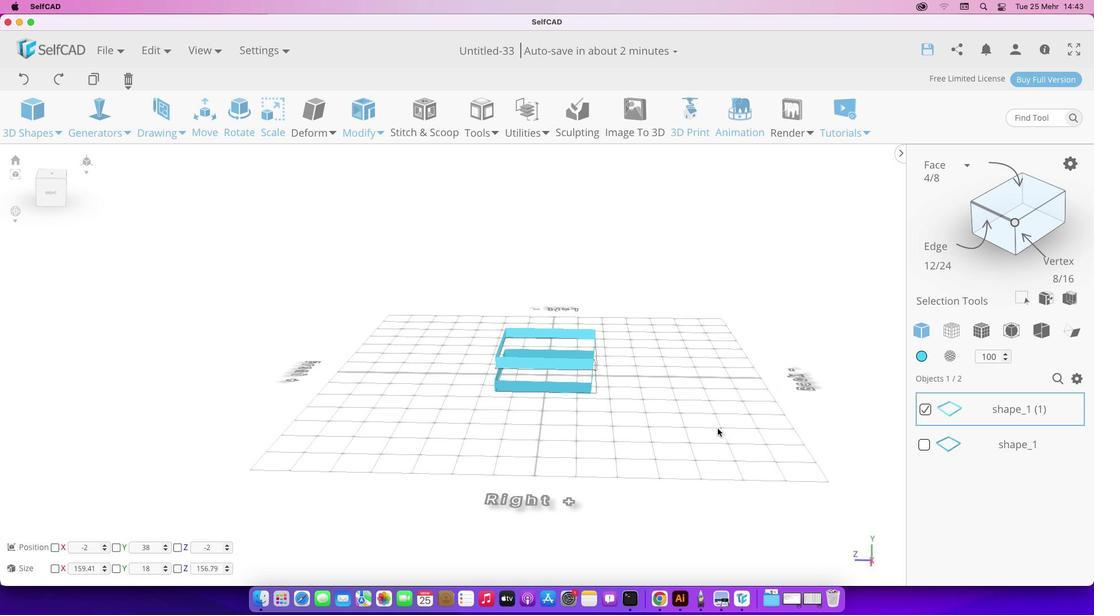 
Action: Mouse moved to (436, 456)
Screenshot: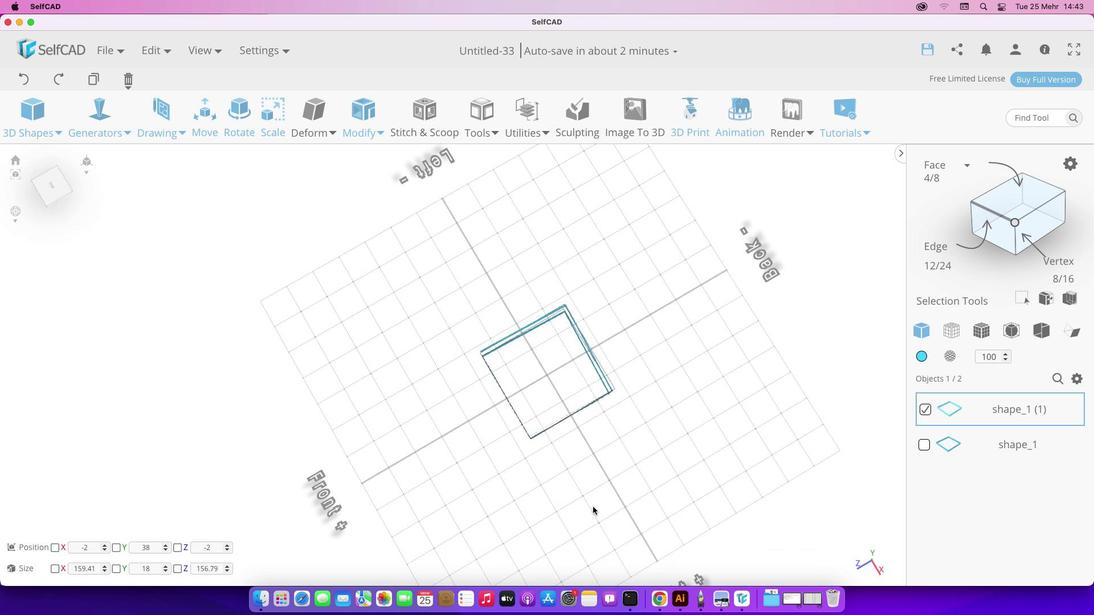 
Action: Mouse pressed left at (436, 456)
Screenshot: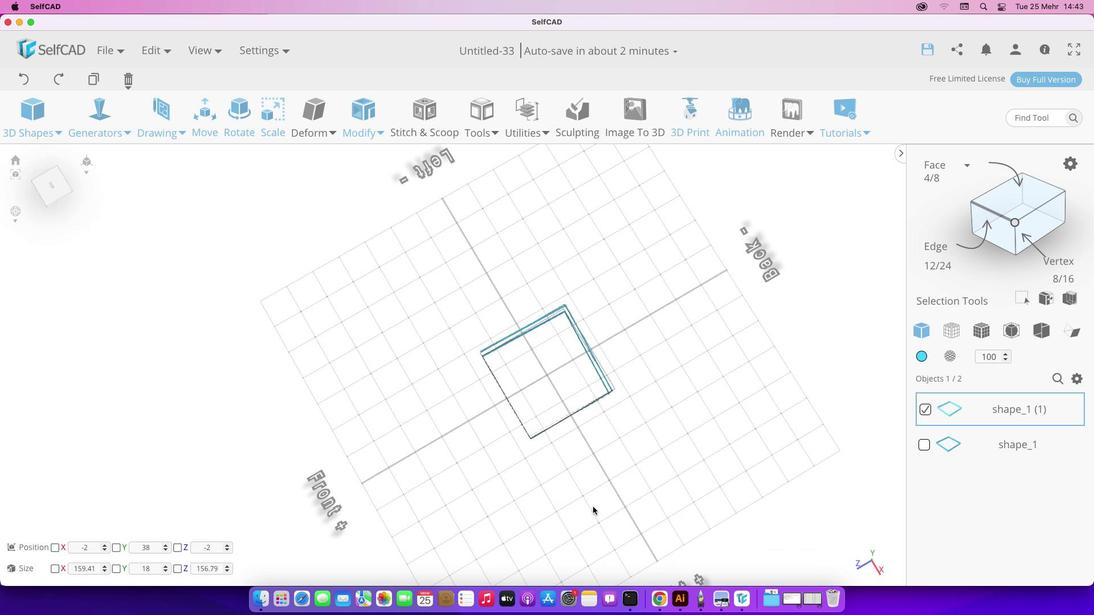 
Action: Mouse moved to (505, 461)
Screenshot: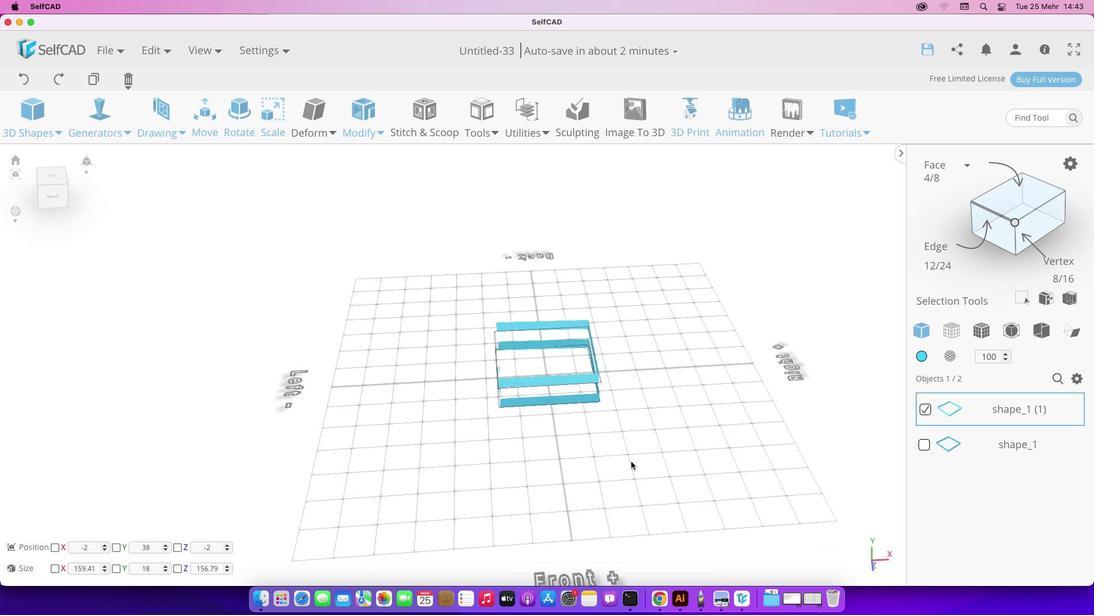 
Action: Mouse pressed left at (505, 461)
Screenshot: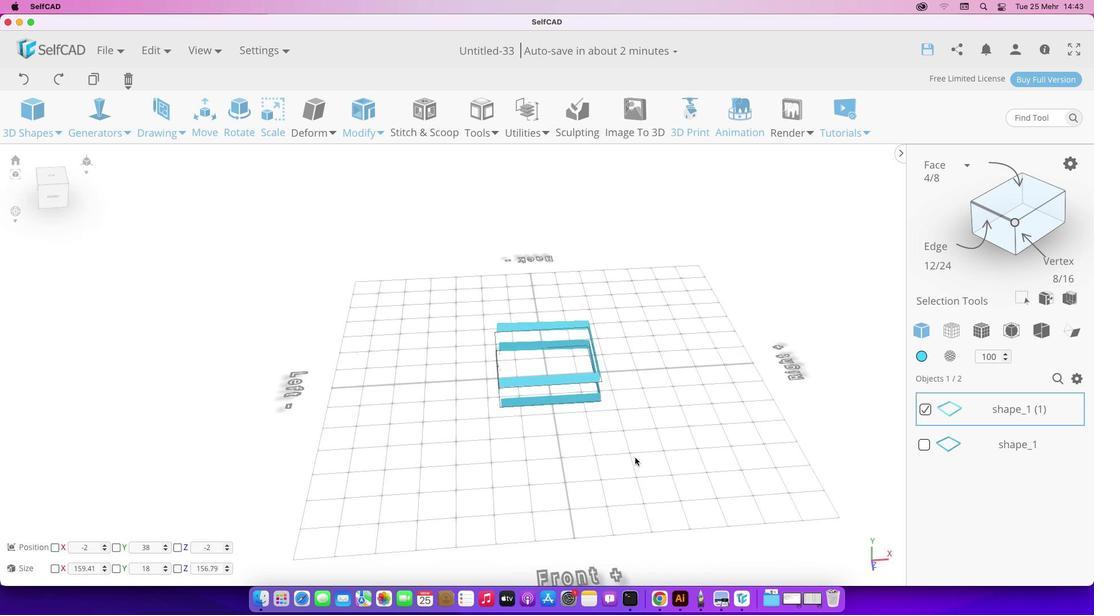 
Action: Mouse moved to (575, 438)
Screenshot: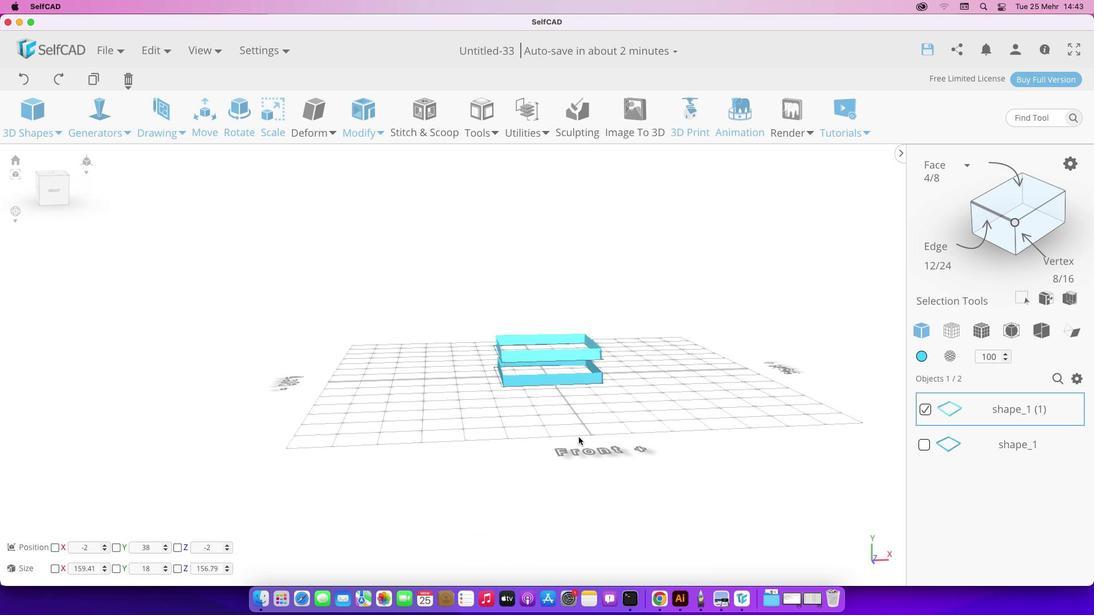 
Action: Mouse pressed left at (575, 438)
Screenshot: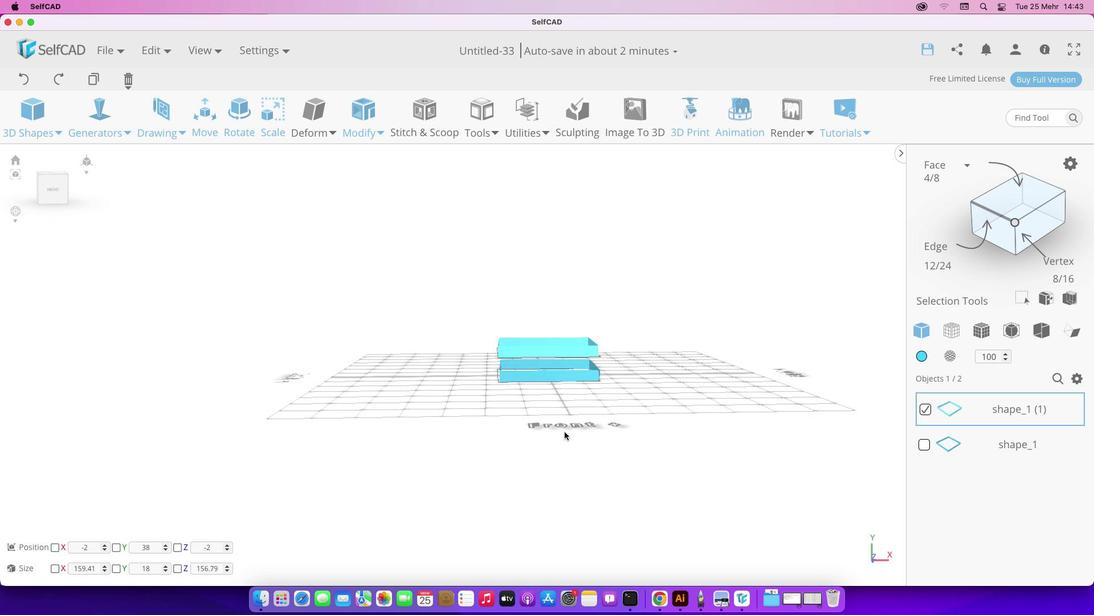 
Action: Mouse moved to (686, 417)
Screenshot: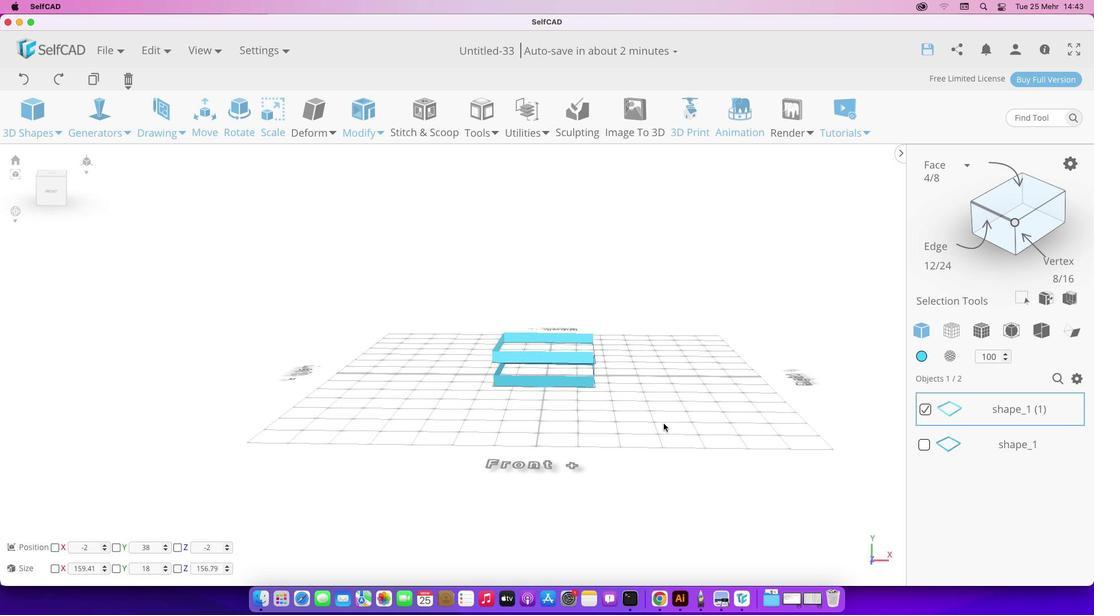 
Action: Mouse pressed left at (686, 417)
Screenshot: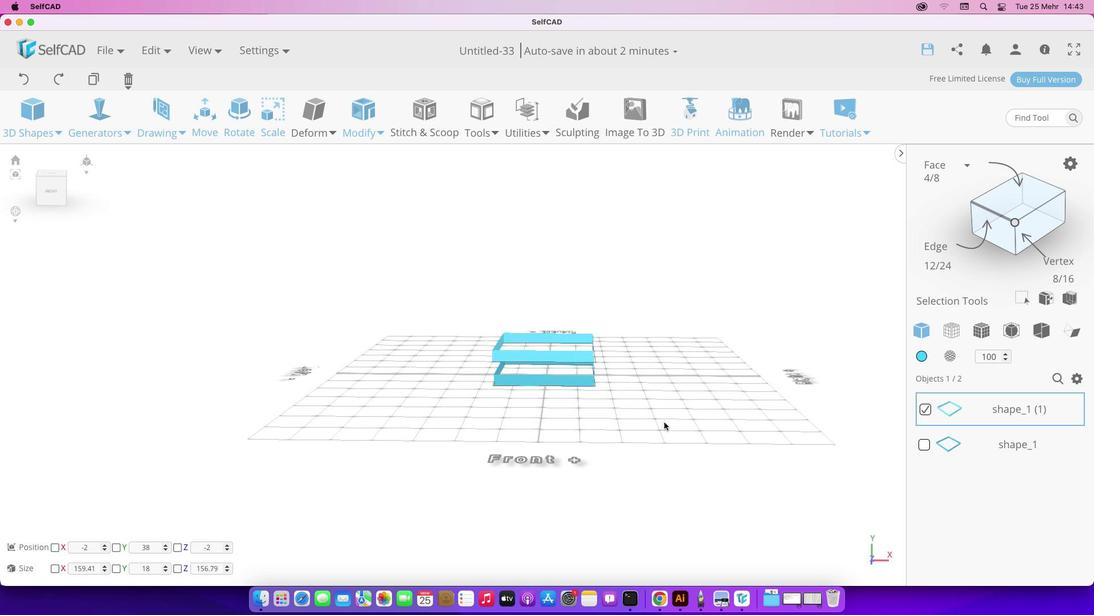 
Action: Mouse moved to (225, 332)
Screenshot: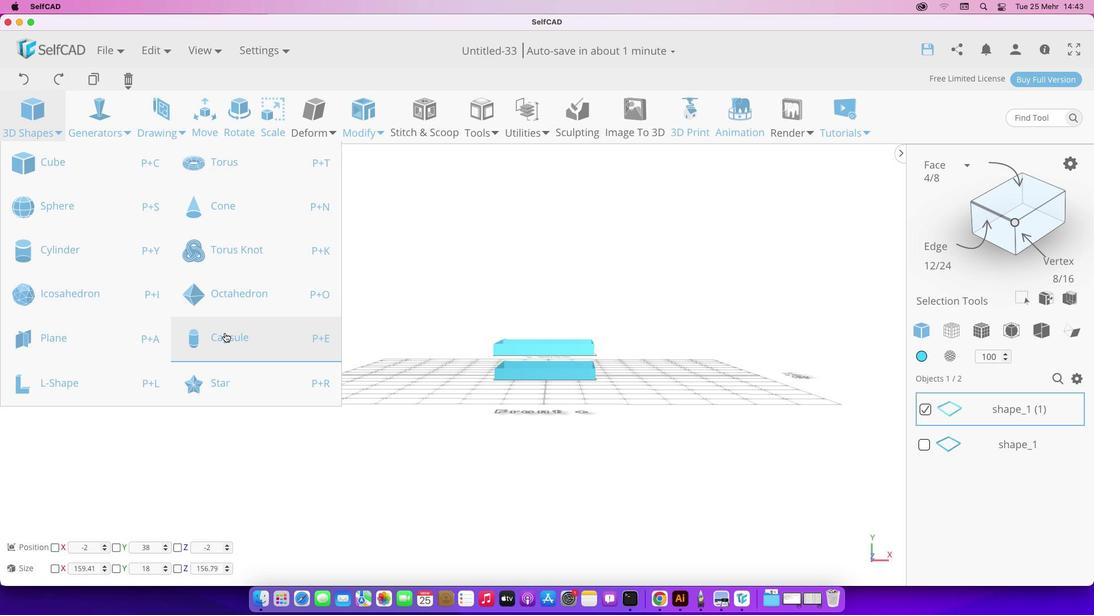 
Action: Mouse pressed left at (225, 332)
Screenshot: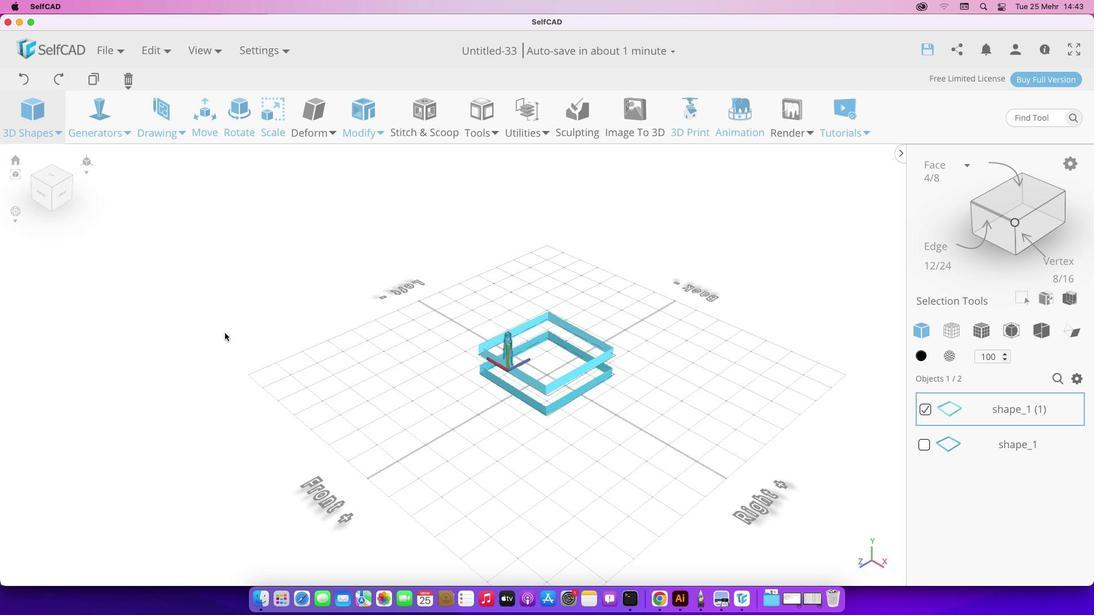 
Action: Mouse moved to (505, 459)
Screenshot: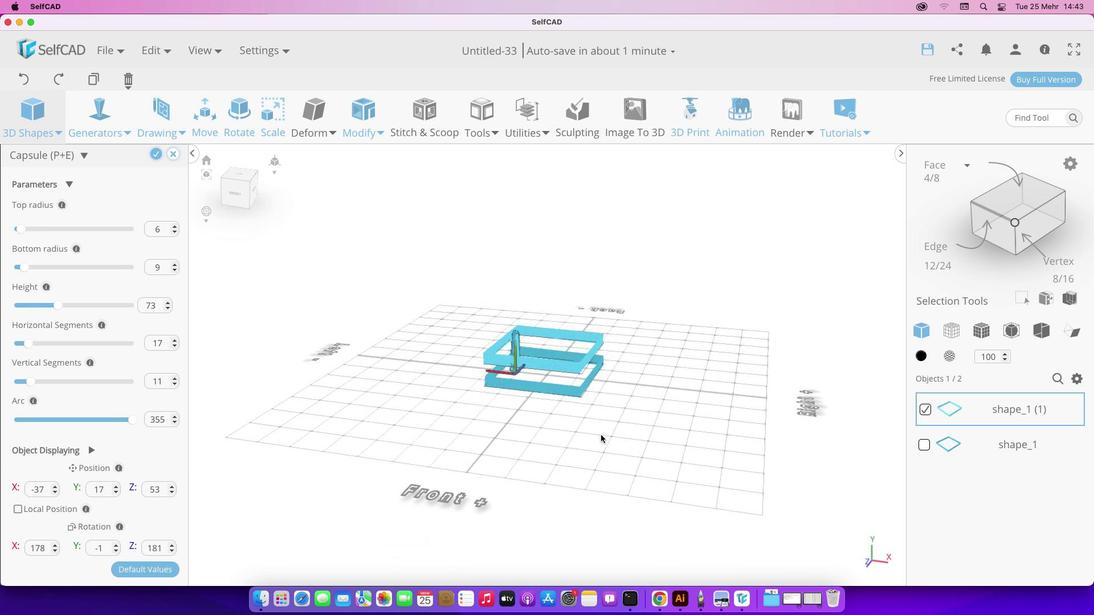 
Action: Mouse pressed left at (505, 459)
Screenshot: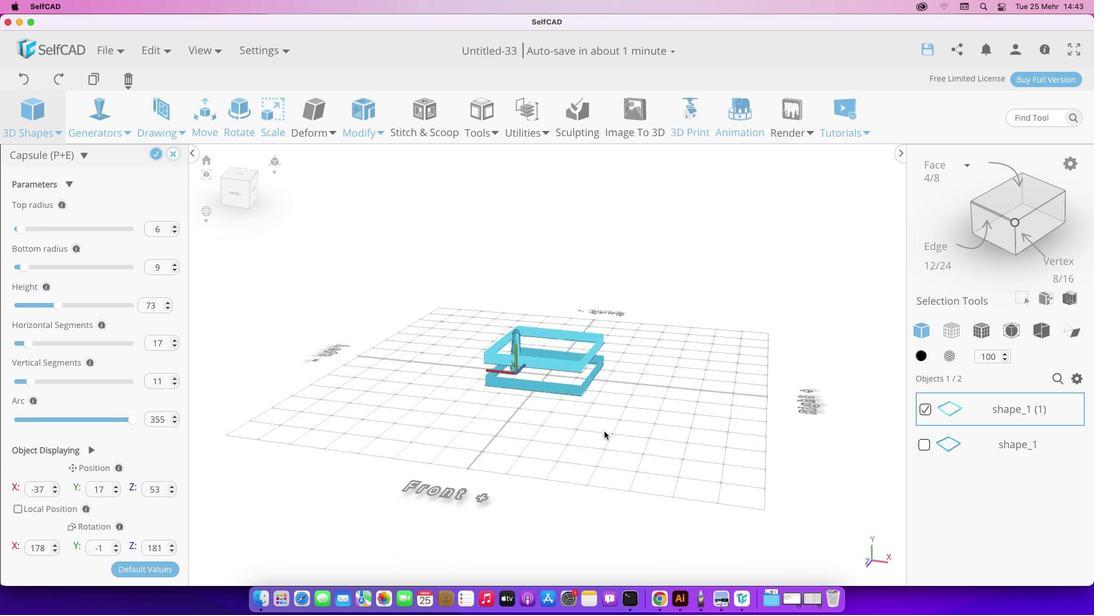 
Action: Mouse moved to (21, 226)
Screenshot: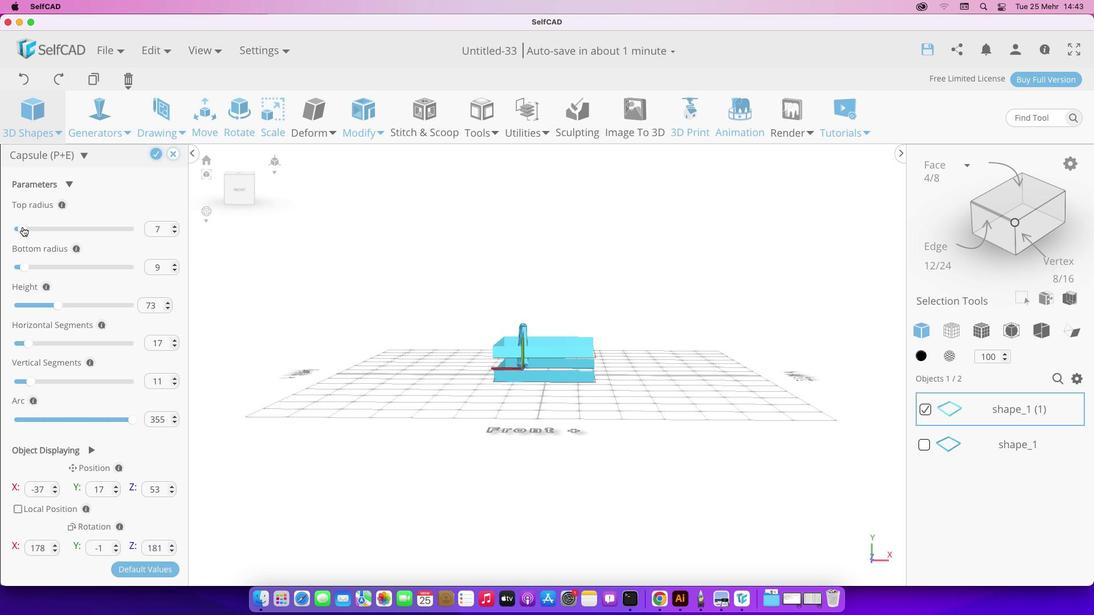 
Action: Mouse pressed left at (21, 226)
Screenshot: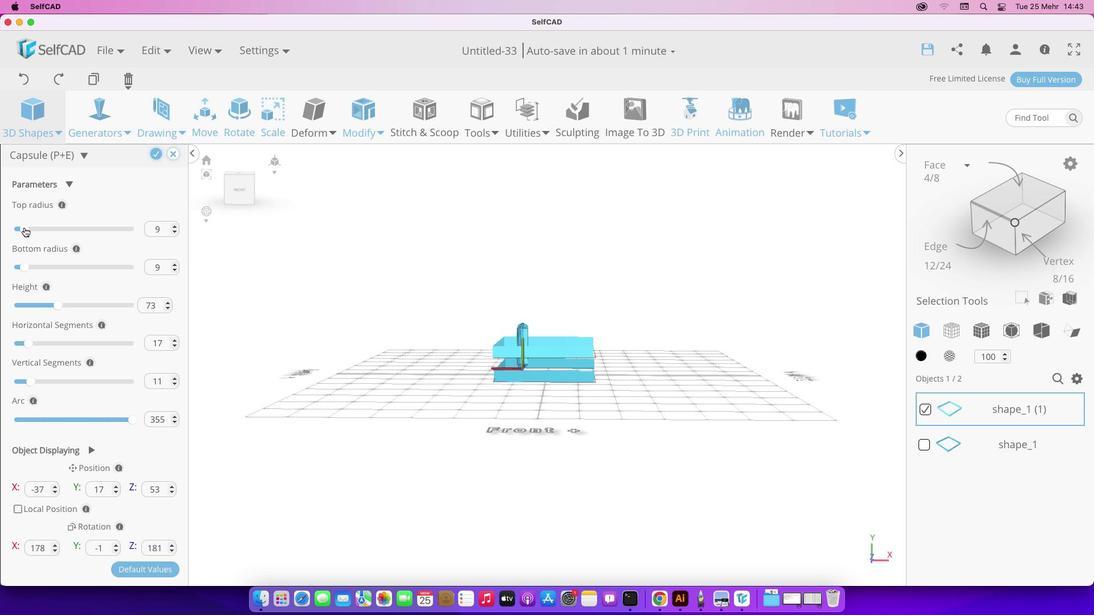 
Action: Mouse moved to (26, 269)
Screenshot: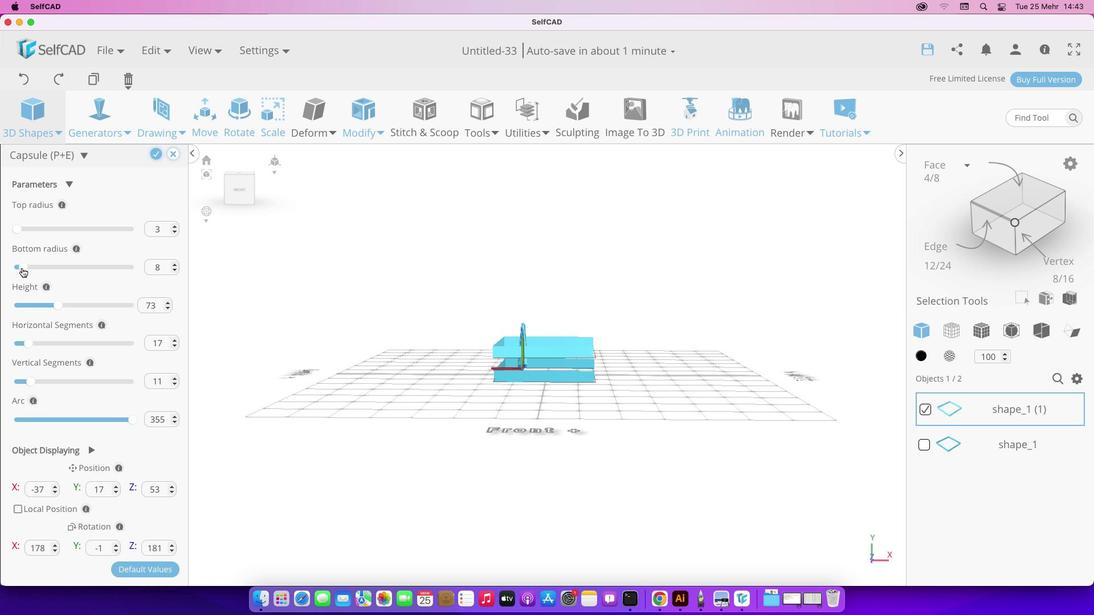 
Action: Mouse pressed left at (26, 269)
Screenshot: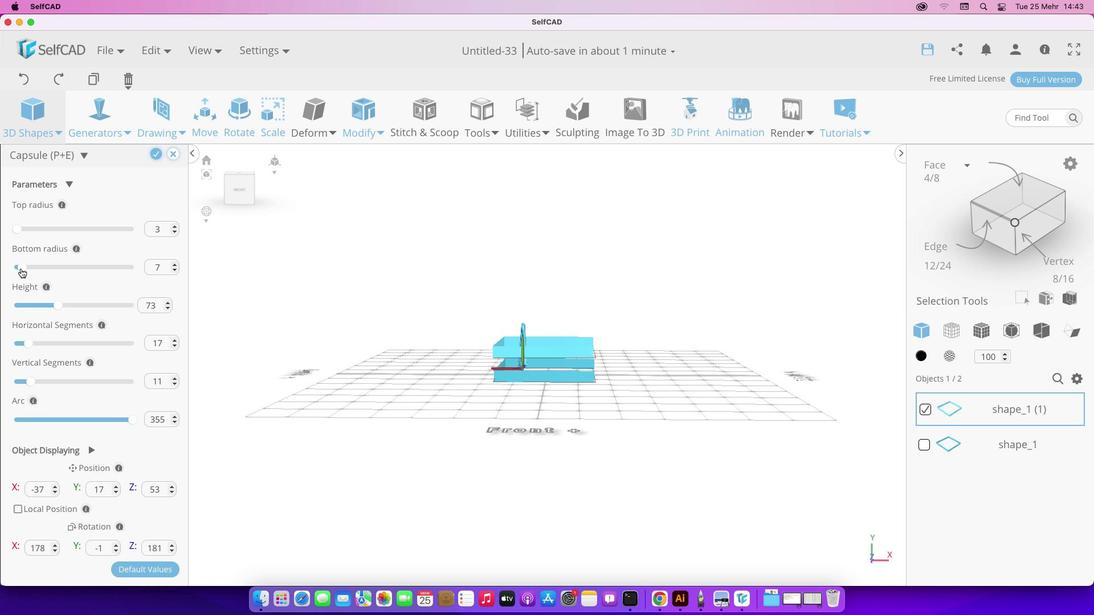 
Action: Mouse moved to (57, 305)
Screenshot: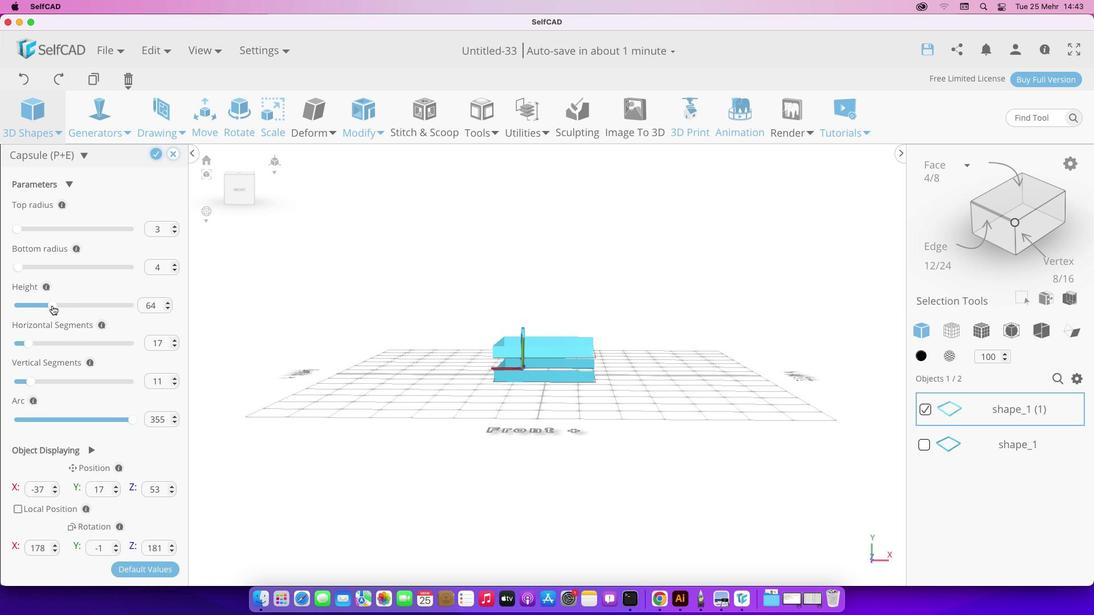 
Action: Mouse pressed left at (57, 305)
Screenshot: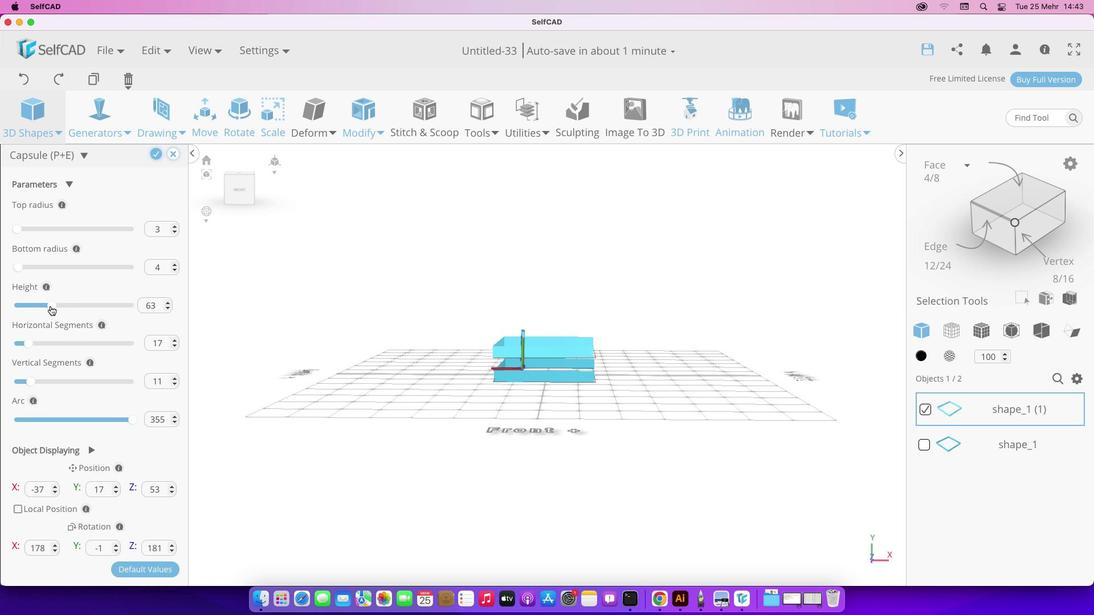 
Action: Mouse moved to (419, 379)
Screenshot: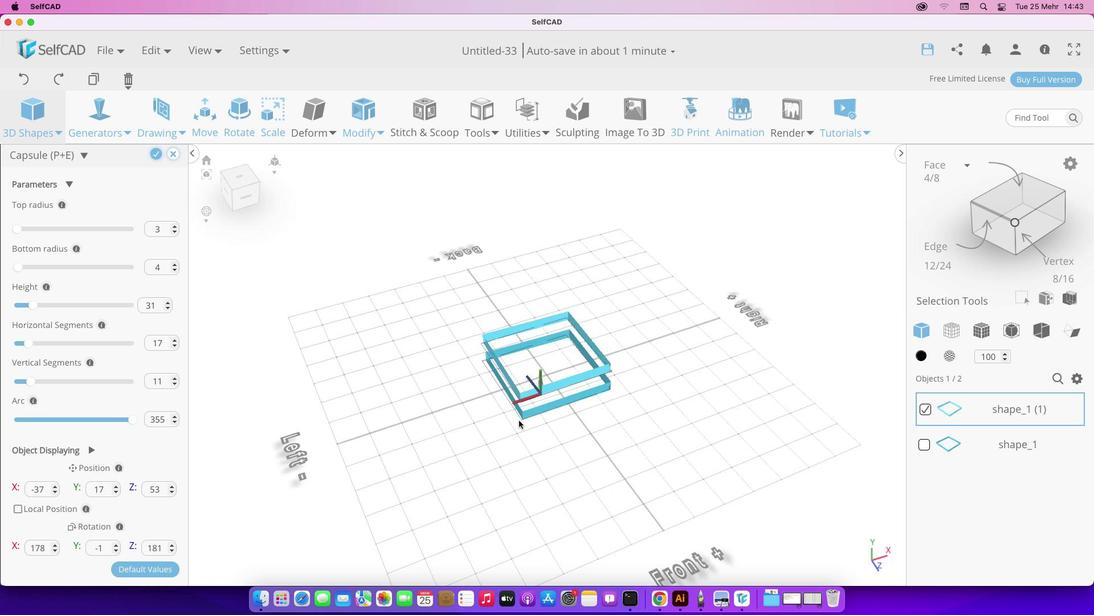 
Action: Mouse pressed left at (419, 379)
Screenshot: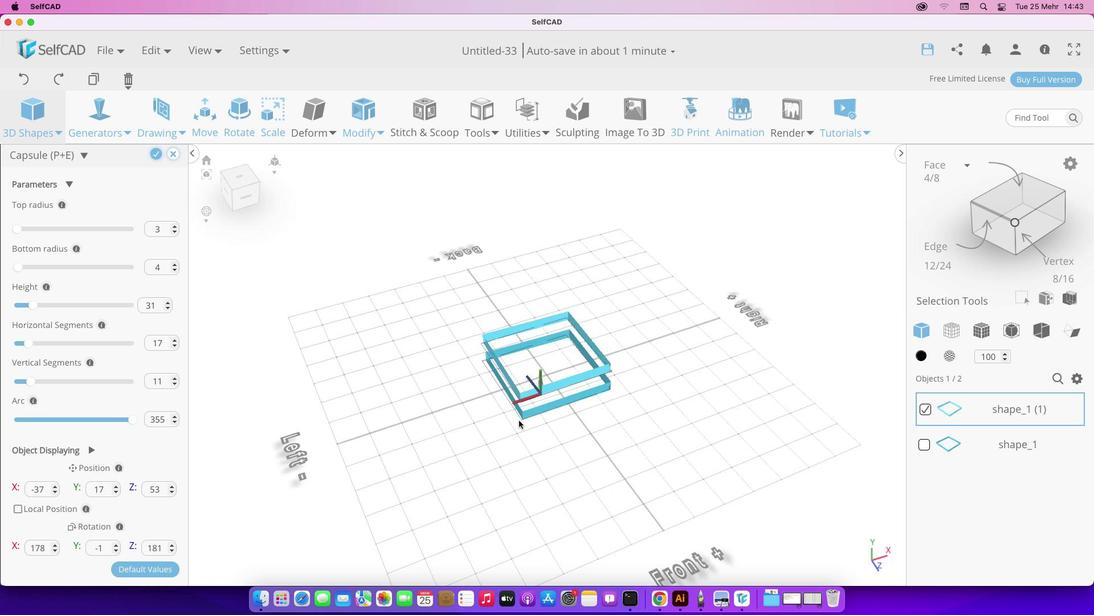 
Action: Mouse moved to (442, 382)
Screenshot: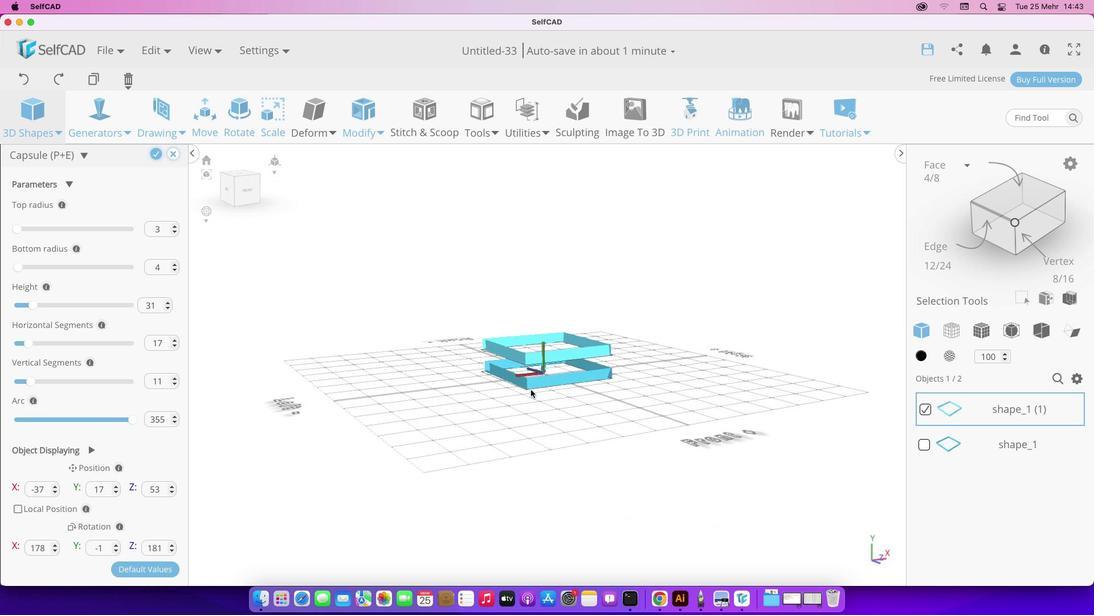 
Action: Mouse pressed left at (442, 382)
Screenshot: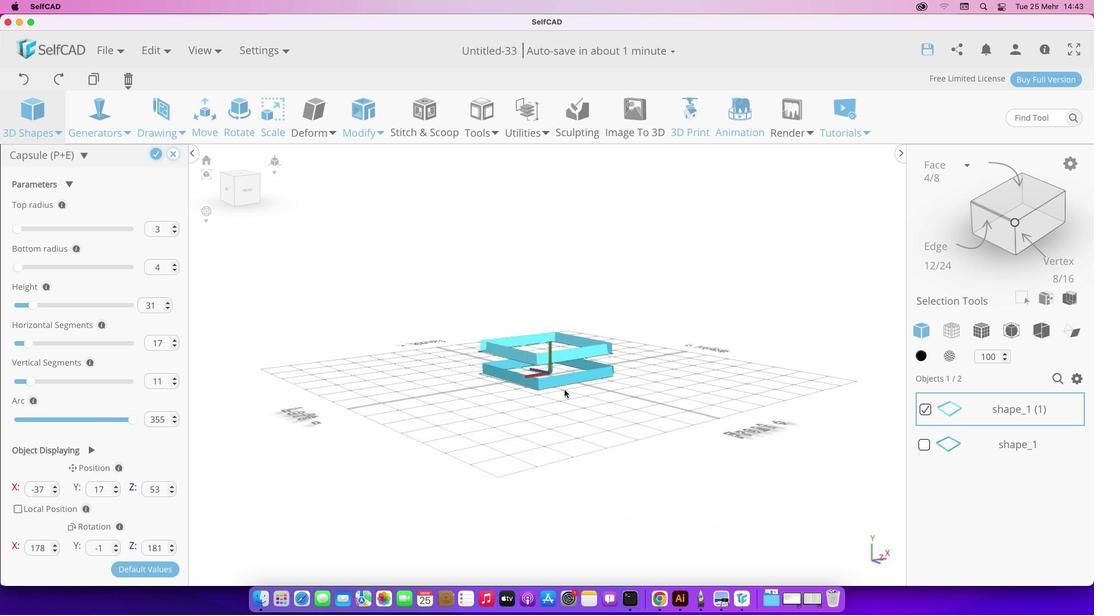 
Action: Mouse moved to (56, 485)
Screenshot: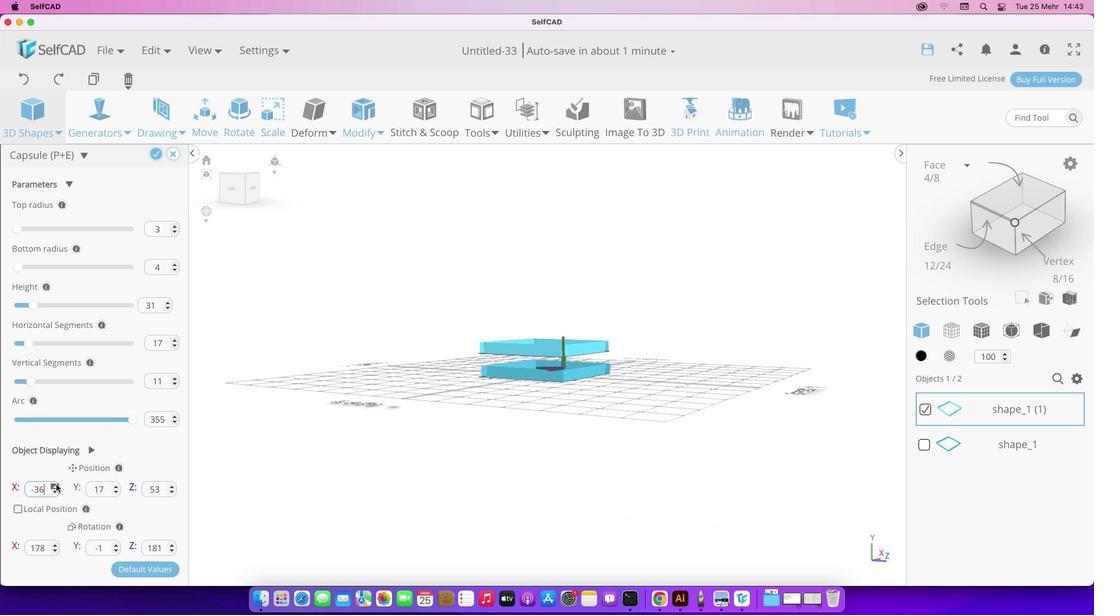 
Action: Mouse pressed left at (56, 485)
Screenshot: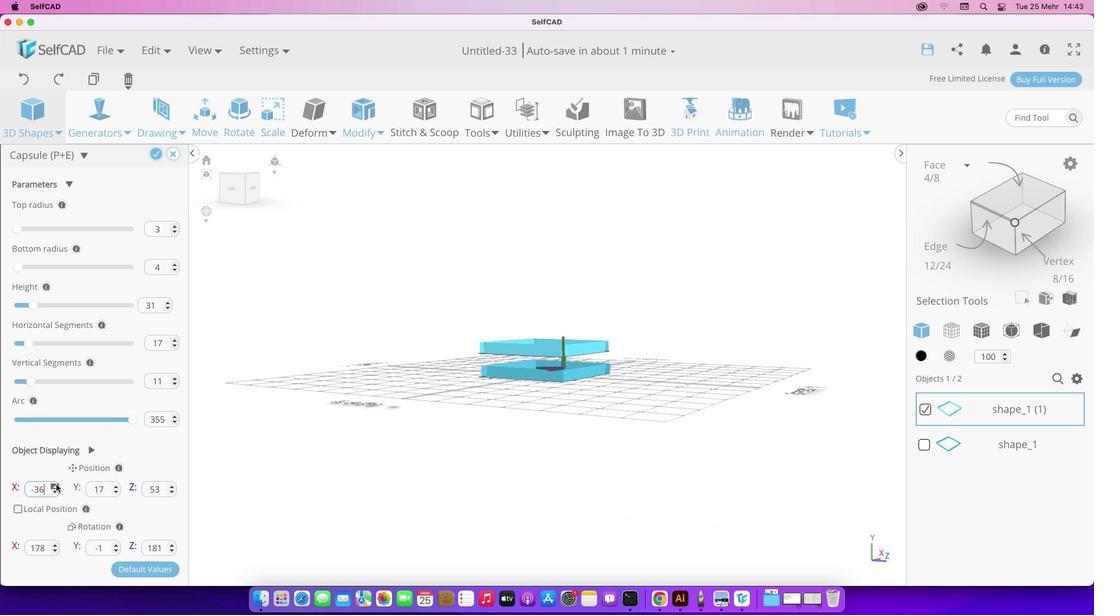 
Action: Mouse pressed left at (56, 485)
Screenshot: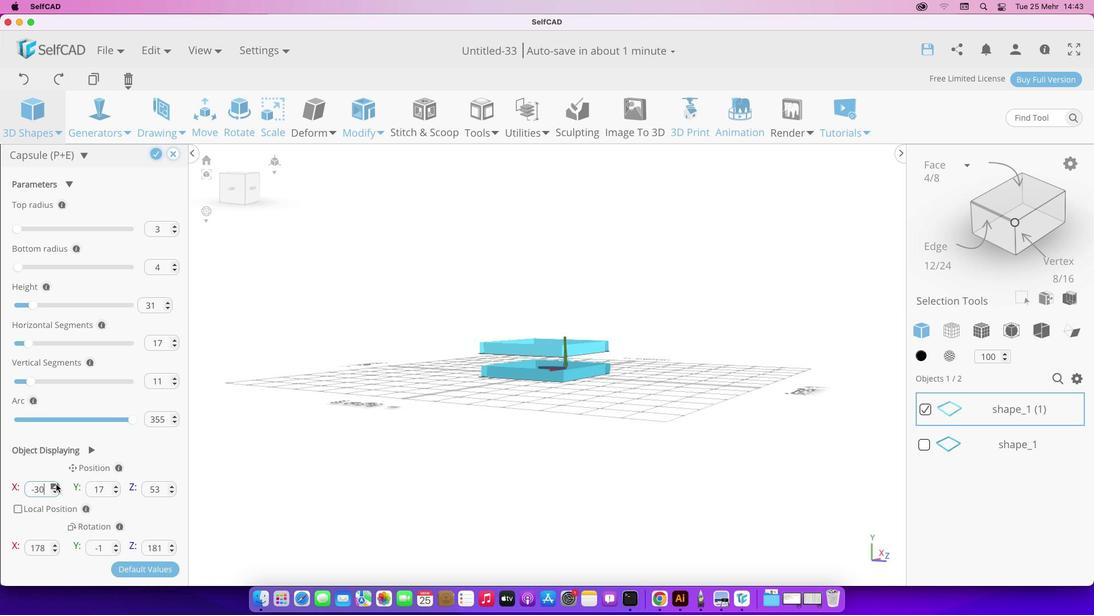 
Action: Mouse moved to (641, 458)
Screenshot: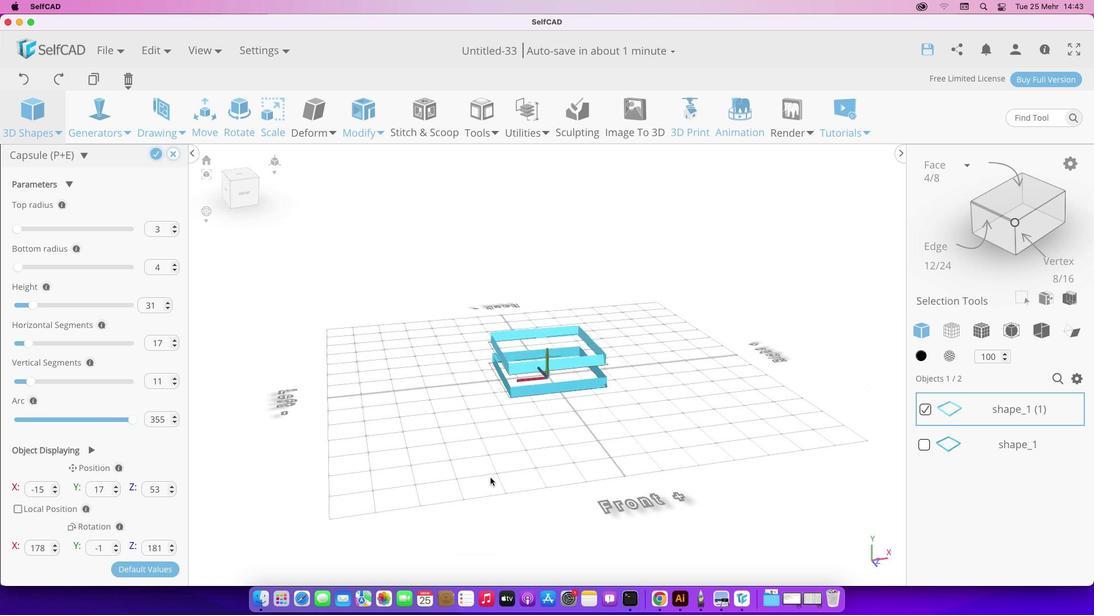 
Action: Mouse pressed left at (641, 458)
Screenshot: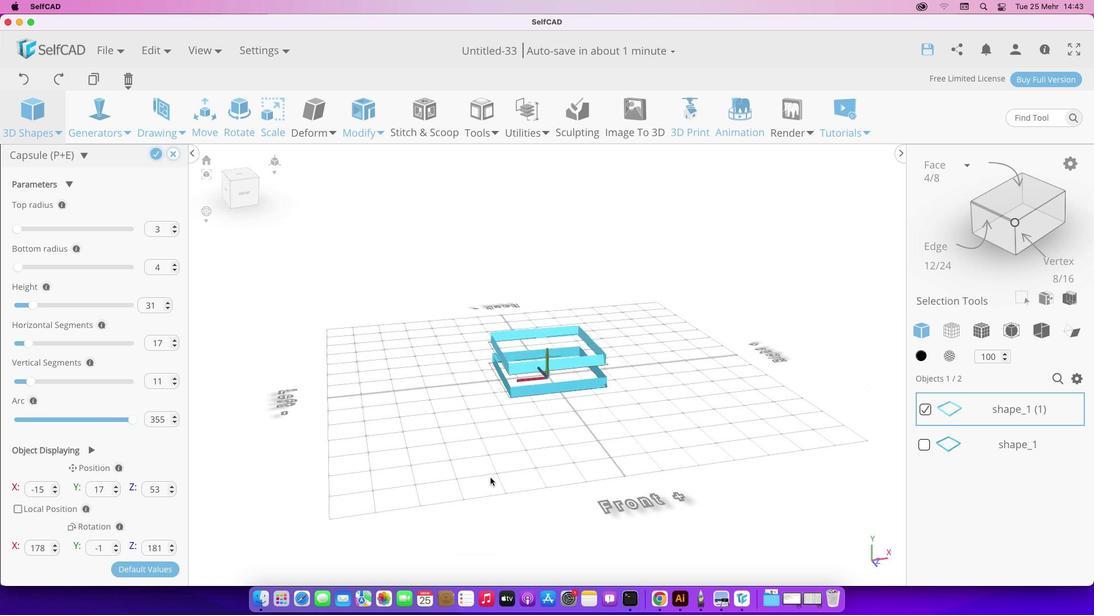 
Action: Mouse moved to (112, 486)
Screenshot: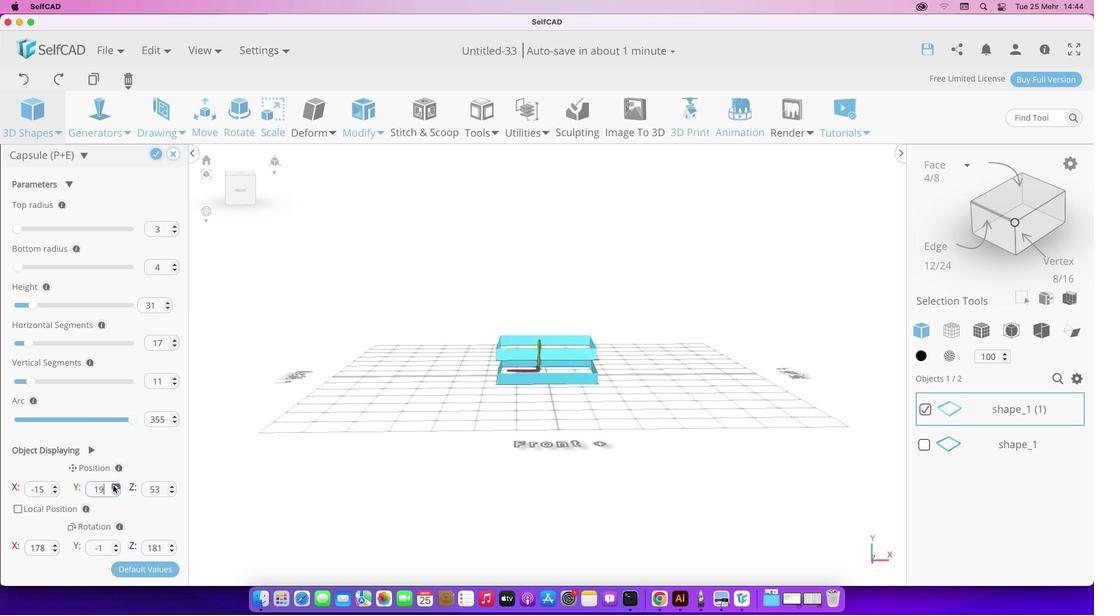 
Action: Mouse pressed left at (112, 486)
Screenshot: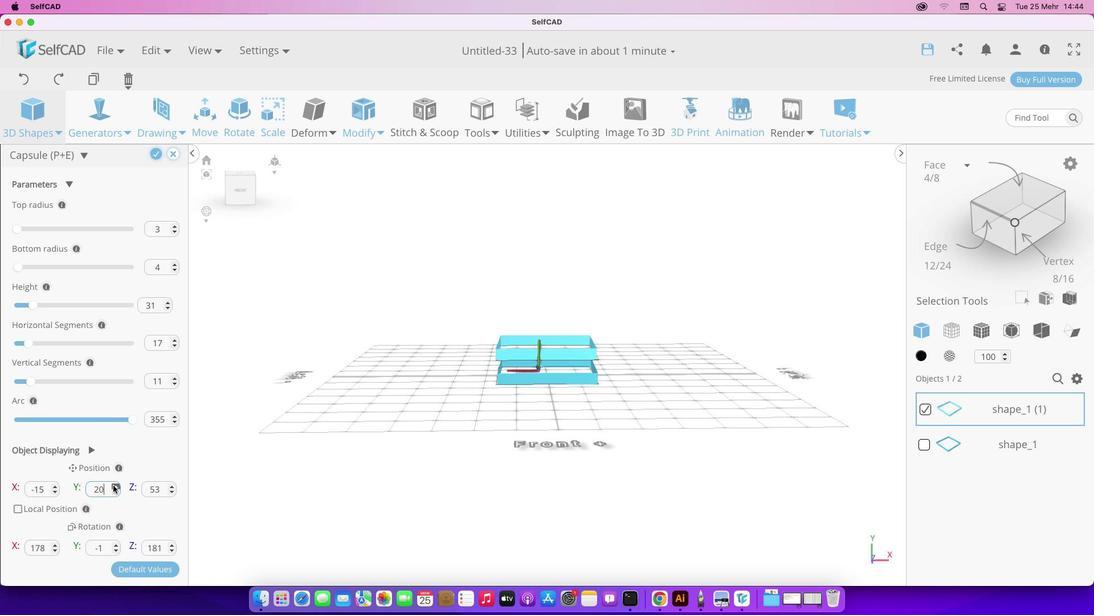 
Action: Mouse pressed left at (112, 486)
Screenshot: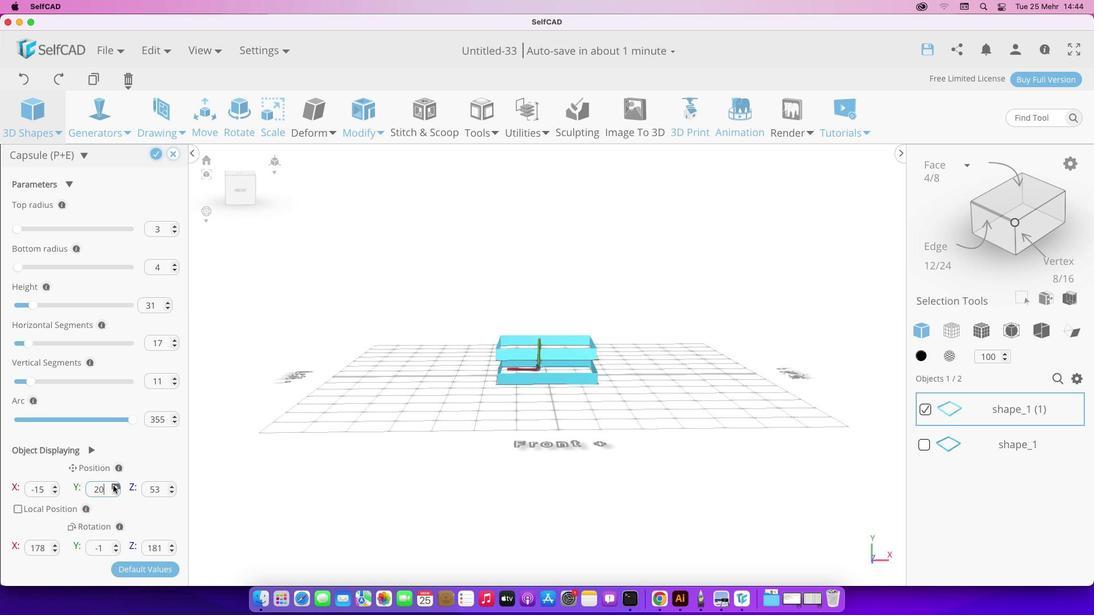 
Action: Mouse pressed left at (112, 486)
Screenshot: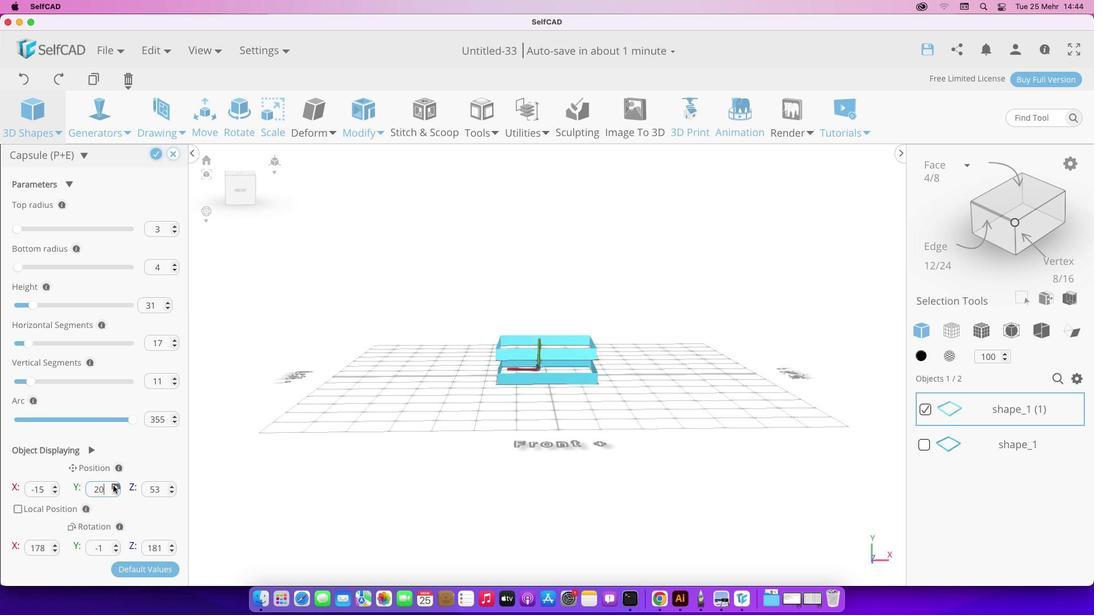 
Action: Mouse moved to (115, 492)
Screenshot: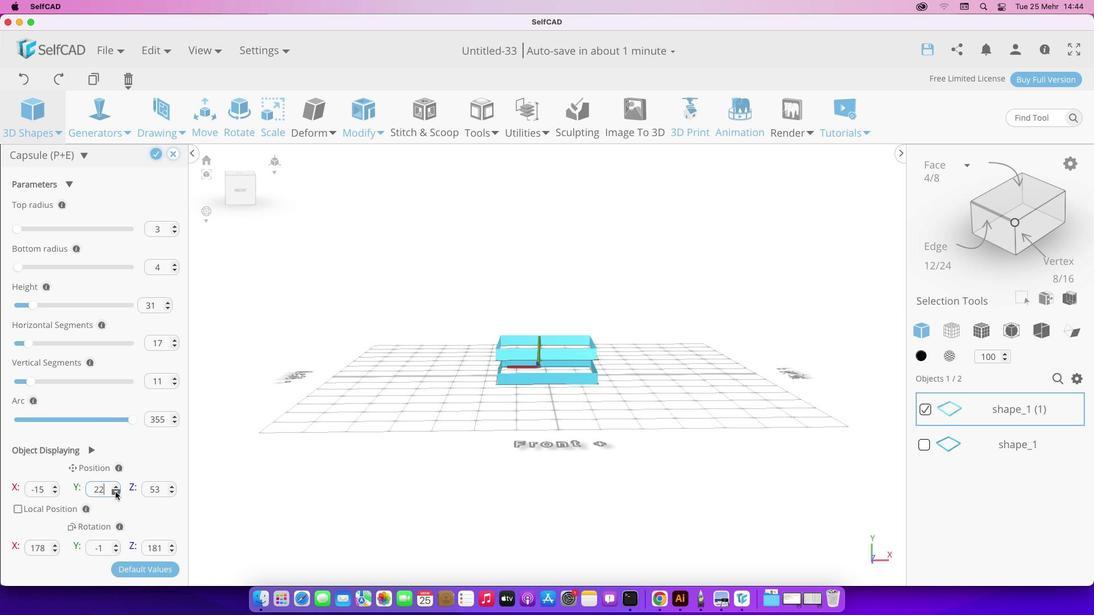 
Action: Mouse pressed left at (115, 492)
Screenshot: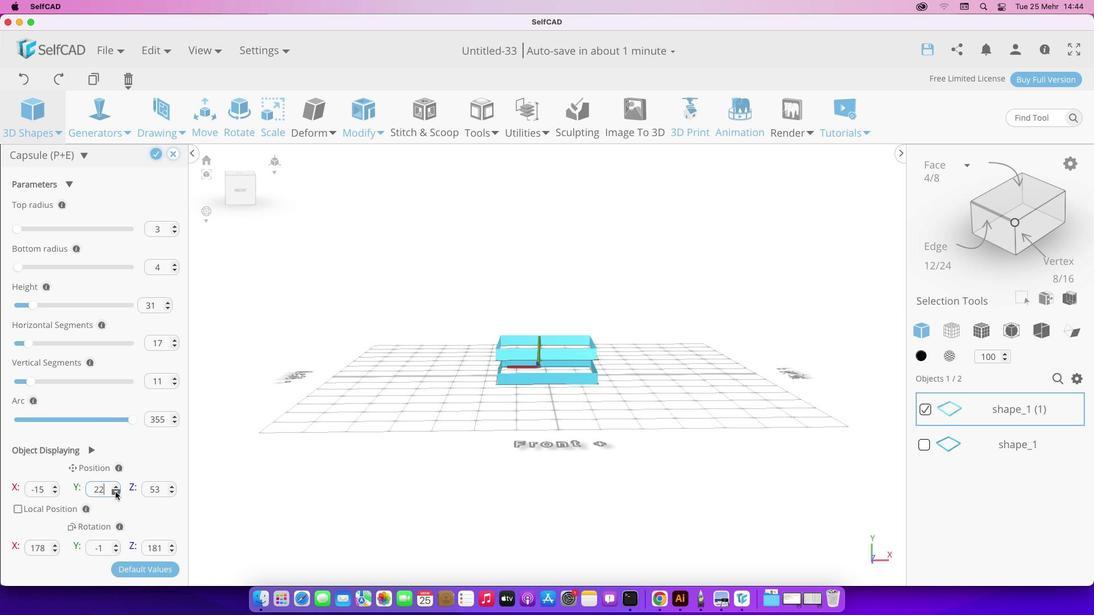 
Action: Mouse pressed left at (115, 492)
Screenshot: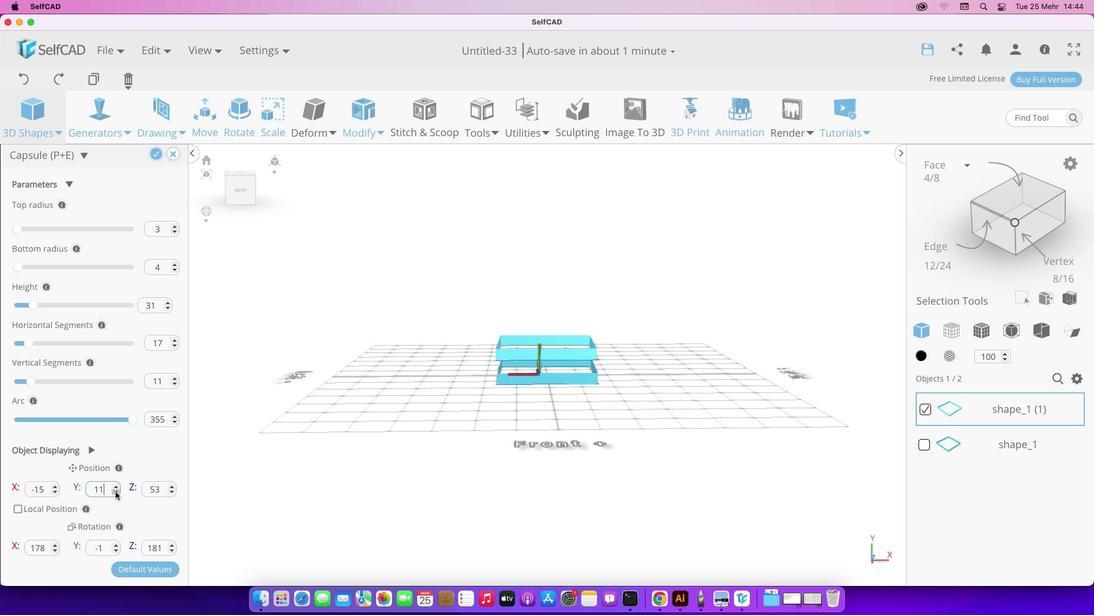 
Action: Mouse pressed left at (115, 492)
Screenshot: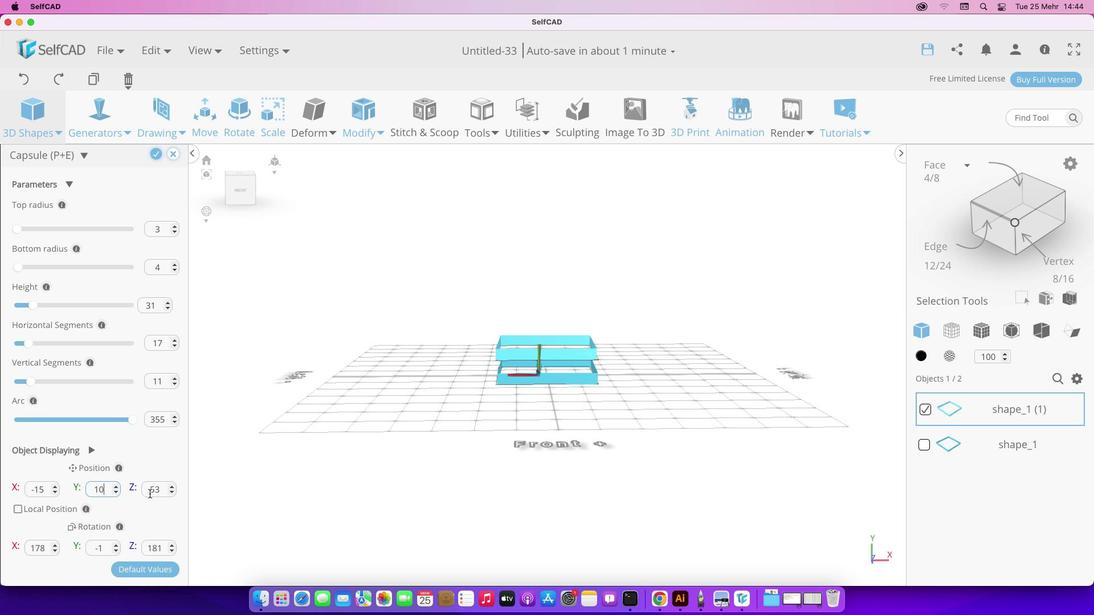 
Action: Mouse moved to (172, 486)
